 Task: Add an event  with title  Third Performance Improvement Plan Discussion, date '2024/05/13' to 2024/05/14 & Select Event type as  Group. Add location for the event as  Addis Ababa, Ethiopia and add a description: Participants will understand the role of nonverbal cues, such as body language, facial expressions, and gestures, in communication. They will learn how to use nonverbal signals effectively to convey their message and understand the nonverbal cues of others.Create an event link  http-thirdperformanceimprovementplandiscussioncom & Select the event color as  Magenta. , logged in from the account softage.4@softage.netand send the event invitation to softage.6@softage.net and softage.7@softage.net
Action: Mouse moved to (959, 119)
Screenshot: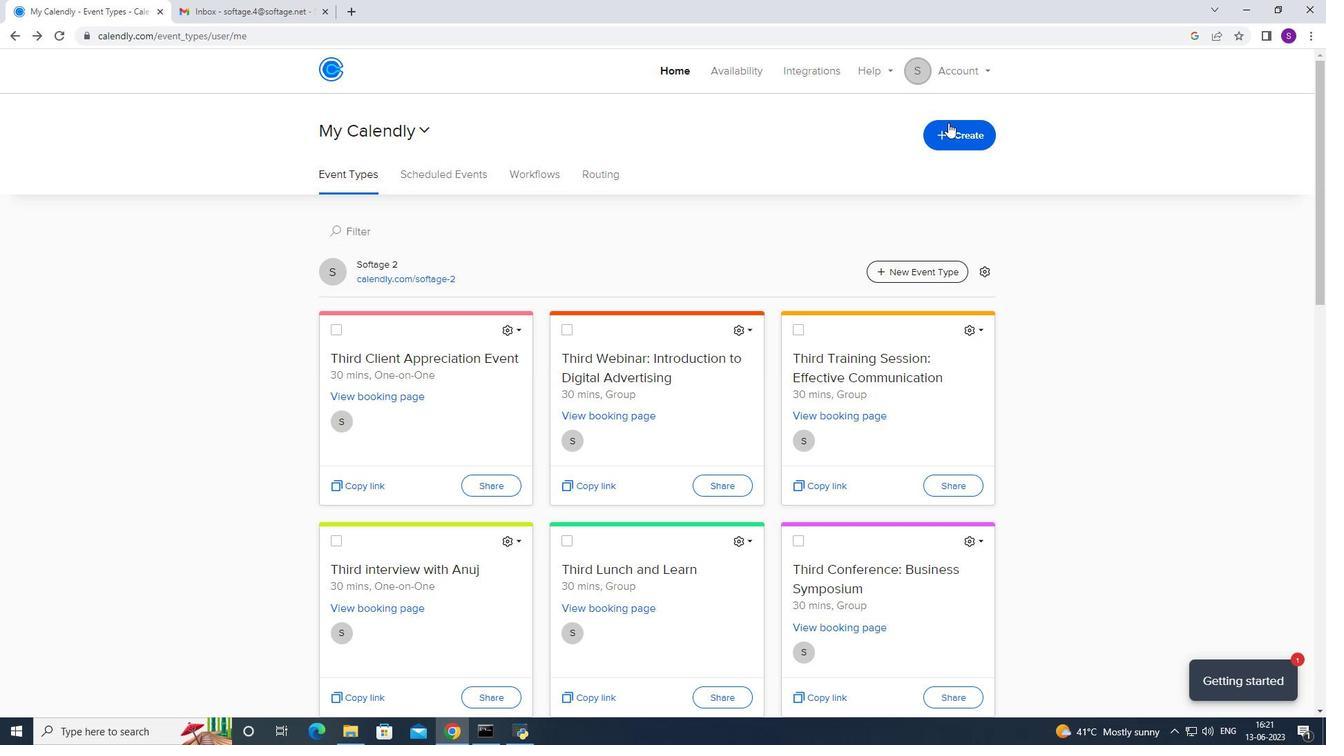 
Action: Mouse pressed left at (959, 119)
Screenshot: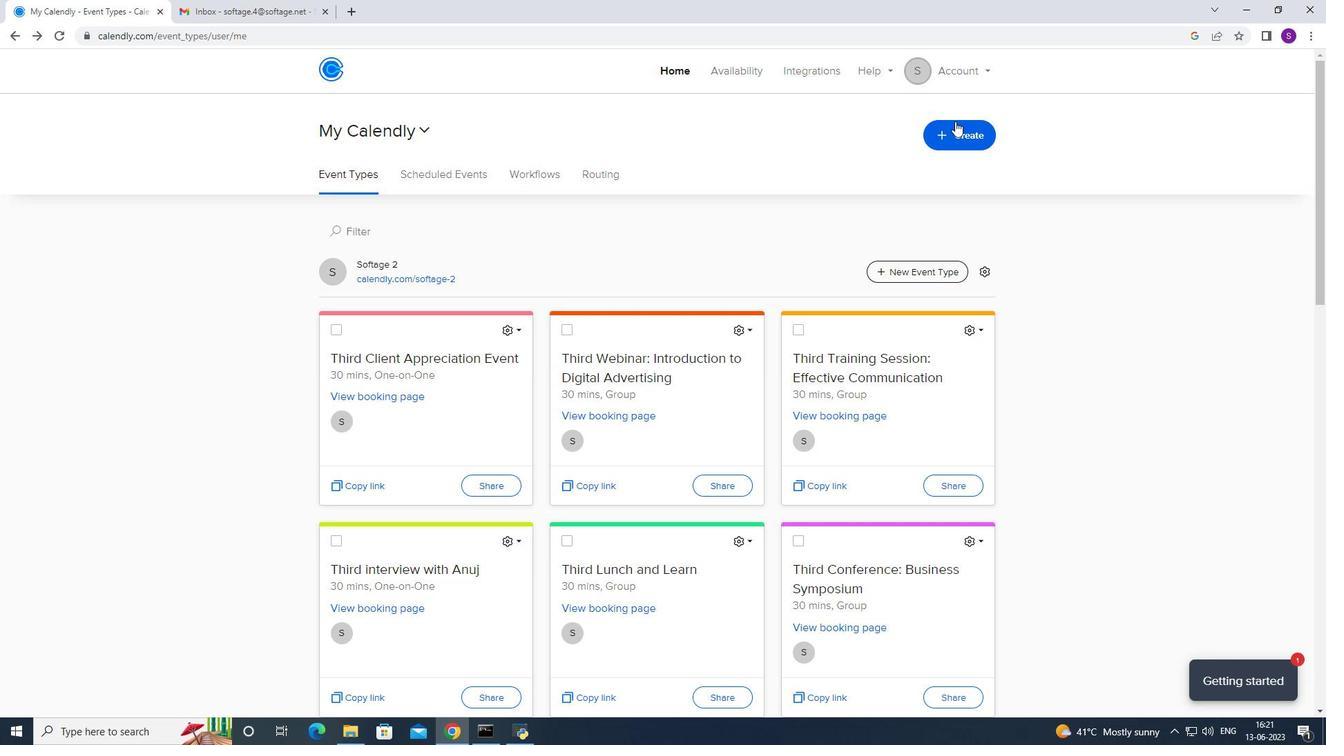 
Action: Mouse moved to (958, 125)
Screenshot: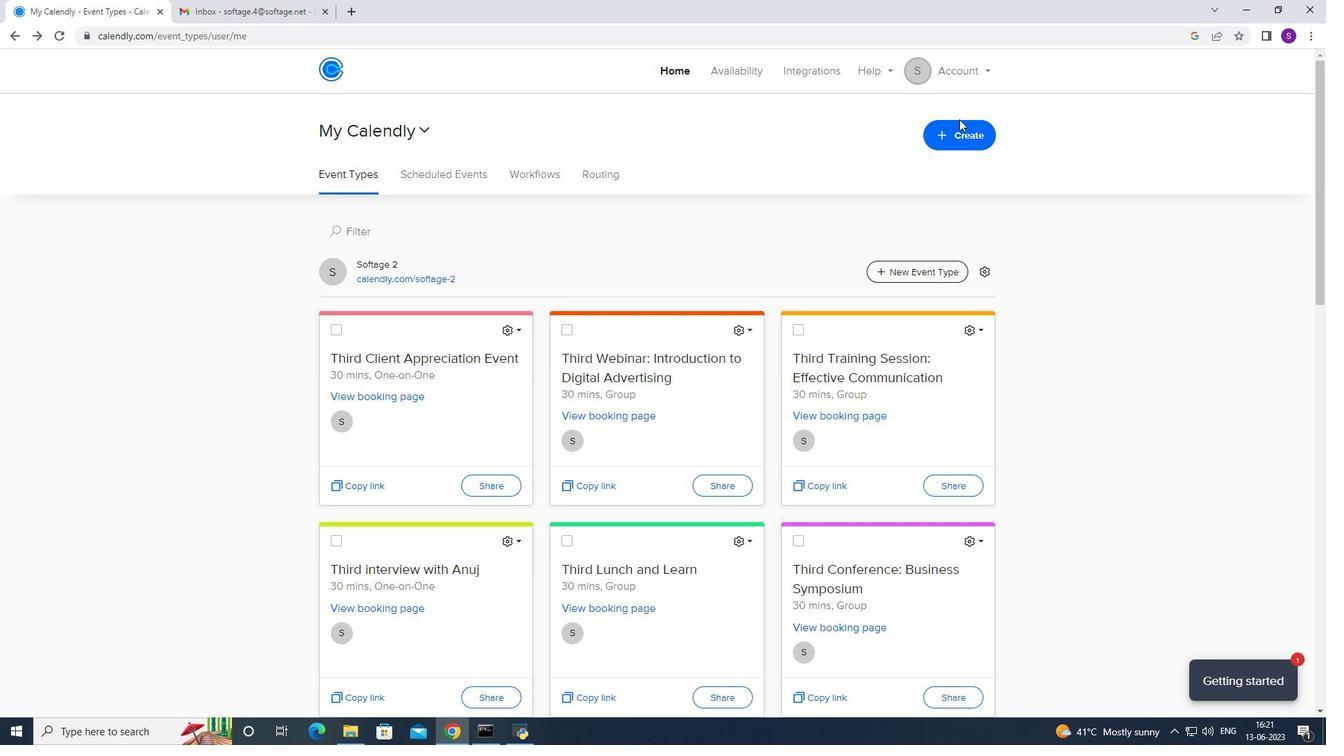 
Action: Mouse pressed left at (958, 125)
Screenshot: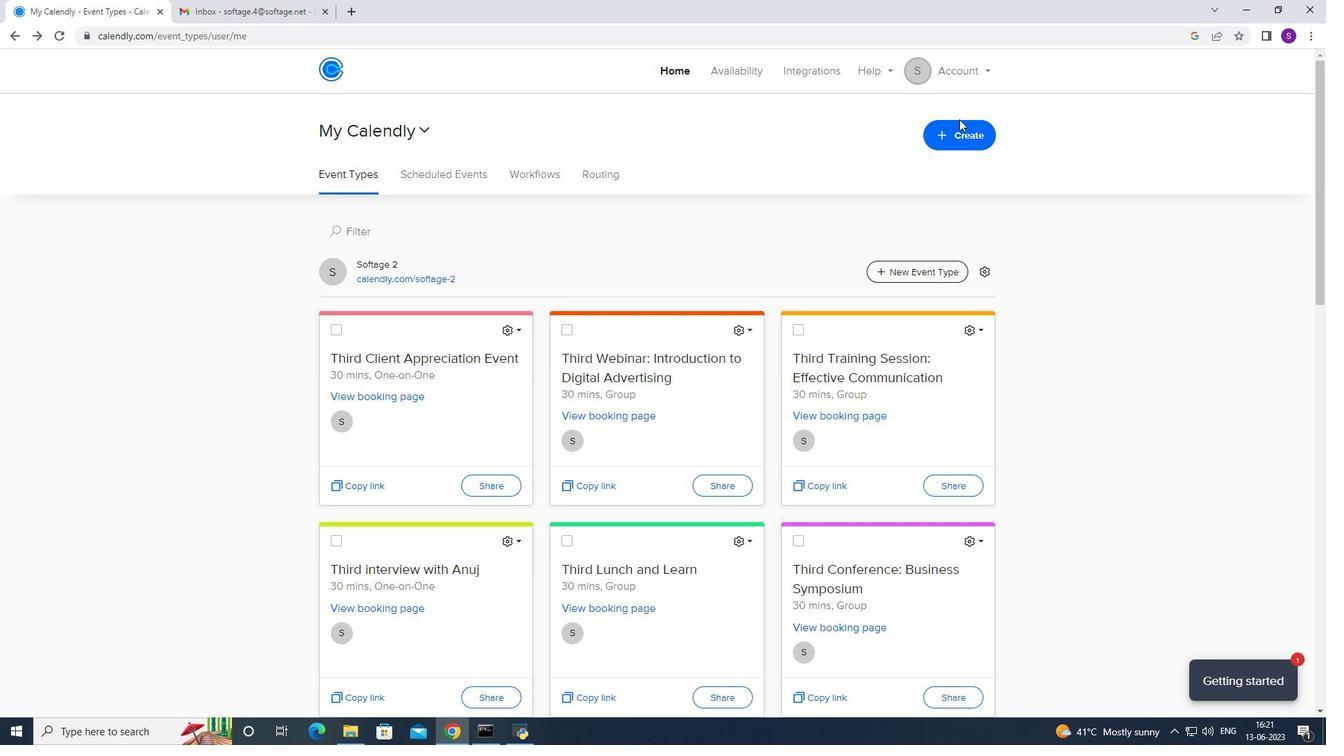 
Action: Mouse moved to (823, 194)
Screenshot: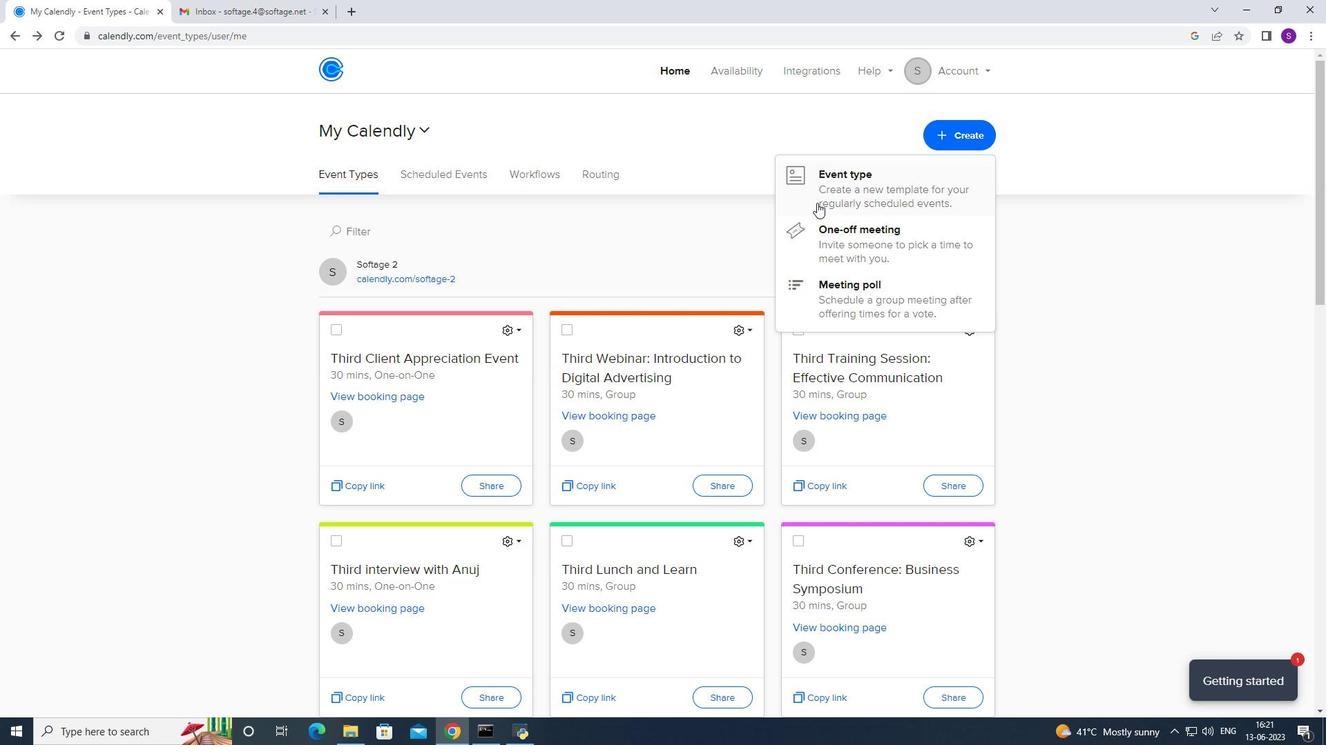 
Action: Mouse pressed left at (823, 194)
Screenshot: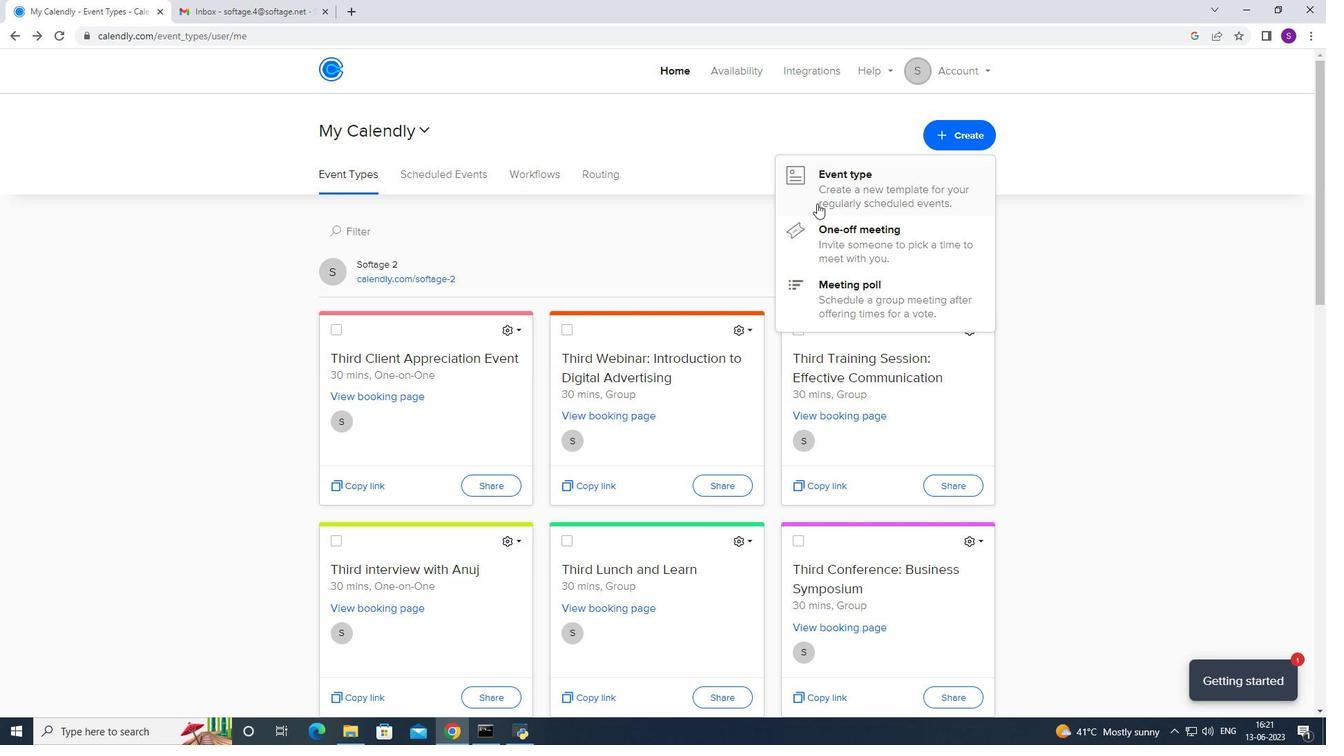 
Action: Mouse moved to (573, 299)
Screenshot: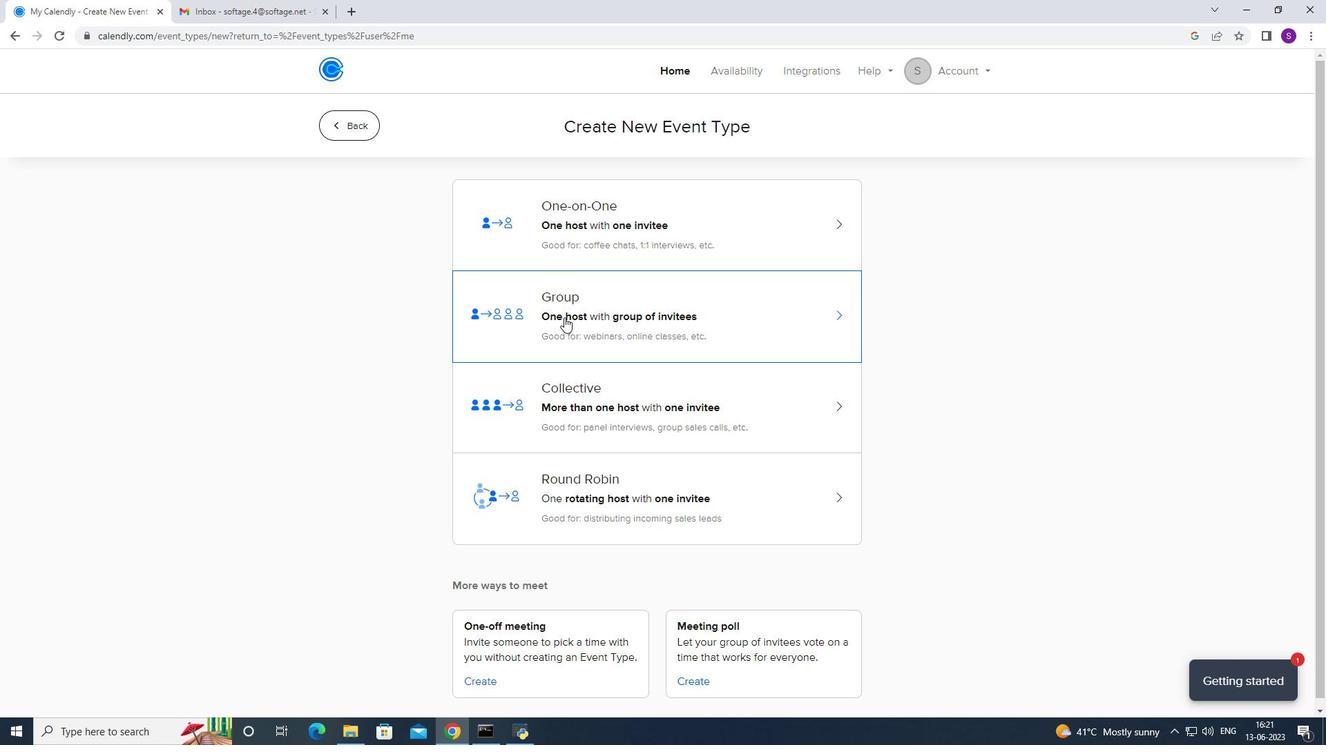 
Action: Mouse scrolled (573, 299) with delta (0, 0)
Screenshot: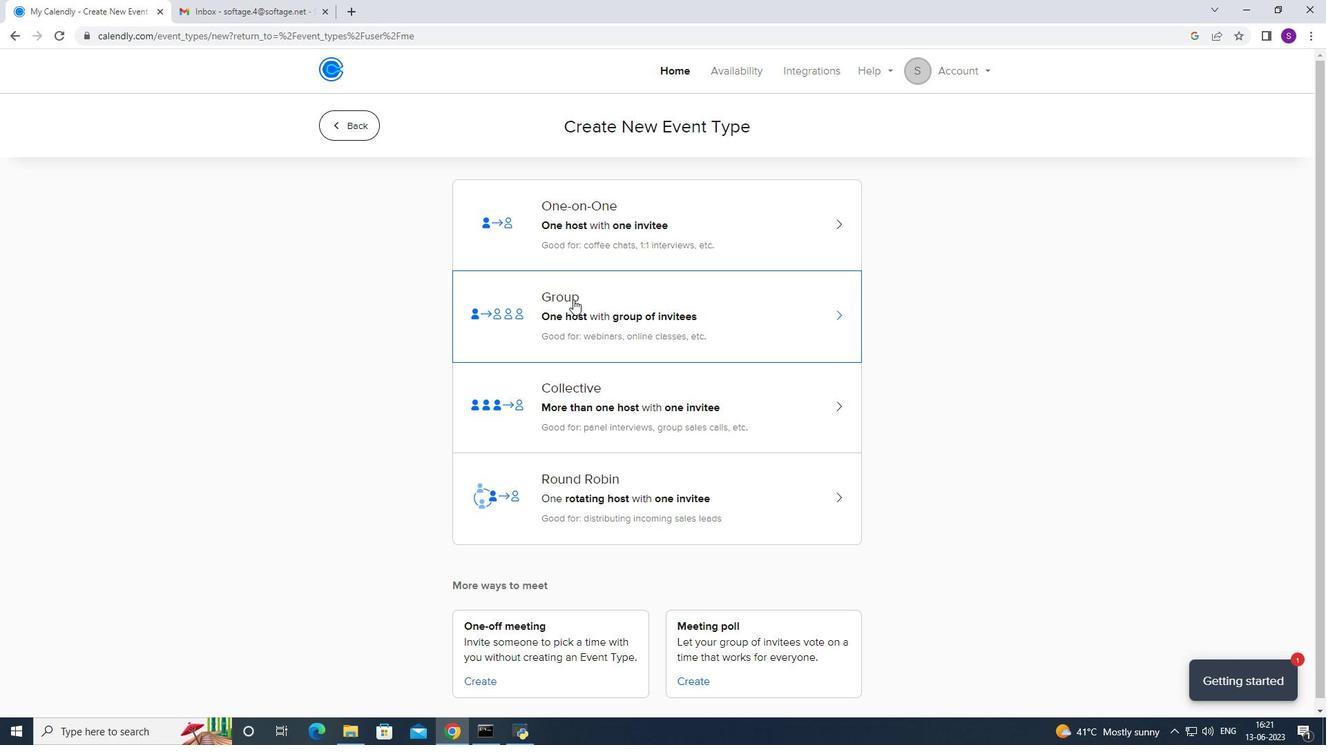 
Action: Mouse scrolled (573, 299) with delta (0, 0)
Screenshot: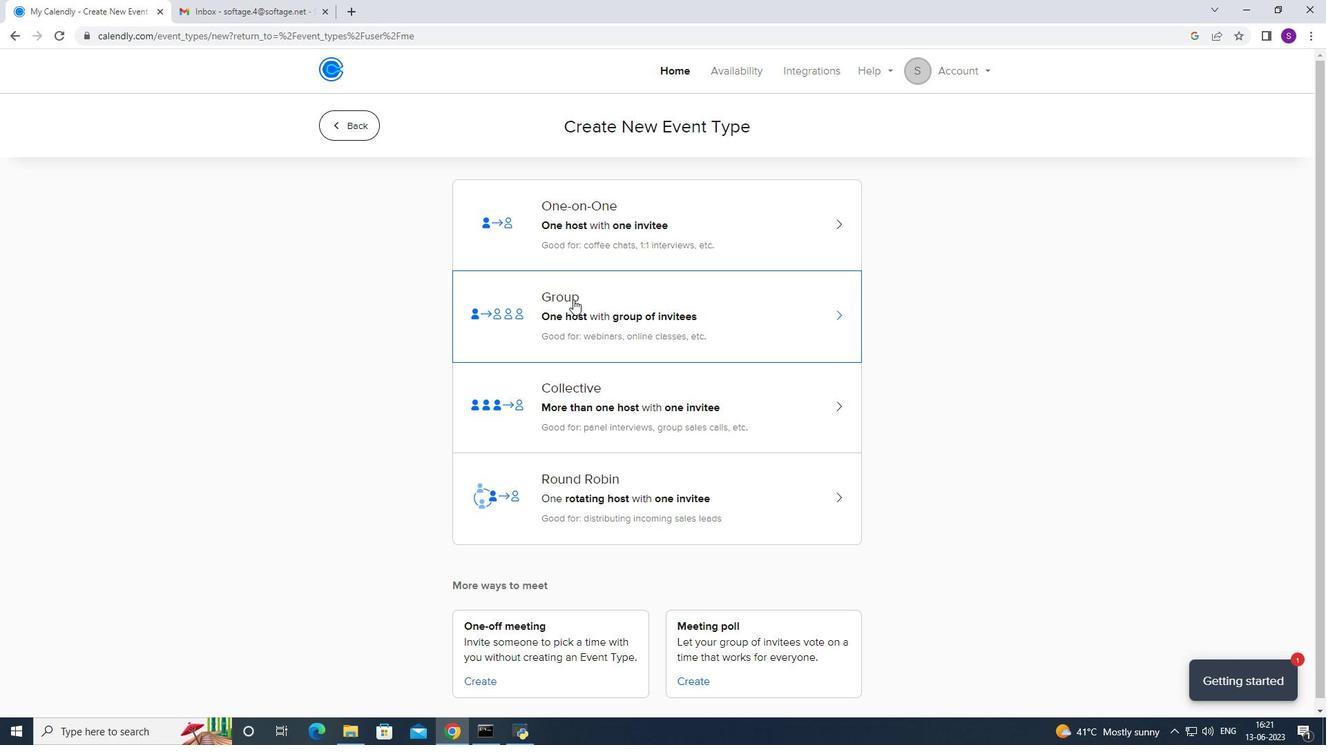 
Action: Mouse scrolled (573, 299) with delta (0, 0)
Screenshot: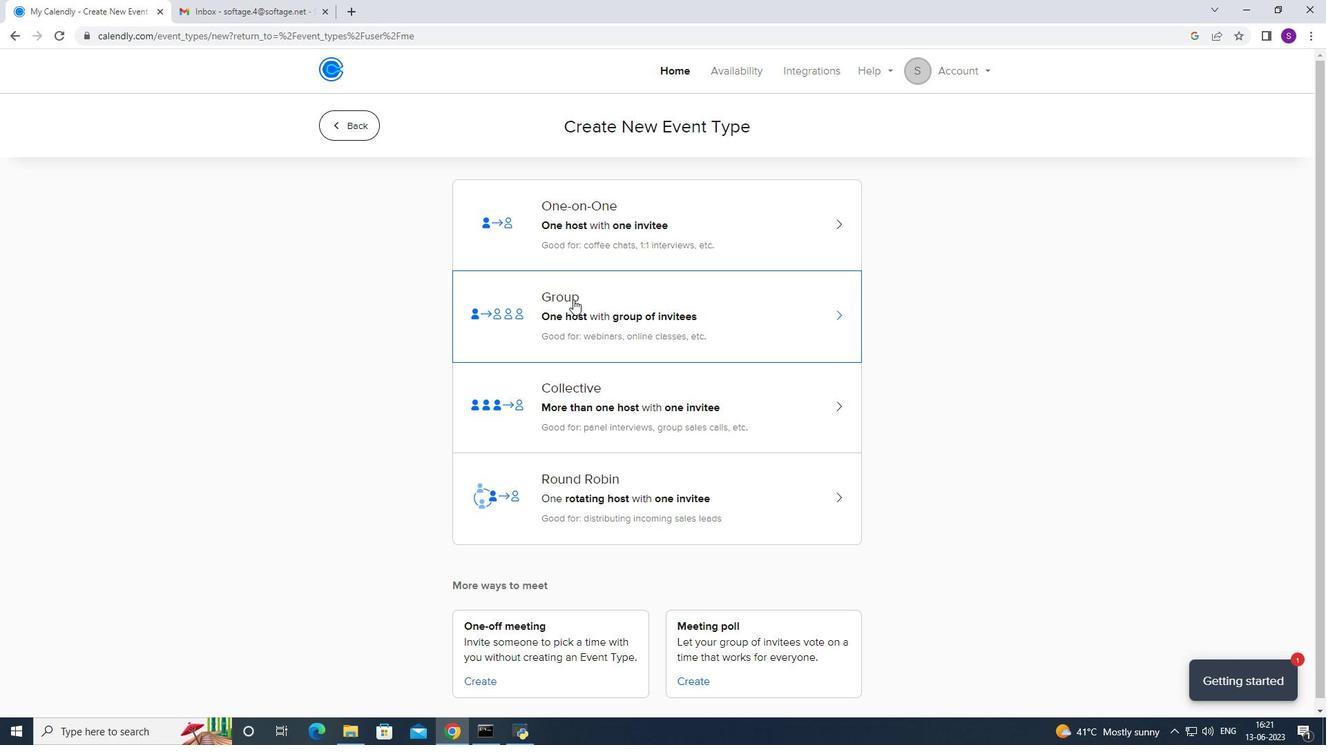 
Action: Mouse scrolled (573, 299) with delta (0, 0)
Screenshot: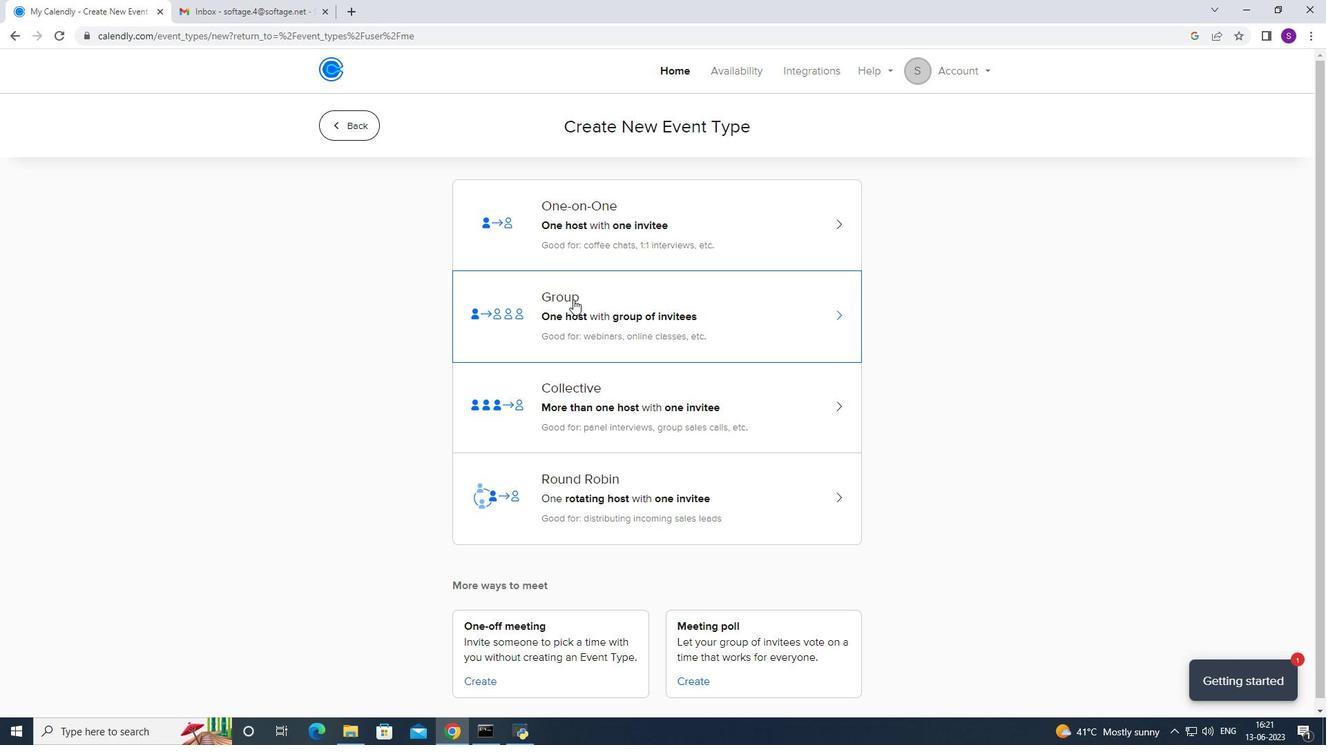 
Action: Mouse scrolled (573, 299) with delta (0, 0)
Screenshot: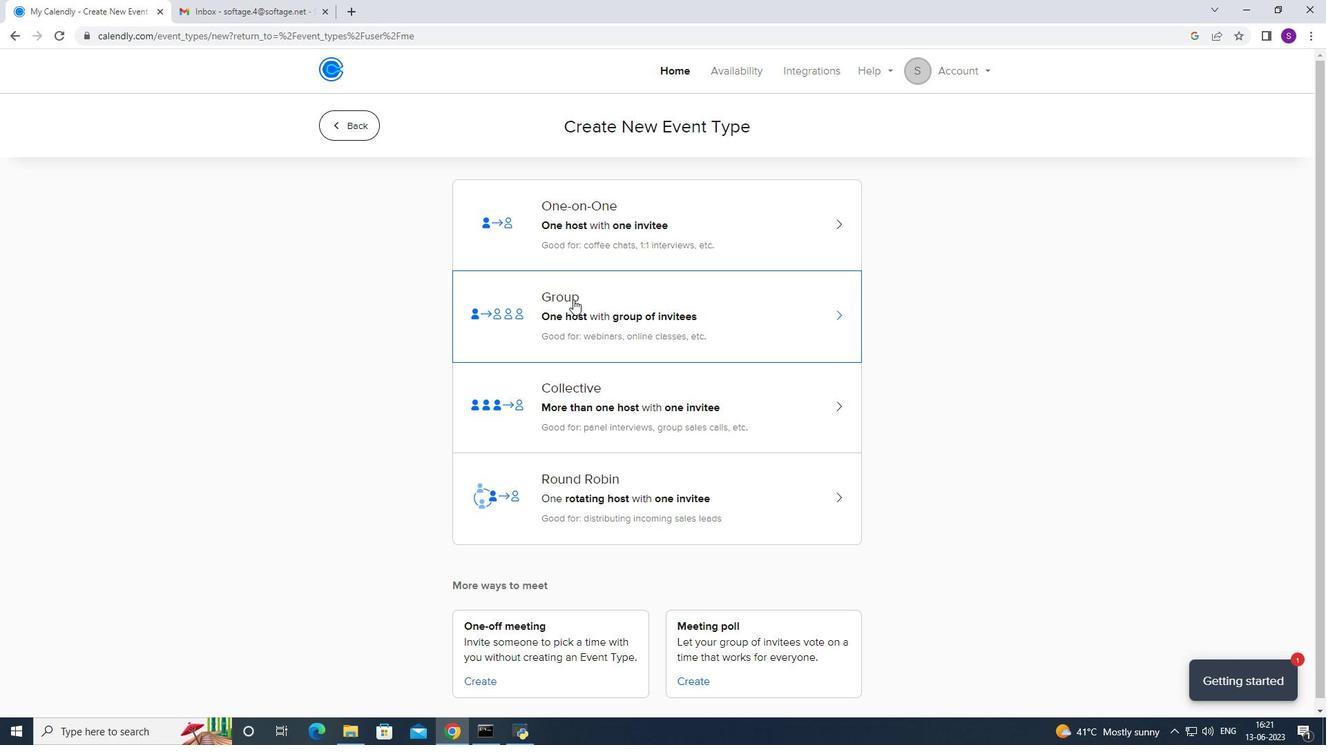 
Action: Mouse moved to (645, 348)
Screenshot: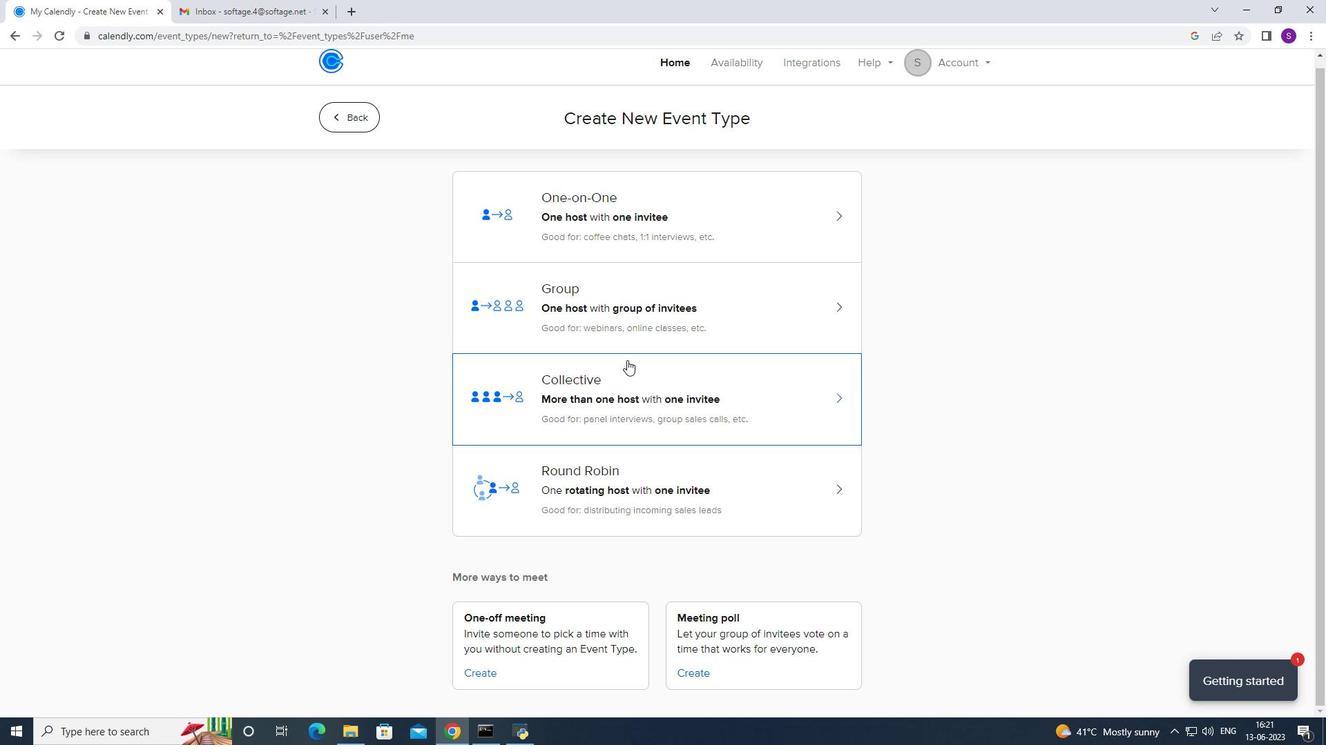 
Action: Mouse pressed left at (645, 348)
Screenshot: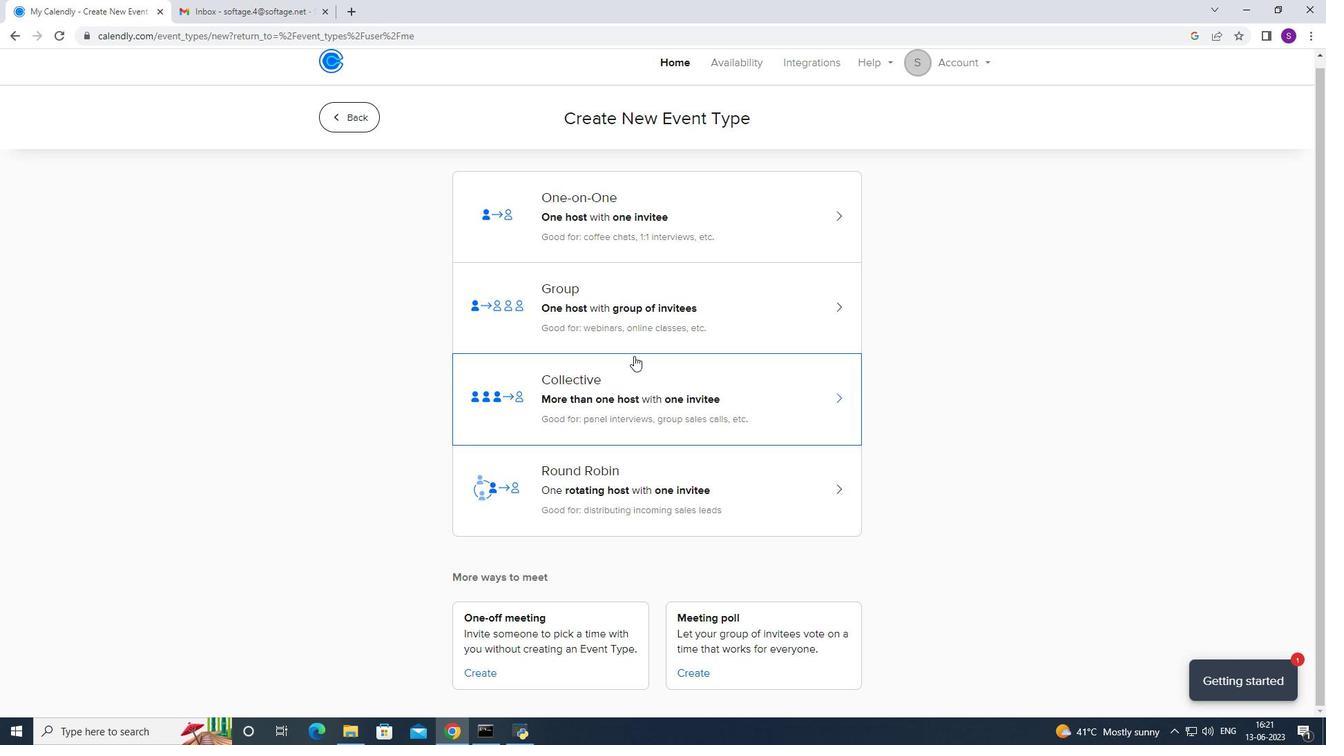 
Action: Mouse moved to (420, 314)
Screenshot: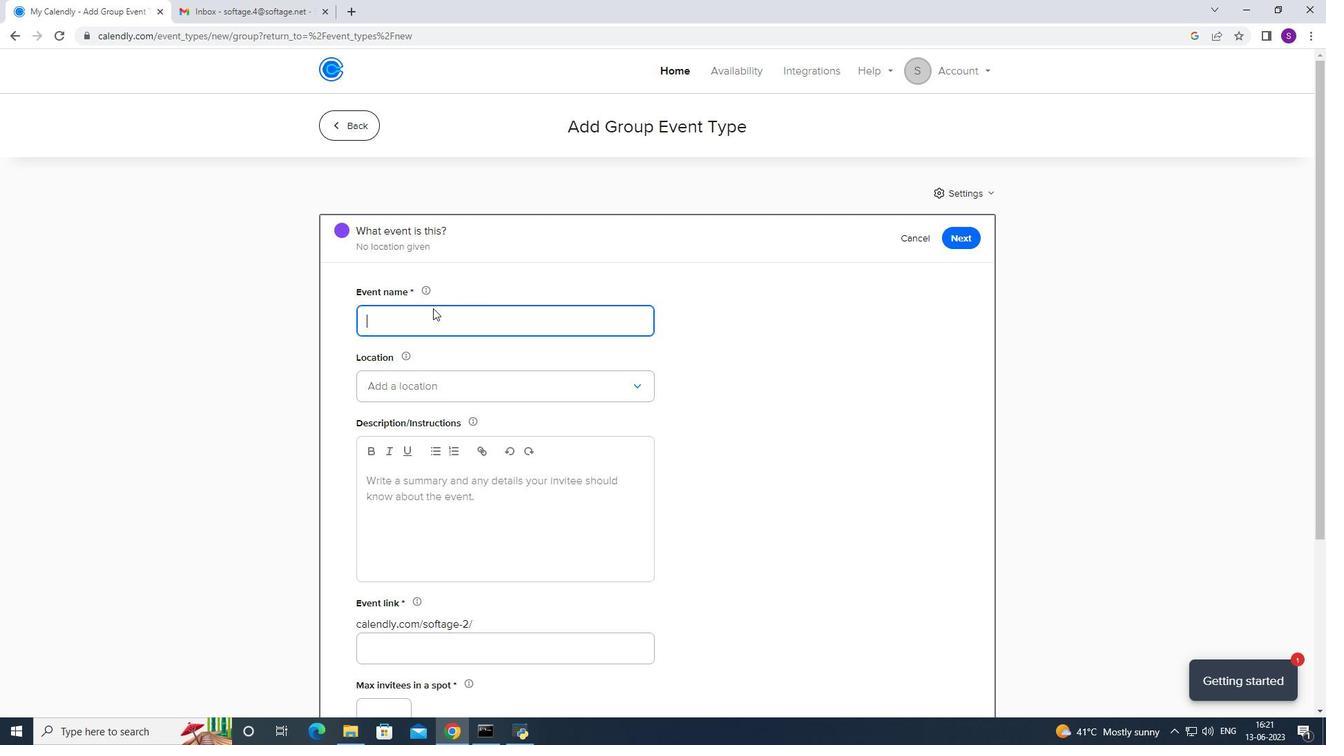 
Action: Mouse pressed left at (420, 314)
Screenshot: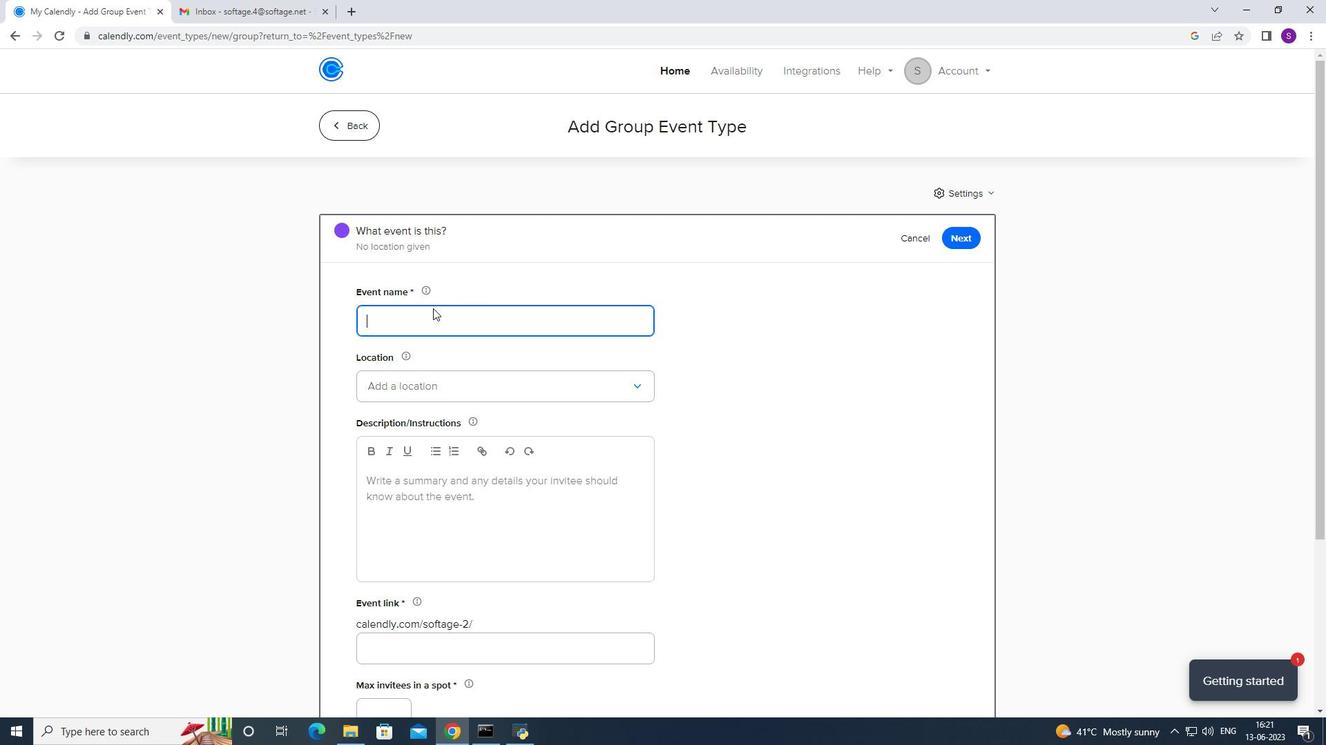 
Action: Mouse moved to (596, 117)
Screenshot: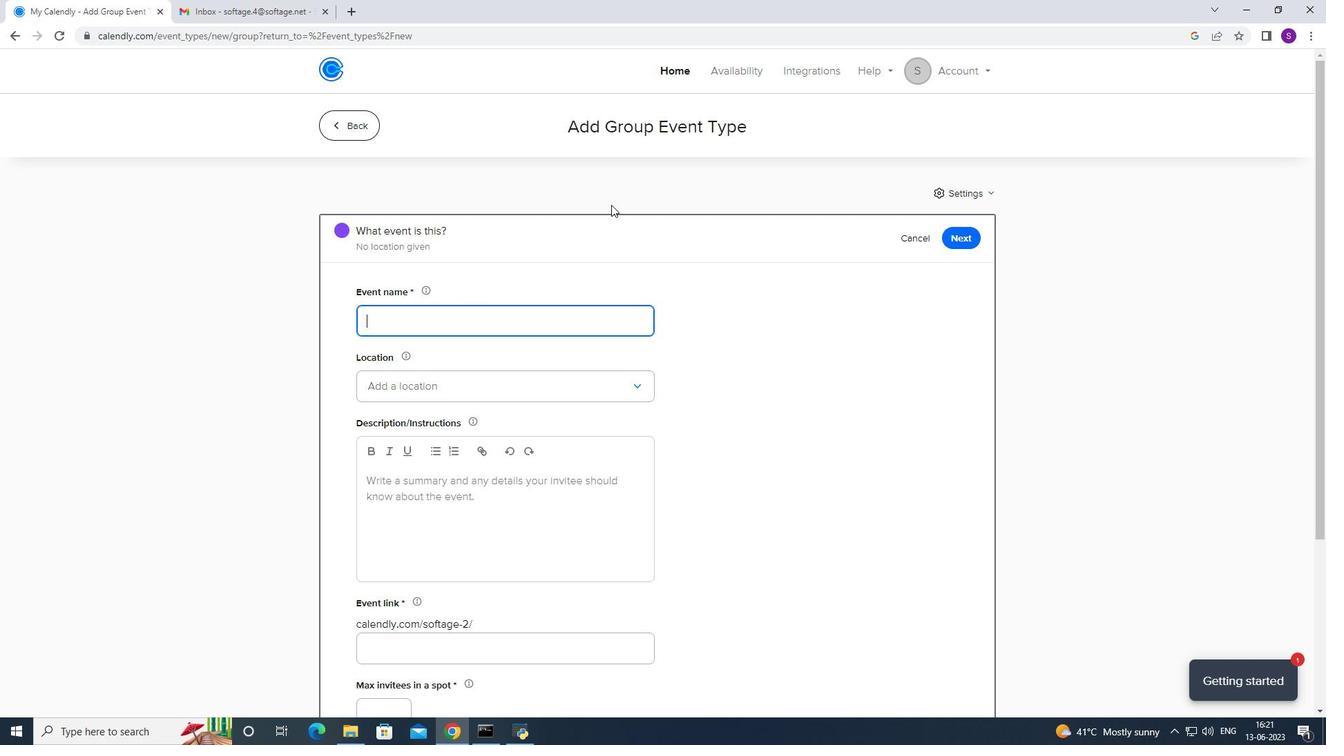 
Action: Key pressed <Key.caps_lock>T<Key.caps_lock>hird<Key.space><Key.caps_lock>P<Key.caps_lock>erd<Key.backspace>formance<Key.space><Key.caps_lock><Key.caps_lock>improi<Key.backspace><Key.backspace>ovement<Key.space><Key.caps_lock>P<Key.caps_lock>lan<Key.space><Key.caps_lock>D<Key.caps_lock>iscussion
Screenshot: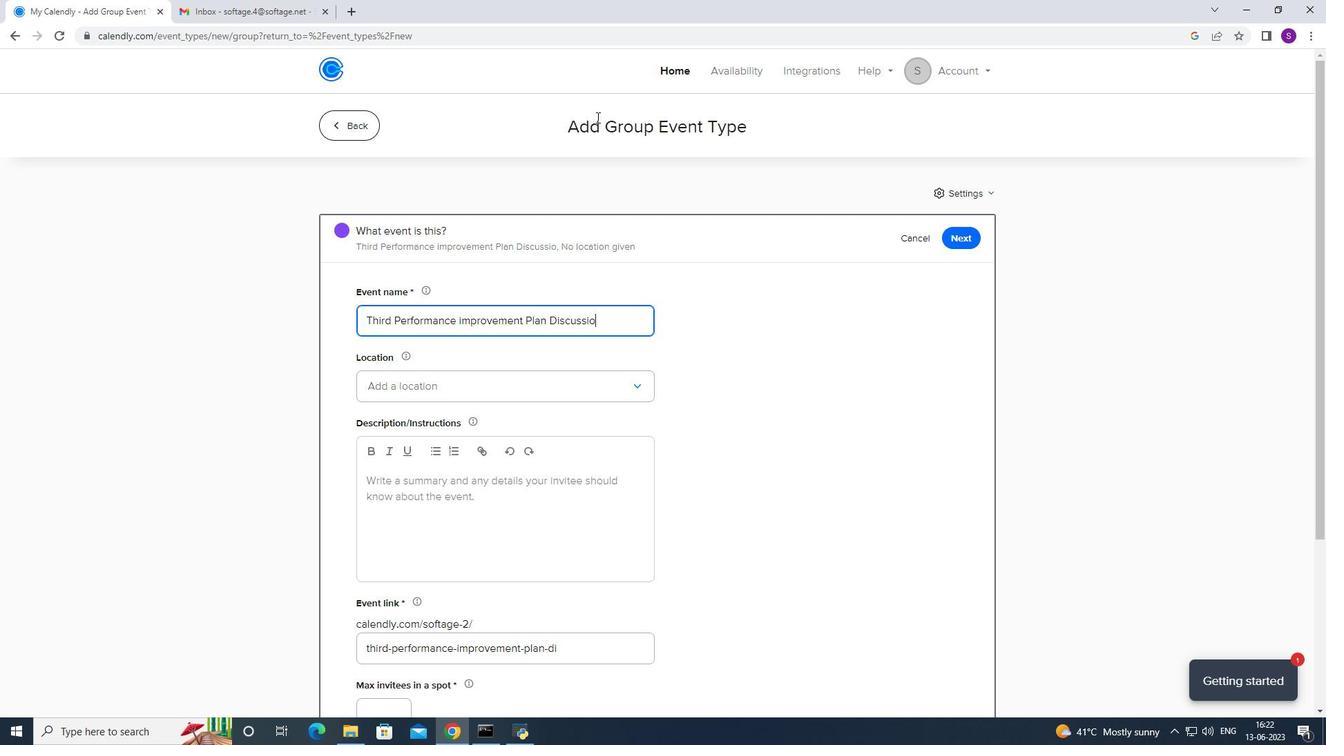 
Action: Mouse moved to (408, 392)
Screenshot: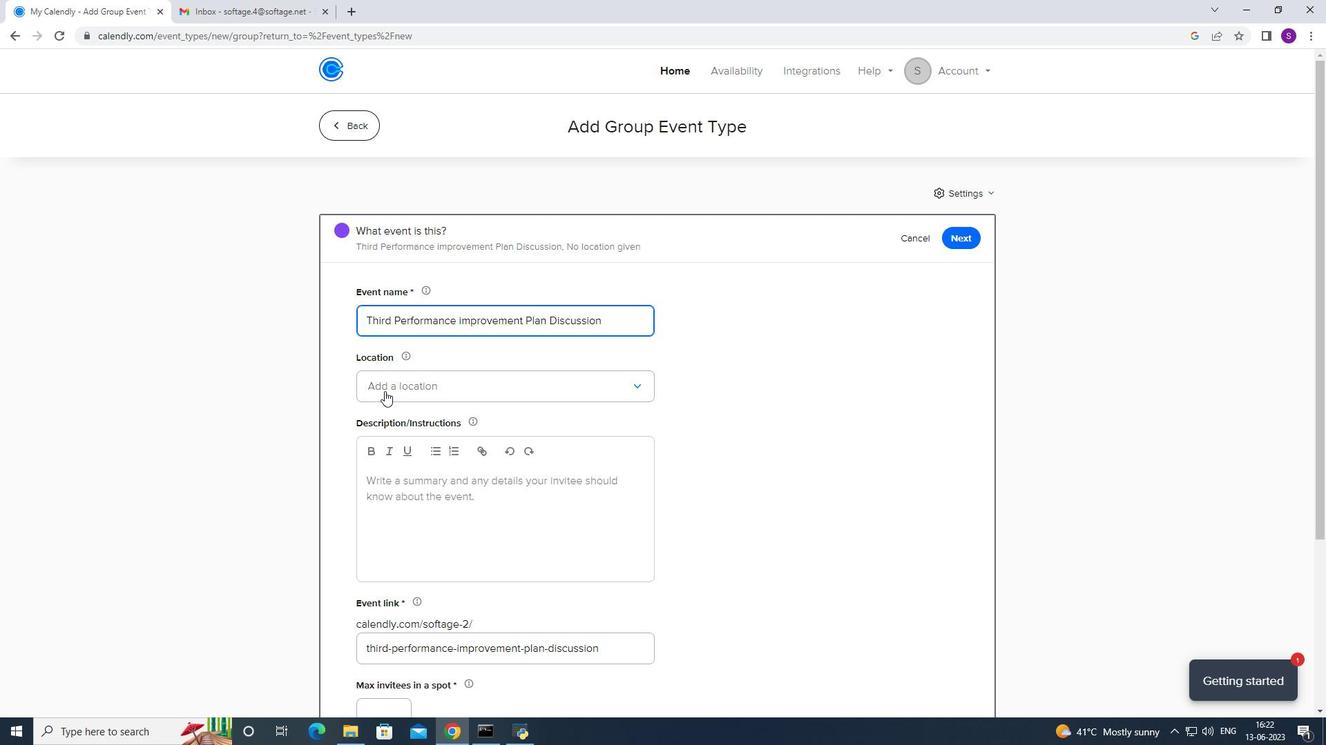 
Action: Mouse pressed left at (409, 393)
Screenshot: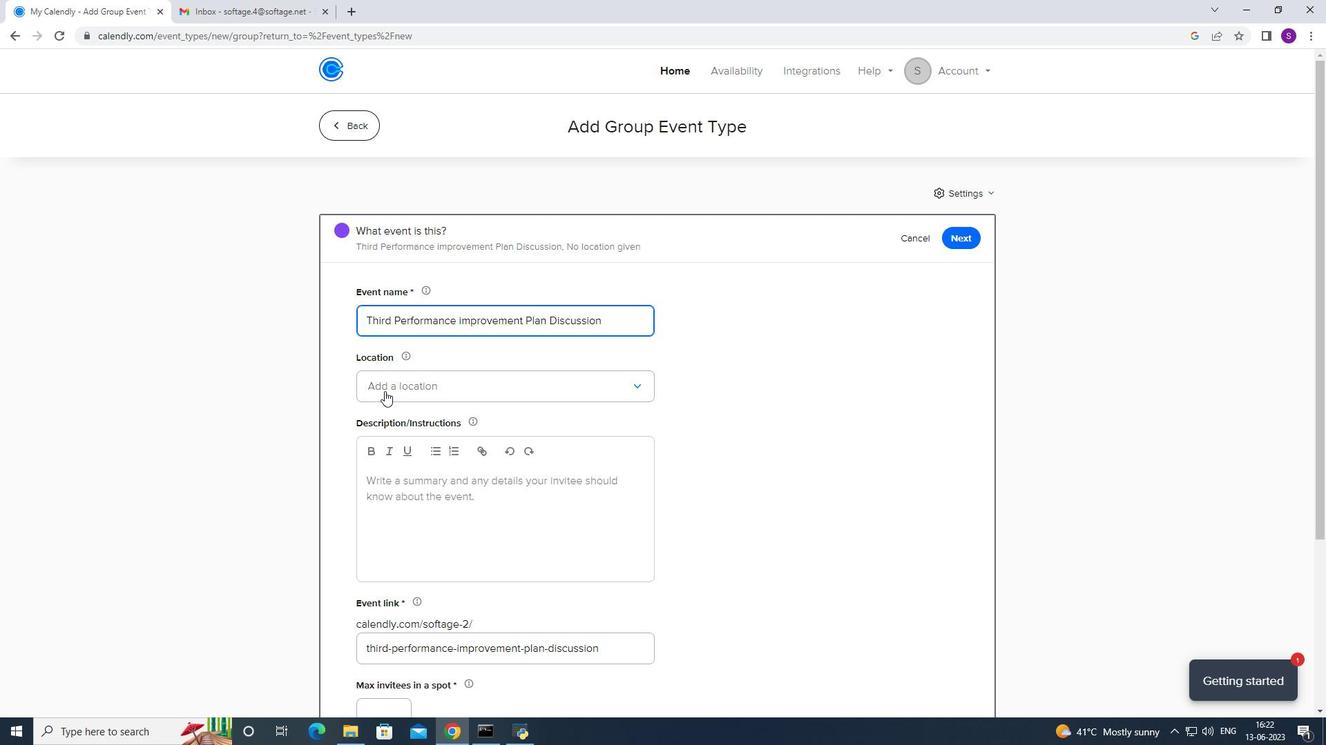 
Action: Mouse moved to (402, 415)
Screenshot: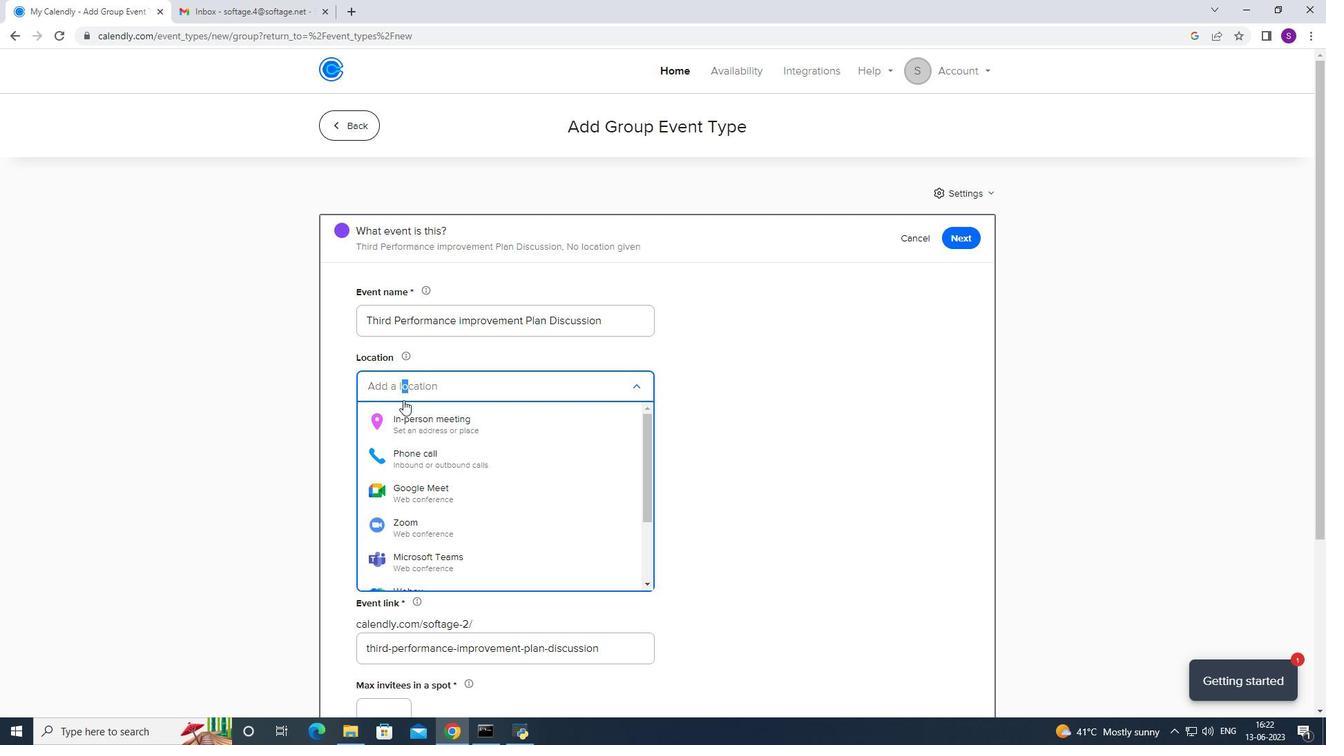 
Action: Mouse pressed left at (402, 415)
Screenshot: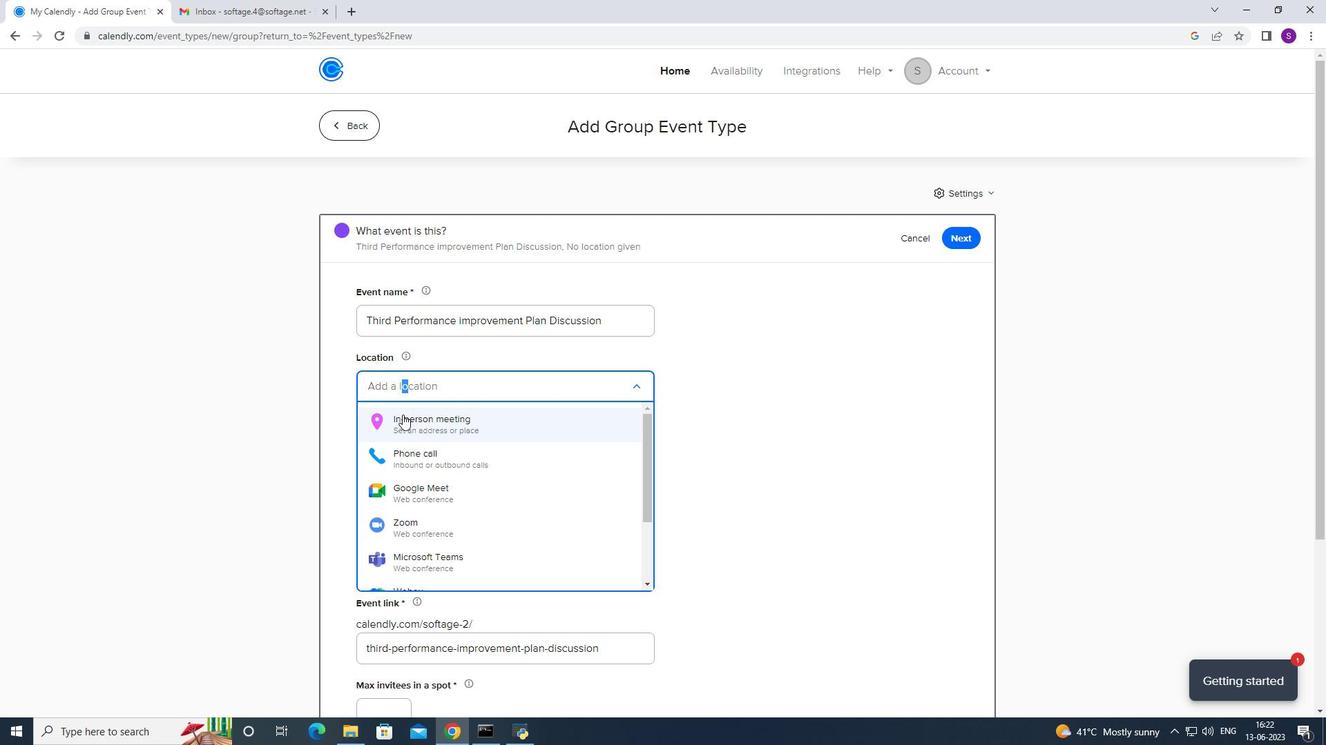 
Action: Mouse moved to (594, 236)
Screenshot: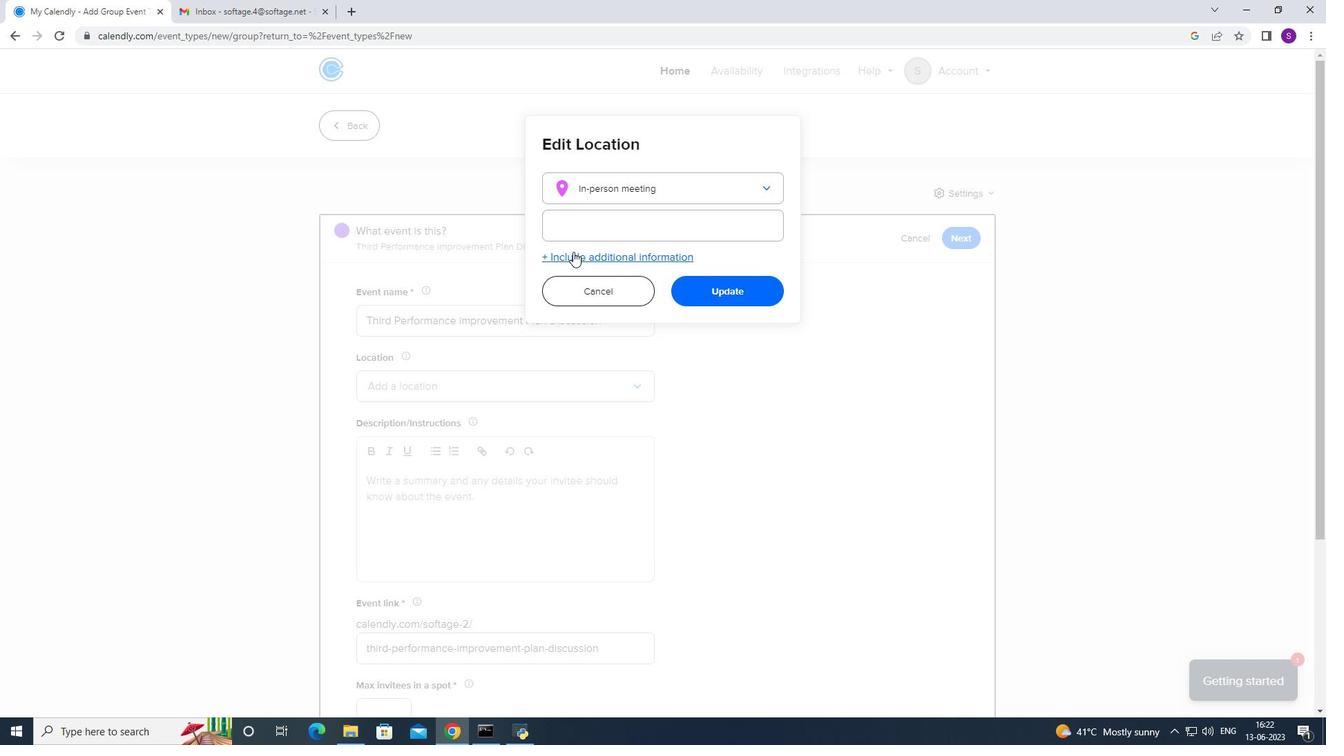 
Action: Mouse pressed left at (594, 236)
Screenshot: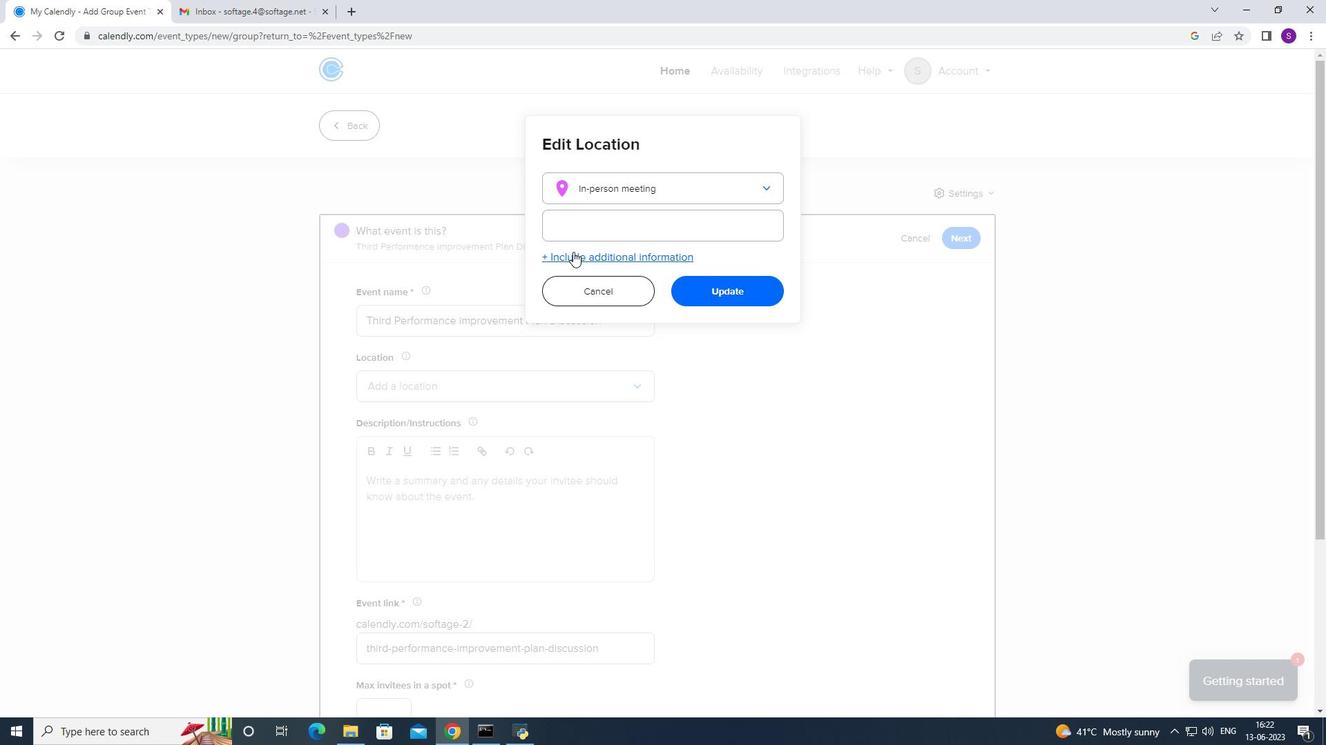 
Action: Mouse moved to (602, 231)
Screenshot: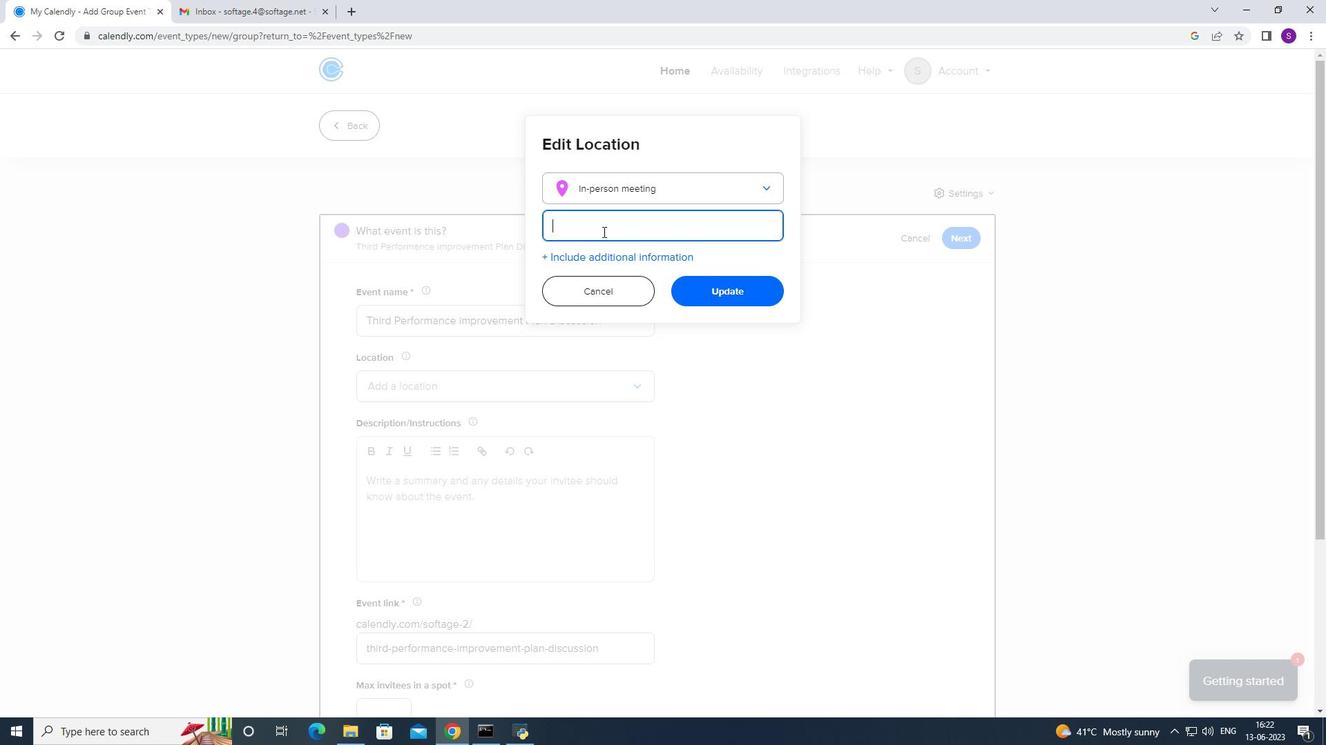 
Action: Key pressed <Key.caps_lock>A<Key.caps_lock>ddis<Key.space><Key.caps_lock>A<Key.caps_lock>baba.<Key.space><Key.caps_lock>E<Key.caps_lock>thiopa
Screenshot: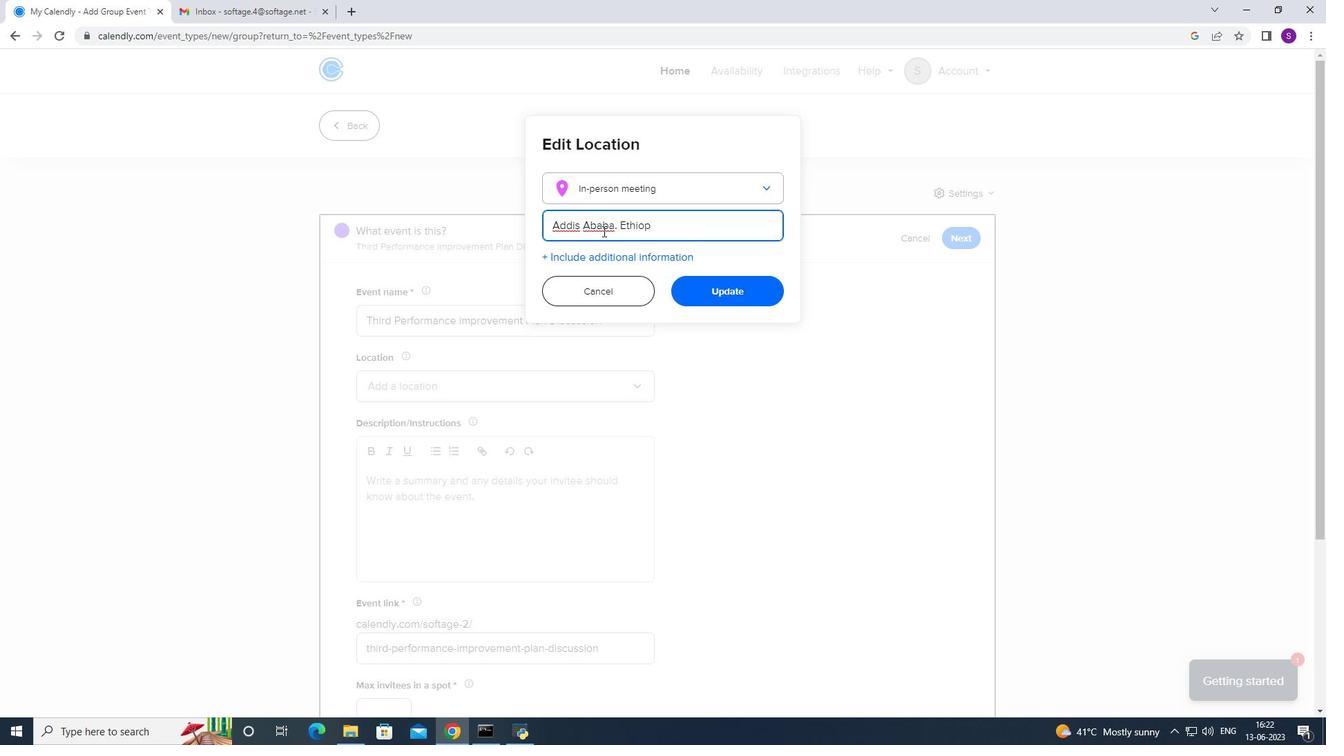 
Action: Mouse moved to (648, 227)
Screenshot: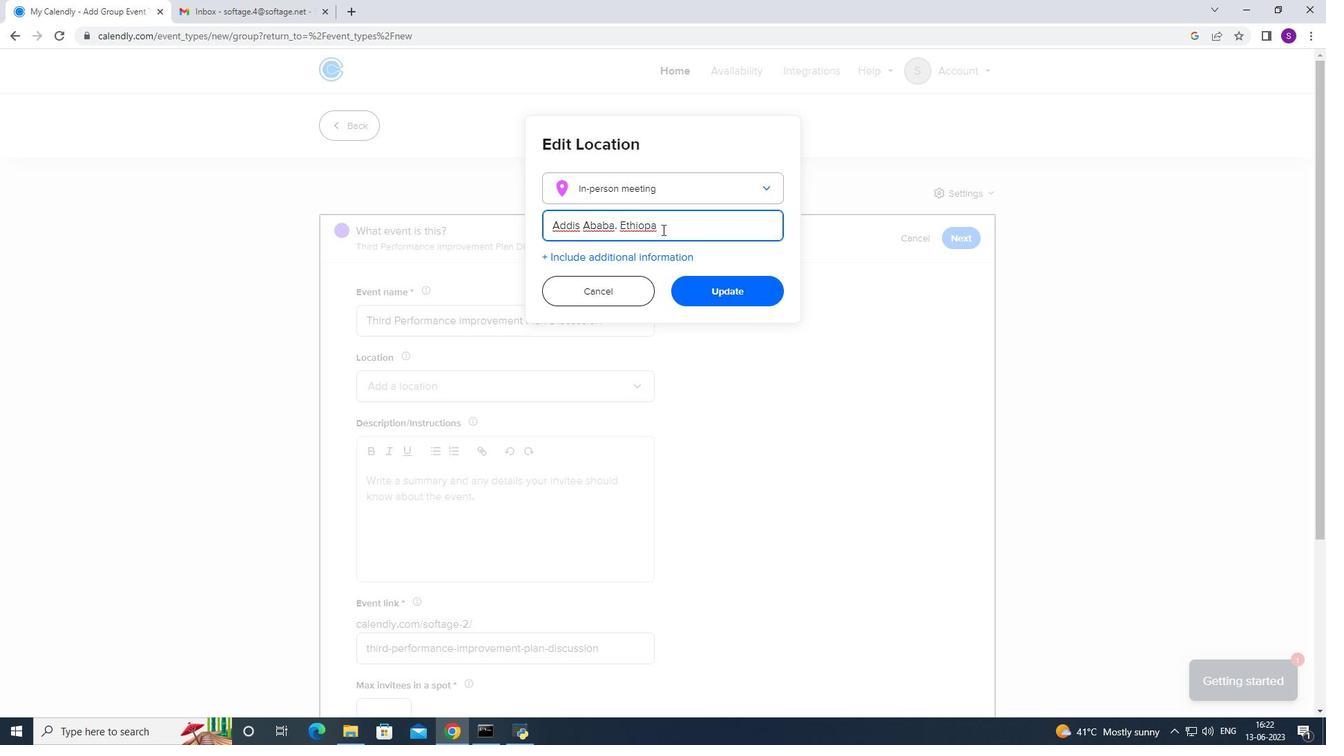 
Action: Mouse pressed left at (648, 227)
Screenshot: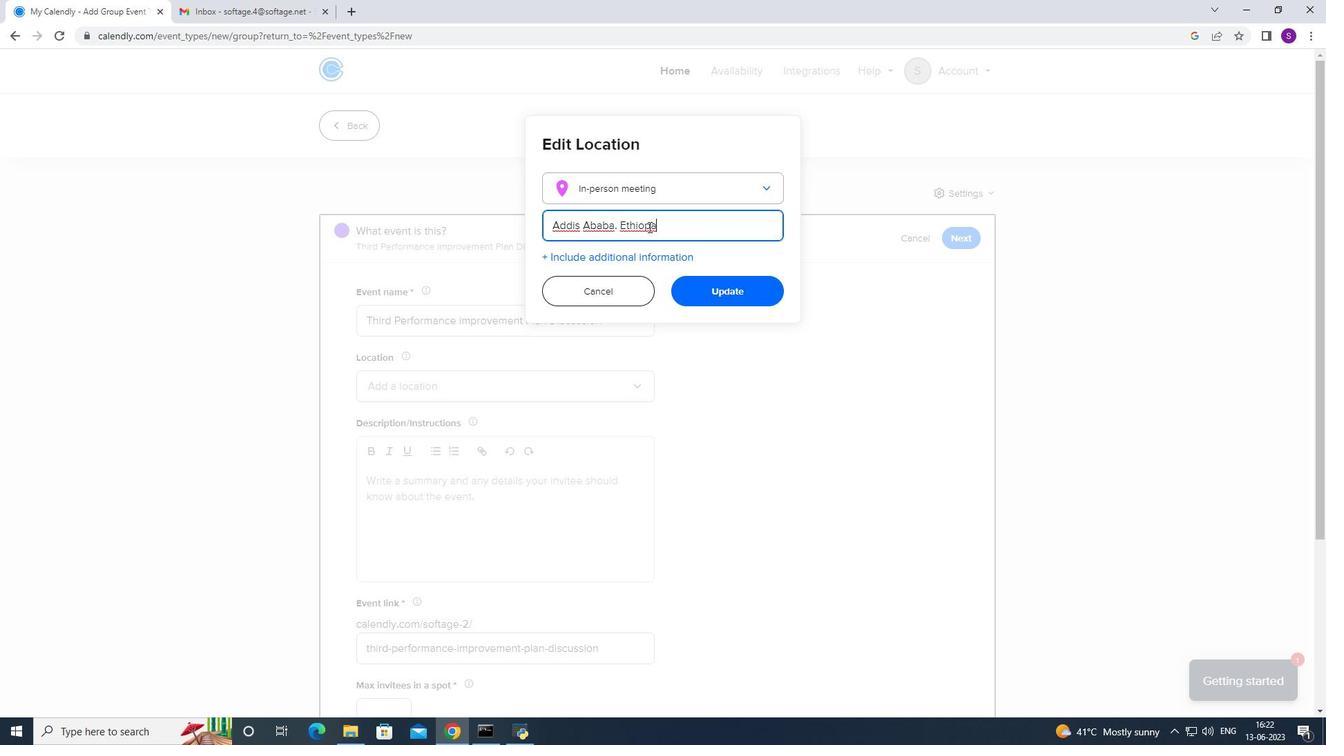 
Action: Key pressed i
Screenshot: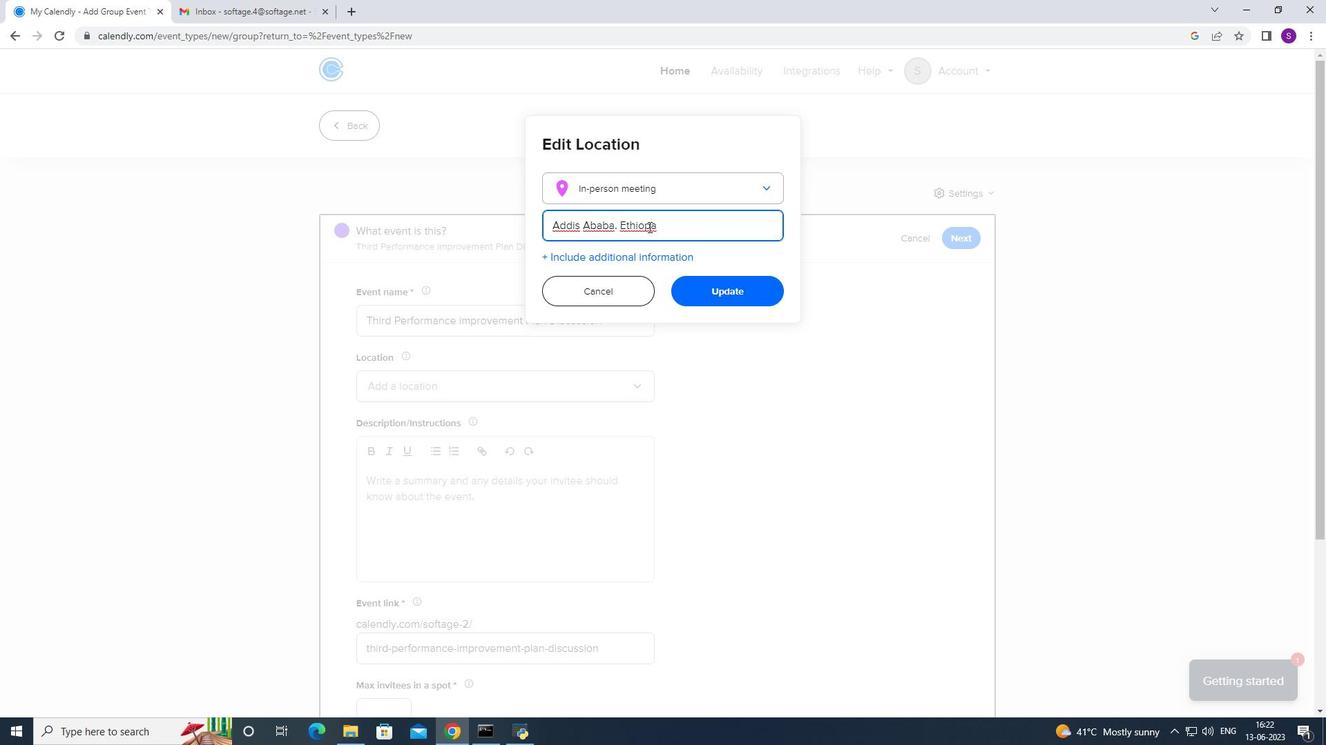 
Action: Mouse moved to (683, 286)
Screenshot: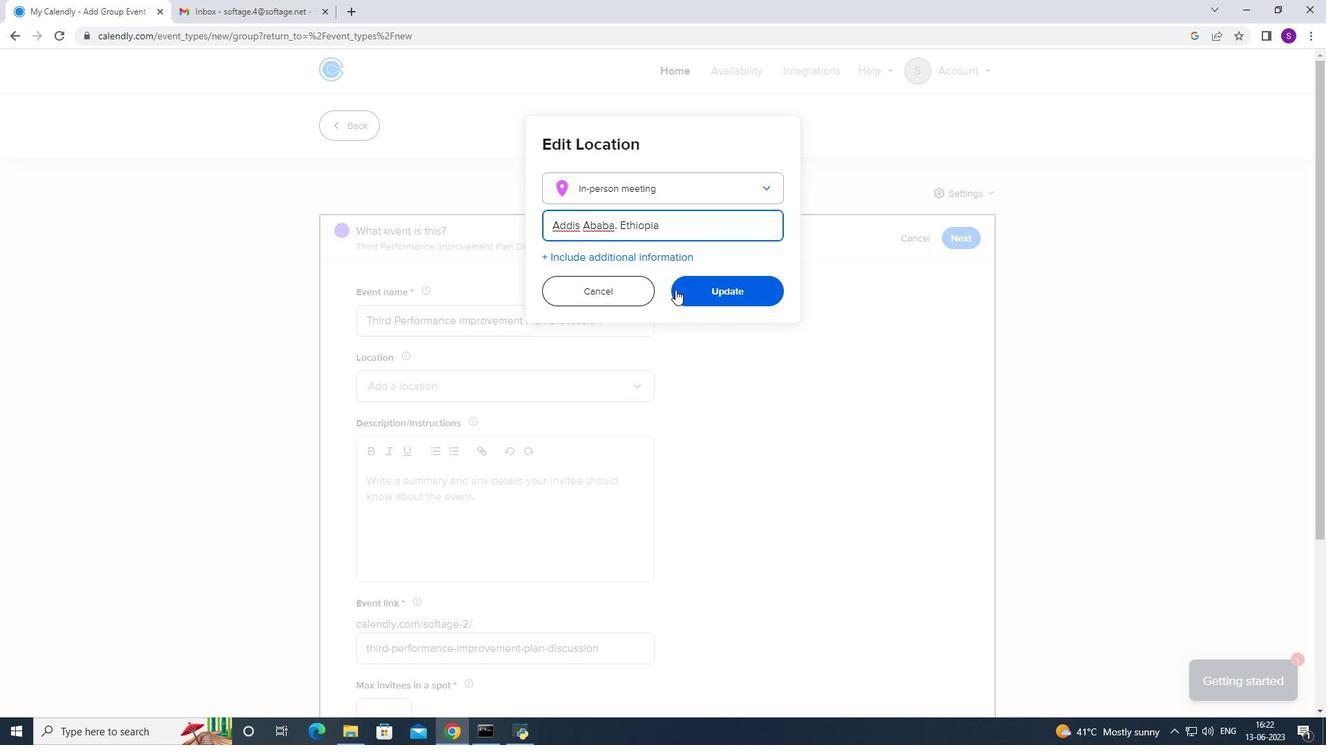 
Action: Mouse pressed left at (683, 286)
Screenshot: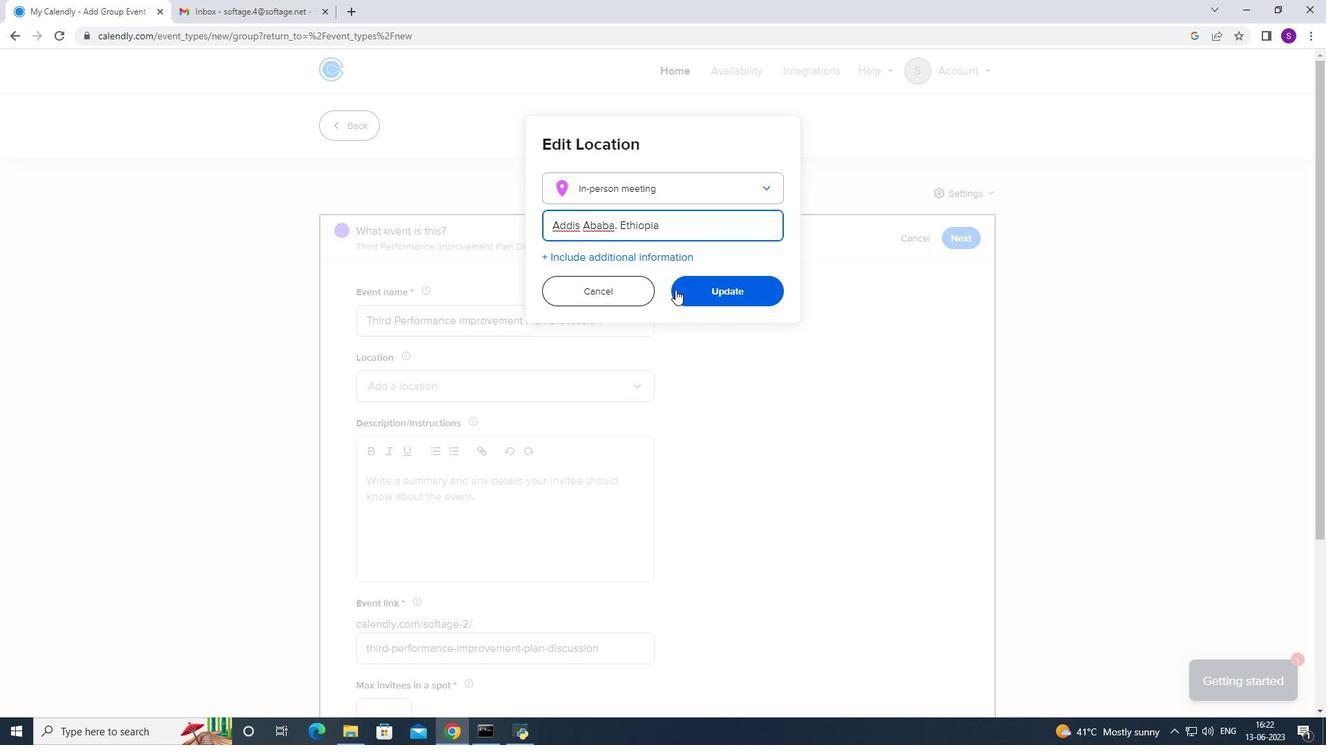 
Action: Mouse moved to (379, 358)
Screenshot: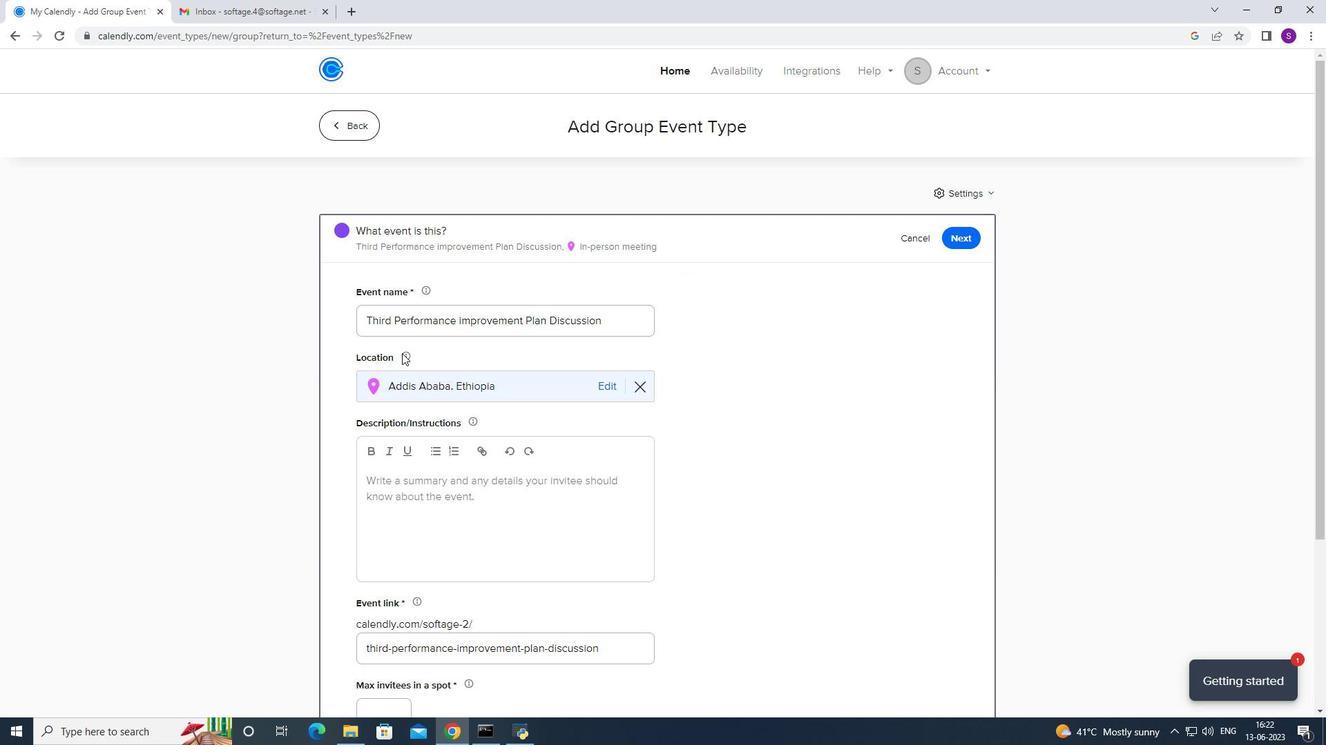 
Action: Mouse scrolled (379, 357) with delta (0, 0)
Screenshot: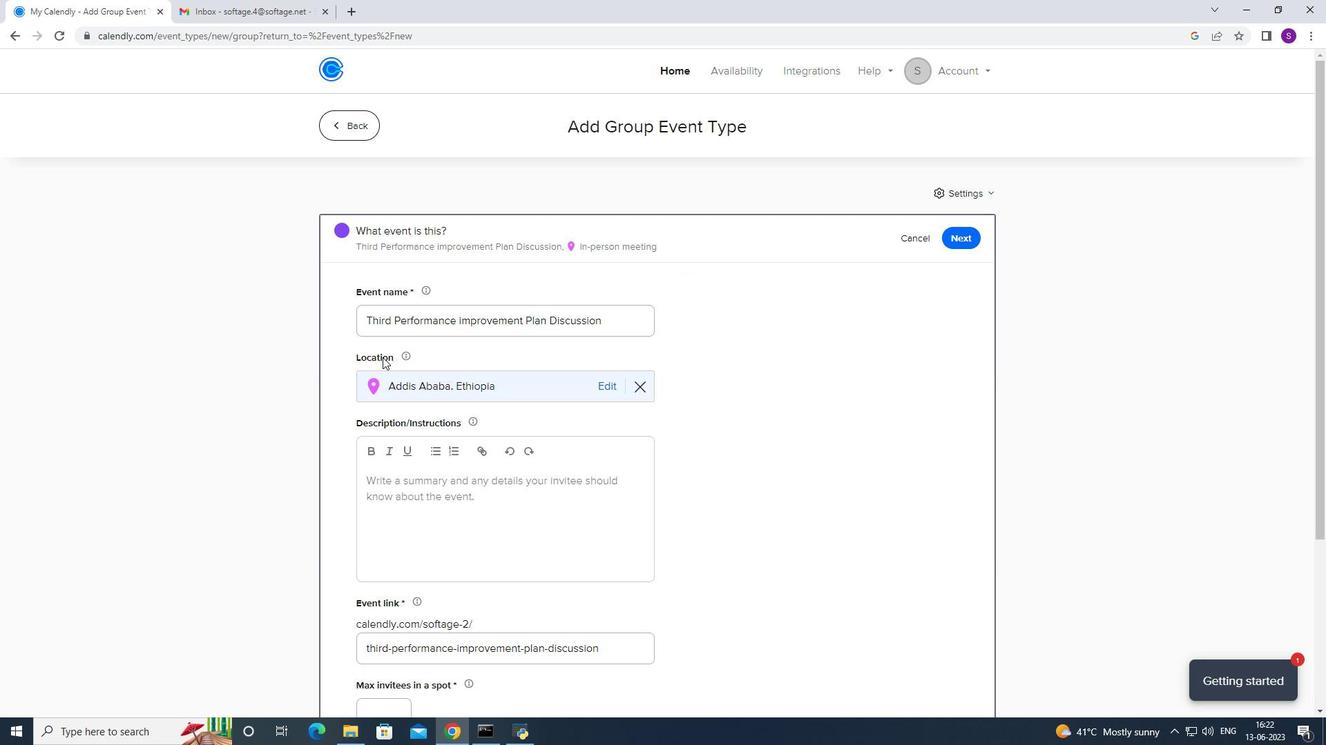 
Action: Mouse scrolled (379, 357) with delta (0, 0)
Screenshot: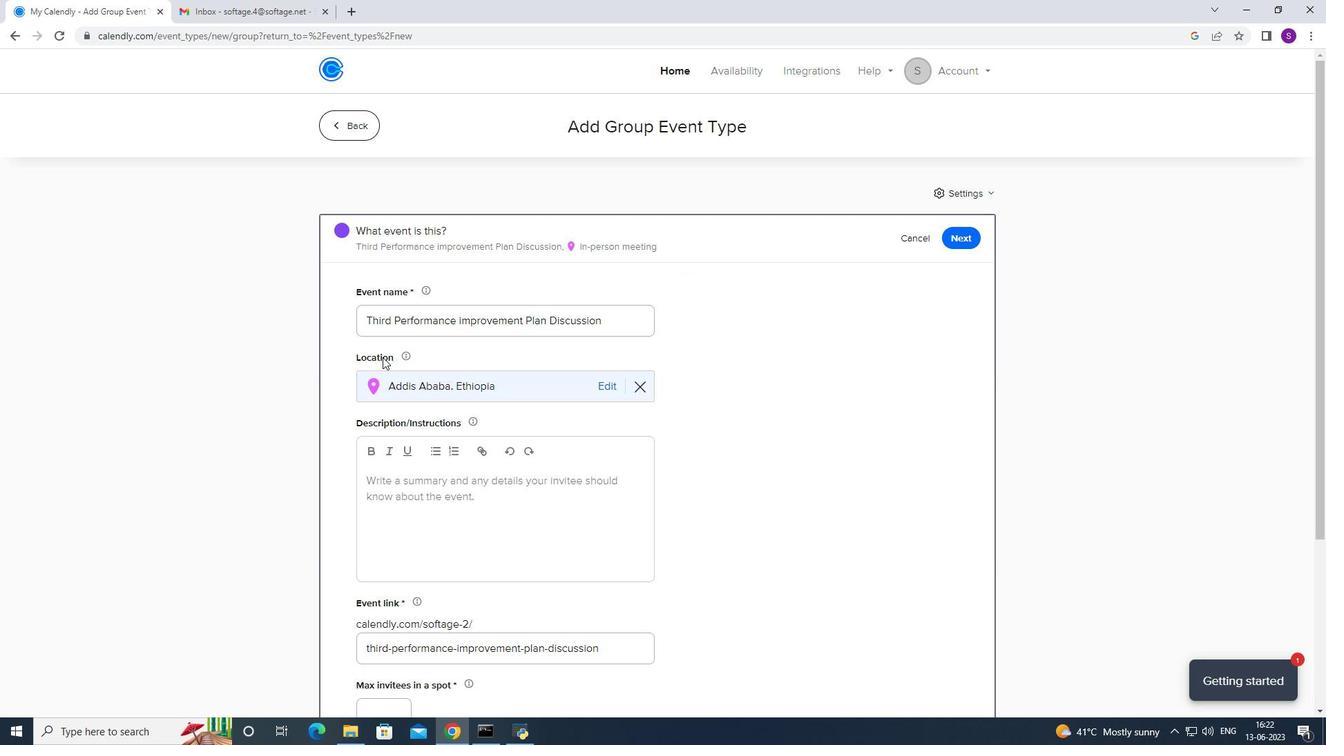 
Action: Mouse moved to (381, 349)
Screenshot: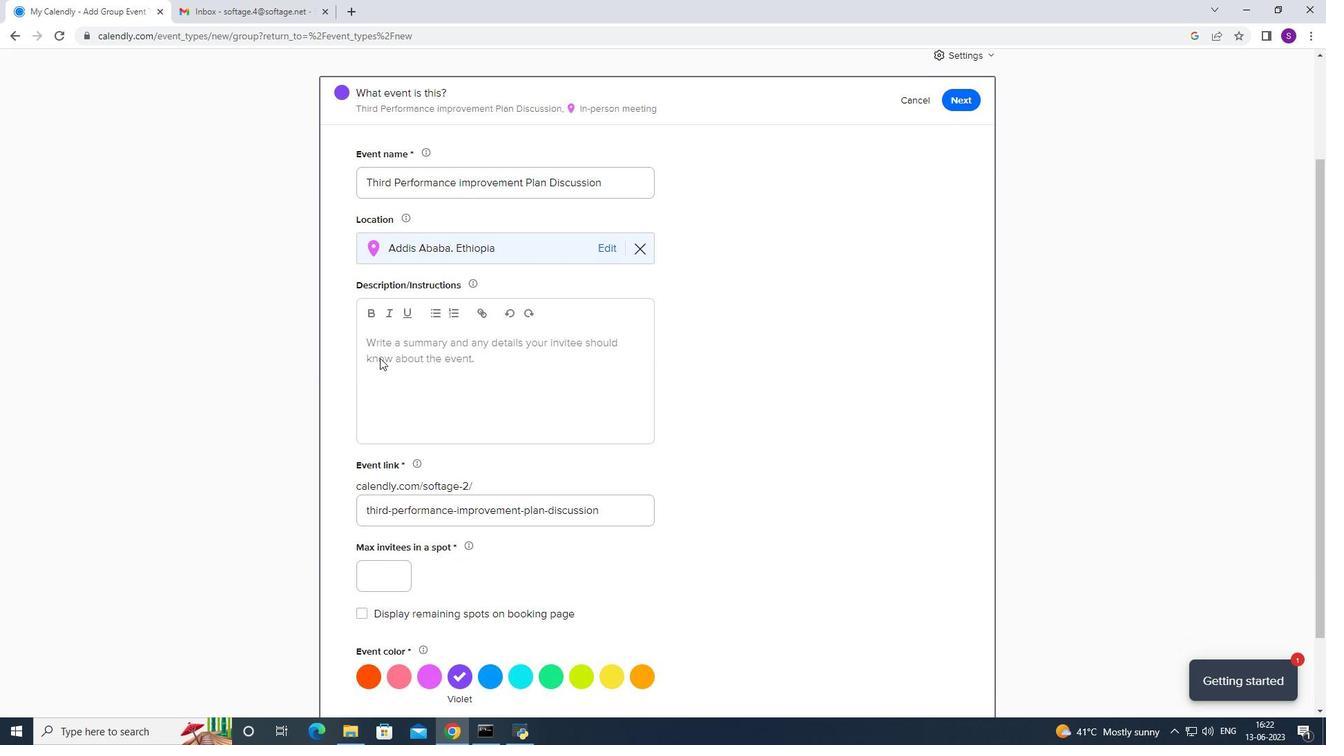 
Action: Mouse pressed left at (381, 349)
Screenshot: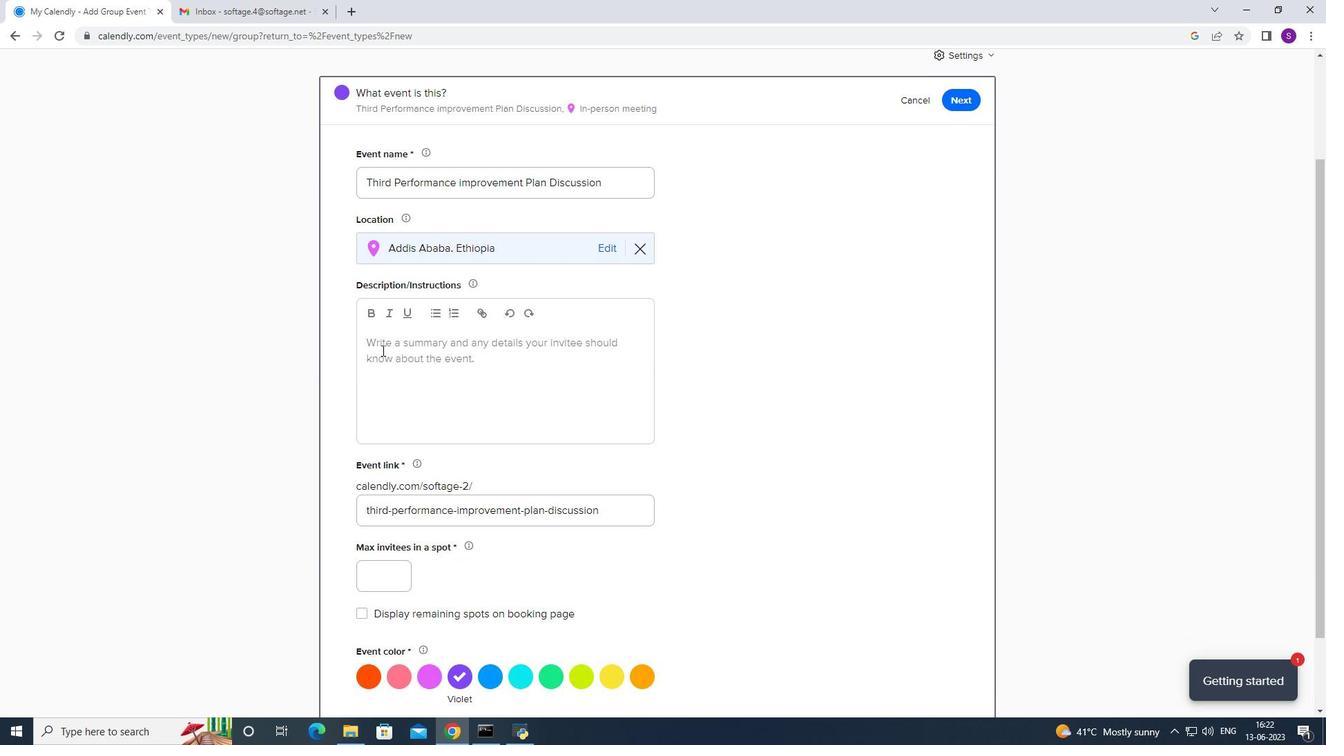 
Action: Mouse moved to (383, 569)
Screenshot: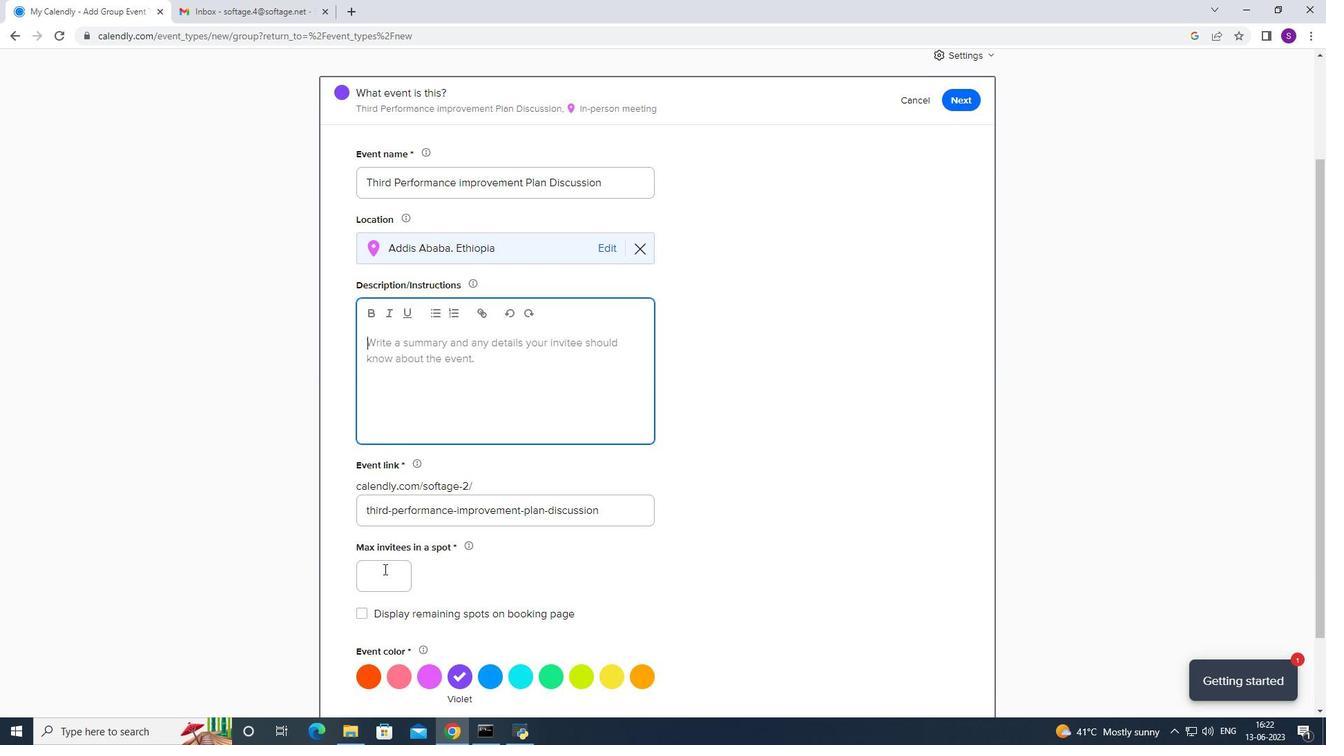 
Action: Mouse pressed left at (383, 569)
Screenshot: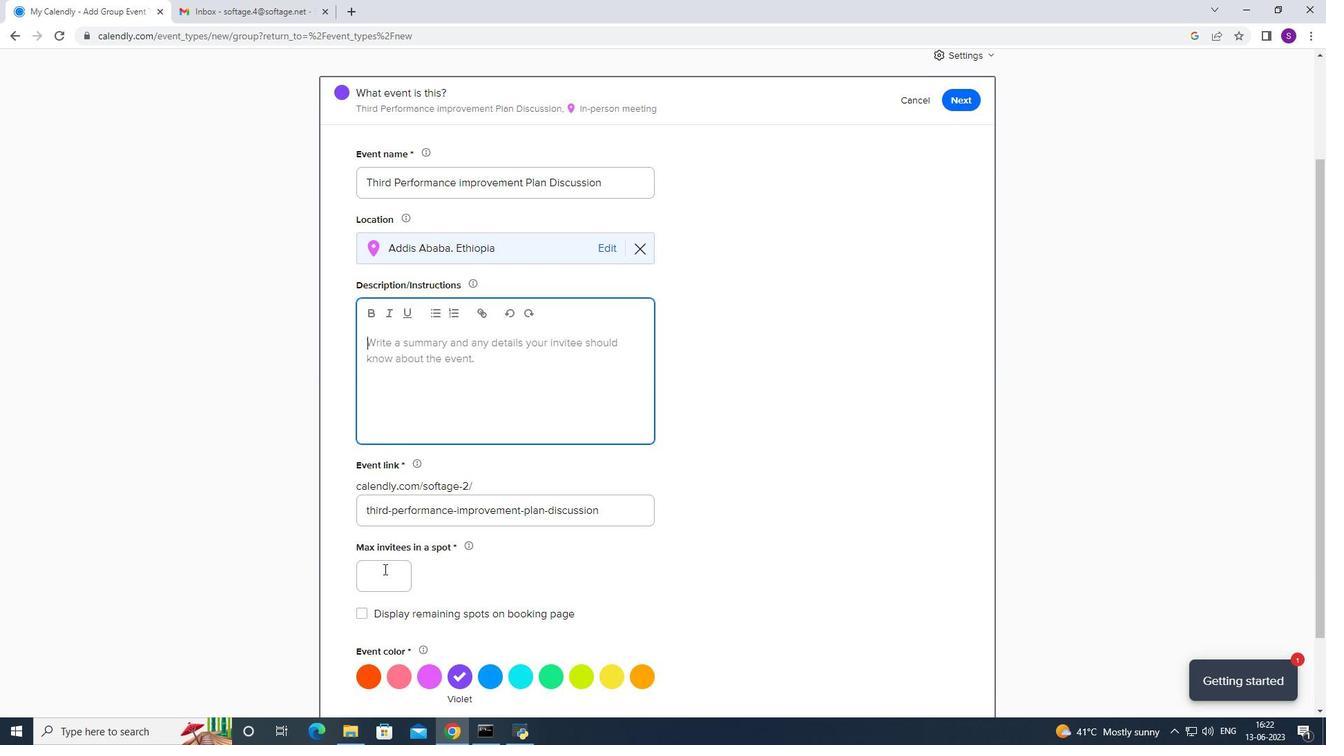 
Action: Key pressed 3
Screenshot: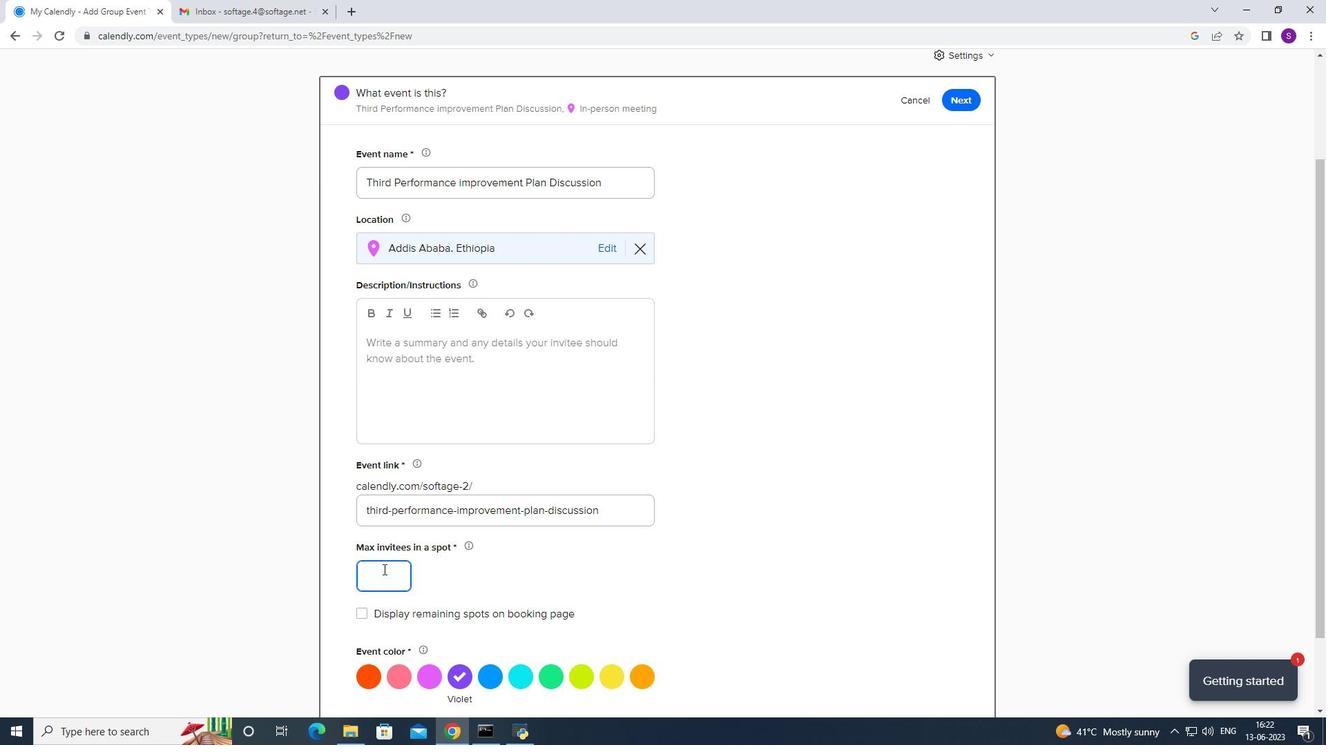 
Action: Mouse moved to (406, 457)
Screenshot: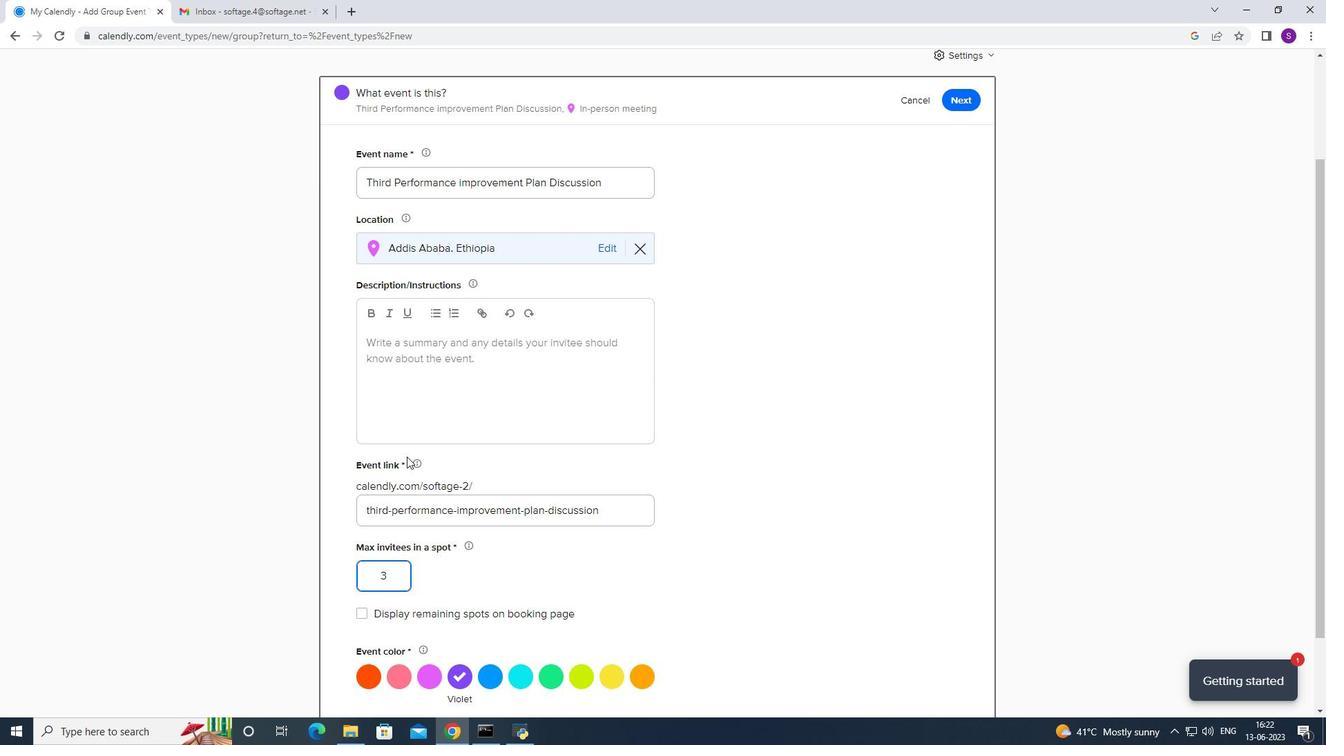 
Action: Mouse scrolled (406, 456) with delta (0, 0)
Screenshot: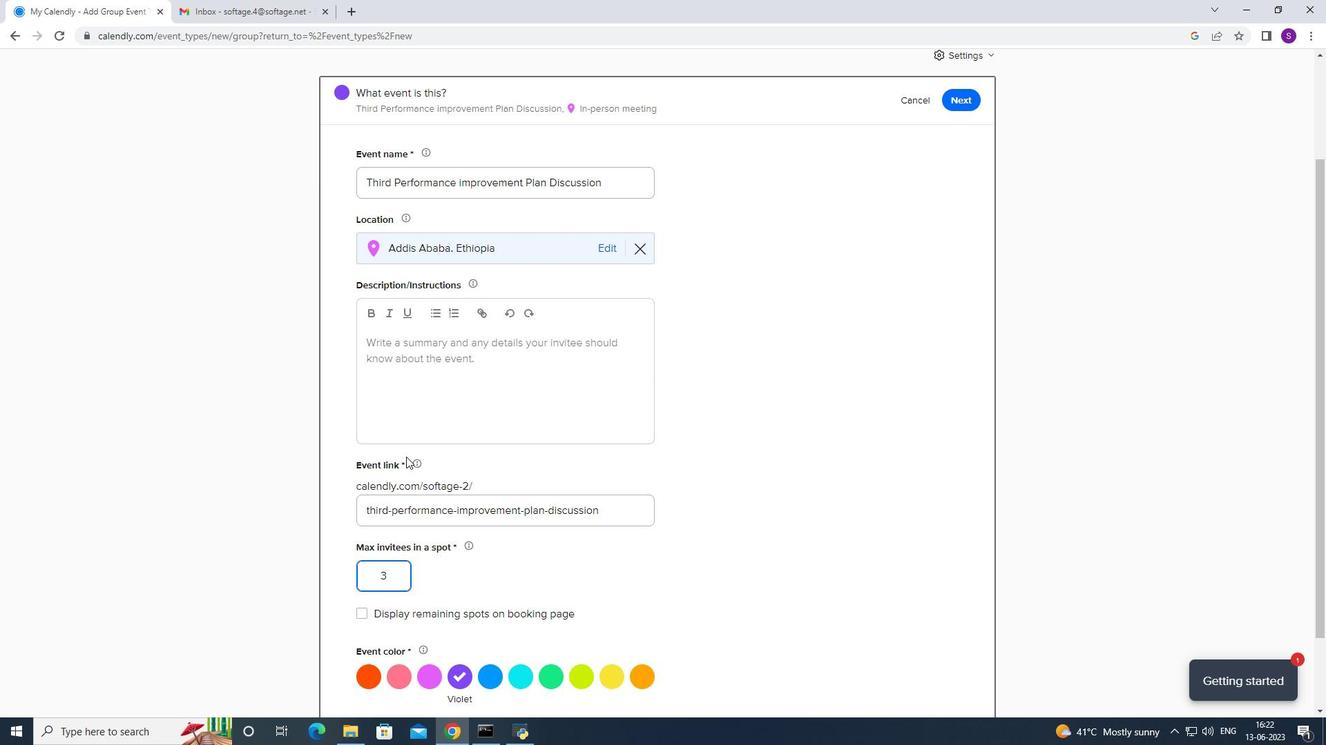 
Action: Mouse scrolled (406, 456) with delta (0, 0)
Screenshot: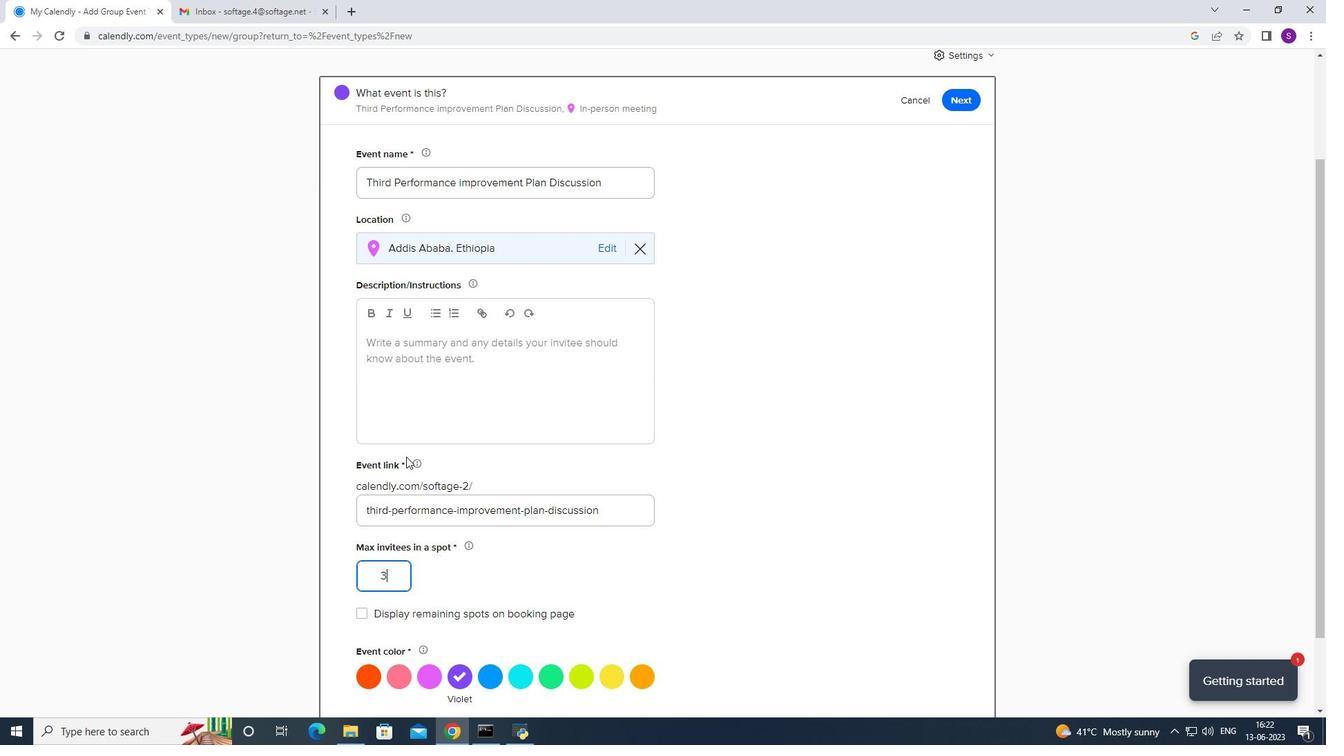 
Action: Mouse scrolled (406, 456) with delta (0, 0)
Screenshot: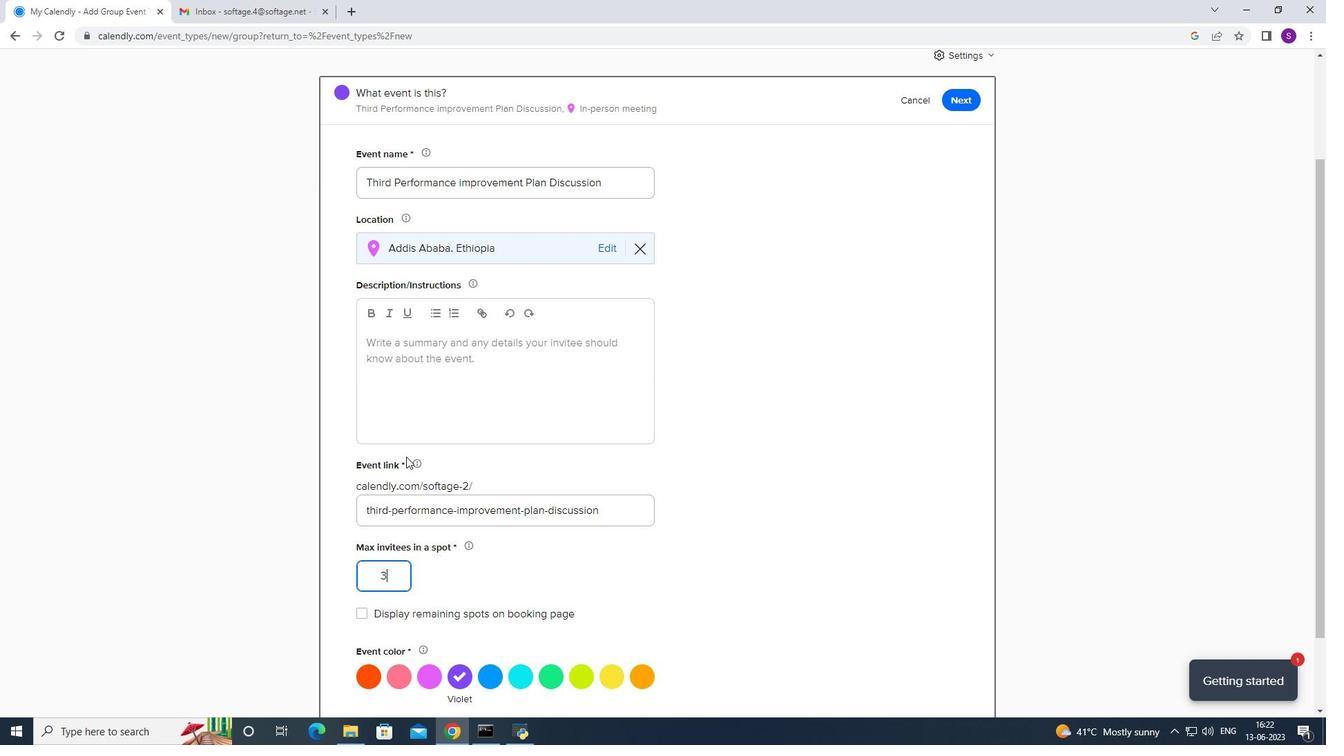 
Action: Mouse scrolled (406, 456) with delta (0, 0)
Screenshot: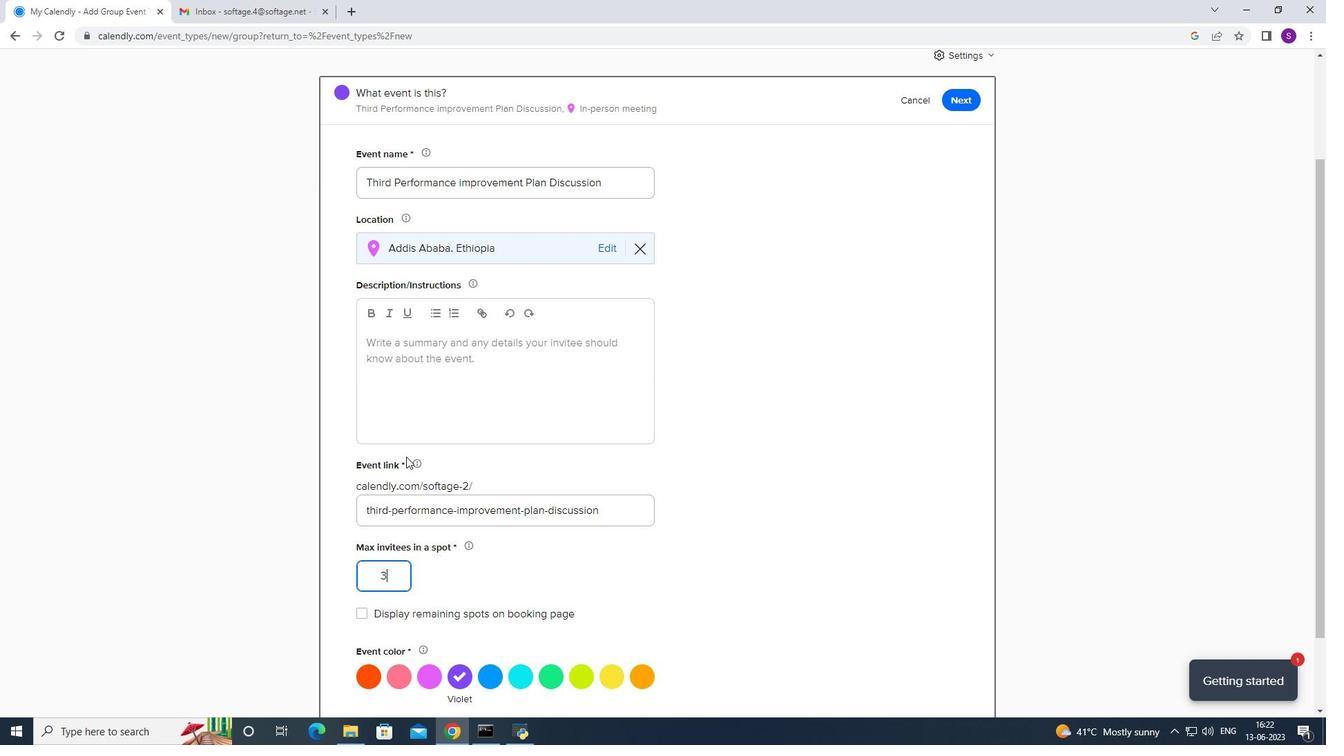 
Action: Mouse scrolled (406, 456) with delta (0, 0)
Screenshot: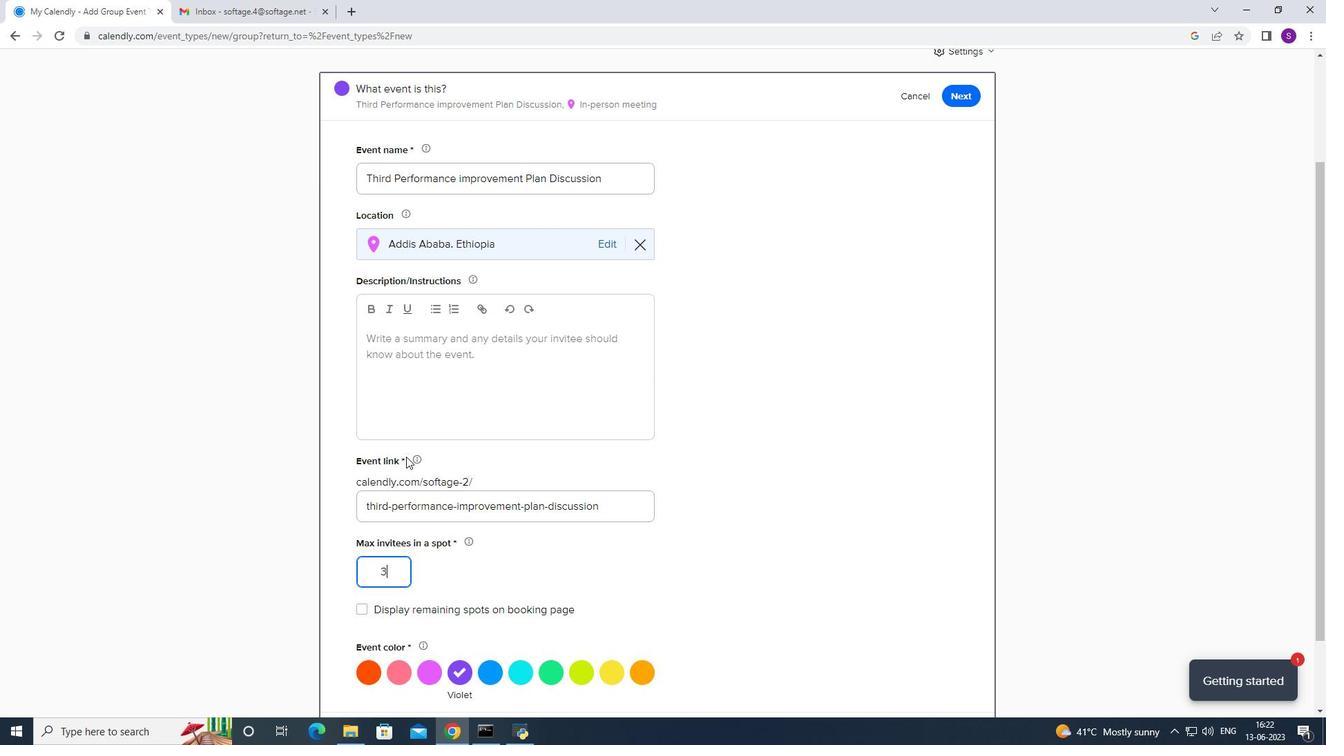
Action: Mouse moved to (406, 456)
Screenshot: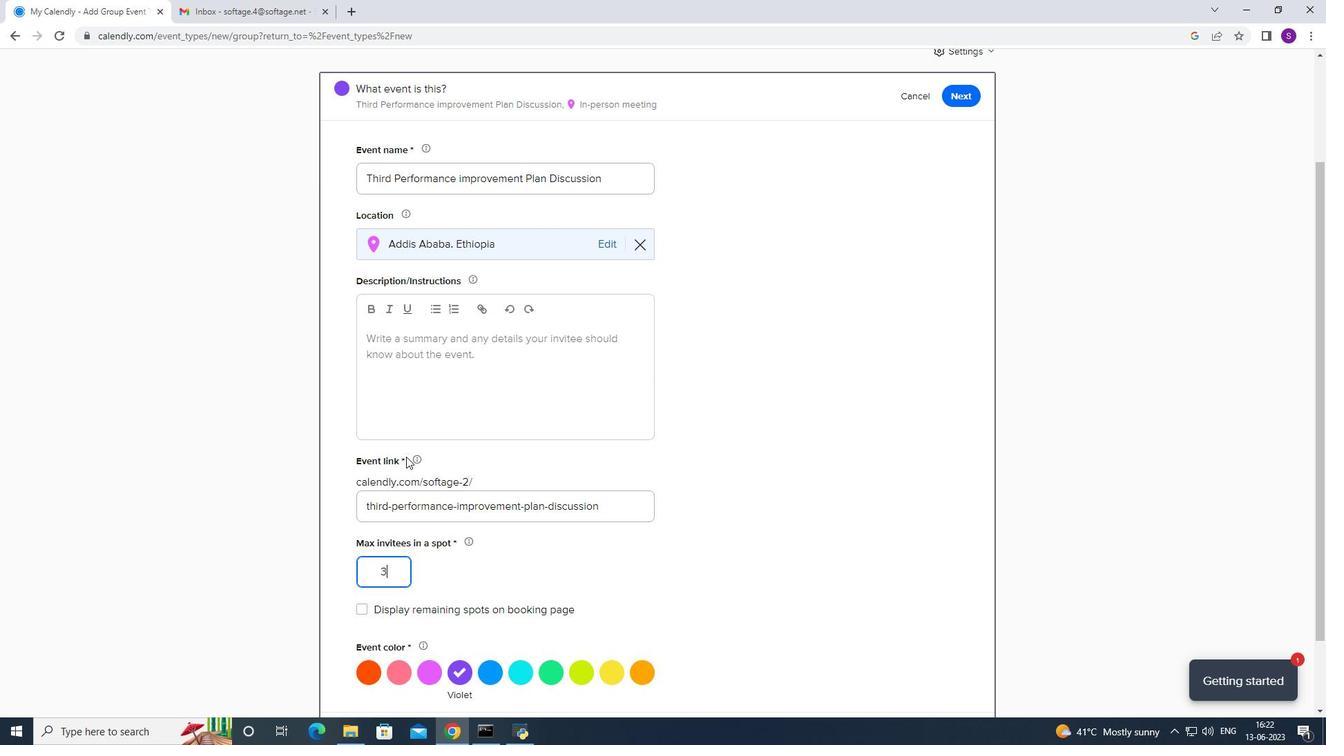
Action: Mouse scrolled (406, 455) with delta (0, 0)
Screenshot: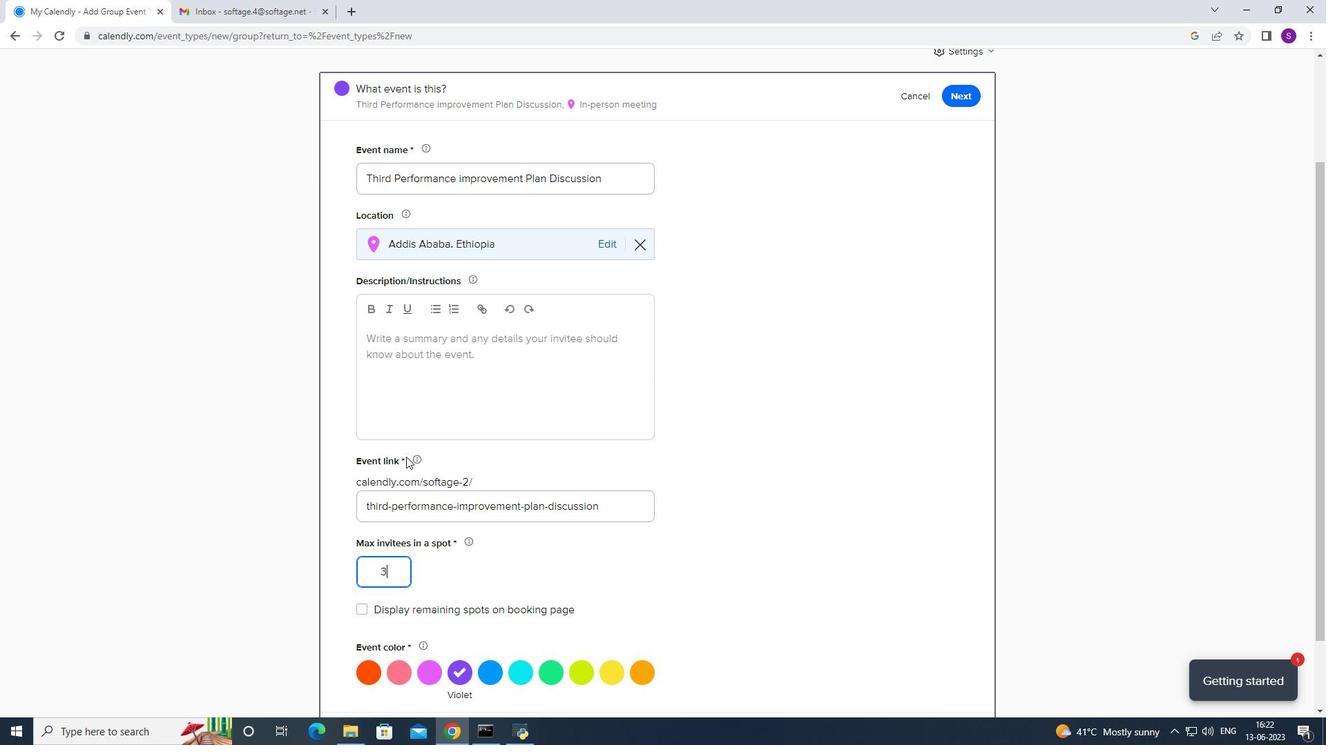 
Action: Mouse moved to (413, 580)
Screenshot: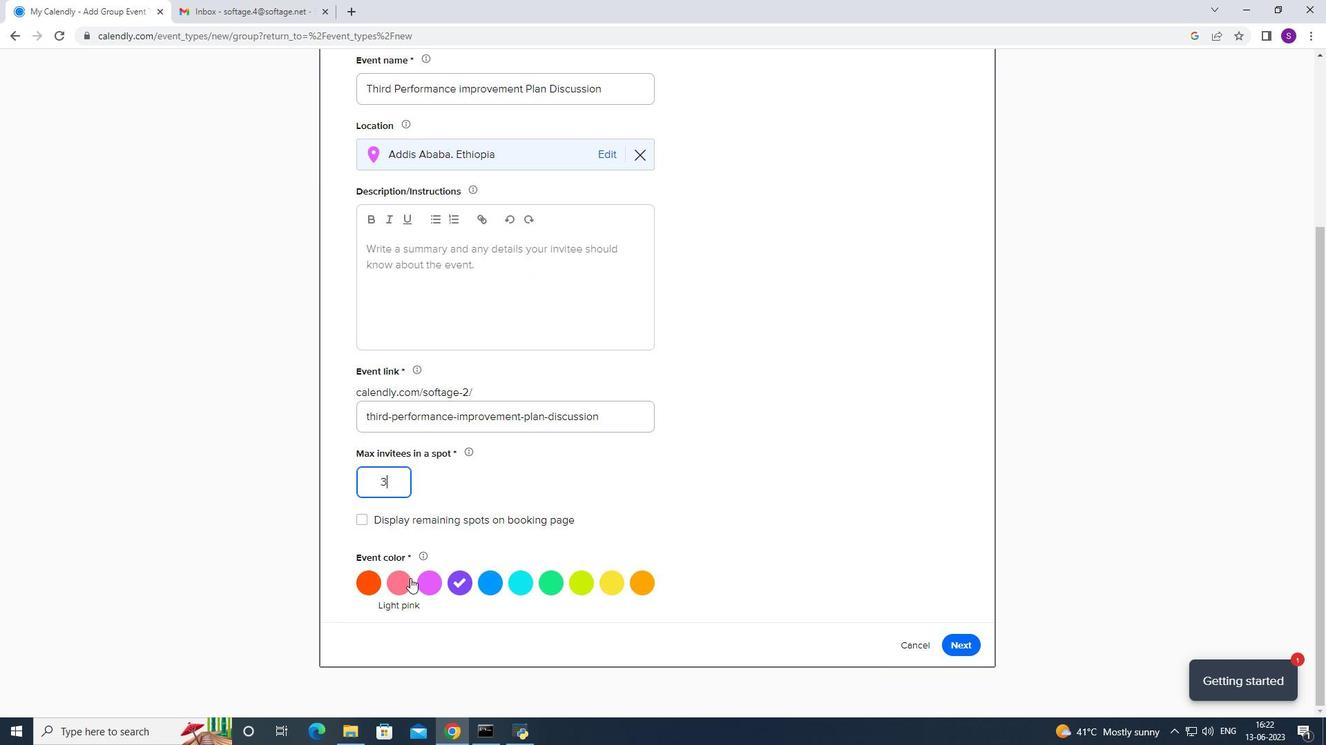 
Action: Mouse pressed left at (413, 580)
Screenshot: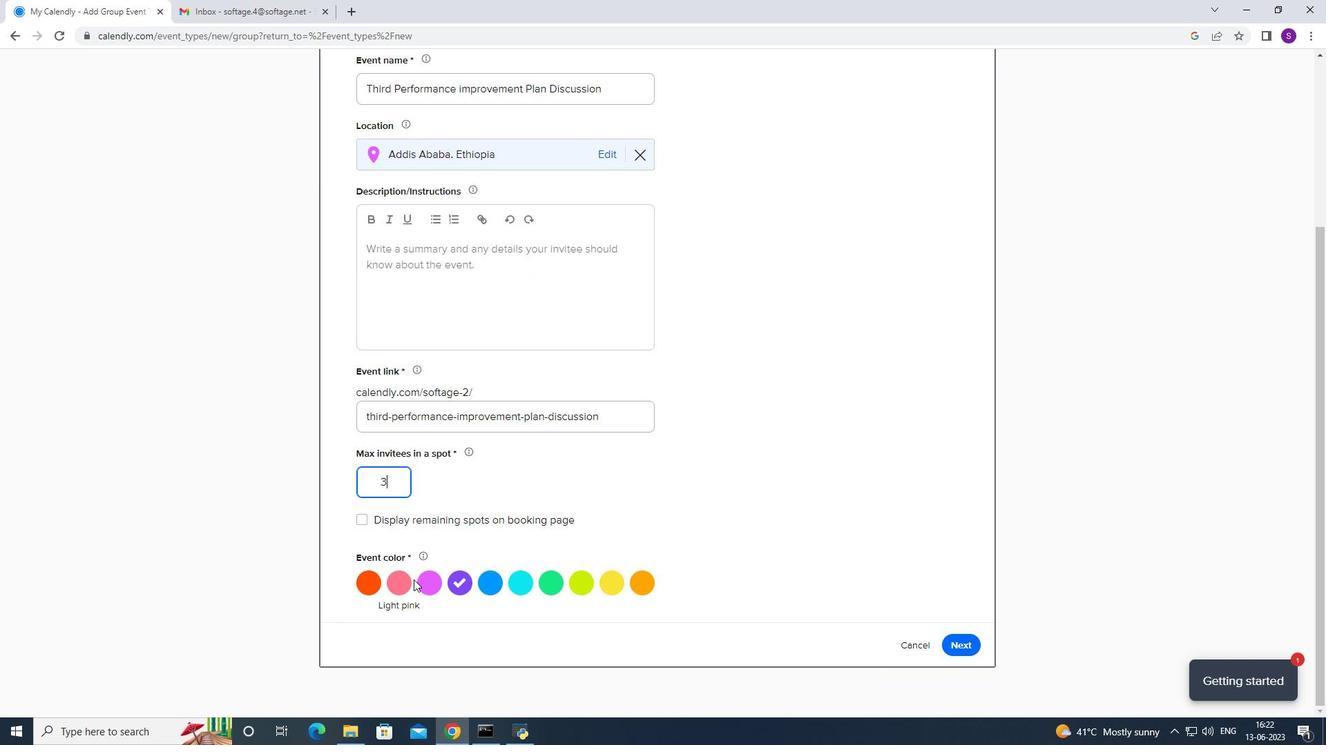
Action: Mouse moved to (433, 573)
Screenshot: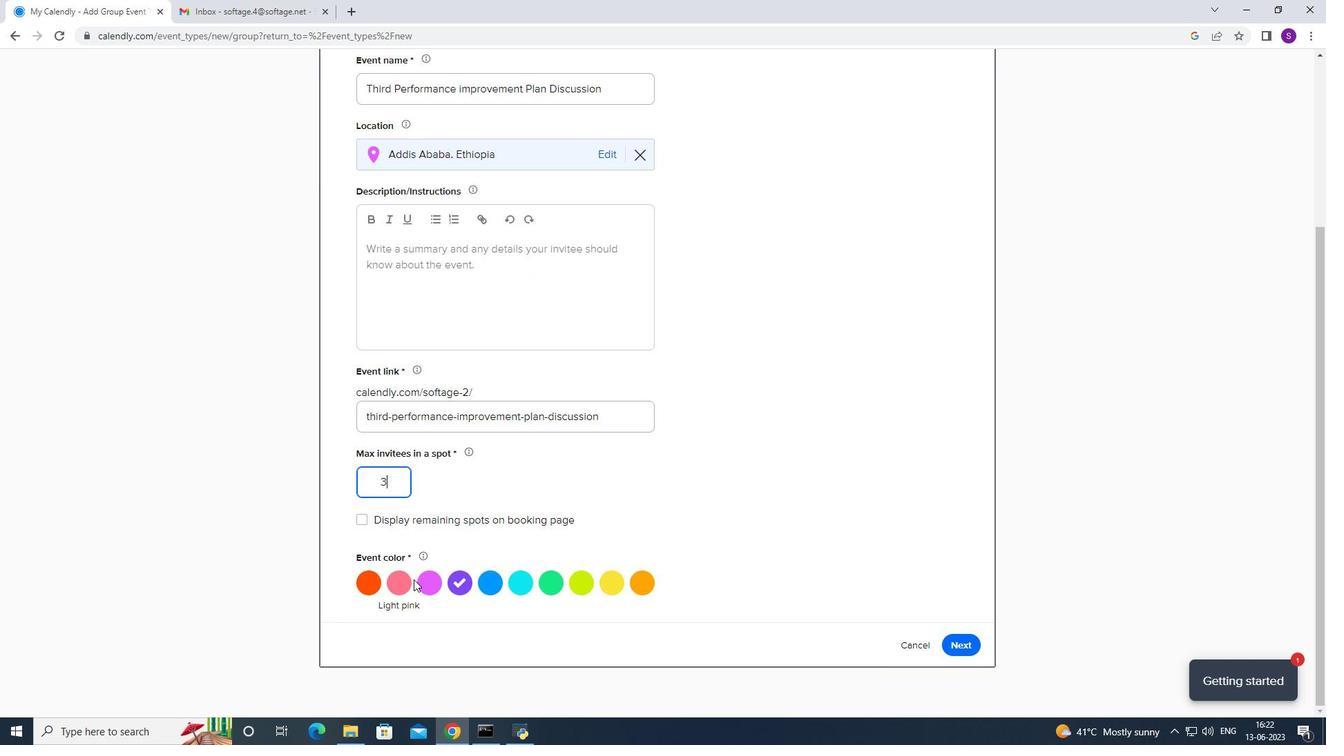 
Action: Mouse pressed left at (433, 573)
Screenshot: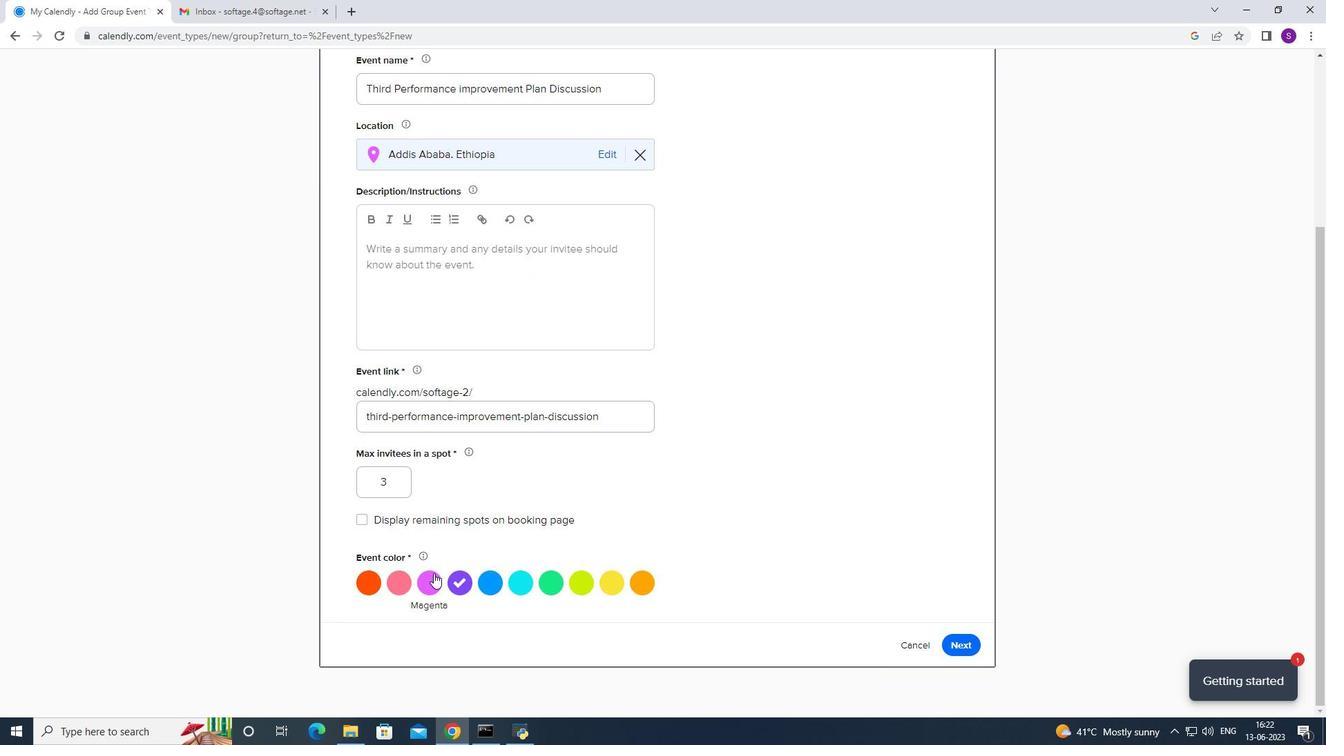 
Action: Mouse moved to (376, 260)
Screenshot: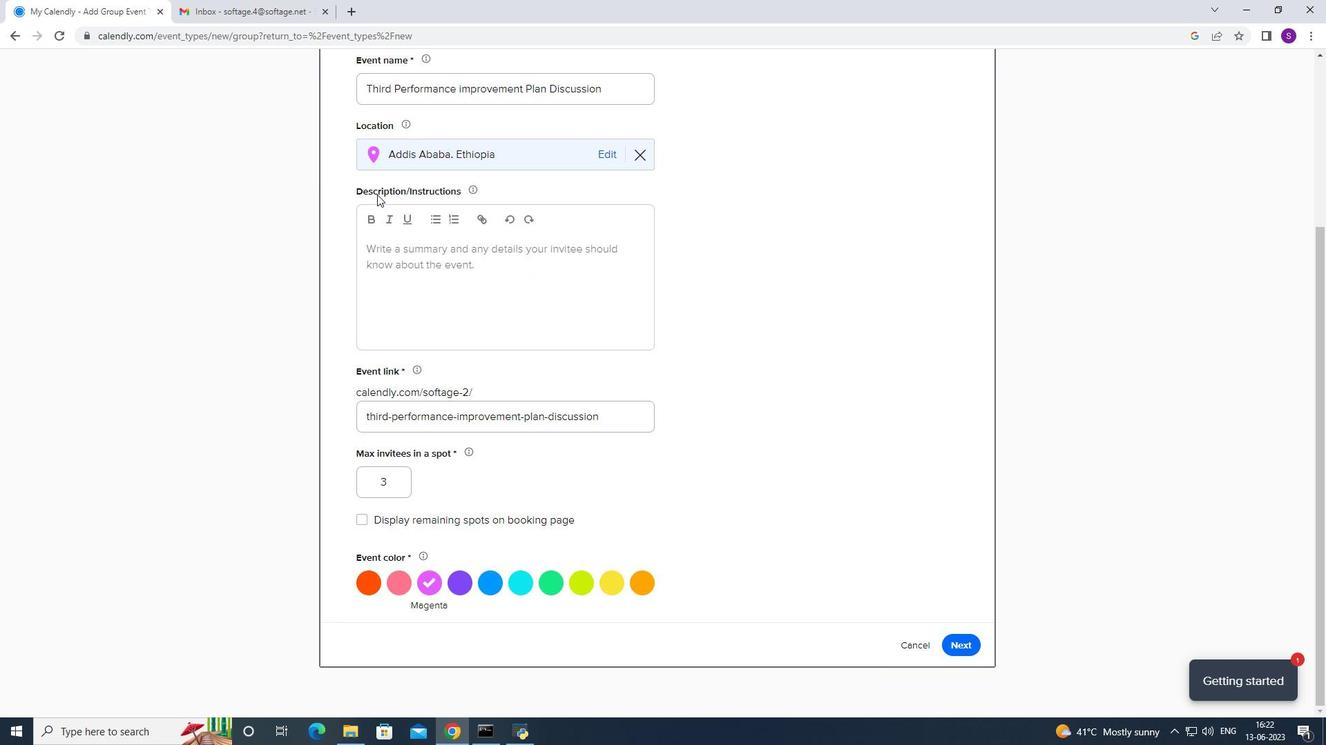 
Action: Mouse pressed left at (376, 260)
Screenshot: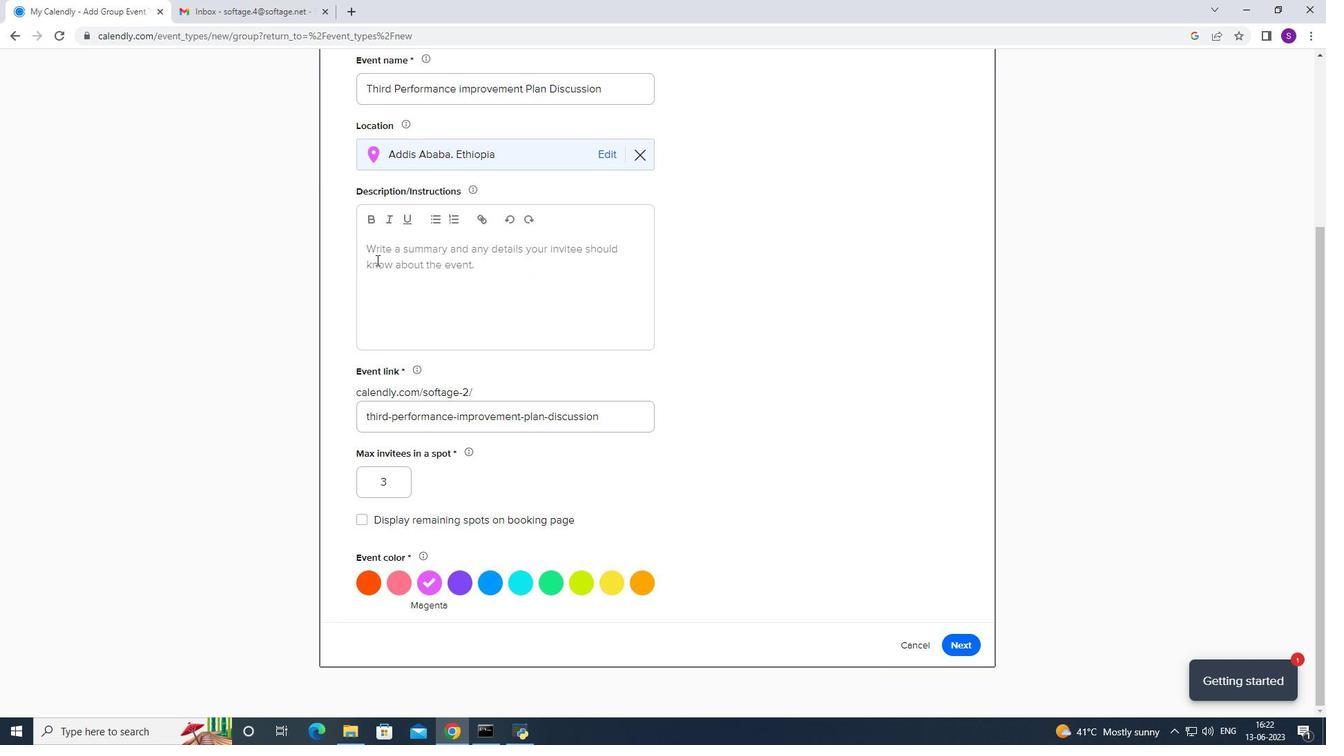 
Action: Mouse moved to (1326, 156)
Screenshot: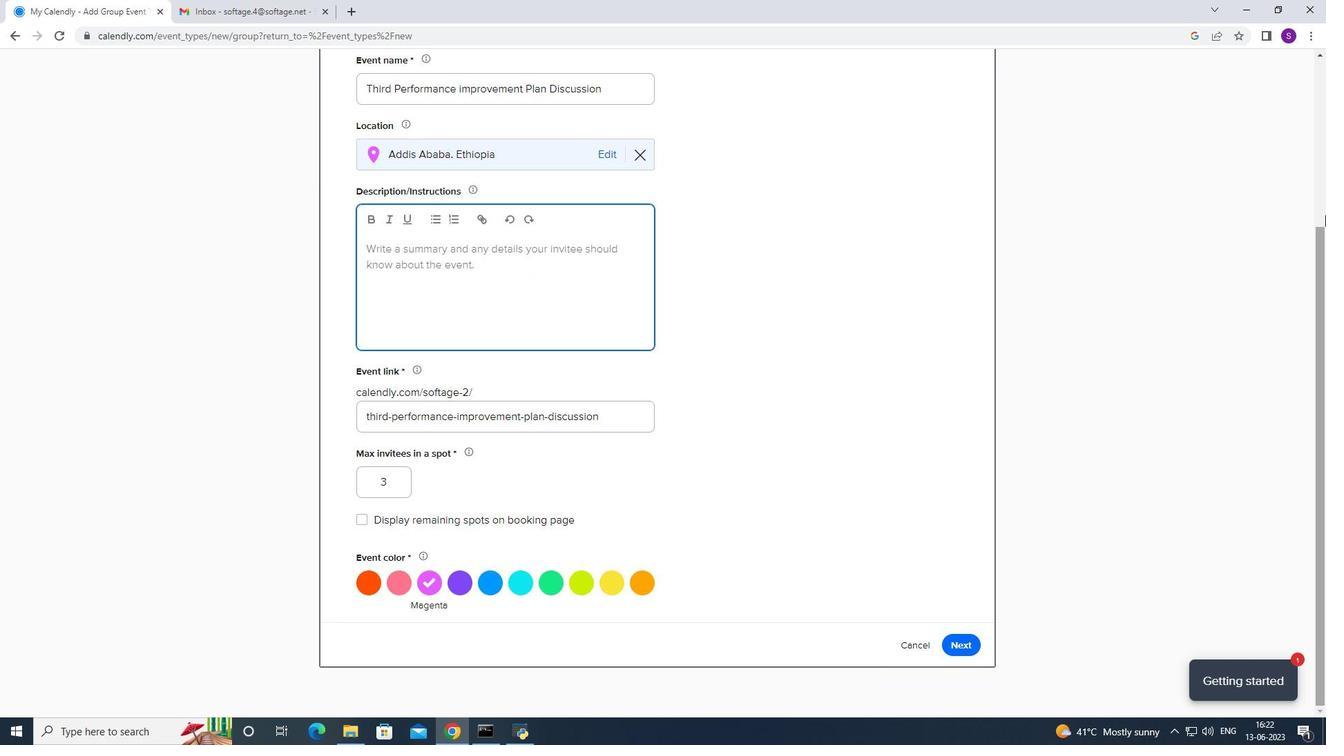 
Action: Key pressed <Key.caps_lock>P<Key.caps_lock>articipants<Key.space>will<Key.space>understand<Key.space>the<Key.space>role<Key.space>of<Key.space>non<Key.space>ver=<Key.backspace>=<Key.backspace><Key.backspace><Key.backspace><Key.backspace><Key.backspace><Key.backspace>nb<Key.backspace>verv<Key.backspace><Key.backspace><Key.backspace><Key.backspace><Key.space>verbal<Key.space><Key.space>cues<Key.space>such<Key.space>as<Key.space>body<Key.space>languagem<Key.backspace>,<Key.space>facial<Key.space>expressions,<Key.space>gestures,in<Key.space>commmunication.
Screenshot: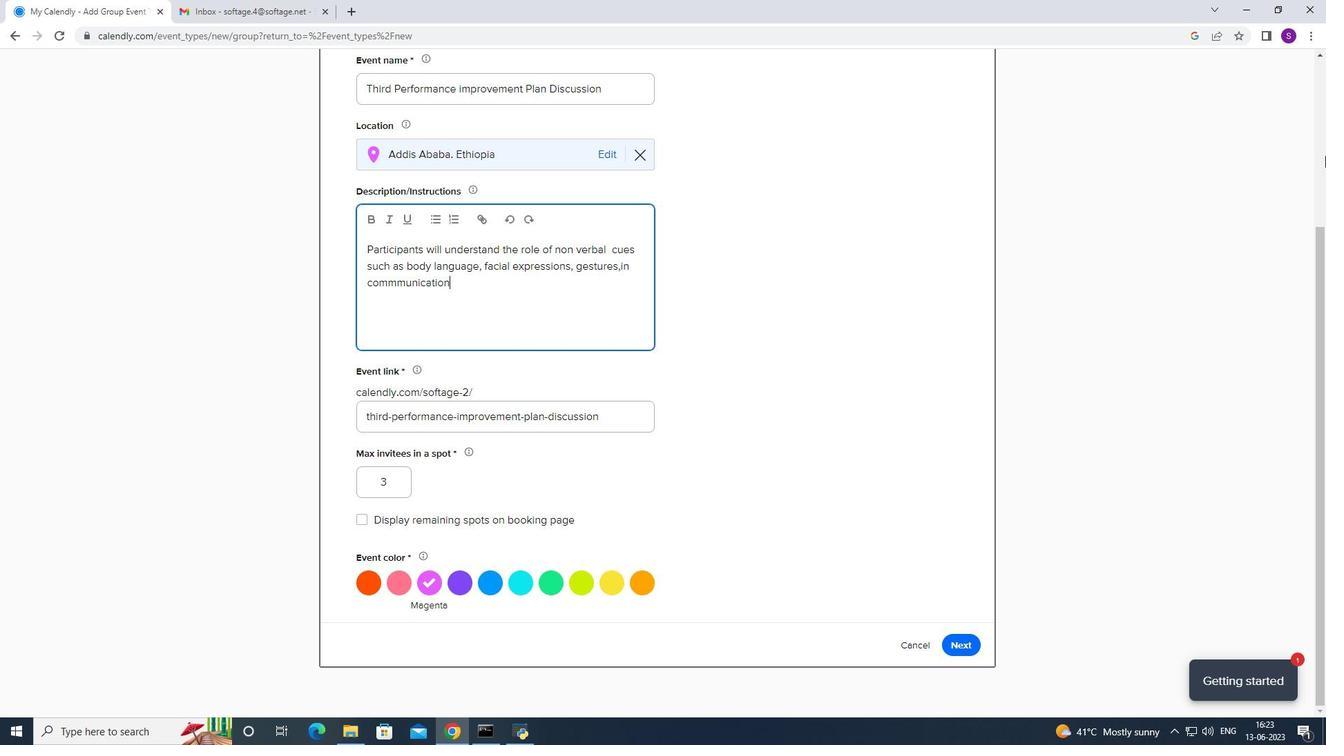
Action: Mouse moved to (375, 281)
Screenshot: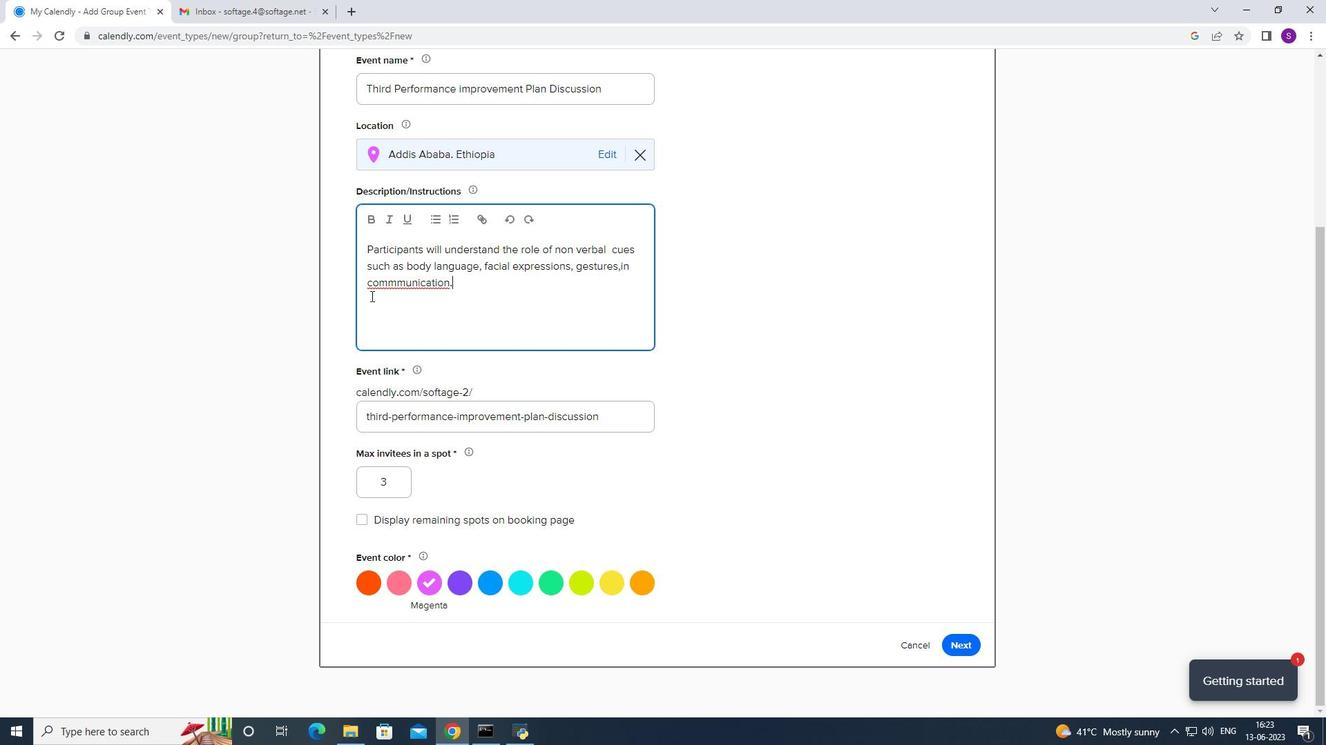 
Action: Mouse pressed right at (375, 281)
Screenshot: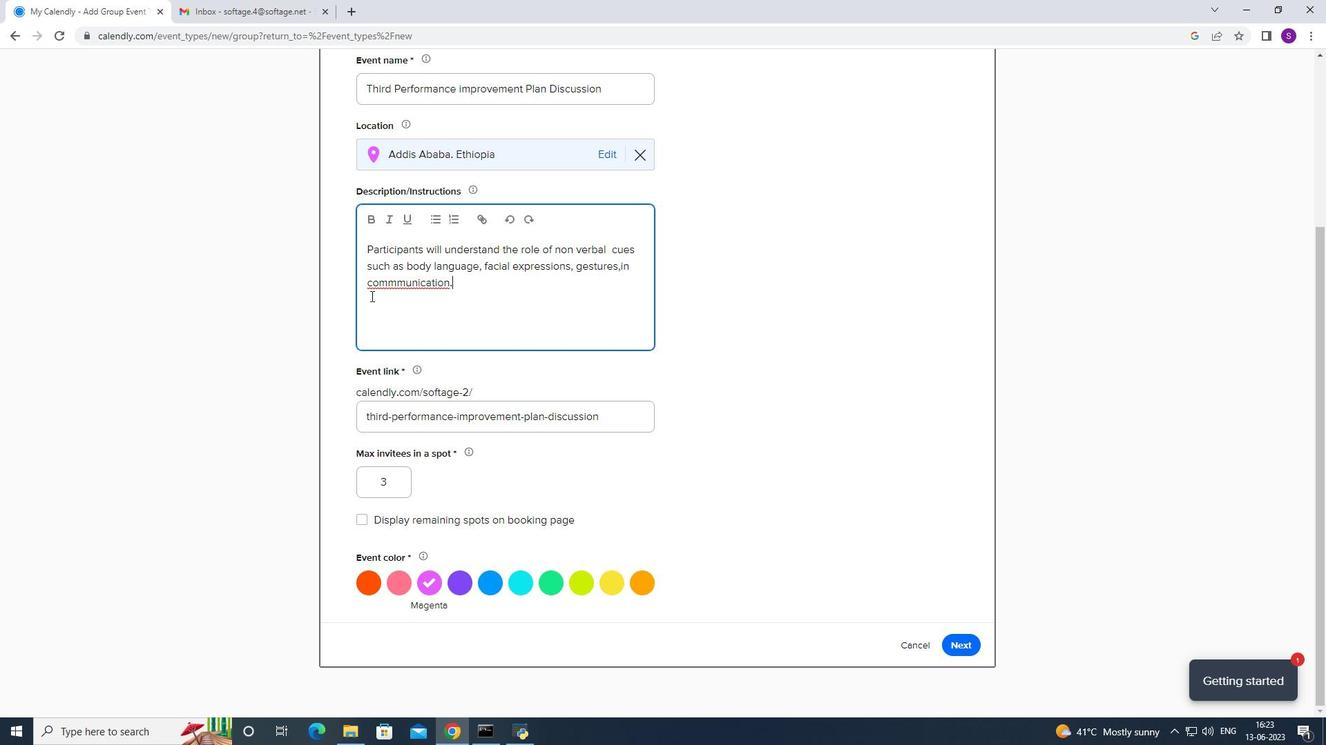 
Action: Mouse moved to (386, 286)
Screenshot: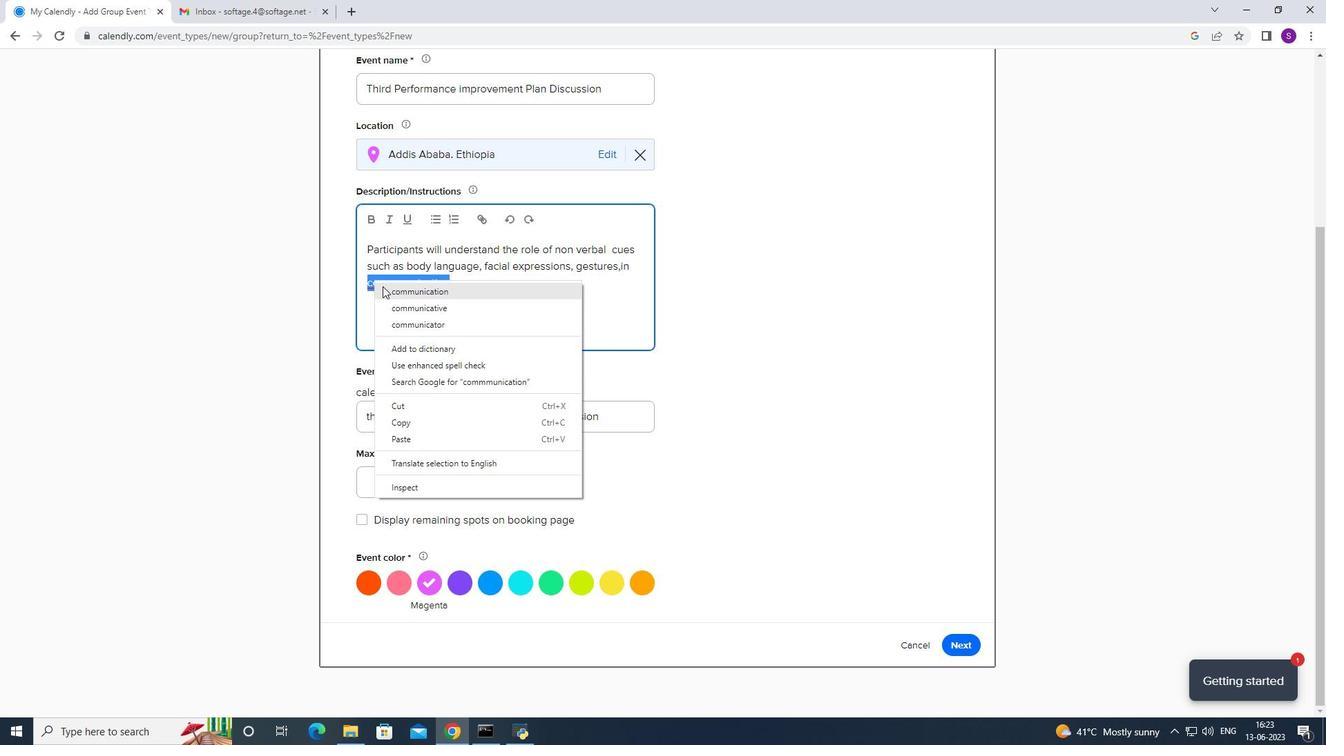 
Action: Mouse pressed left at (386, 286)
Screenshot: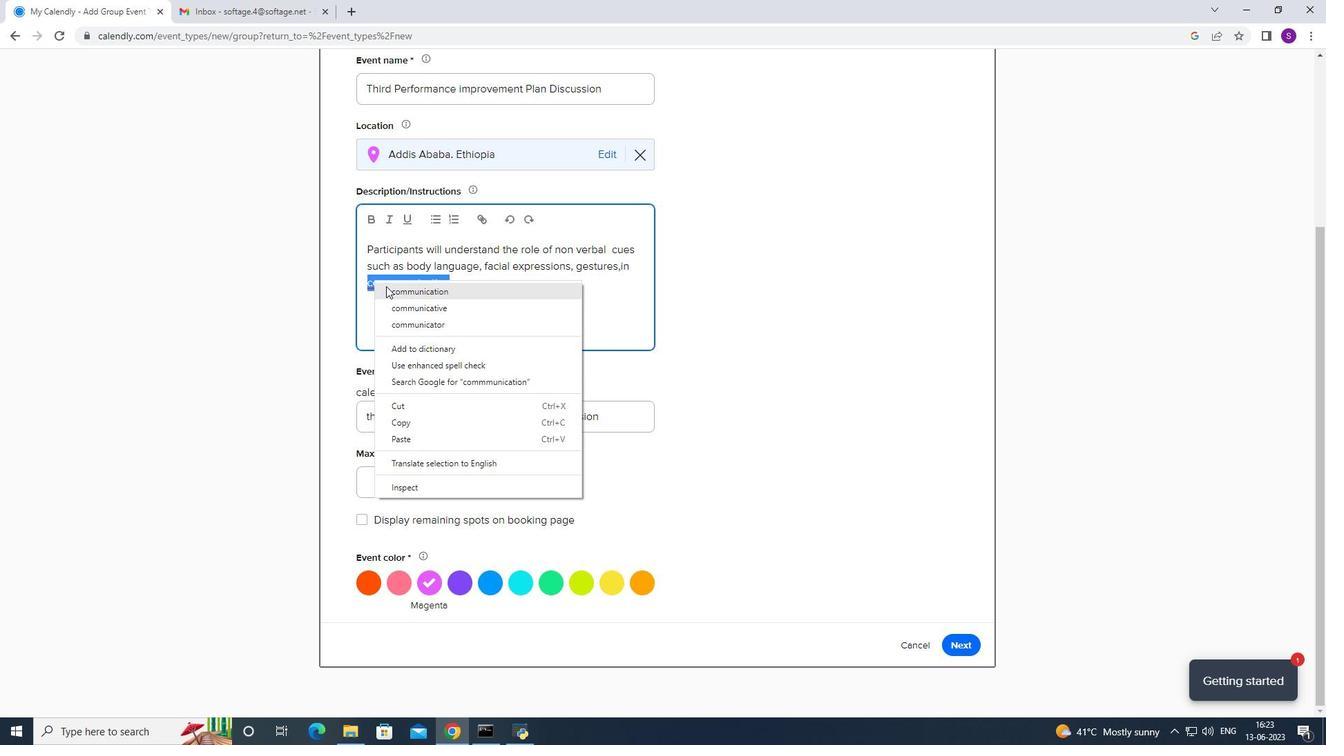 
Action: Mouse moved to (582, 303)
Screenshot: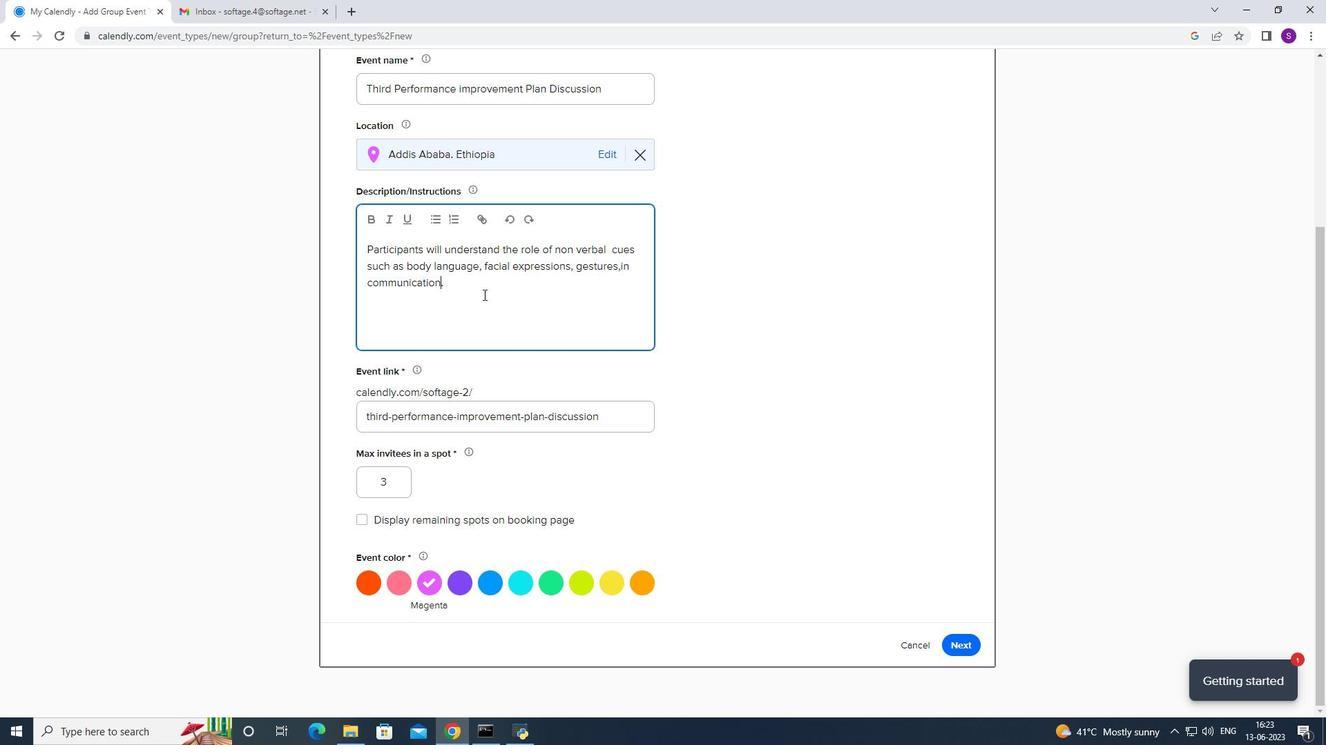 
Action: Mouse pressed left at (582, 303)
Screenshot: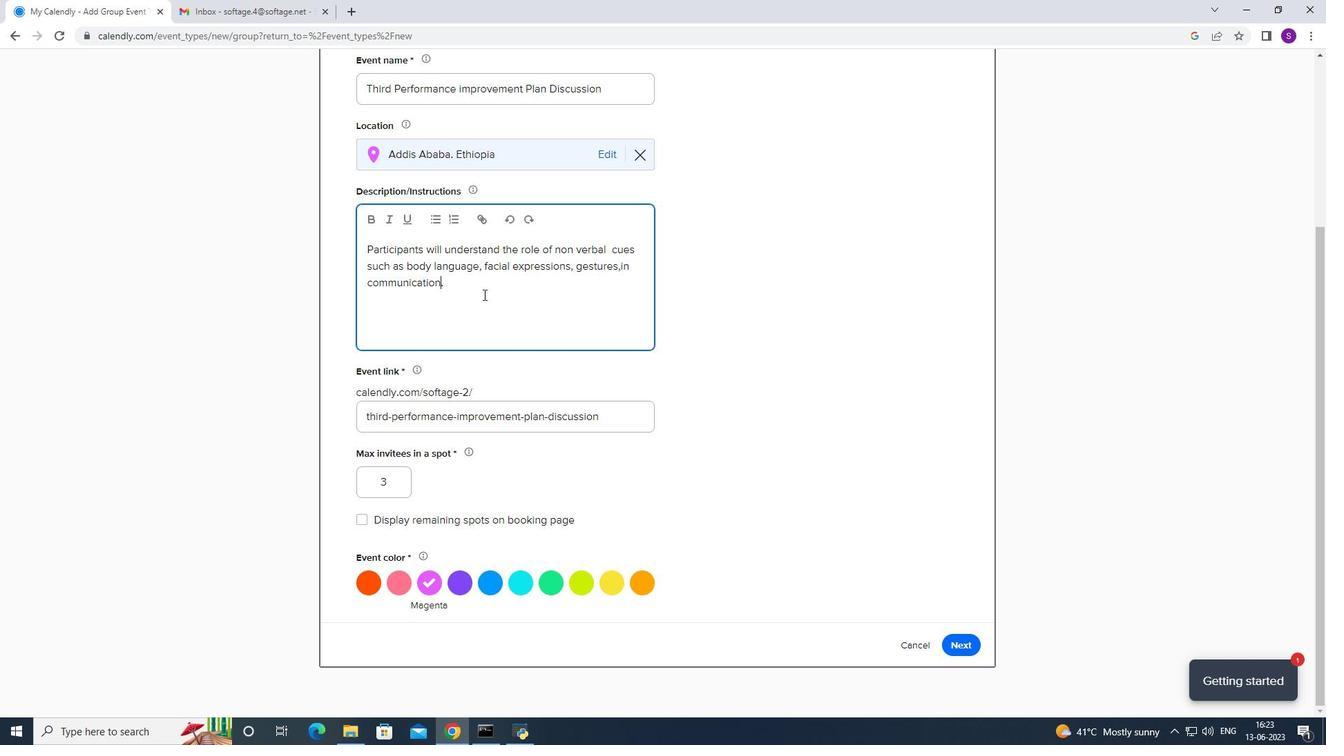 
Action: Mouse moved to (522, 280)
Screenshot: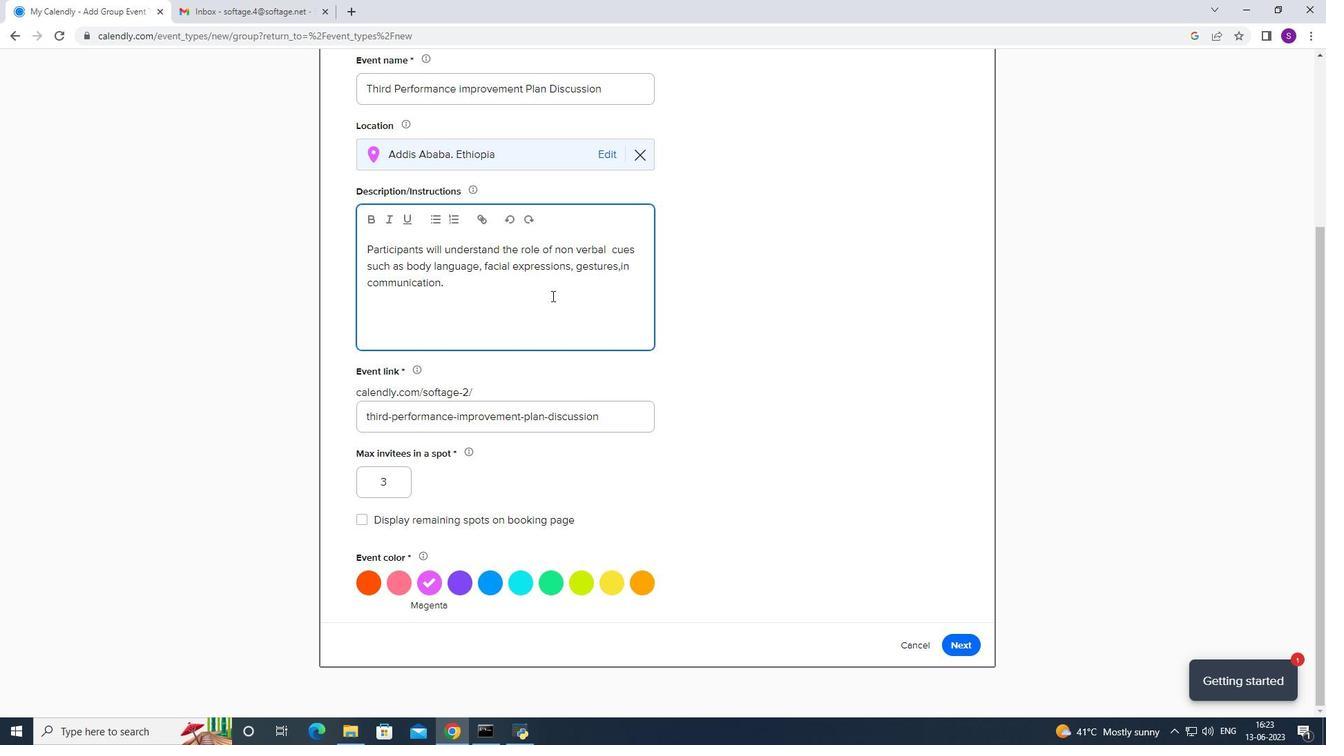 
Action: Key pressed <Key.caps_lock>T<Key.caps_lock>hey<Key.space>will<Key.space>learn<Key.space>how<Key.space>to<Key.space>use<Key.space>non<Key.space>verbal<Key.space>signs<Key.space>effectively<Key.space>to<Key.space>convey<Key.space>theoir<Key.space>mesages<Key.space>
Screenshot: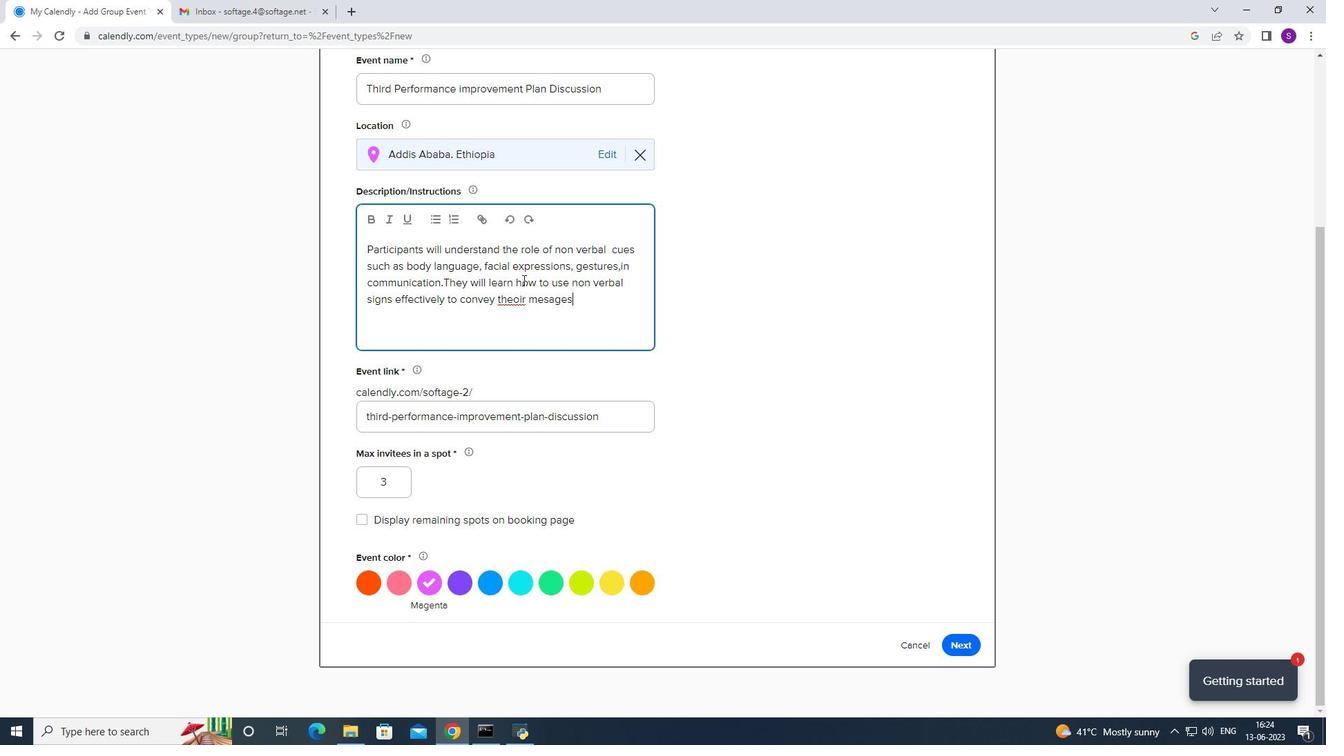 
Action: Mouse moved to (500, 294)
Screenshot: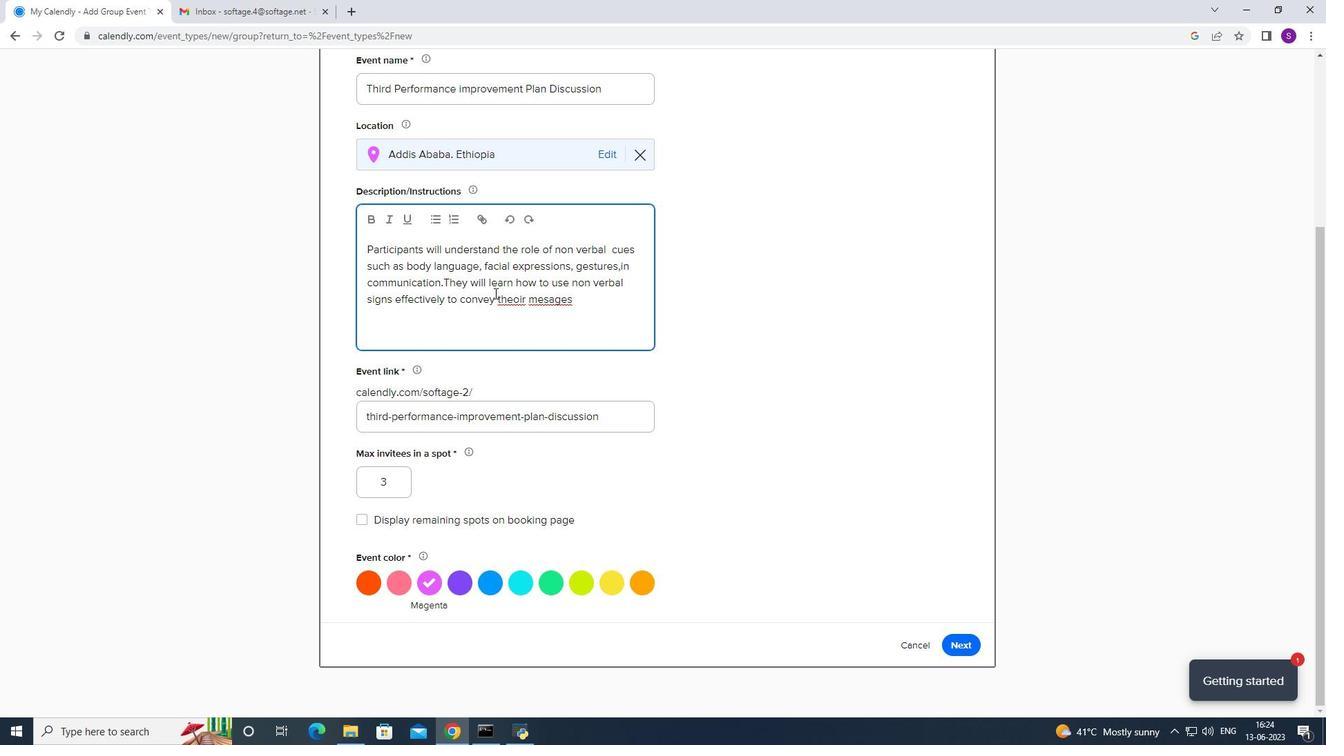 
Action: Mouse pressed right at (500, 294)
Screenshot: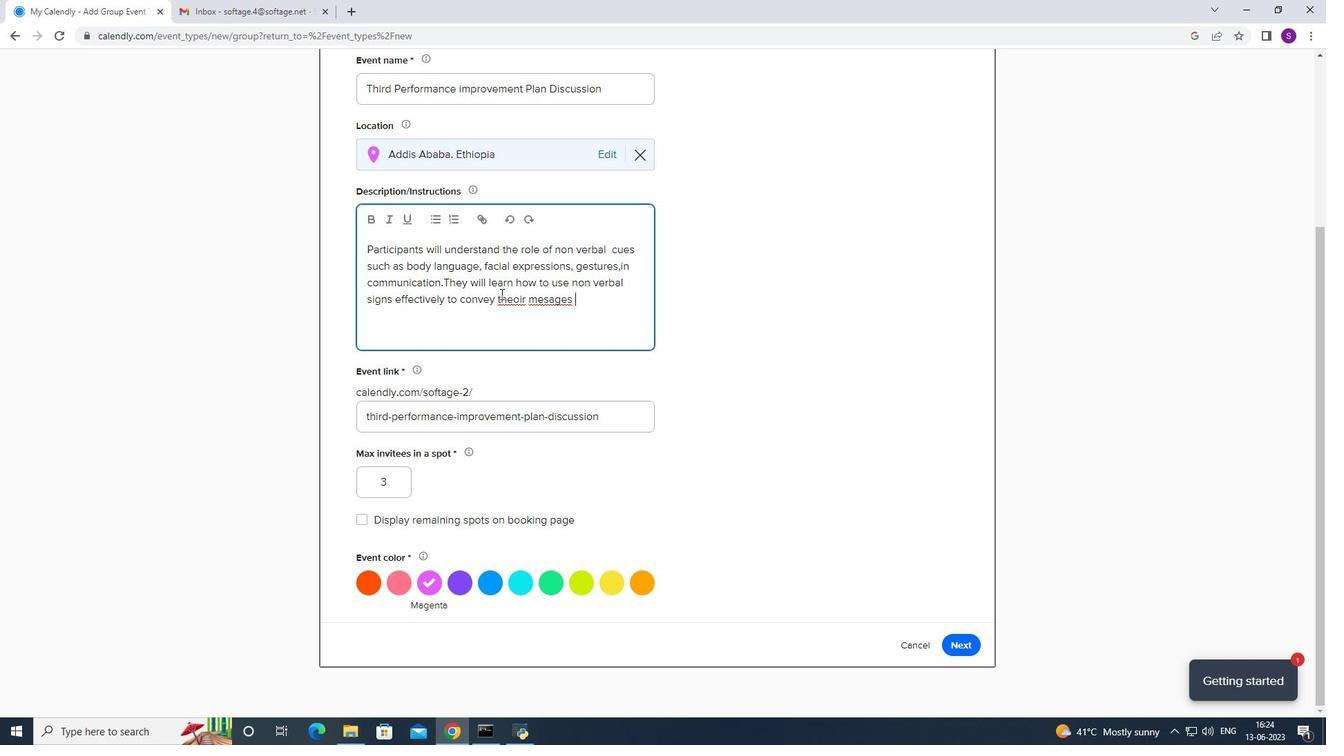 
Action: Mouse moved to (509, 299)
Screenshot: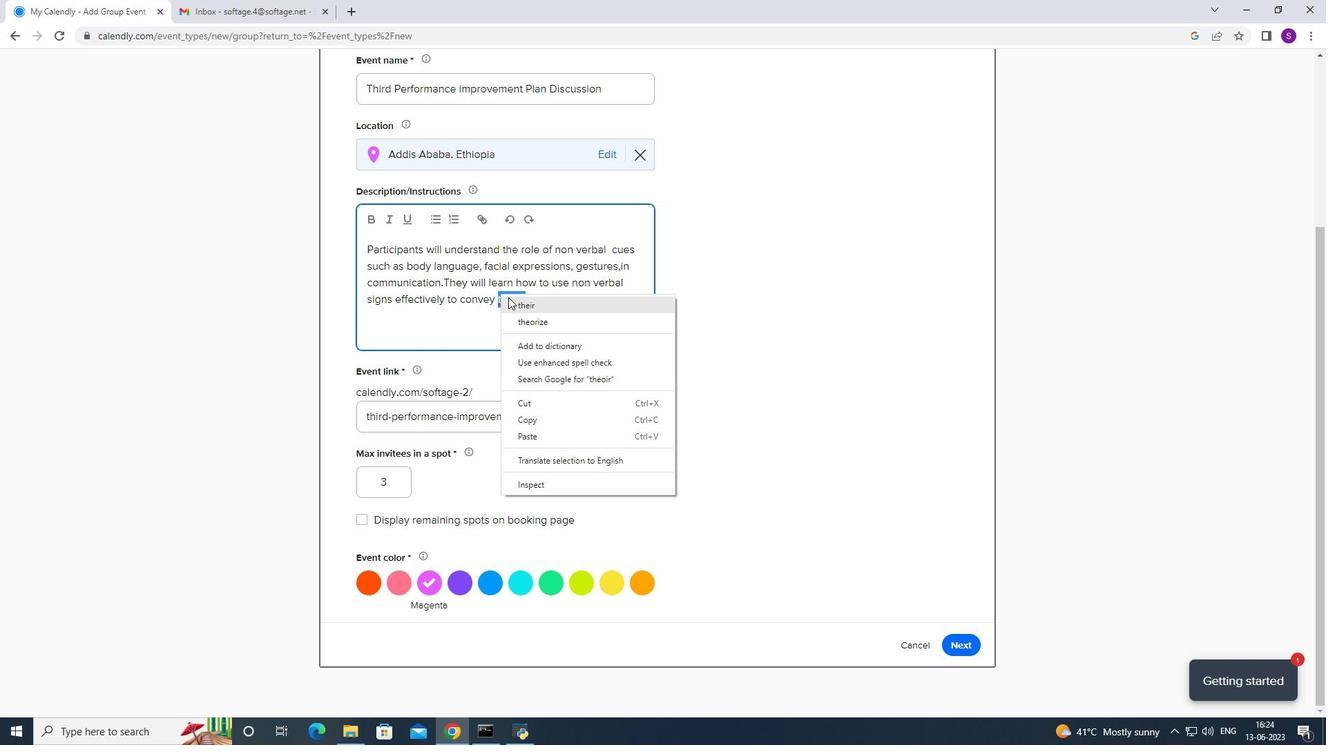 
Action: Mouse pressed left at (509, 299)
Screenshot: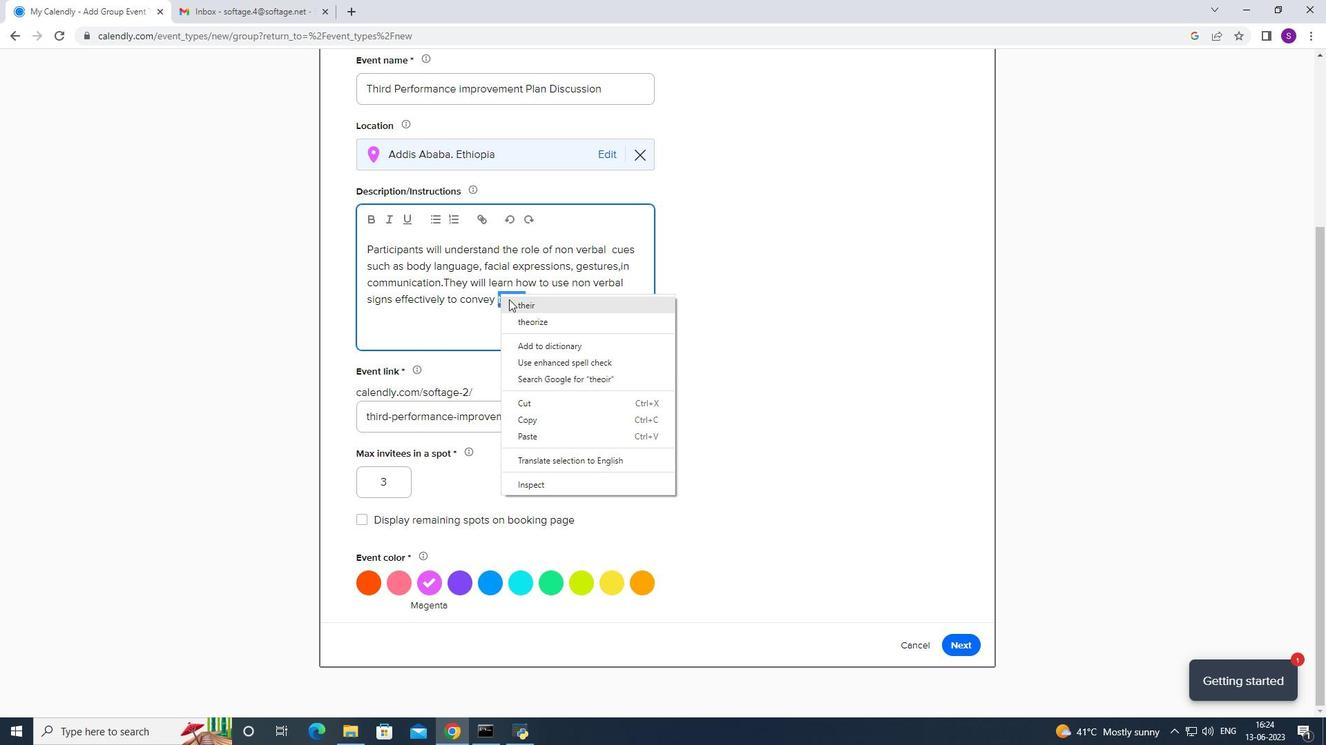 
Action: Mouse moved to (531, 298)
Screenshot: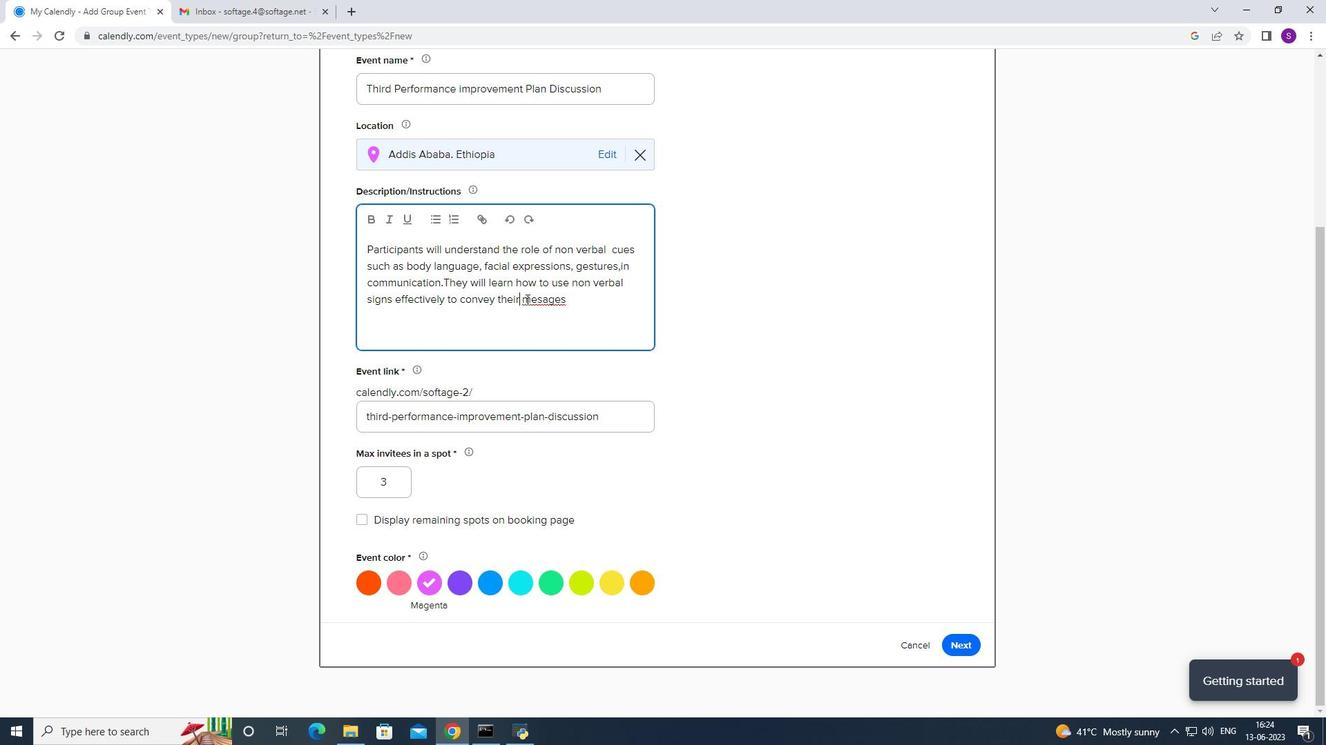 
Action: Mouse pressed right at (531, 298)
Screenshot: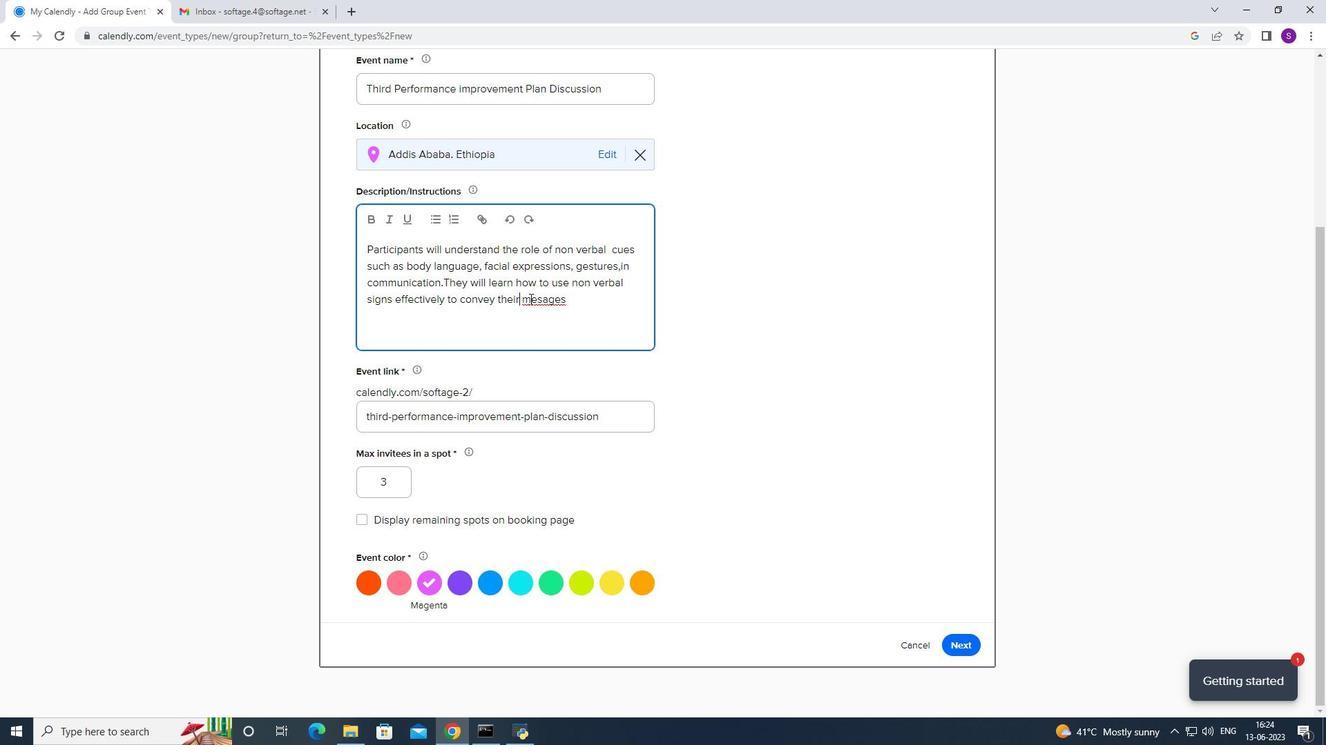 
Action: Mouse moved to (538, 300)
Screenshot: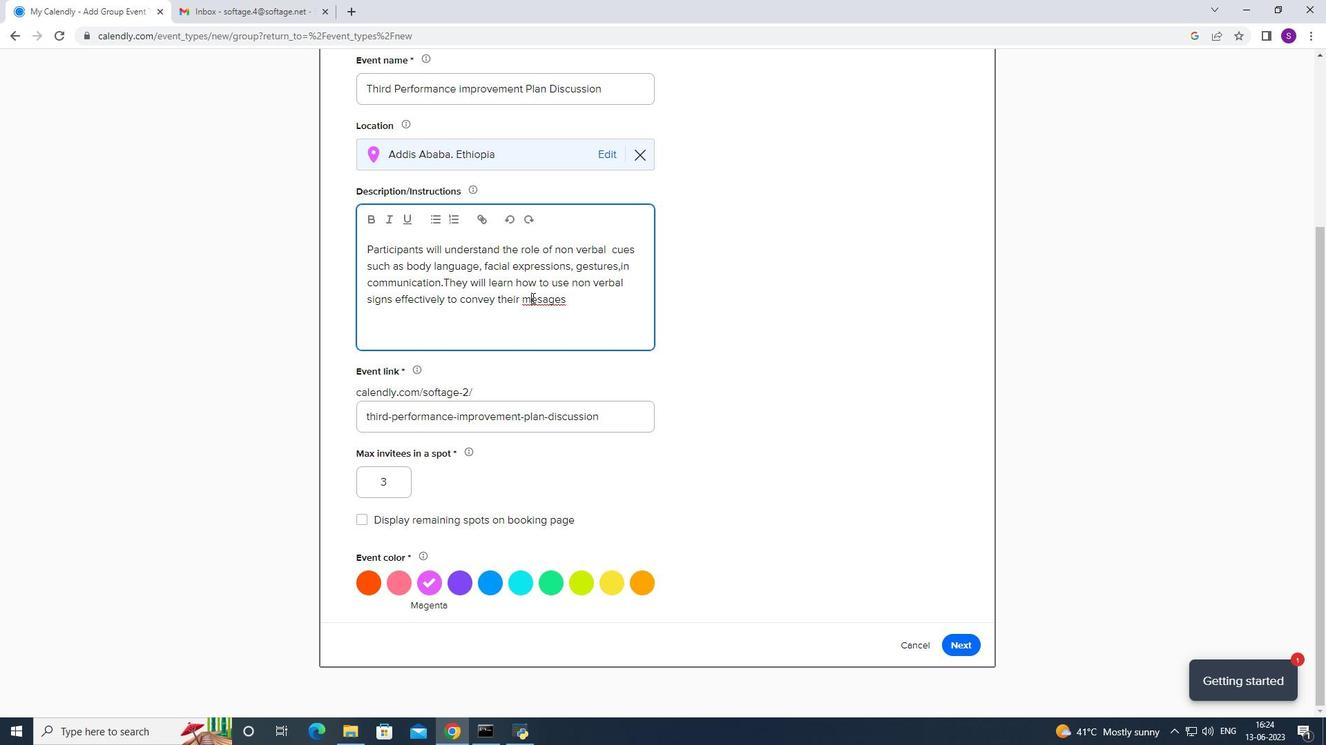 
Action: Mouse pressed left at (538, 300)
Screenshot: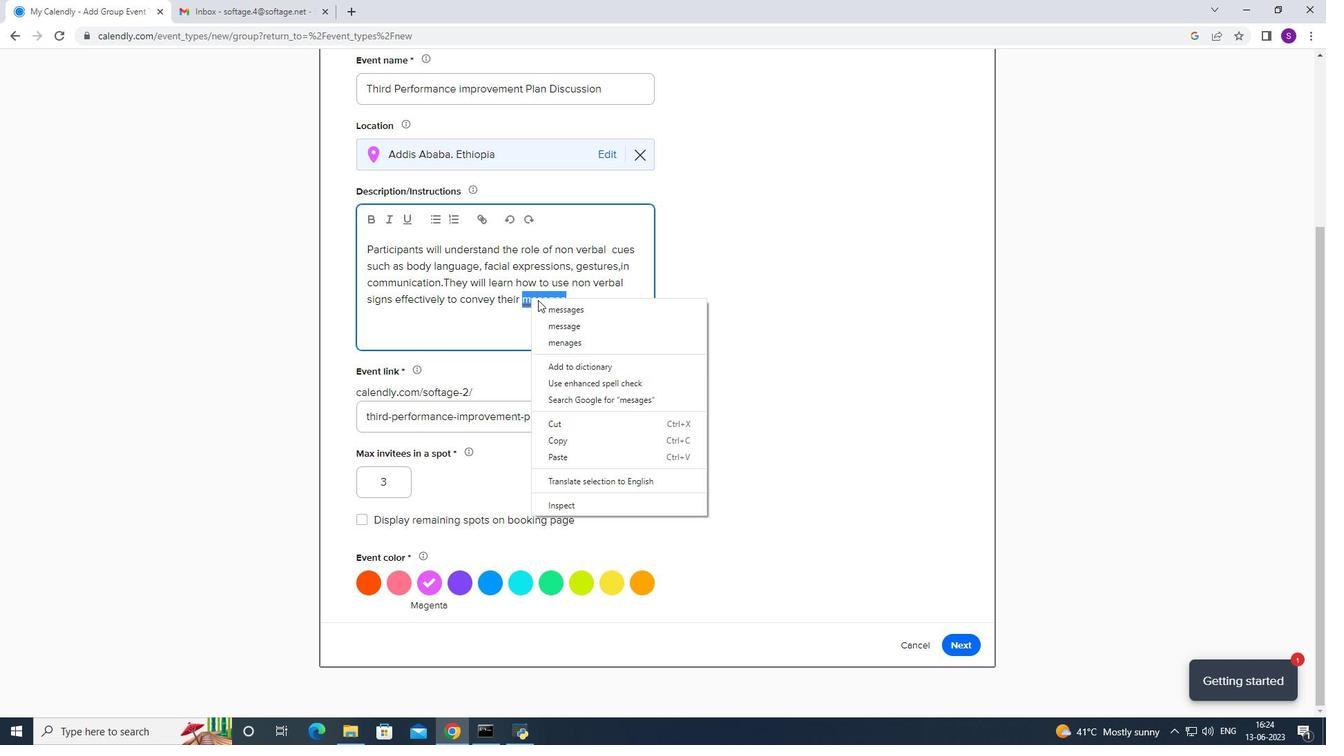 
Action: Mouse moved to (551, 297)
Screenshot: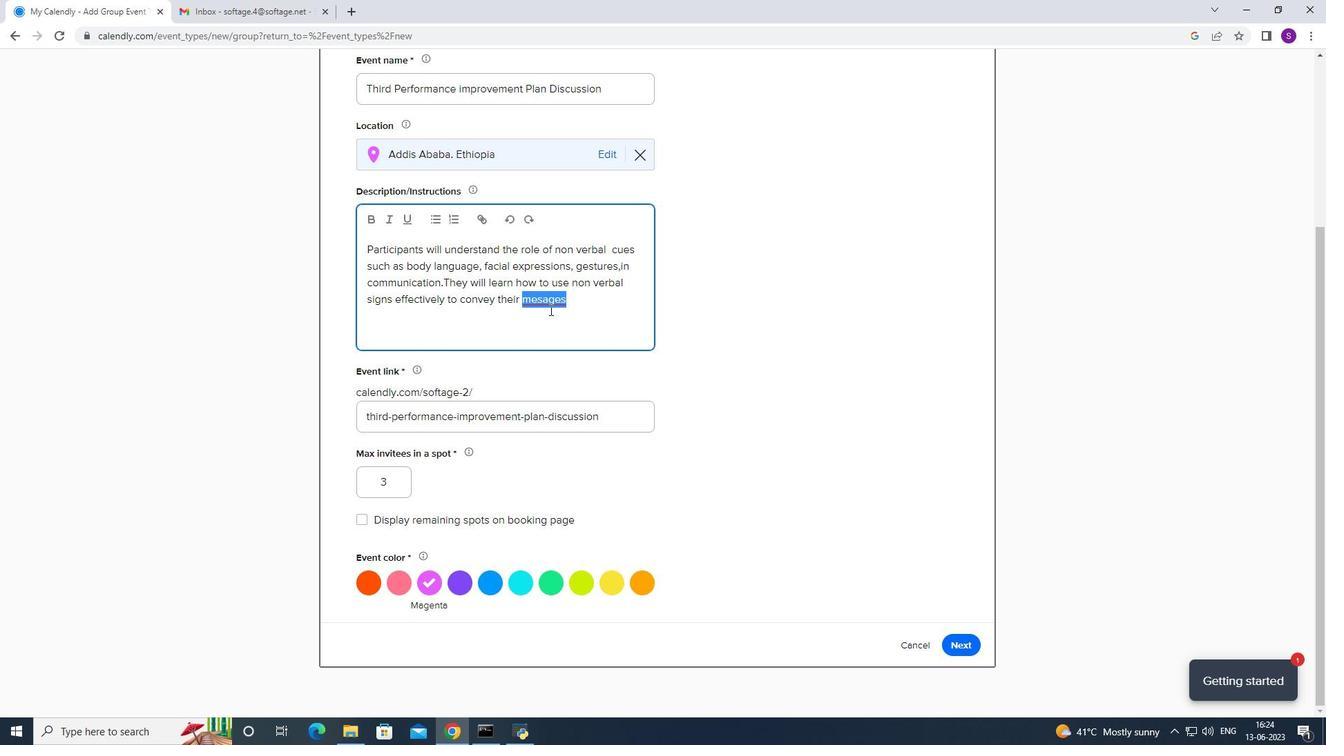 
Action: Mouse pressed left at (551, 297)
Screenshot: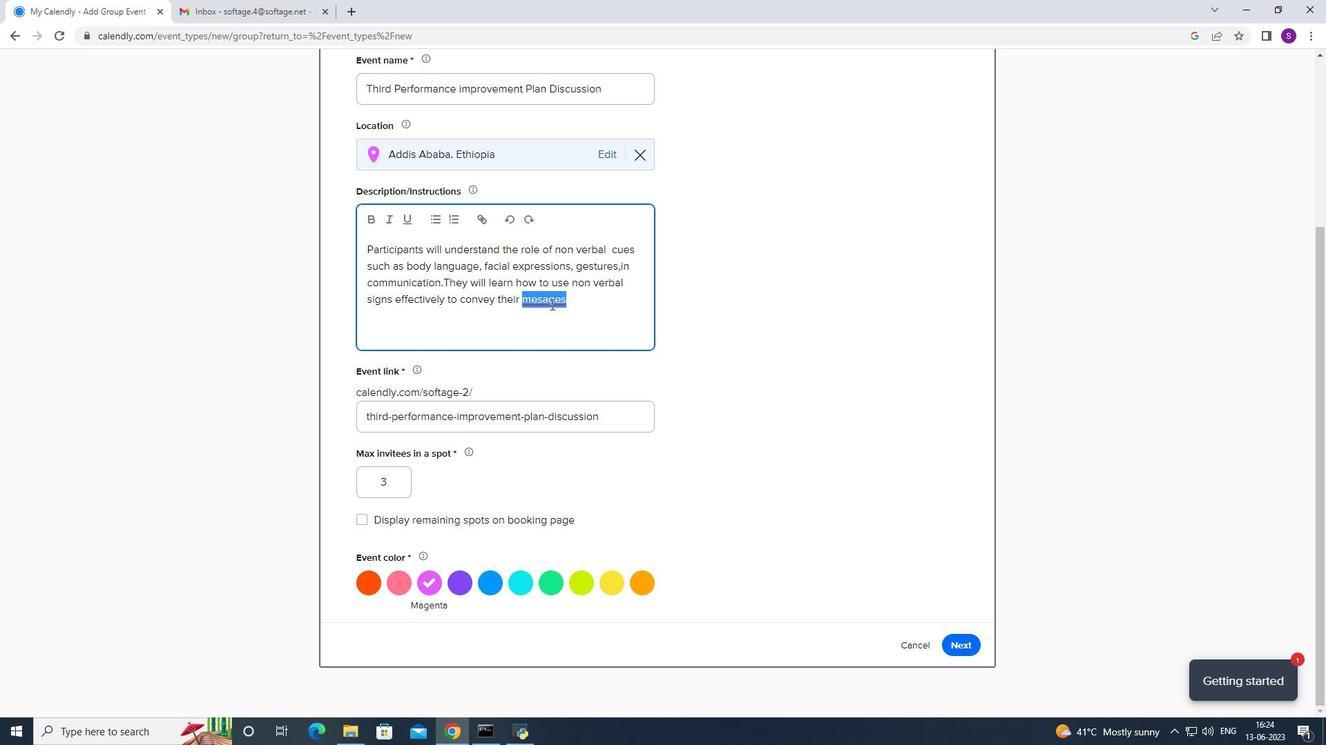 
Action: Mouse moved to (550, 299)
Screenshot: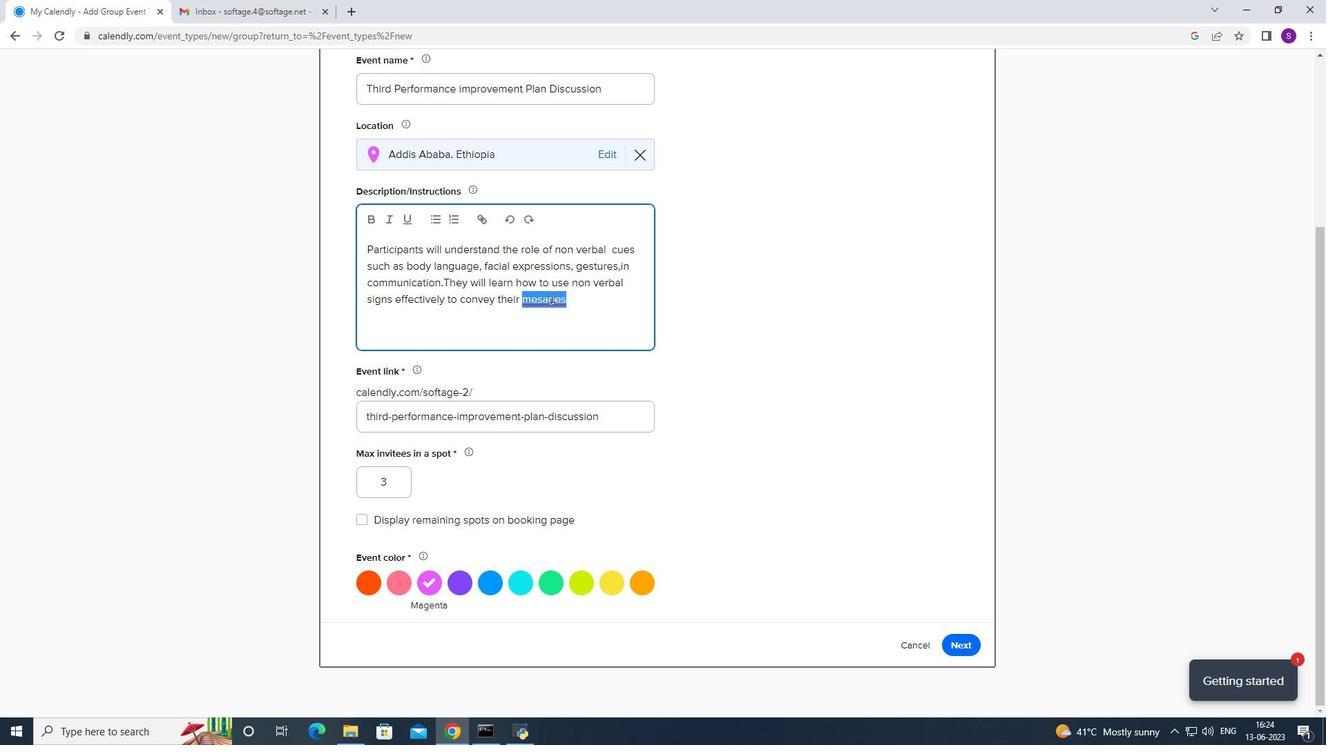 
Action: Mouse pressed right at (550, 299)
Screenshot: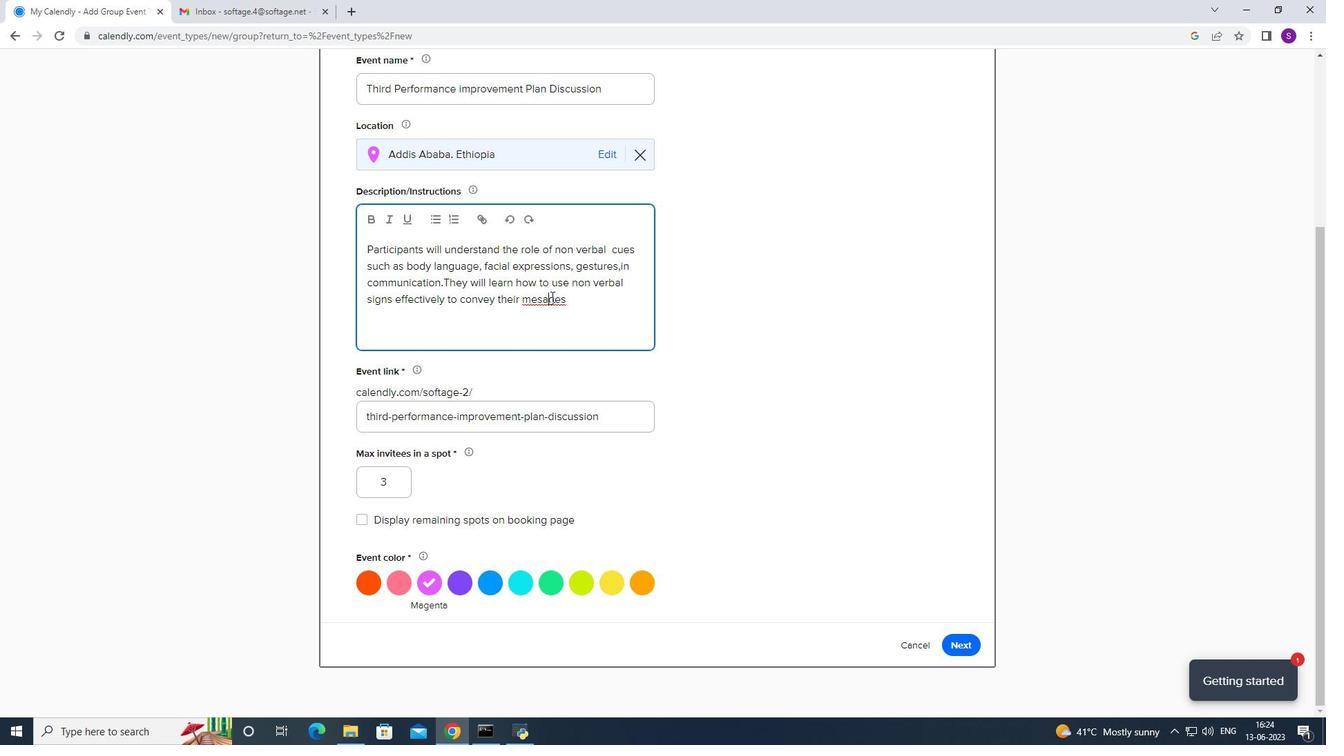 
Action: Mouse moved to (568, 317)
Screenshot: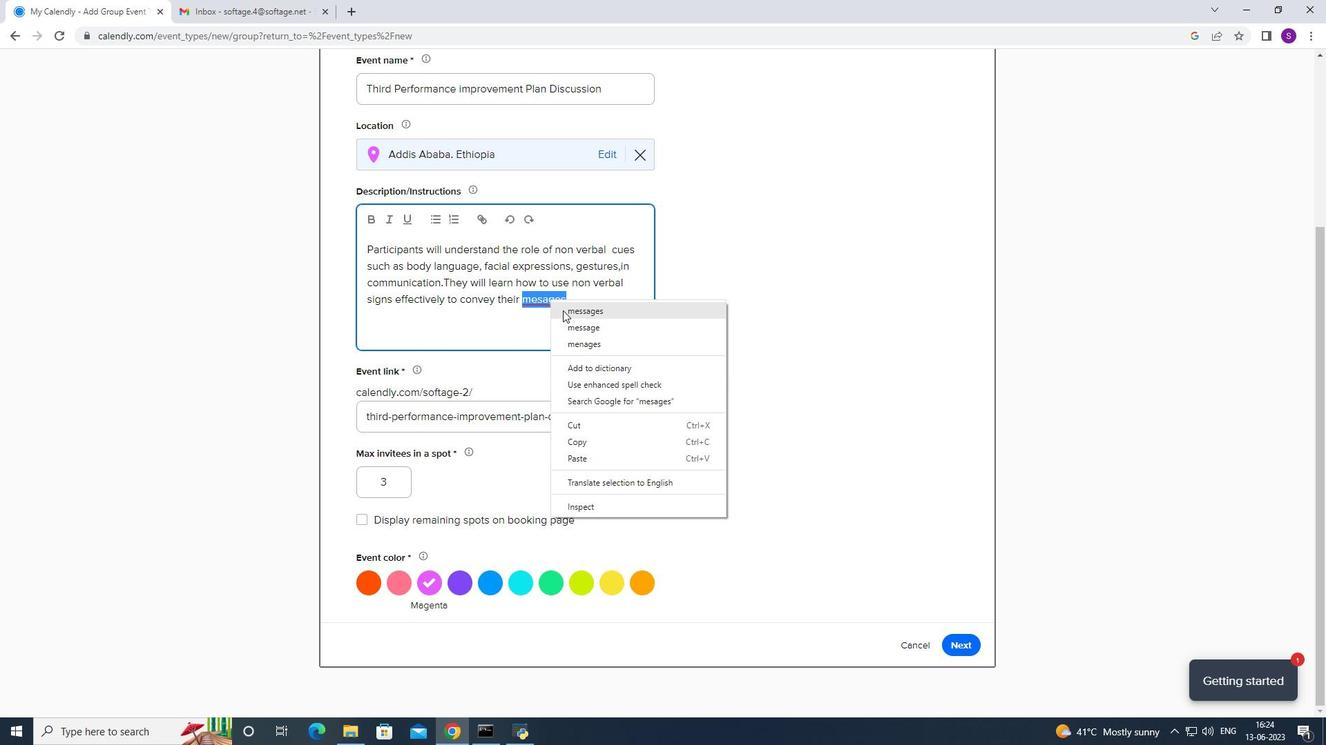 
Action: Mouse pressed left at (568, 317)
Screenshot: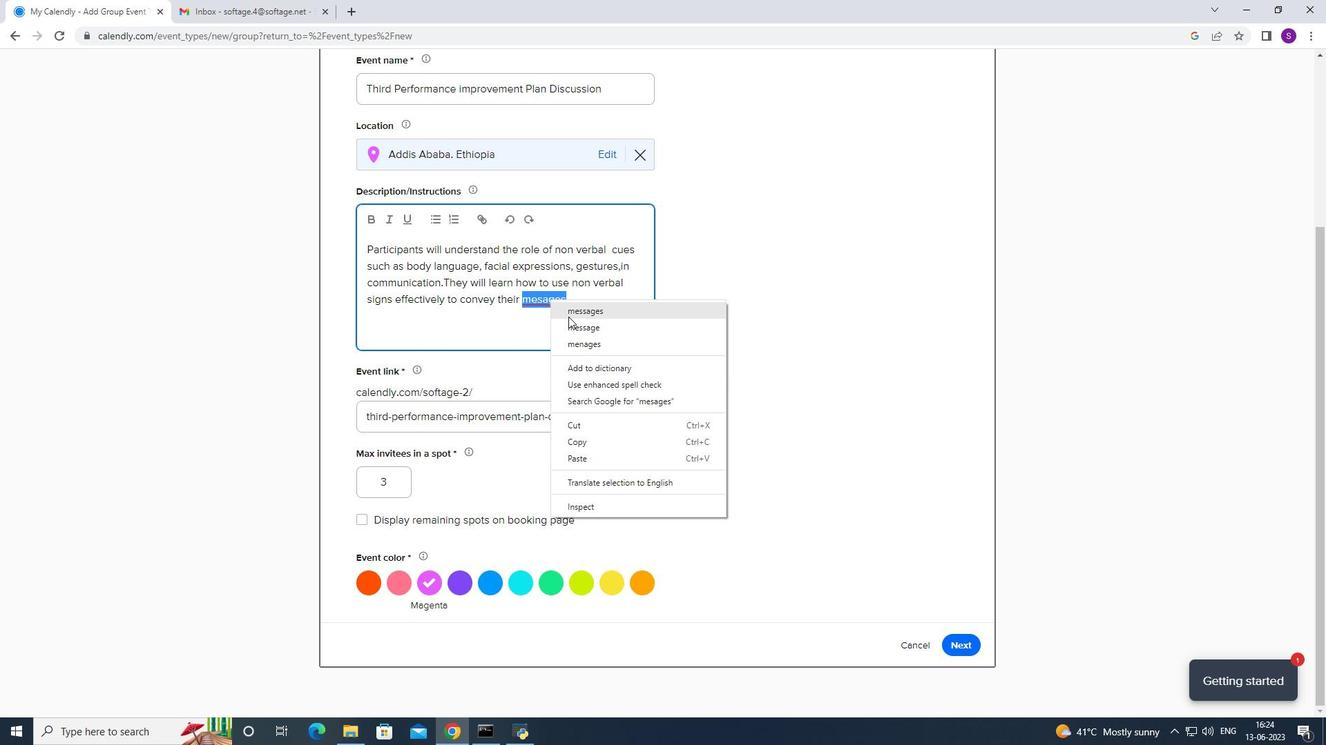 
Action: Mouse moved to (598, 305)
Screenshot: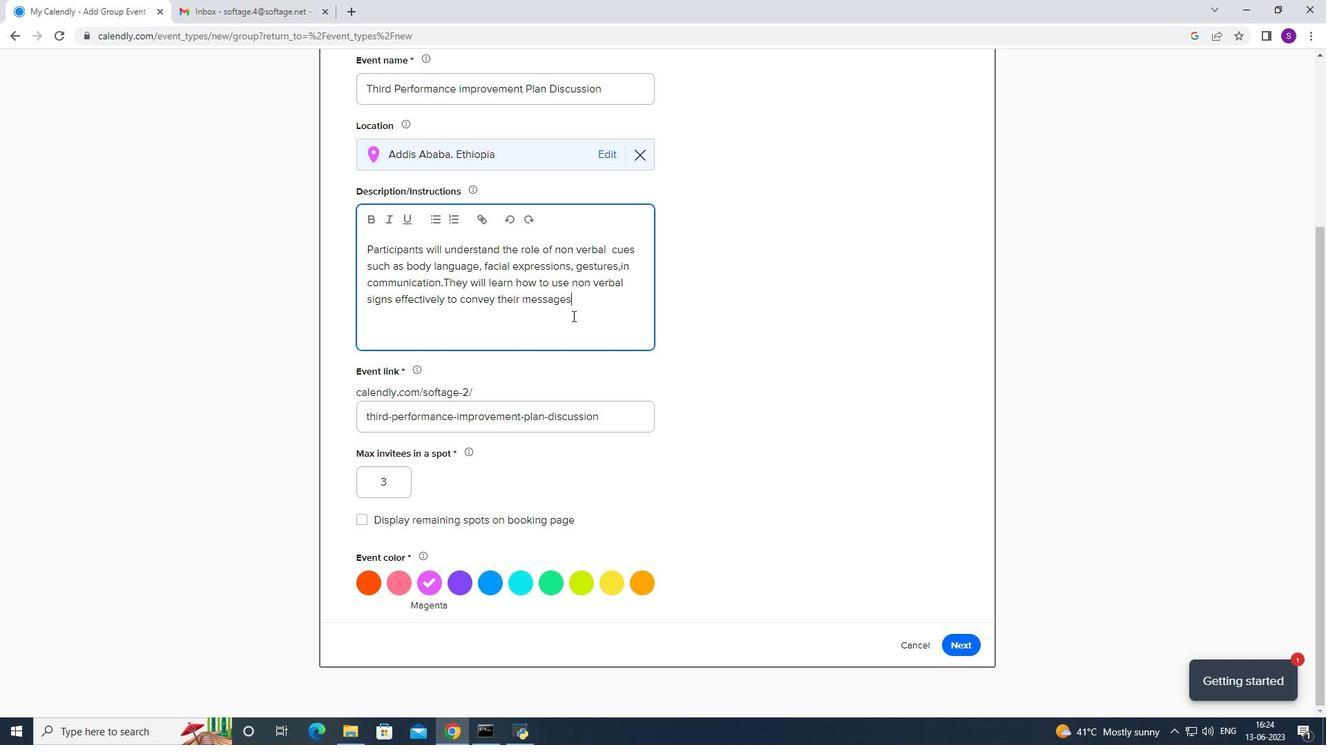 
Action: Mouse pressed left at (598, 305)
Screenshot: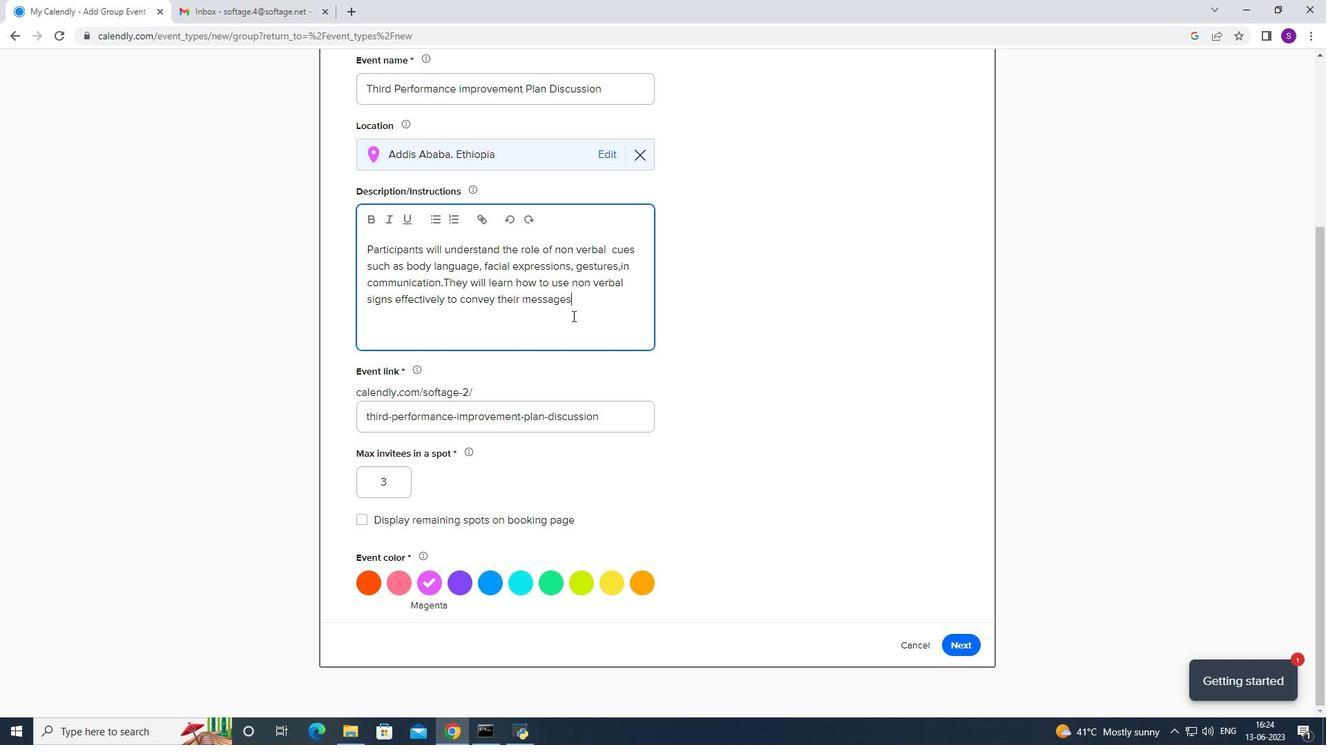 
Action: Mouse moved to (600, 301)
Screenshot: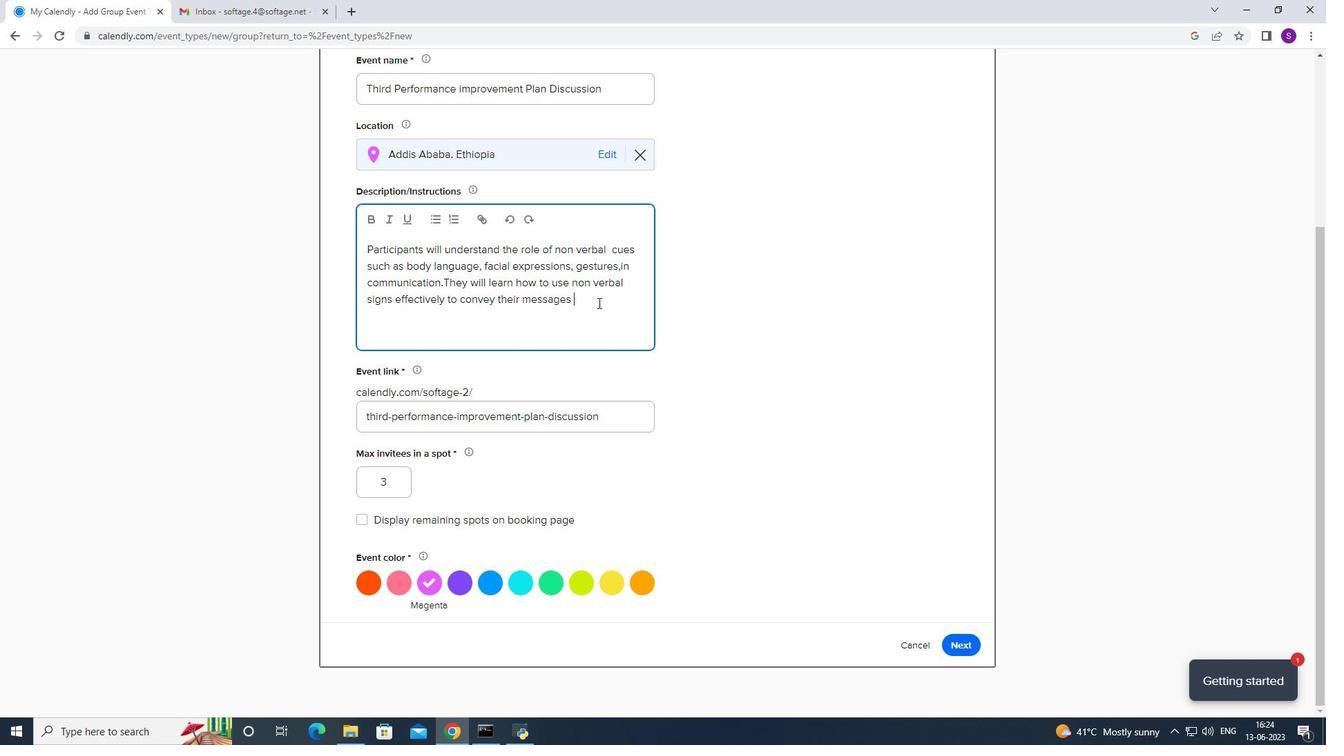 
Action: Key pressed a
Screenshot: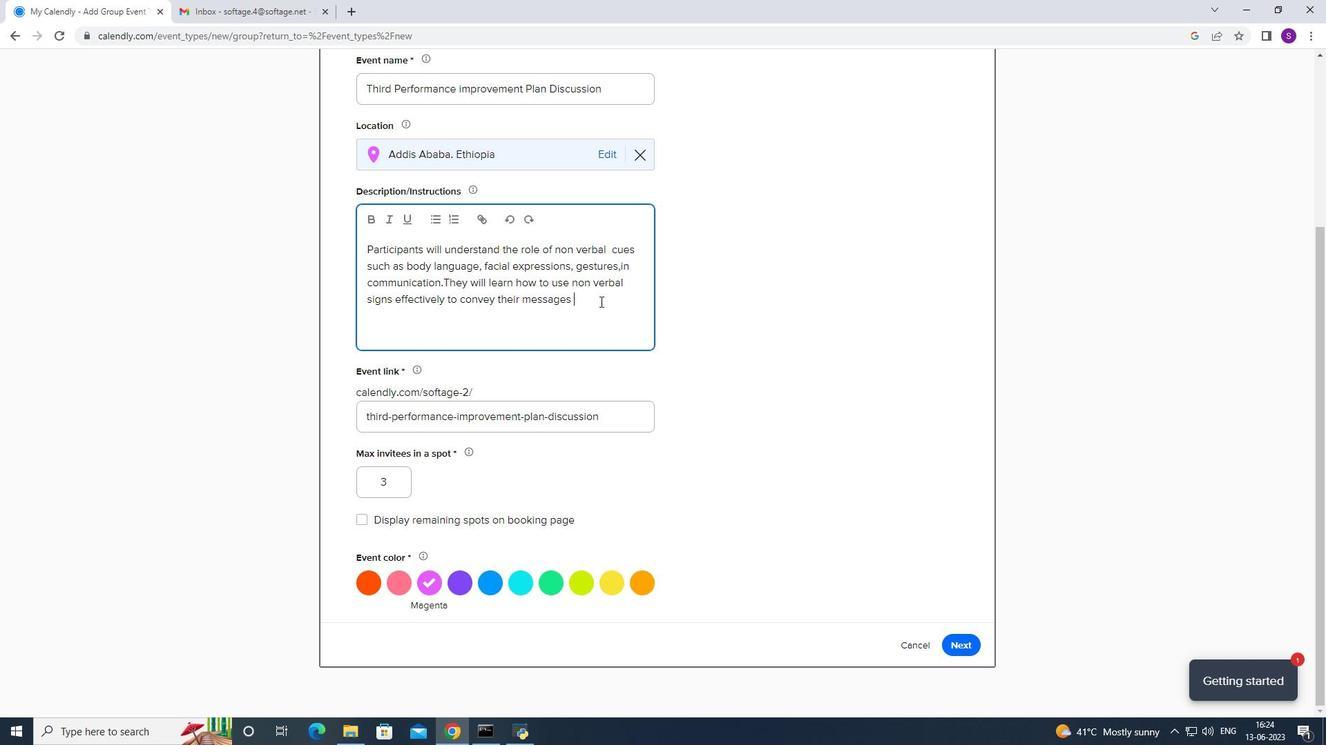 
Action: Mouse moved to (600, 301)
Screenshot: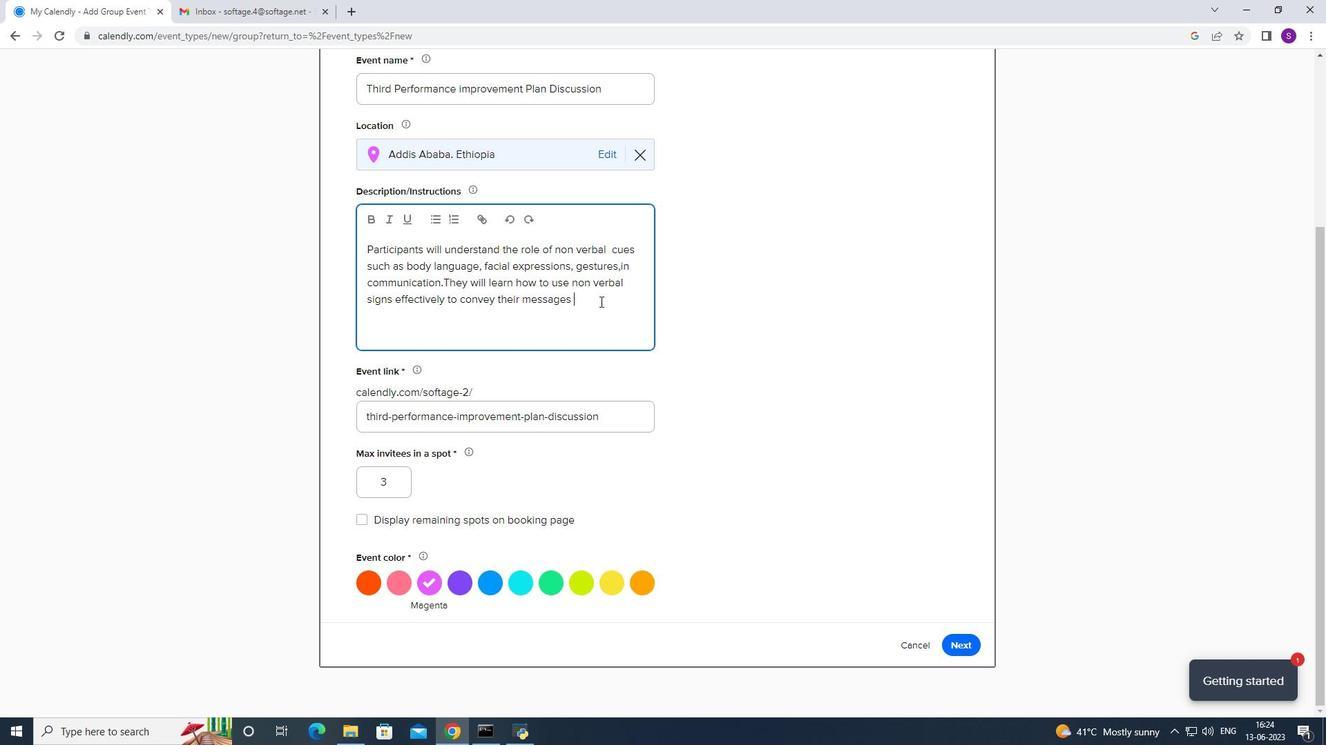 
Action: Key pressed bnd<Key.space>understand<Key.space>non<Key.space>verbak<Key.space><Key.backspace><Key.backspace>p;<Key.backspace>
Screenshot: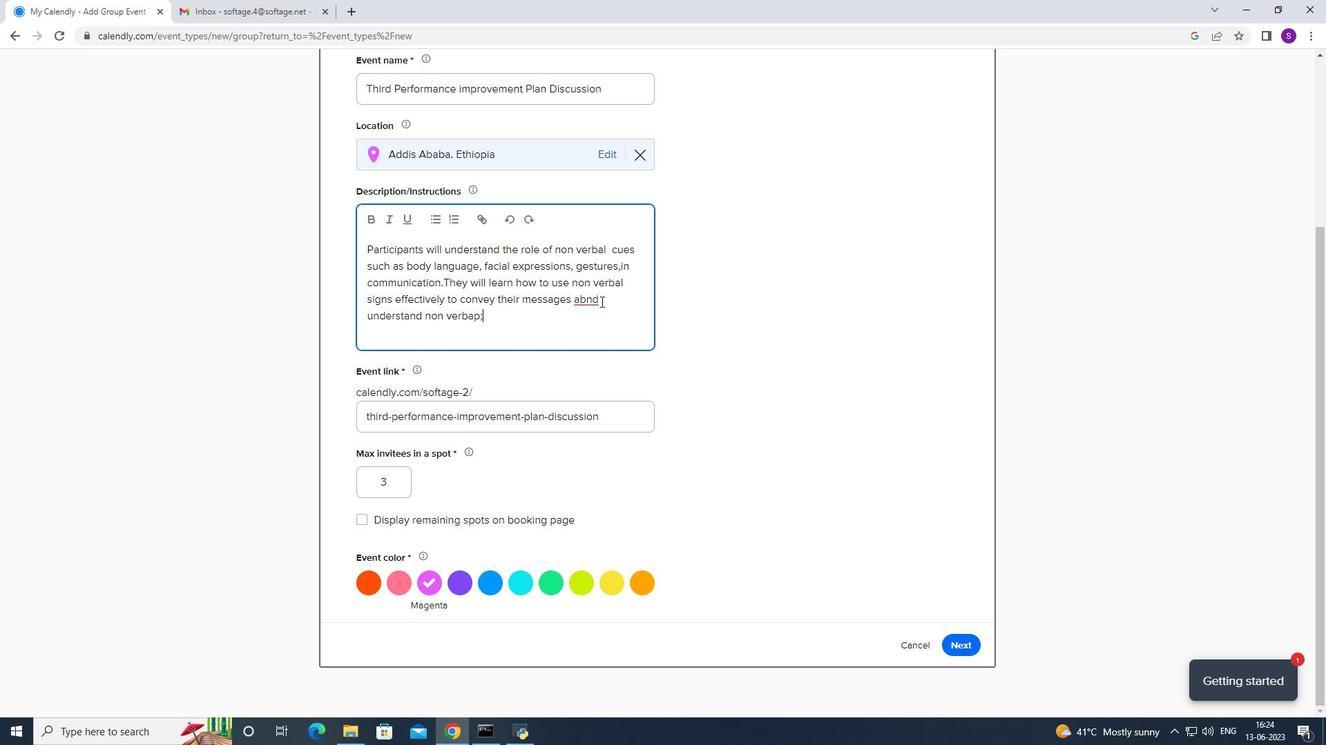 
Action: Mouse moved to (600, 301)
Screenshot: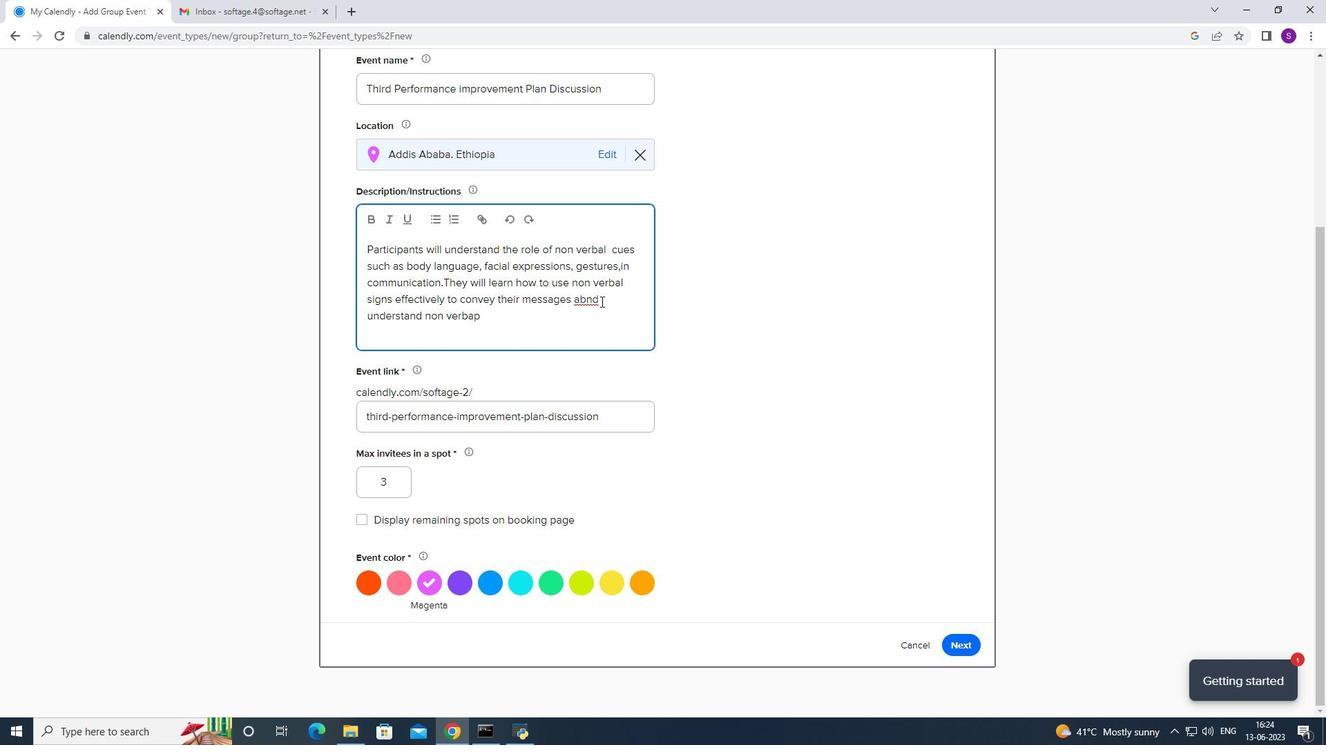 
Action: Key pressed <Key.backspace>l<Key.space>cues<Key.space>of<Key.space>others,\<Key.backspace>.
Screenshot: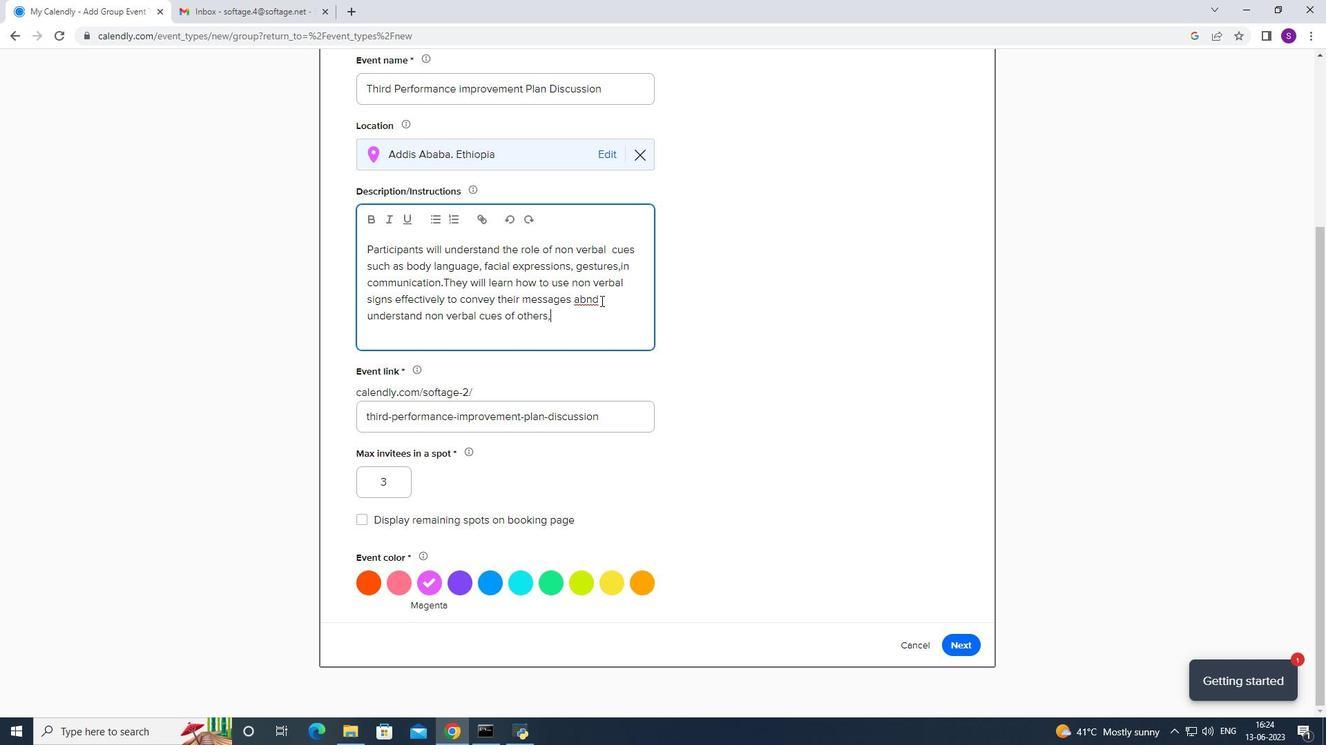 
Action: Mouse moved to (609, 298)
Screenshot: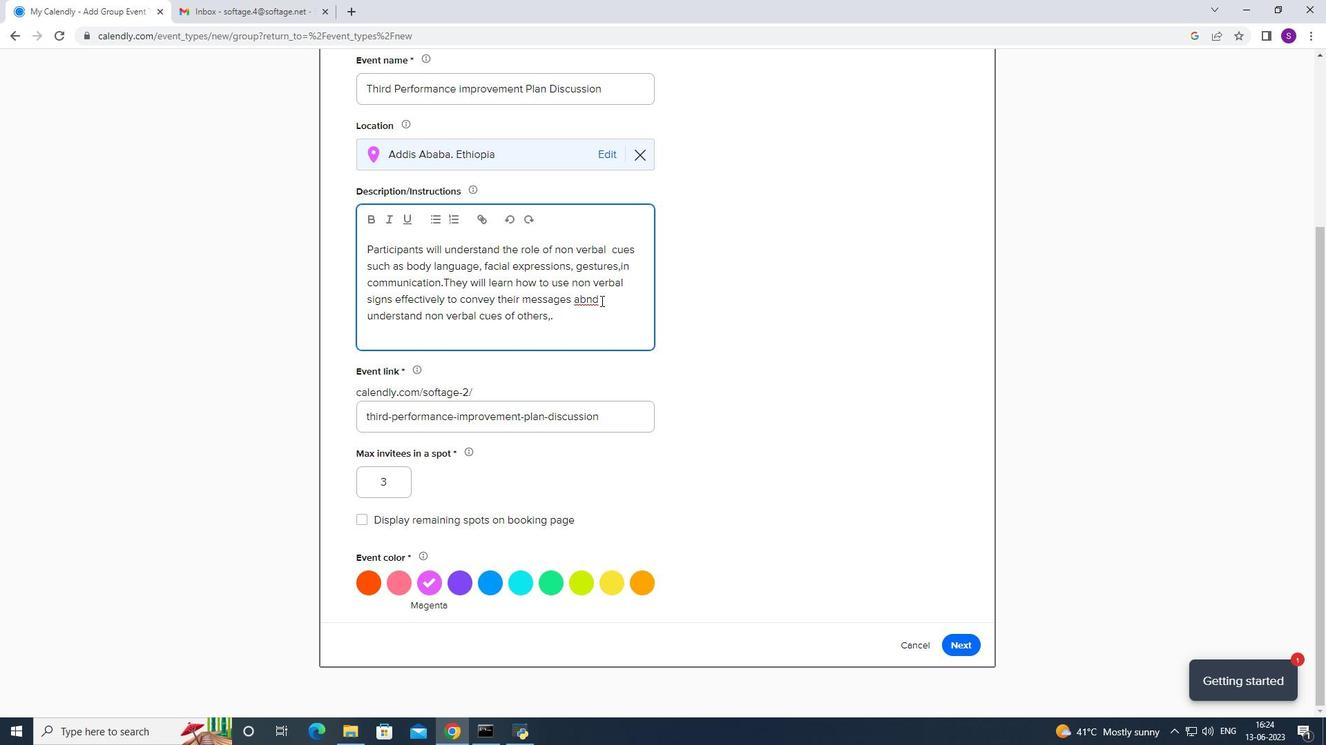
Action: Key pressed <Key.backspace><Key.backspace>.
Screenshot: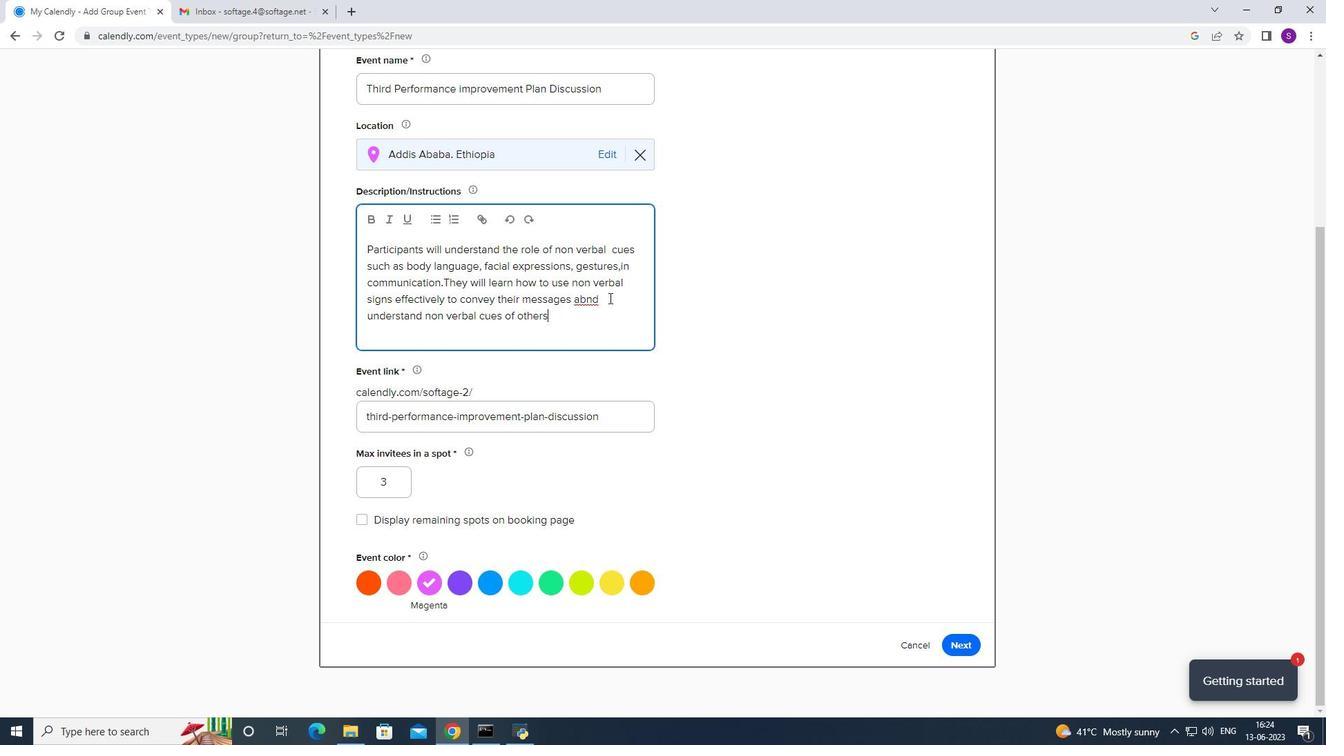 
Action: Mouse moved to (601, 298)
Screenshot: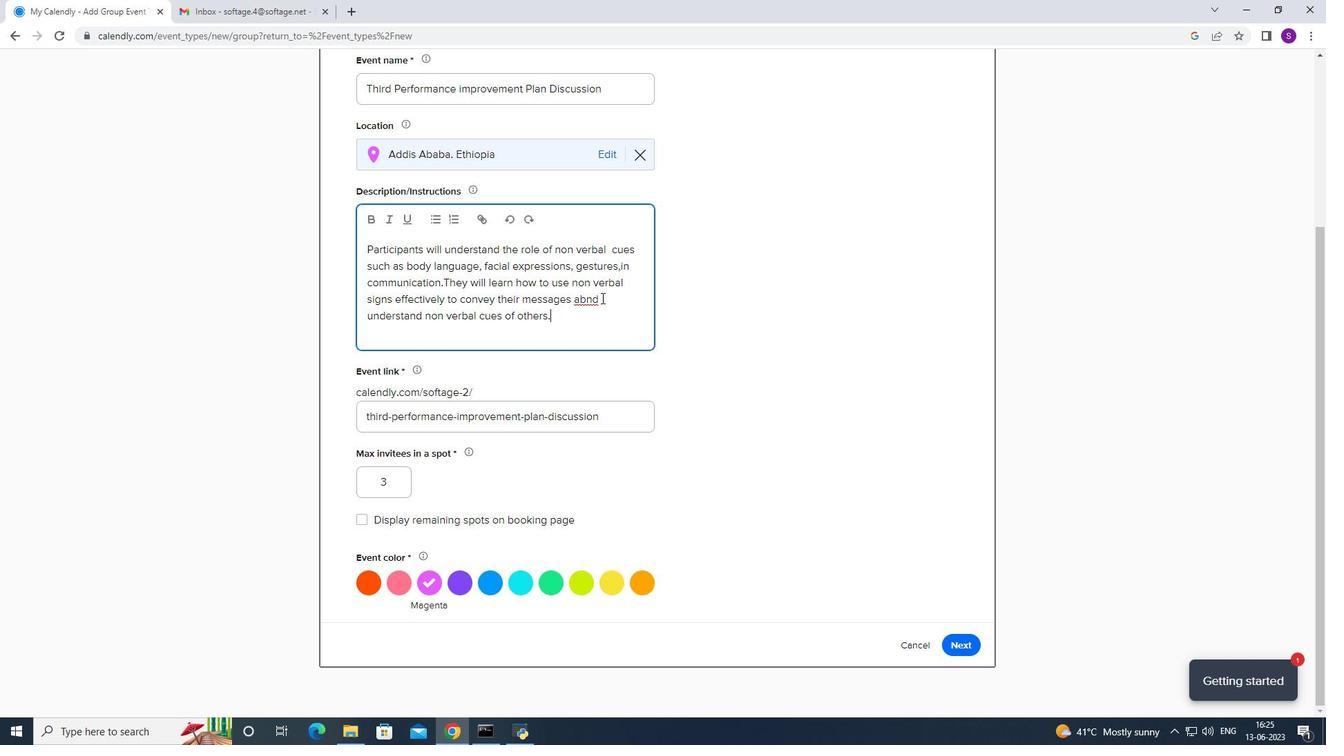 
Action: Mouse pressed left at (601, 298)
Screenshot: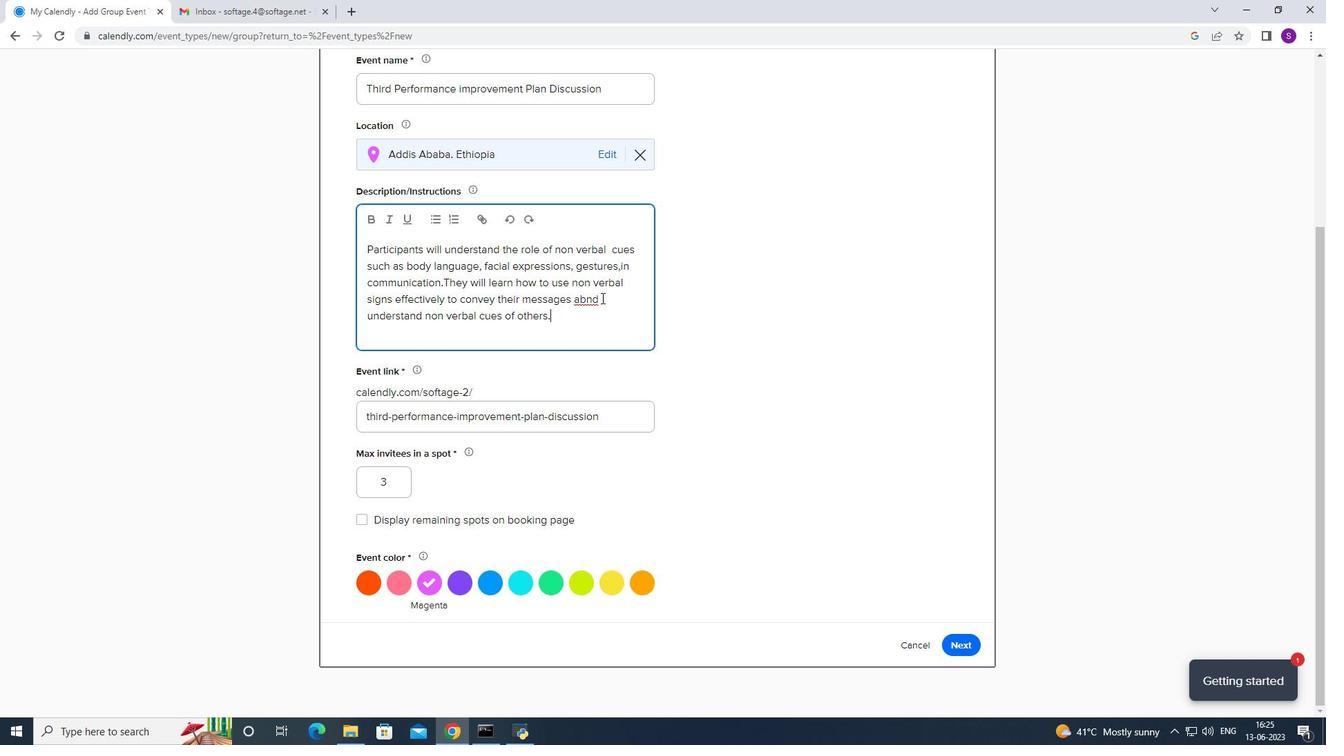 
Action: Mouse moved to (591, 301)
Screenshot: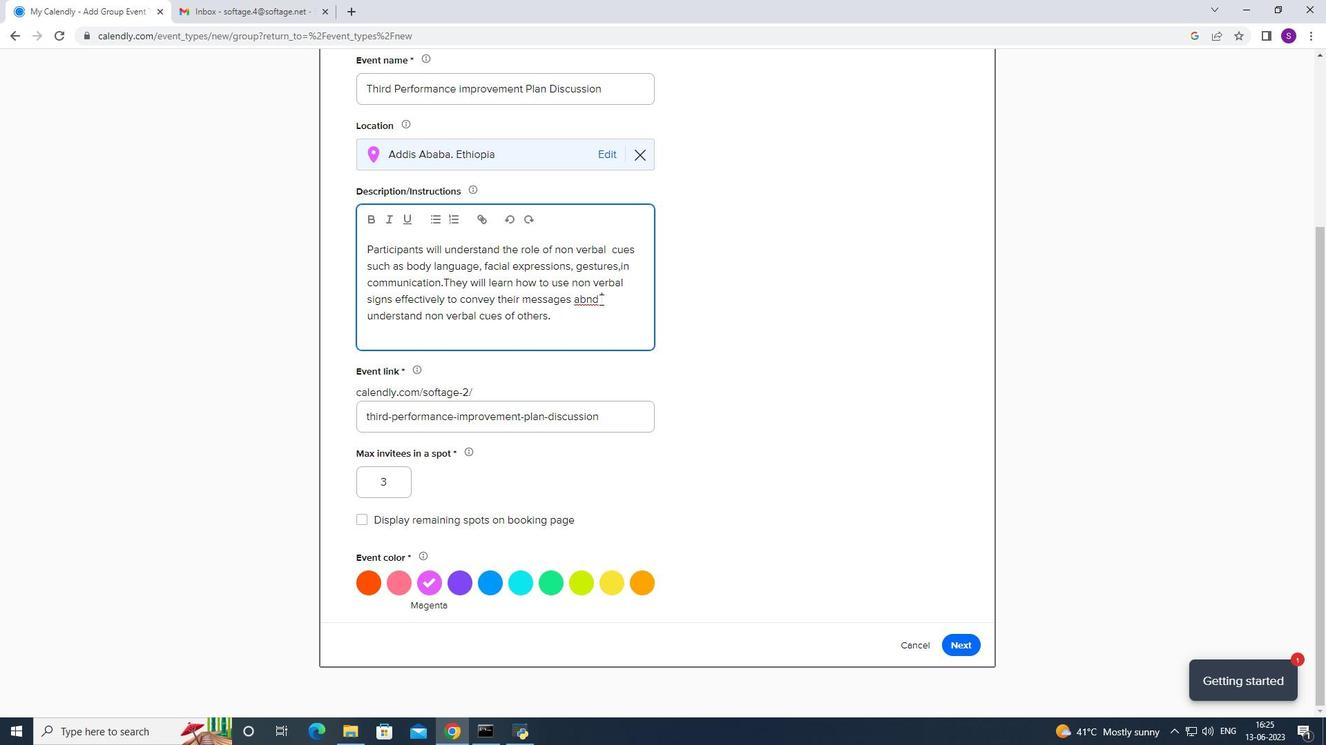 
Action: Mouse pressed right at (591, 301)
Screenshot: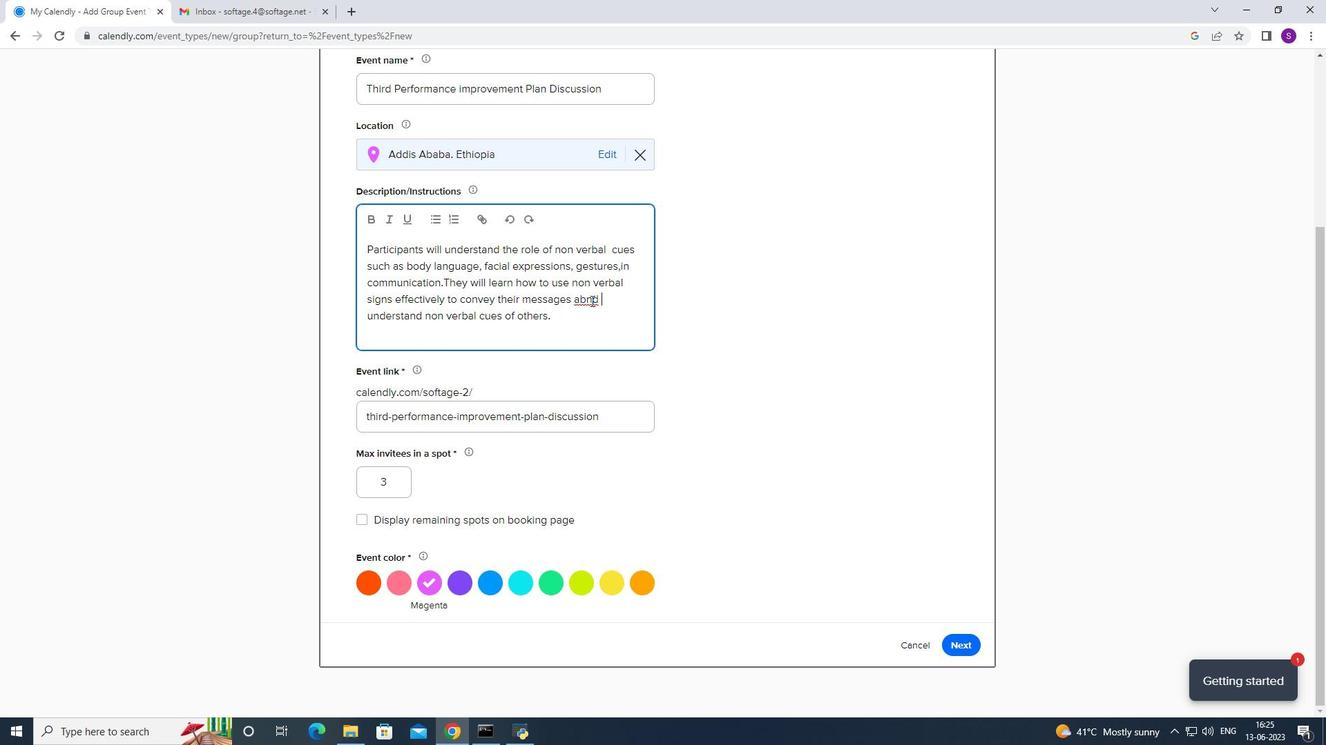 
Action: Mouse pressed left at (591, 301)
Screenshot: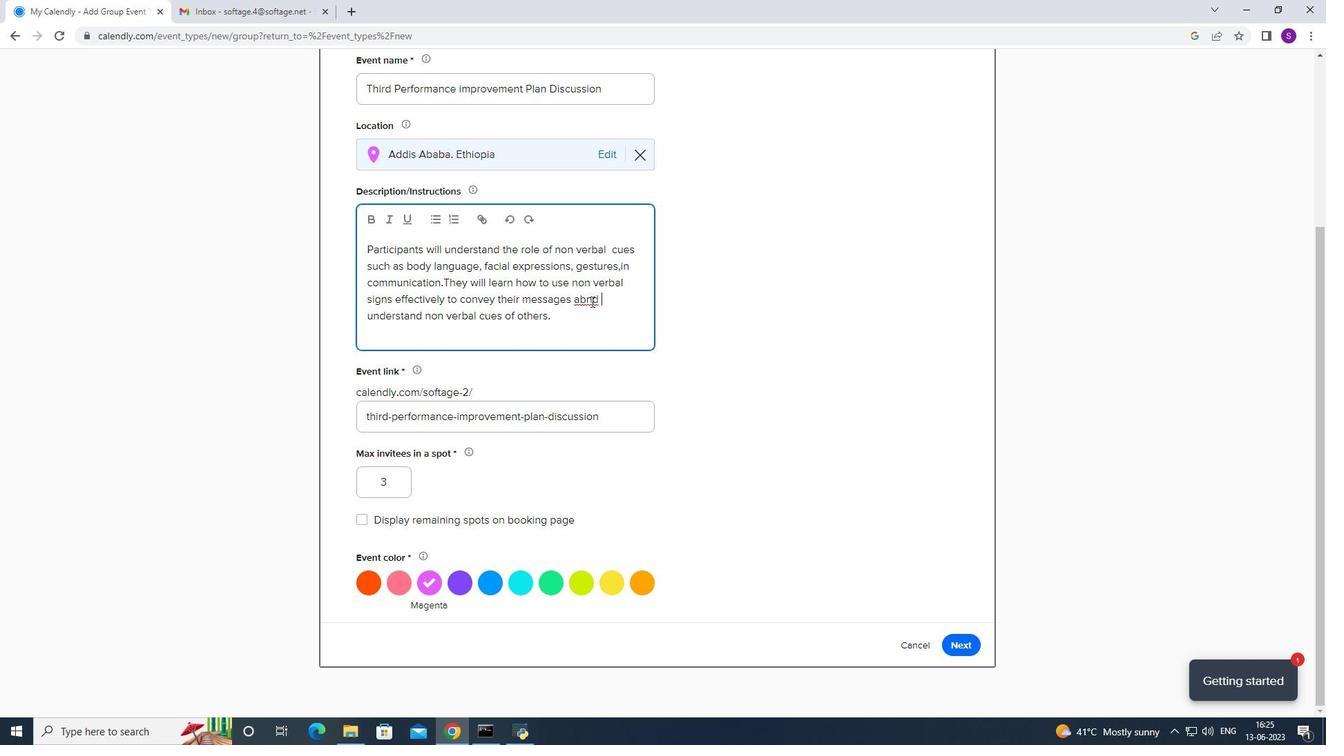
Action: Mouse moved to (599, 313)
Screenshot: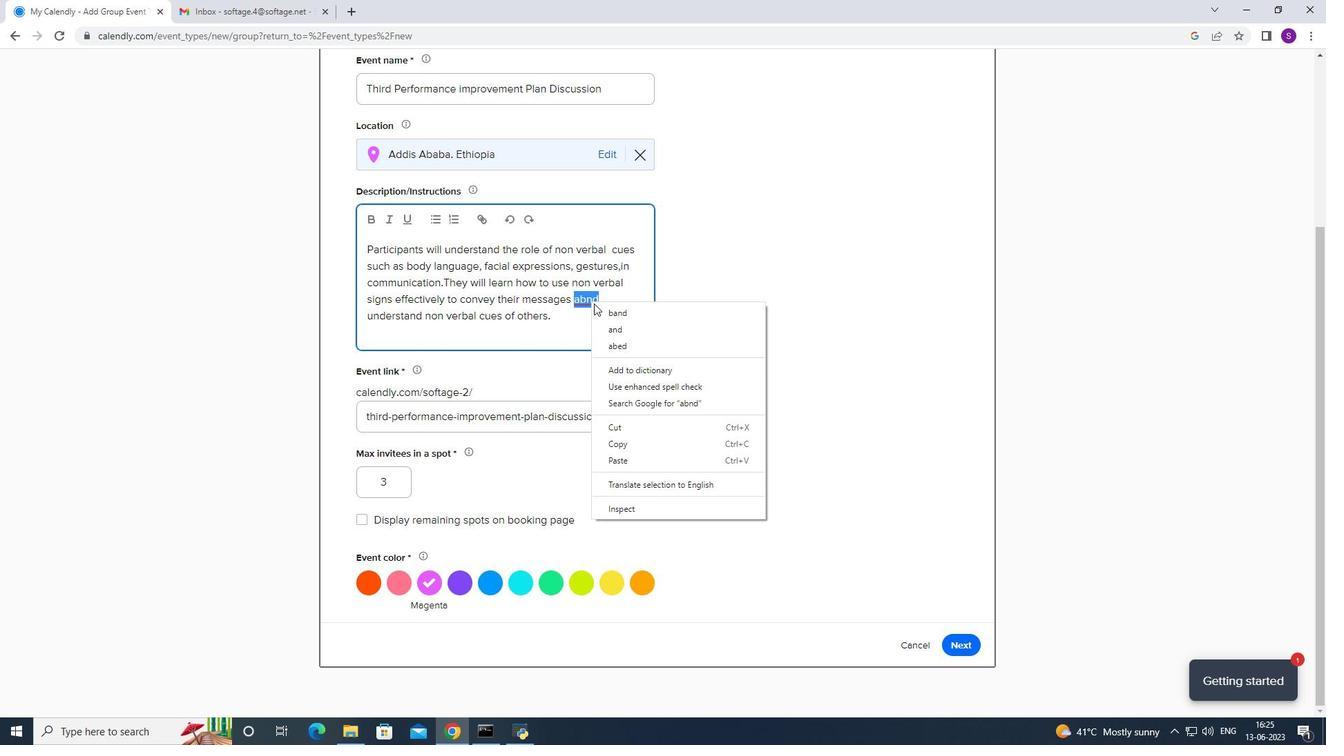 
Action: Mouse pressed left at (599, 313)
Screenshot: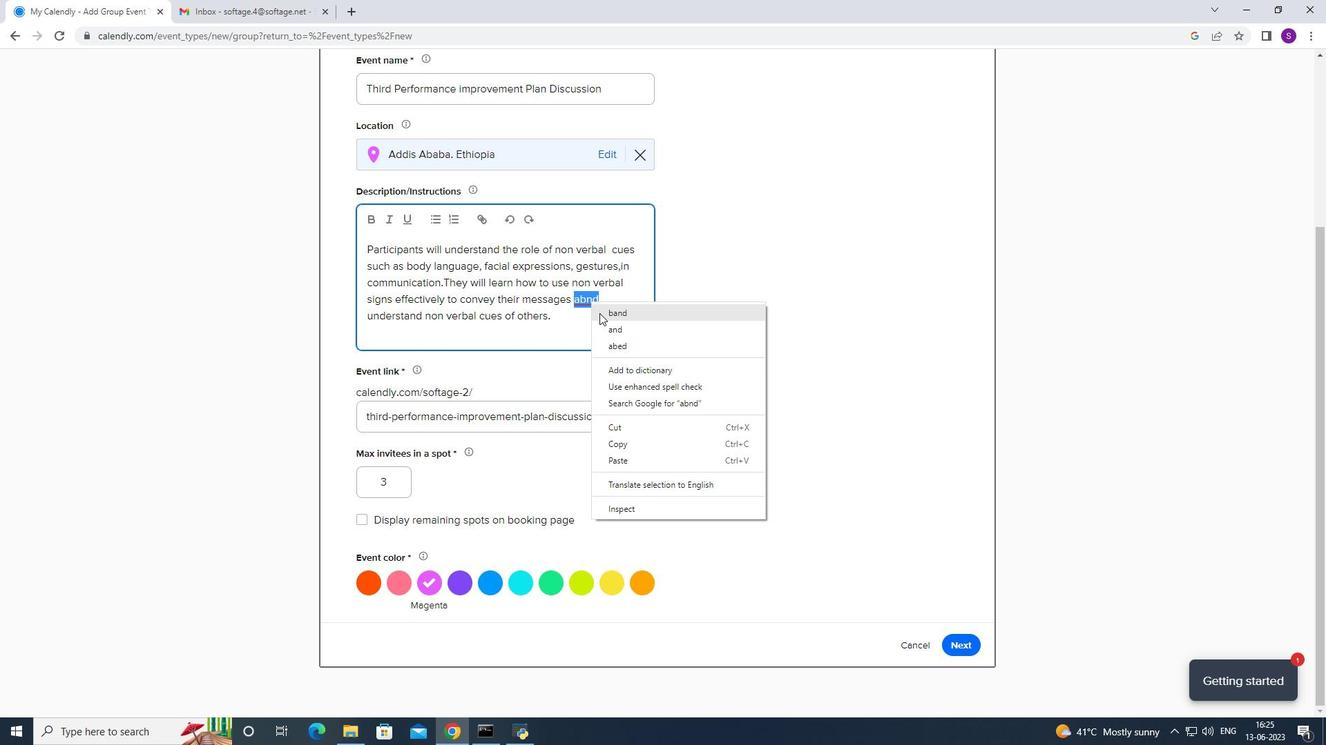
Action: Mouse moved to (596, 308)
Screenshot: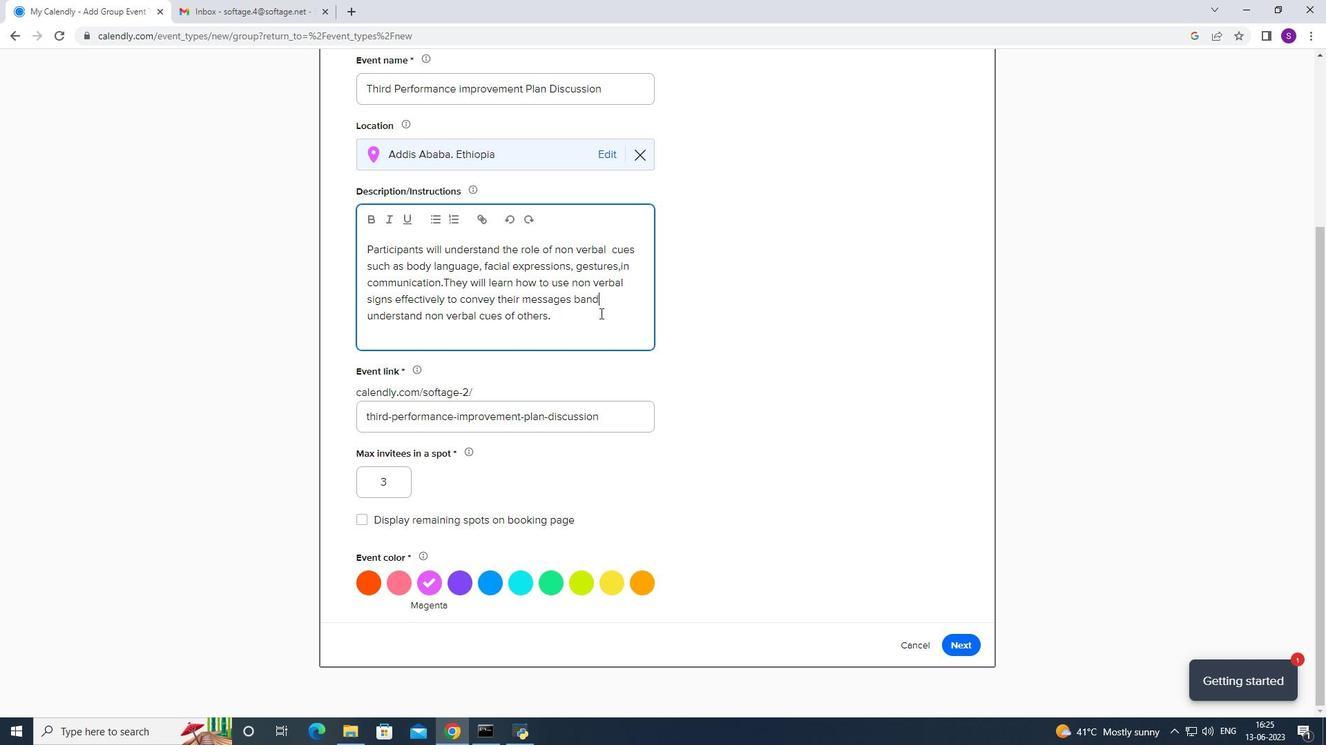 
Action: Mouse pressed right at (596, 308)
Screenshot: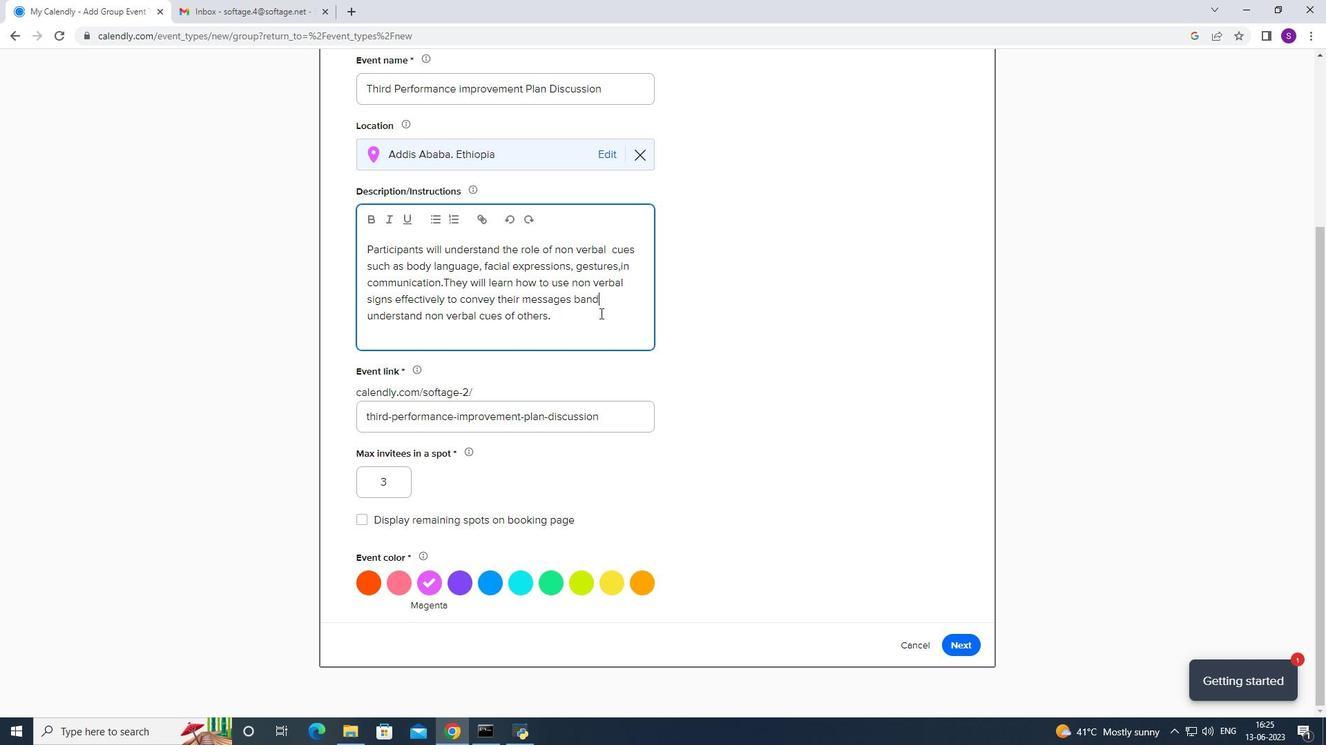 
Action: Mouse moved to (589, 310)
Screenshot: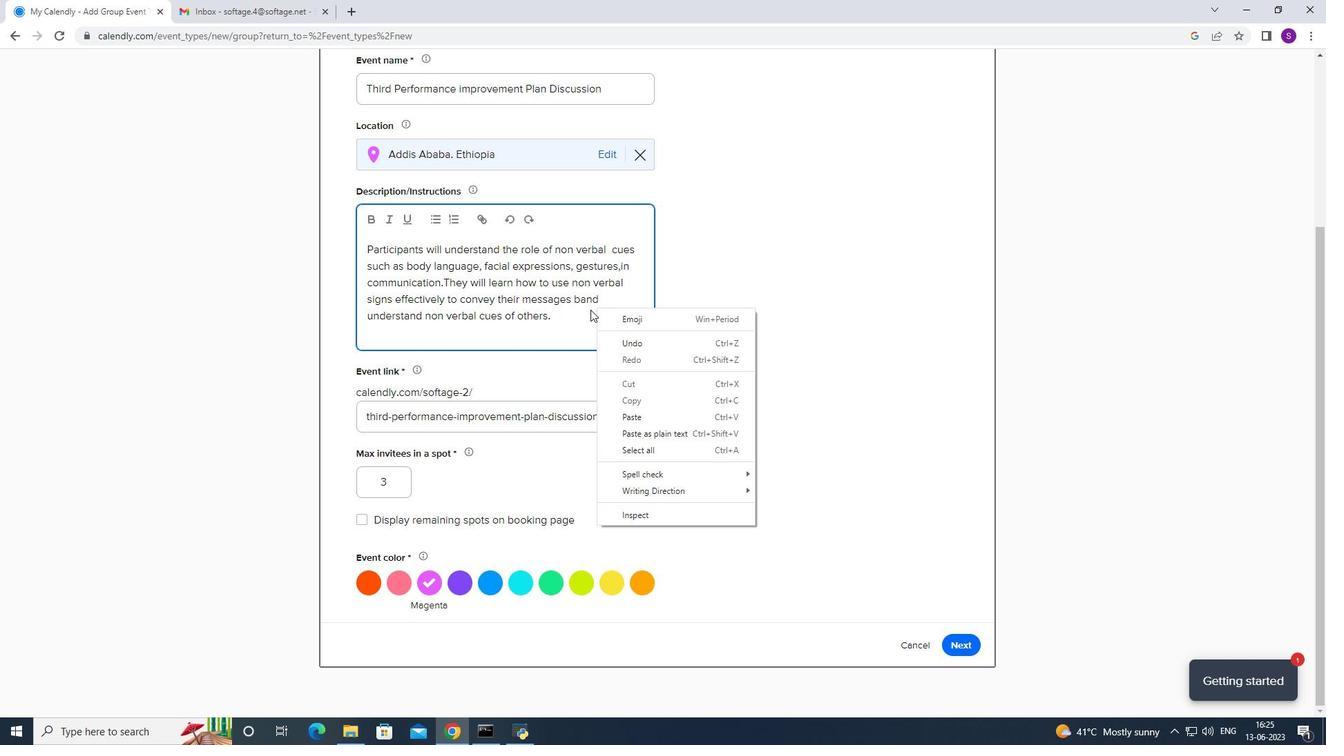 
Action: Mouse pressed left at (589, 310)
Screenshot: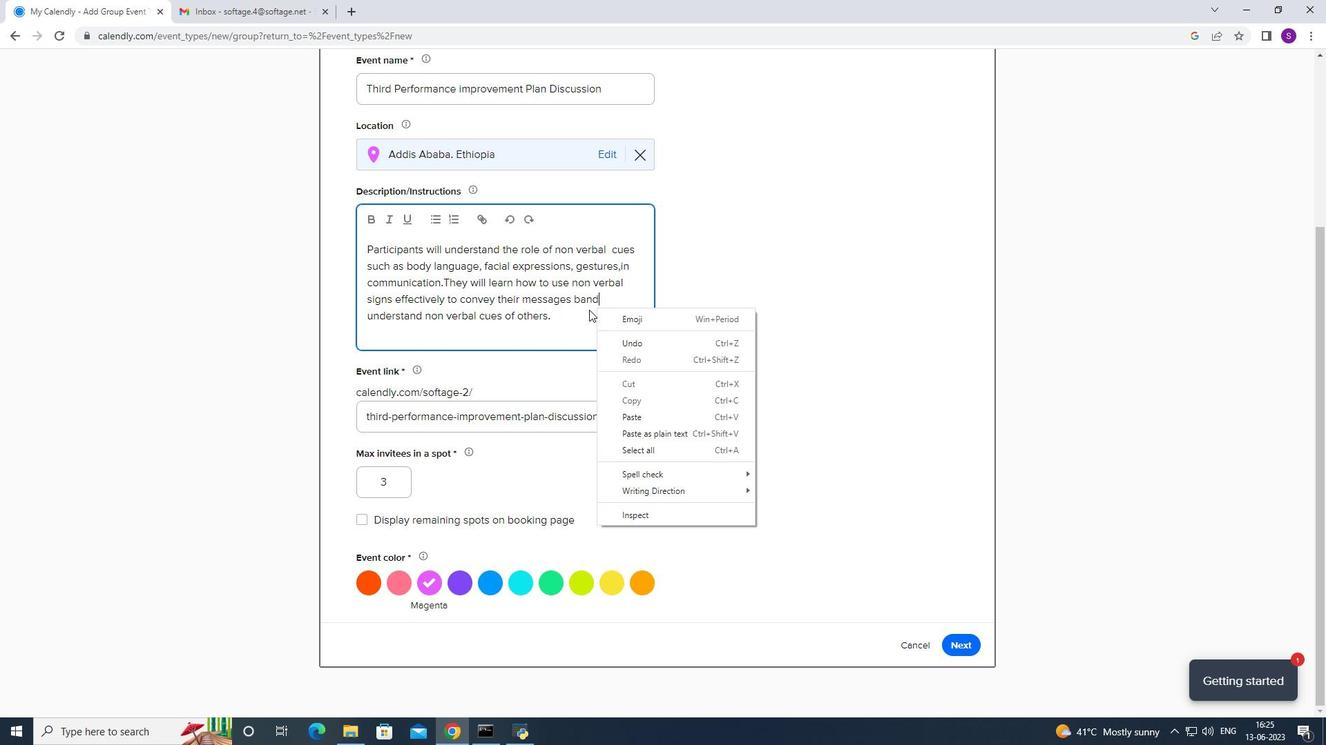 
Action: Mouse moved to (576, 305)
Screenshot: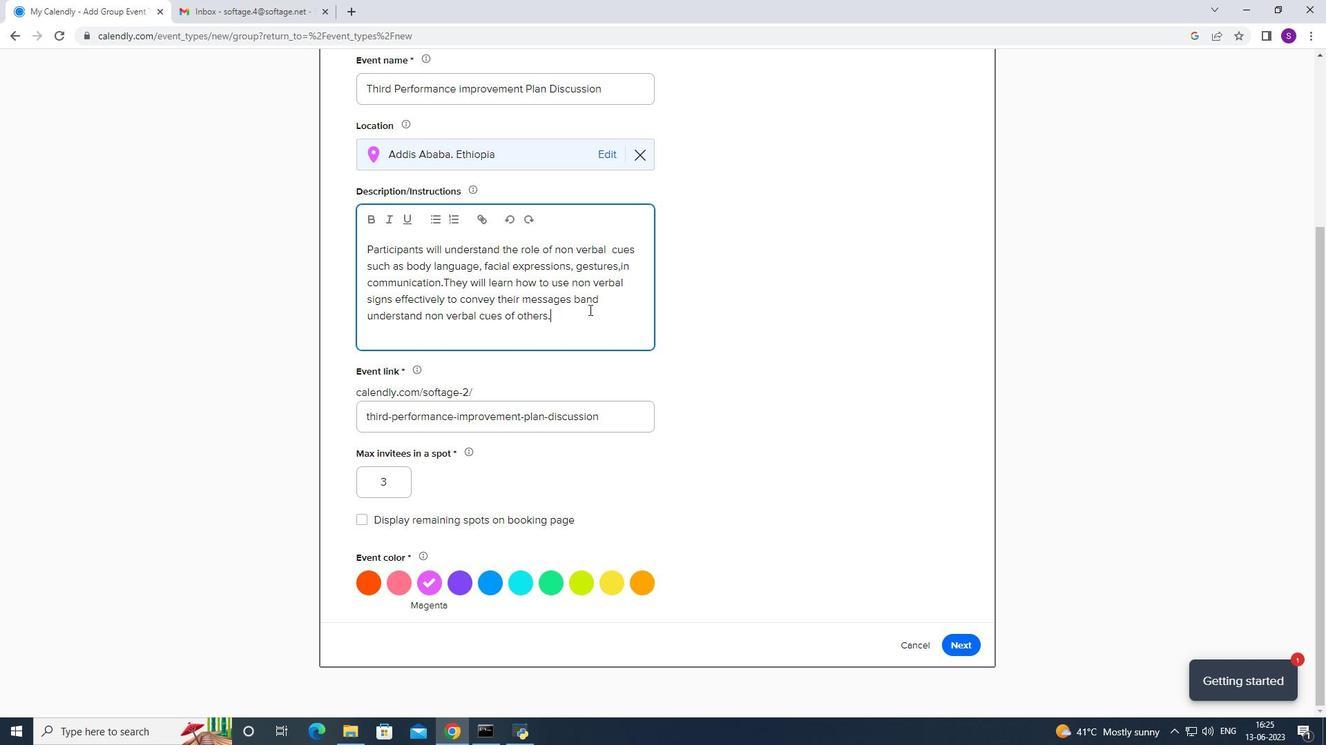 
Action: Mouse pressed left at (576, 305)
Screenshot: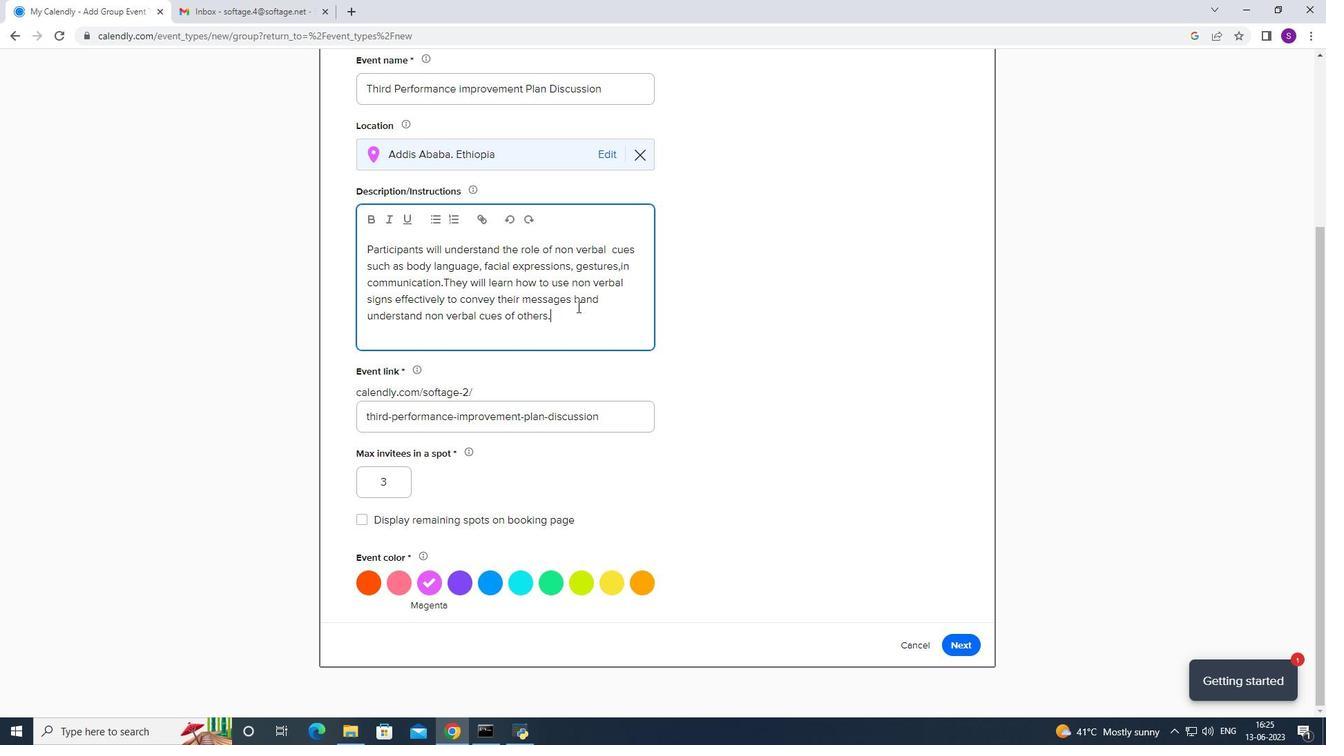 
Action: Mouse moved to (576, 303)
Screenshot: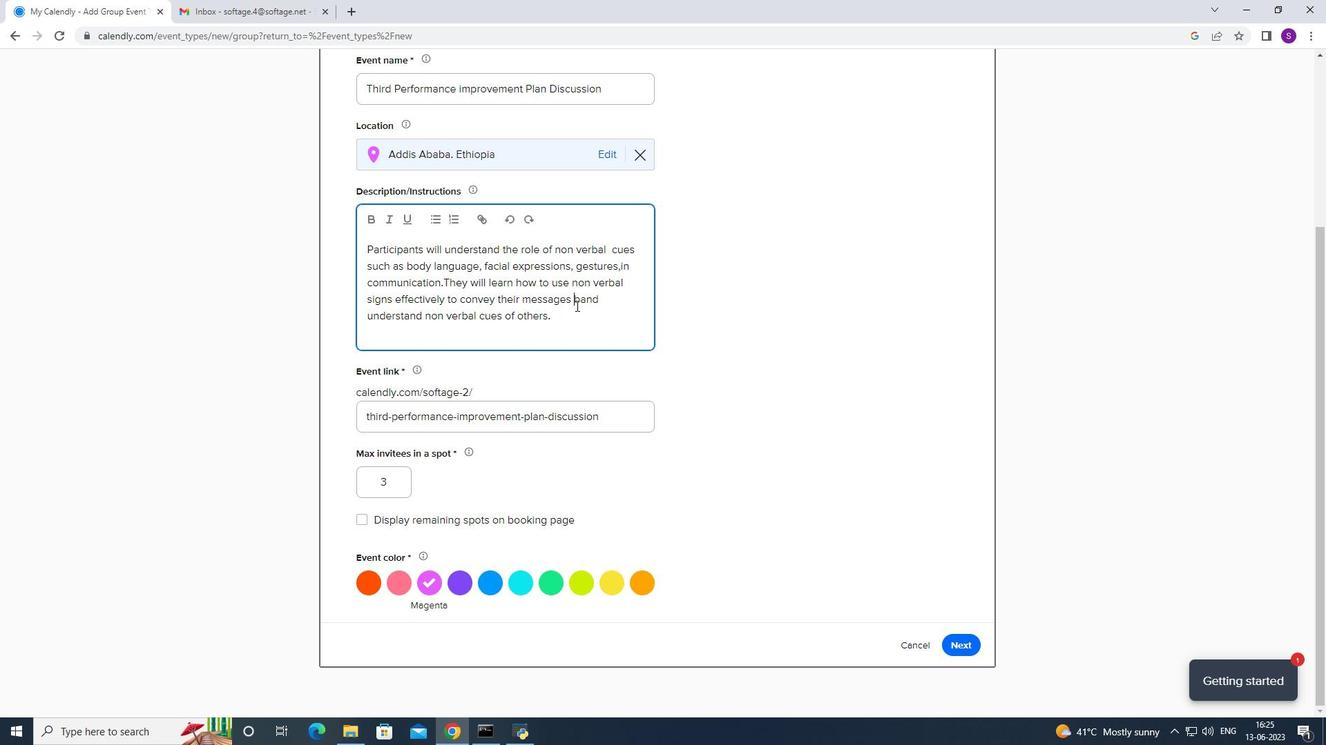 
Action: Mouse pressed left at (576, 303)
Screenshot: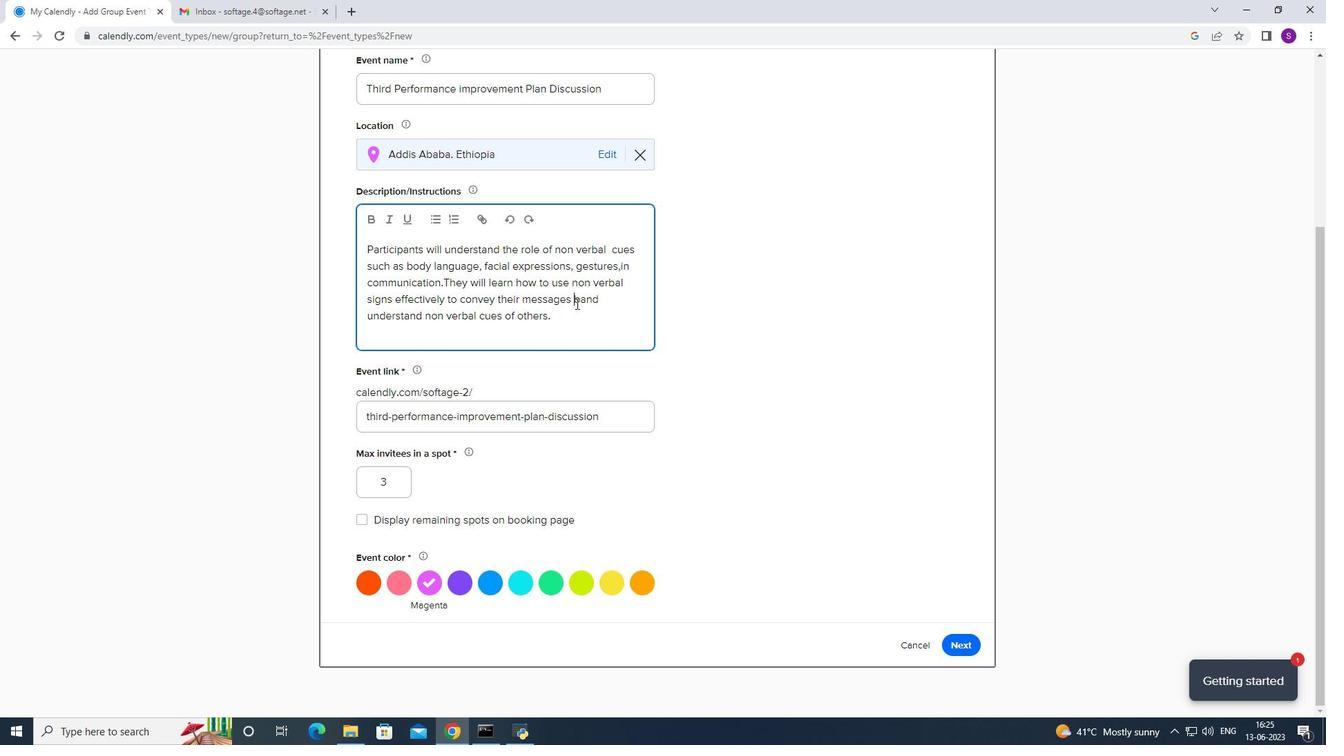 
Action: Mouse moved to (576, 303)
Screenshot: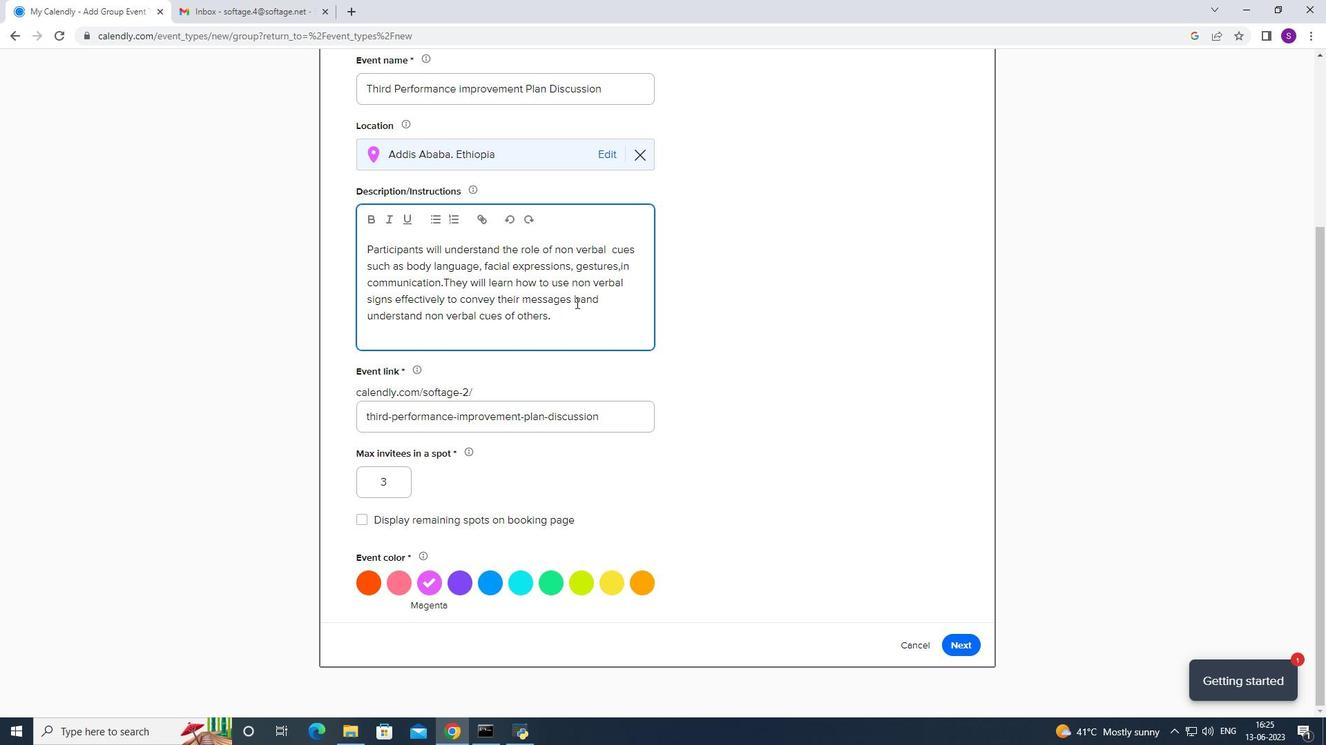 
Action: Mouse pressed left at (576, 303)
Screenshot: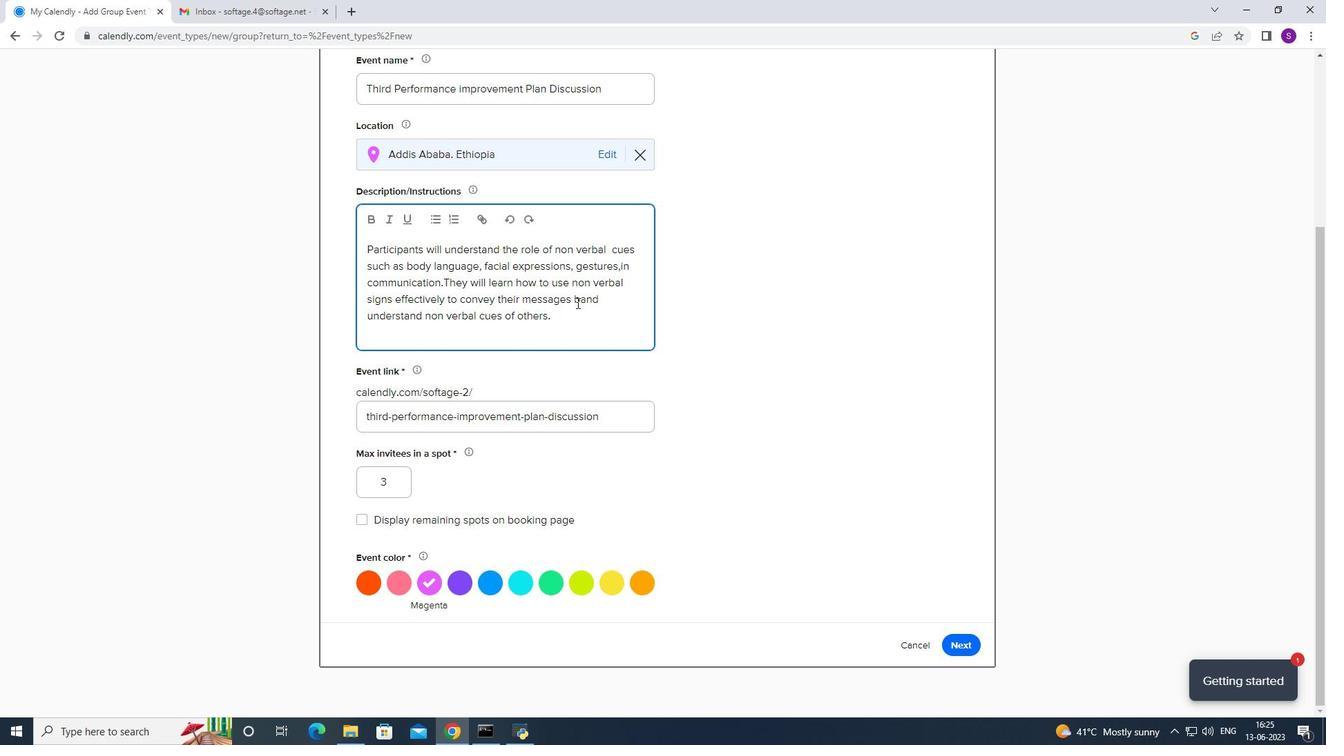 
Action: Mouse moved to (582, 301)
Screenshot: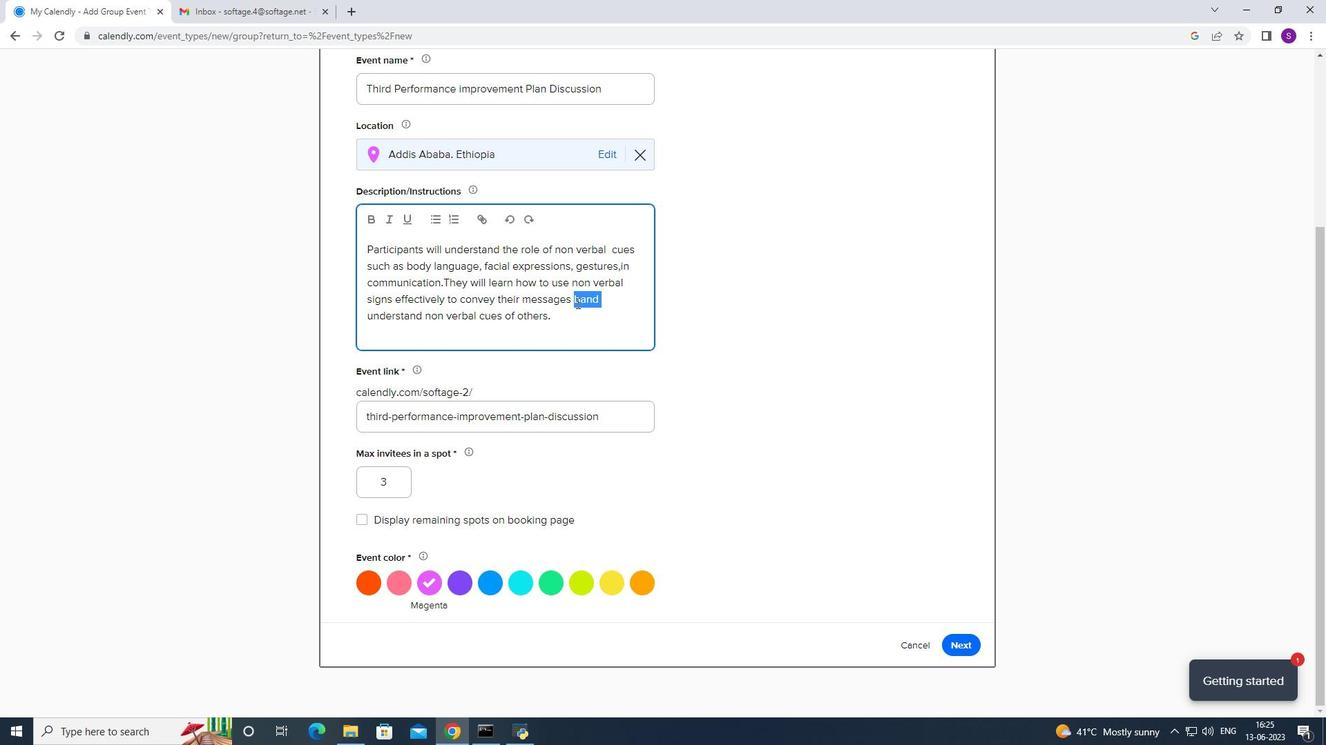
Action: Mouse pressed left at (582, 301)
Screenshot: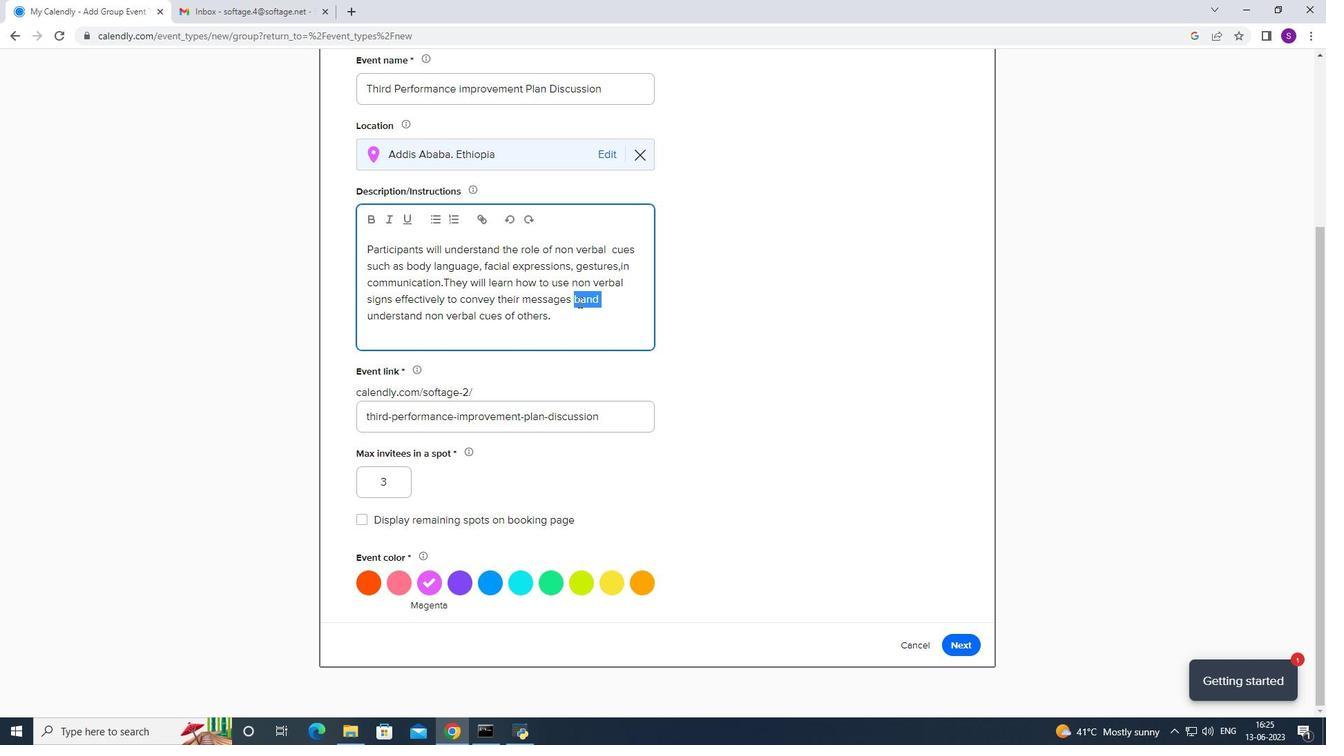 
Action: Key pressed <Key.backspace>
Screenshot: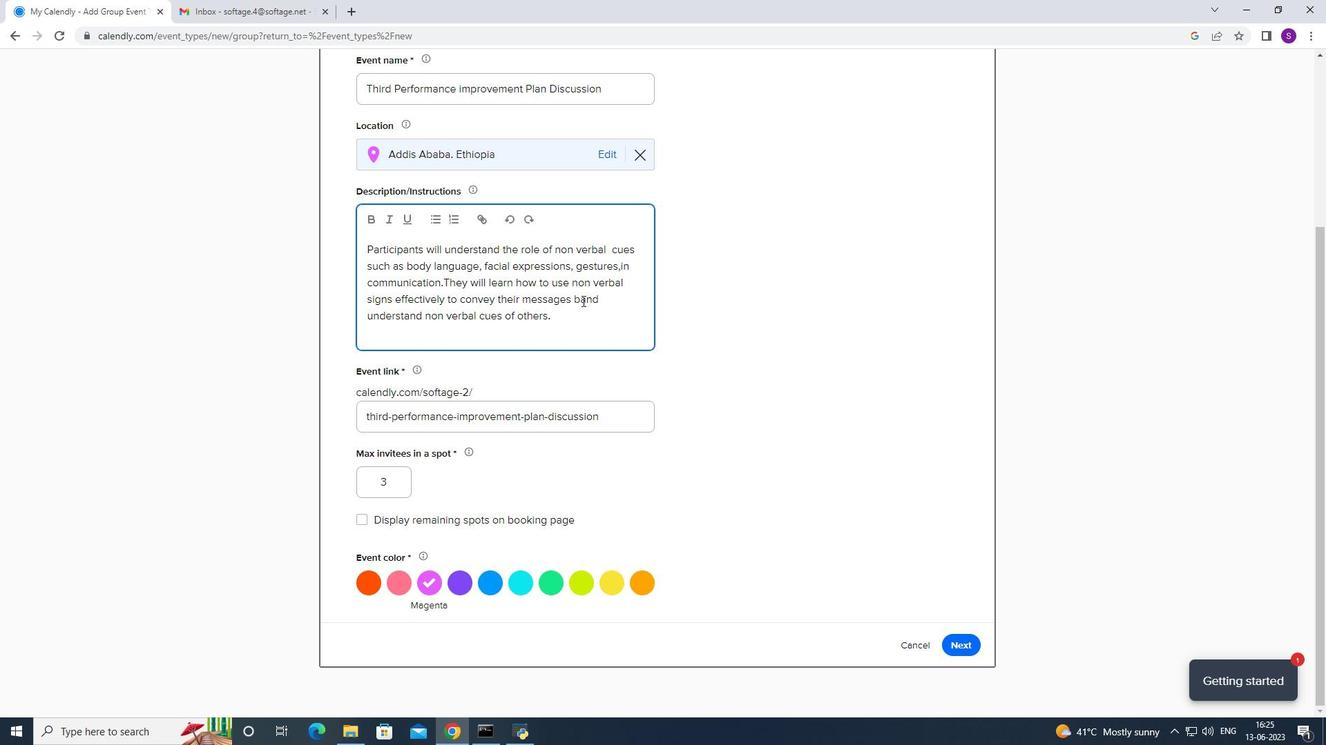 
Action: Mouse moved to (585, 321)
Screenshot: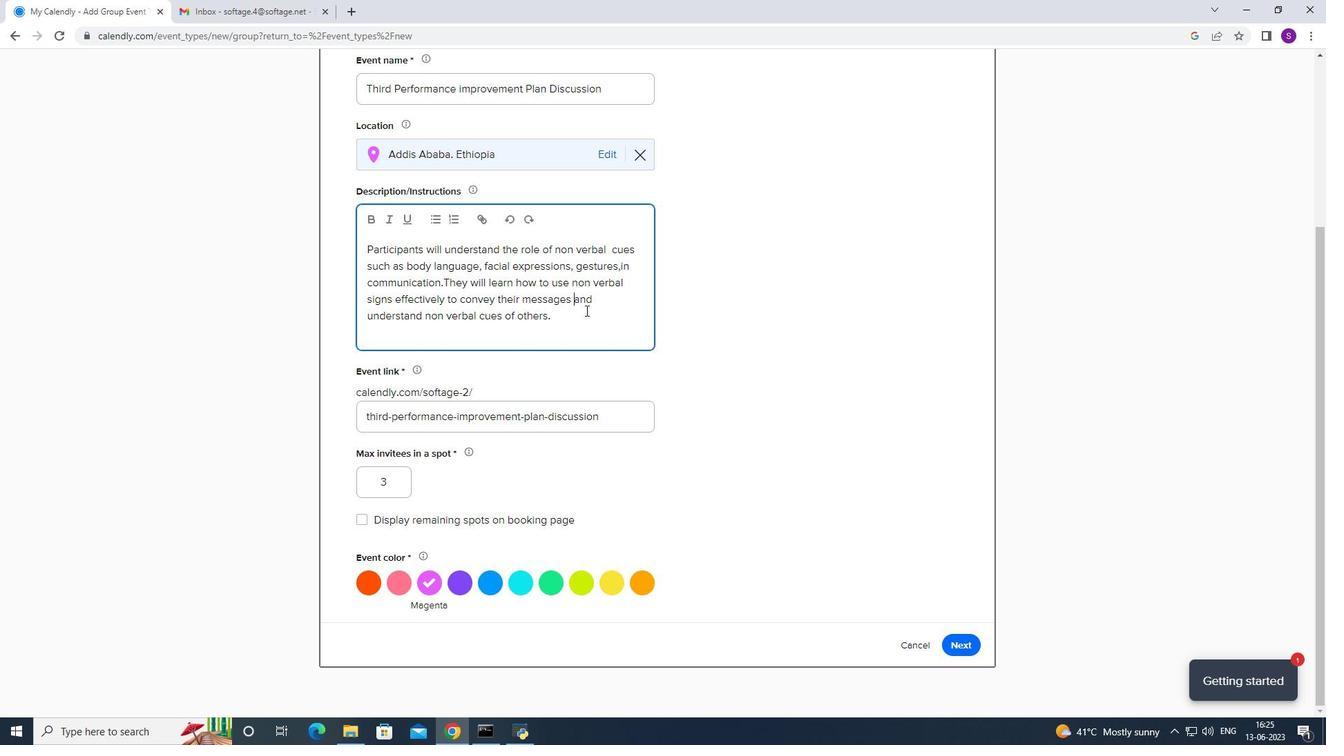 
Action: Mouse pressed left at (585, 321)
Screenshot: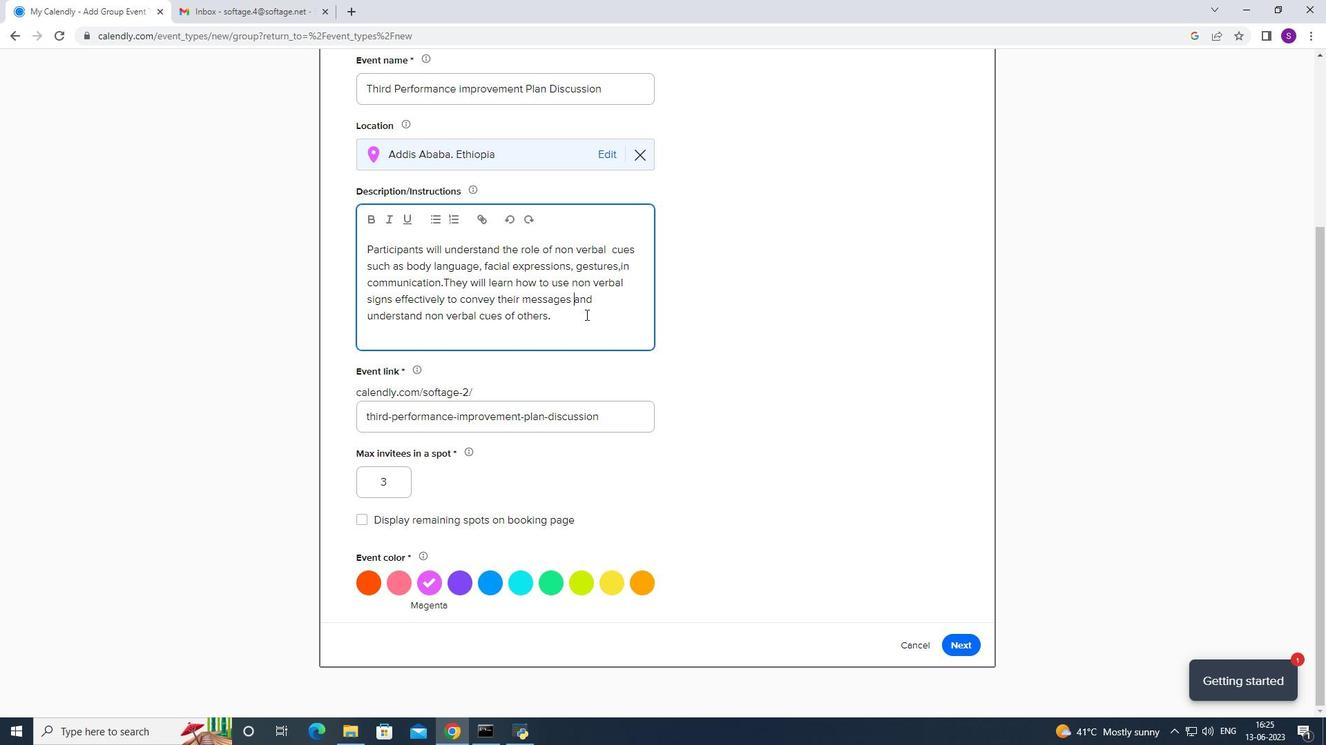 
Action: Mouse moved to (449, 315)
Screenshot: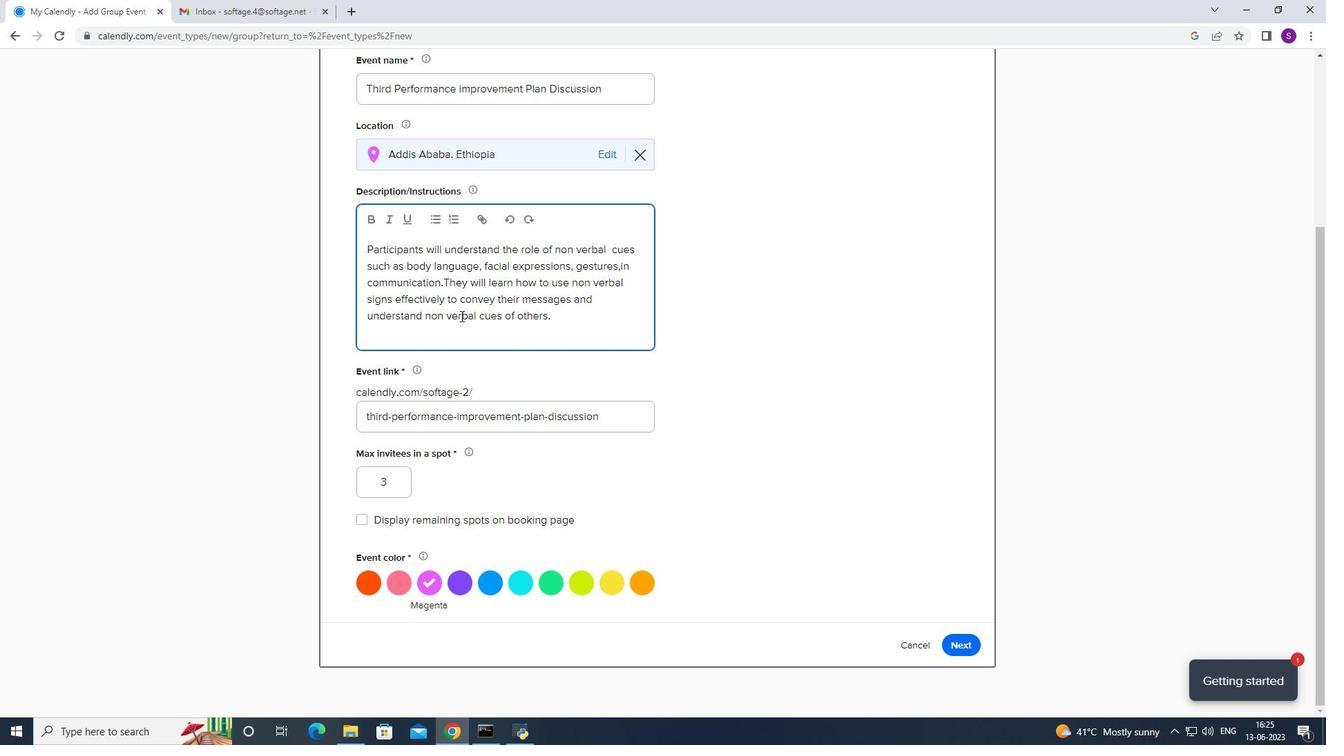 
Action: Mouse scrolled (449, 314) with delta (0, 0)
Screenshot: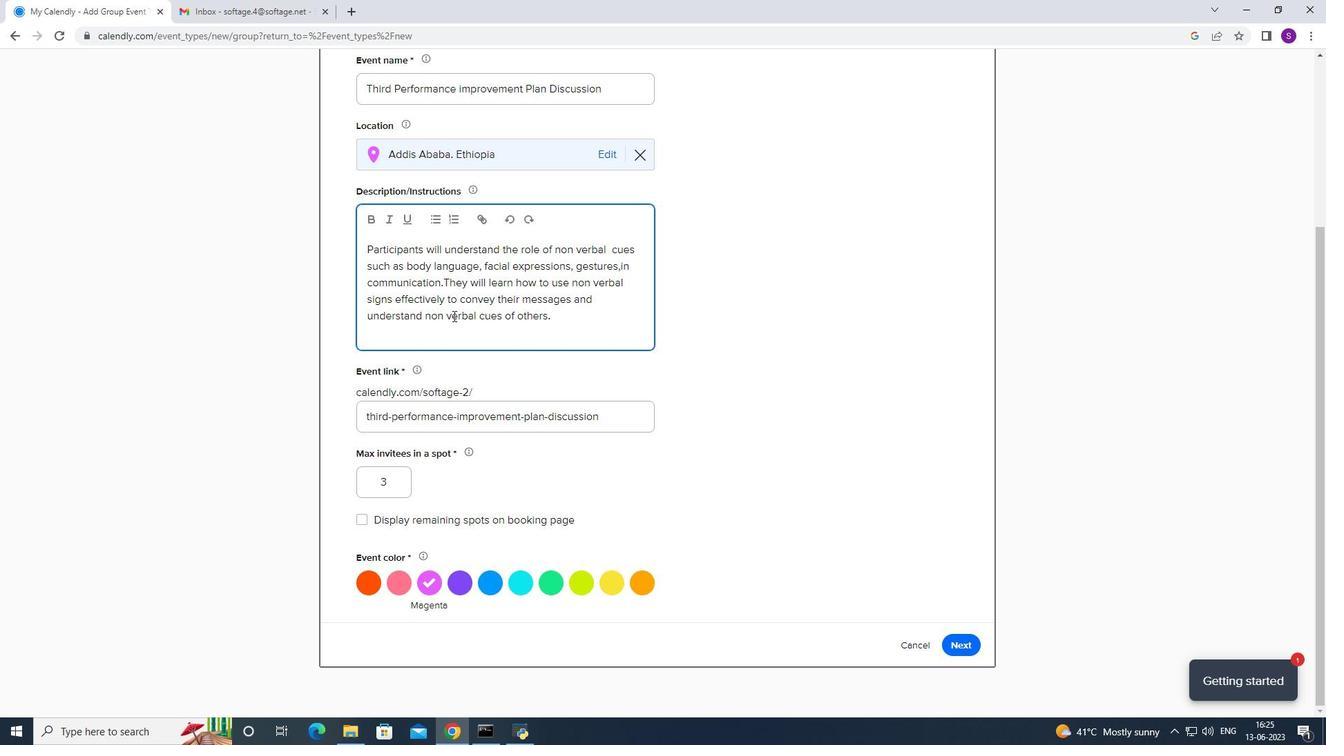 
Action: Mouse scrolled (449, 314) with delta (0, 0)
Screenshot: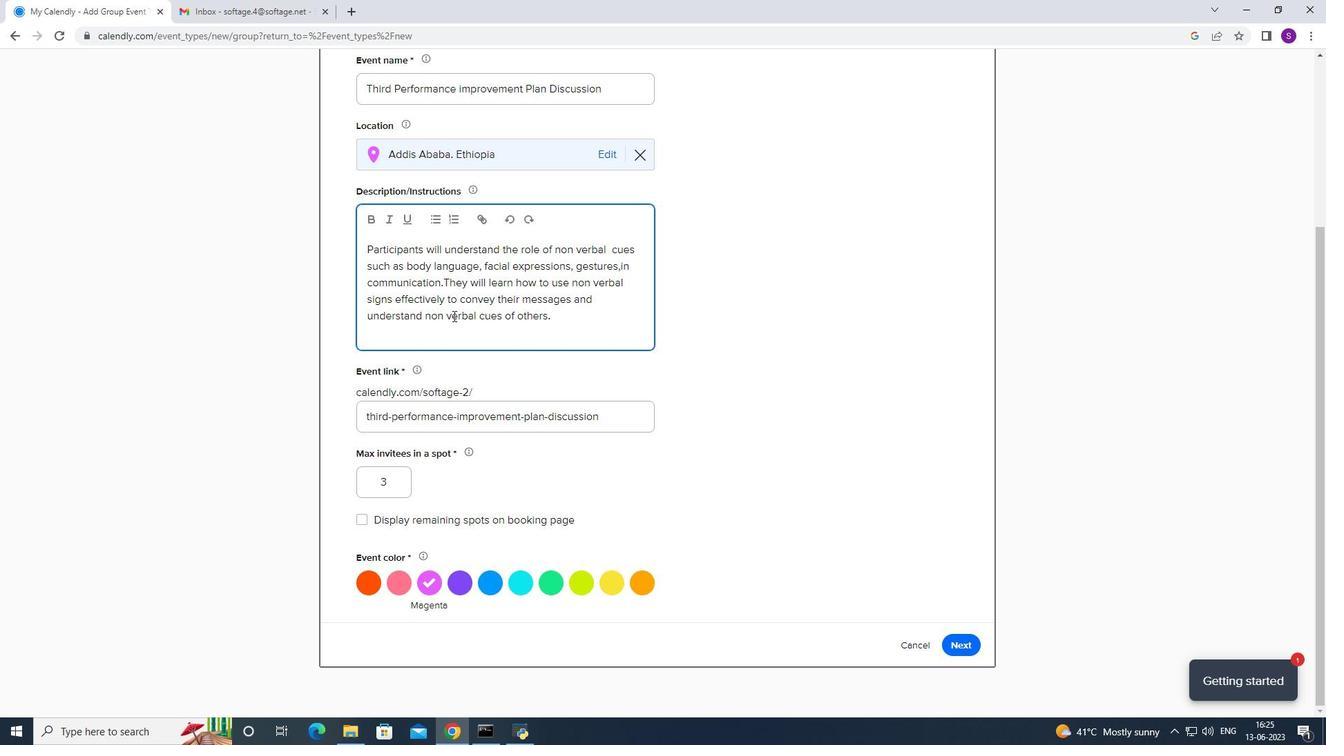 
Action: Mouse scrolled (449, 314) with delta (0, 0)
Screenshot: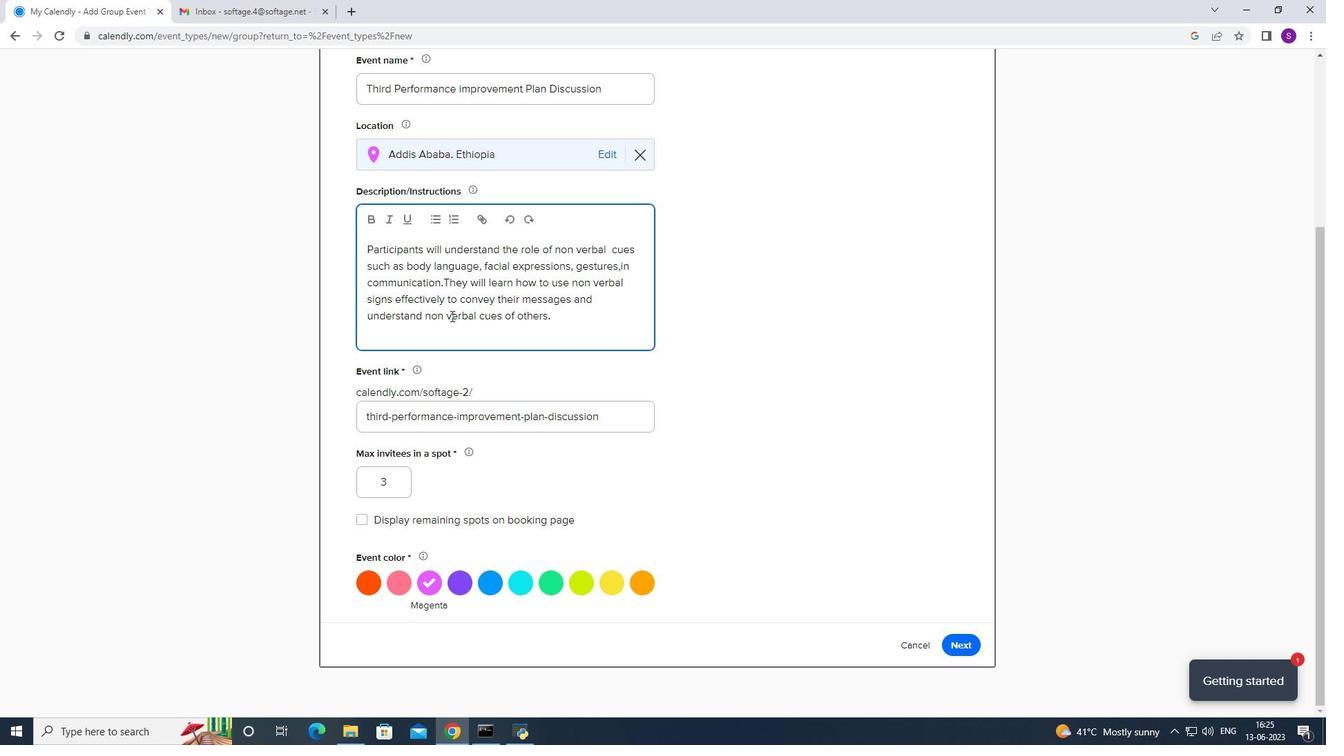 
Action: Mouse scrolled (449, 314) with delta (0, 0)
Screenshot: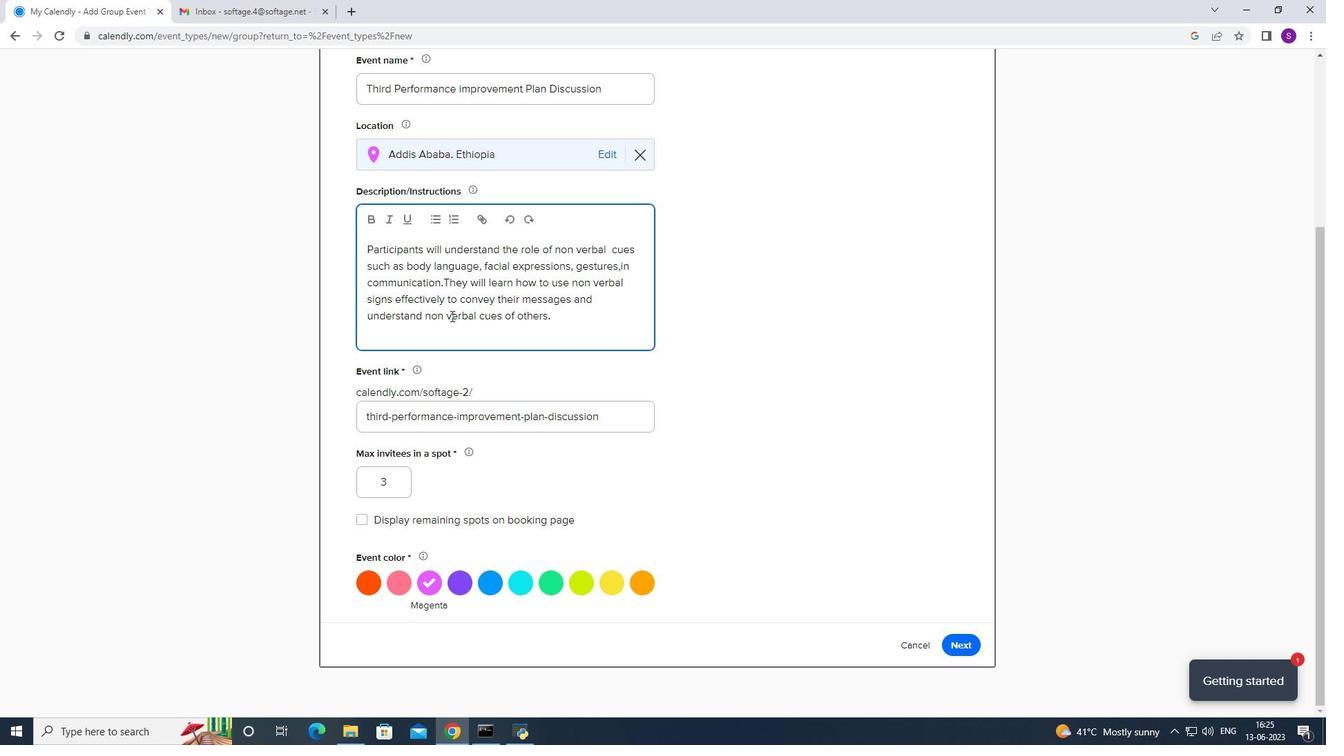 
Action: Mouse scrolled (449, 314) with delta (0, 0)
Screenshot: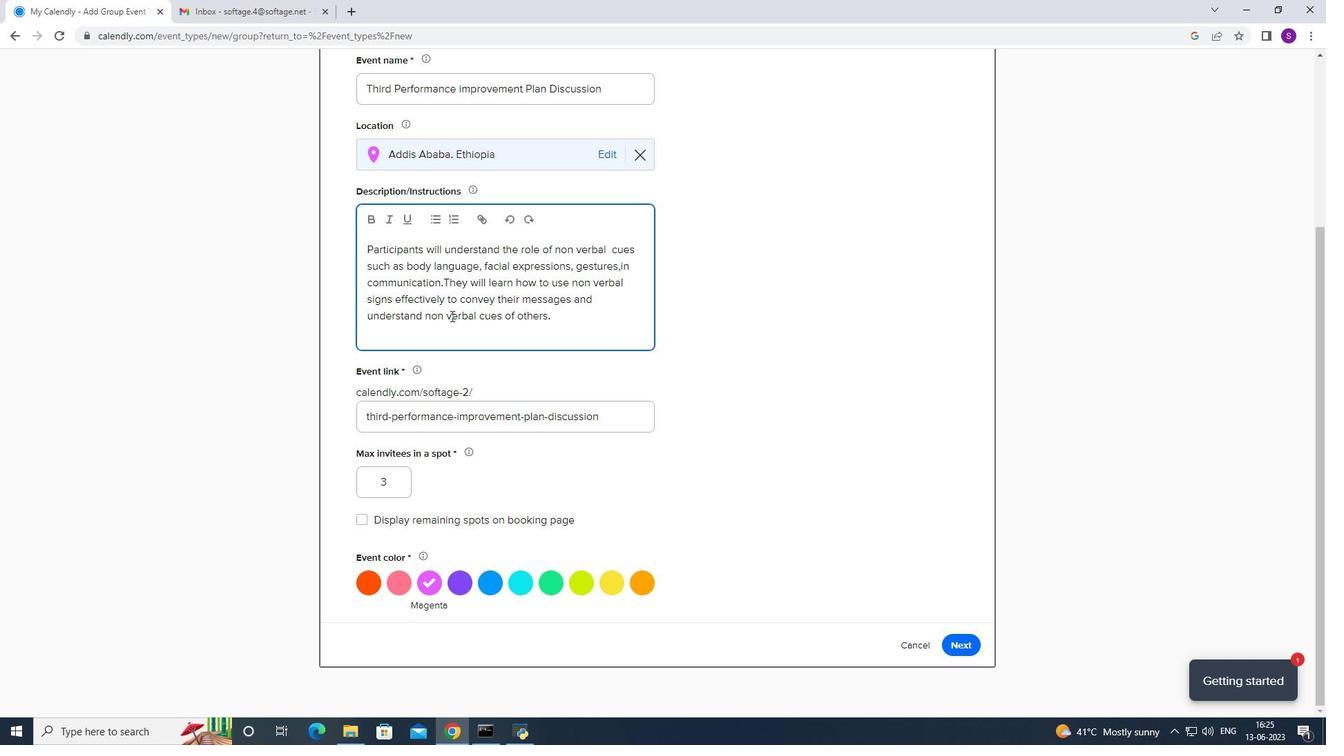 
Action: Mouse scrolled (449, 314) with delta (0, 0)
Screenshot: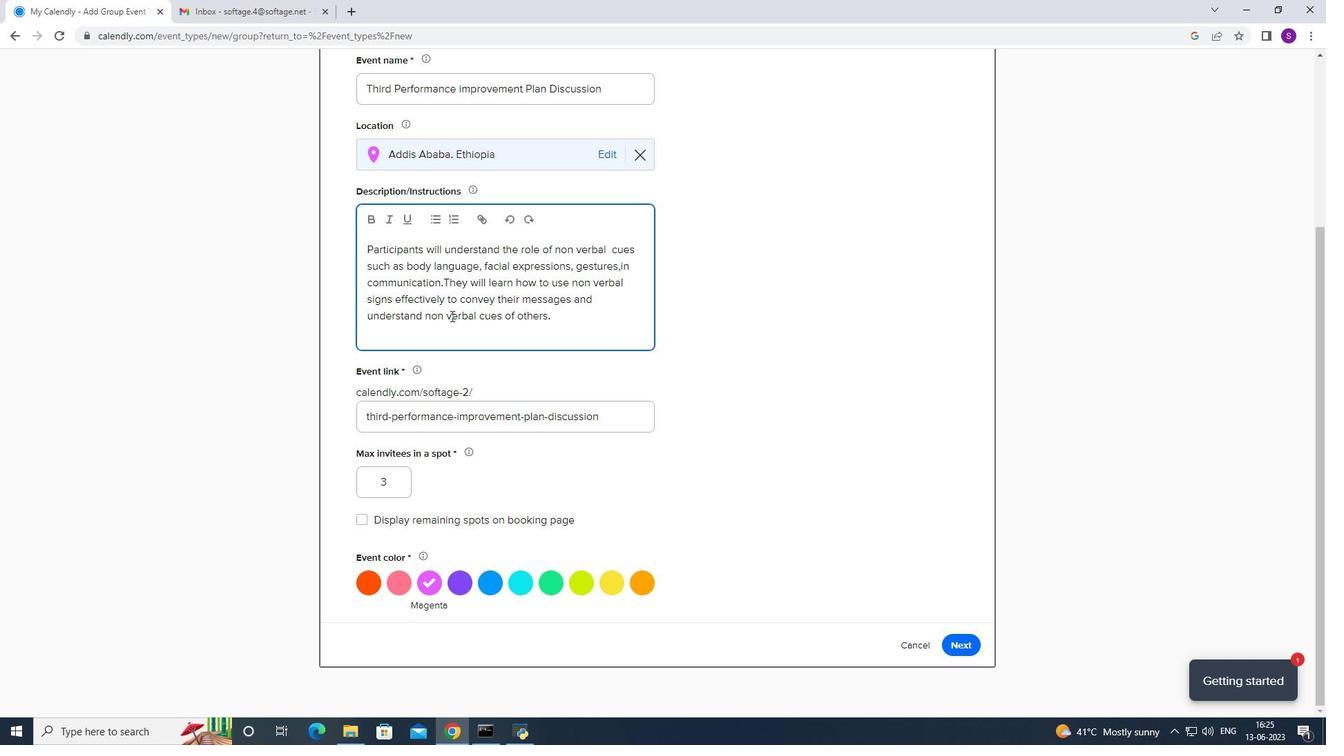 
Action: Mouse scrolled (449, 314) with delta (0, 0)
Screenshot: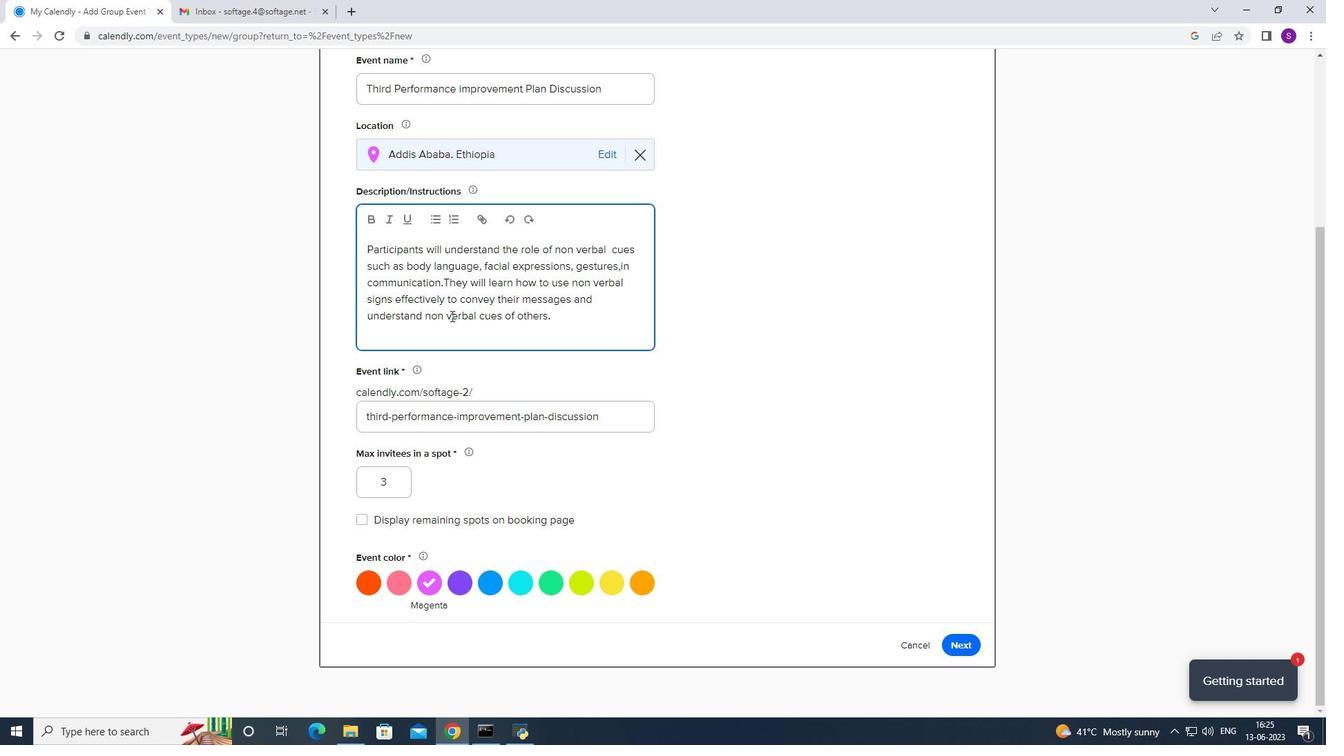 
Action: Mouse scrolled (449, 314) with delta (0, 0)
Screenshot: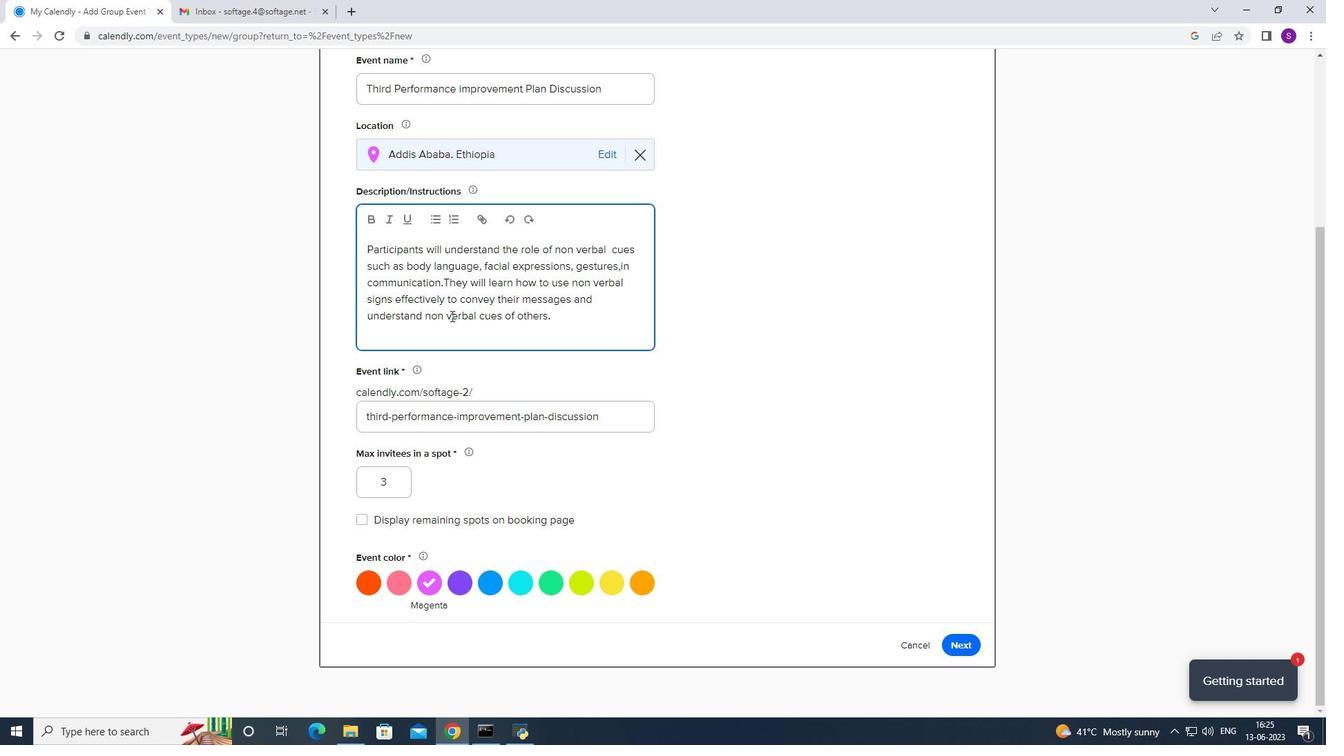 
Action: Mouse moved to (977, 644)
Screenshot: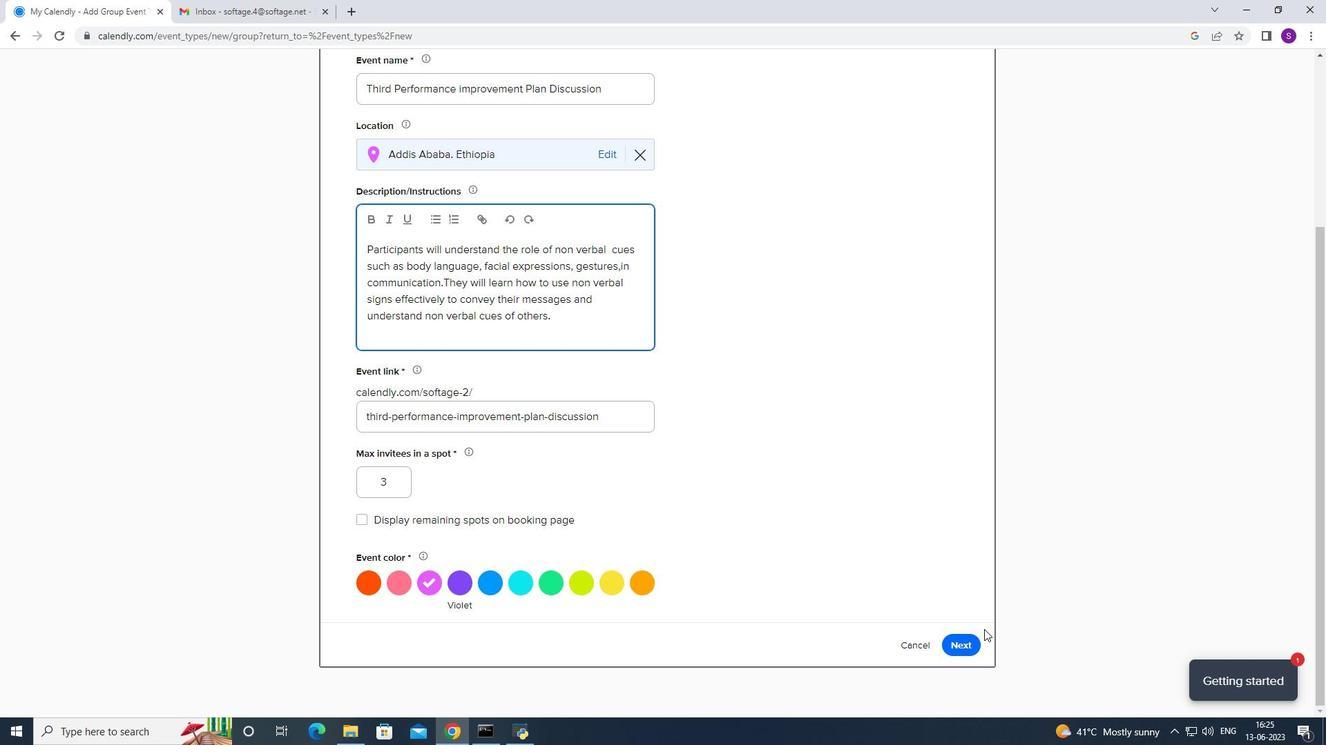 
Action: Mouse pressed left at (977, 644)
Screenshot: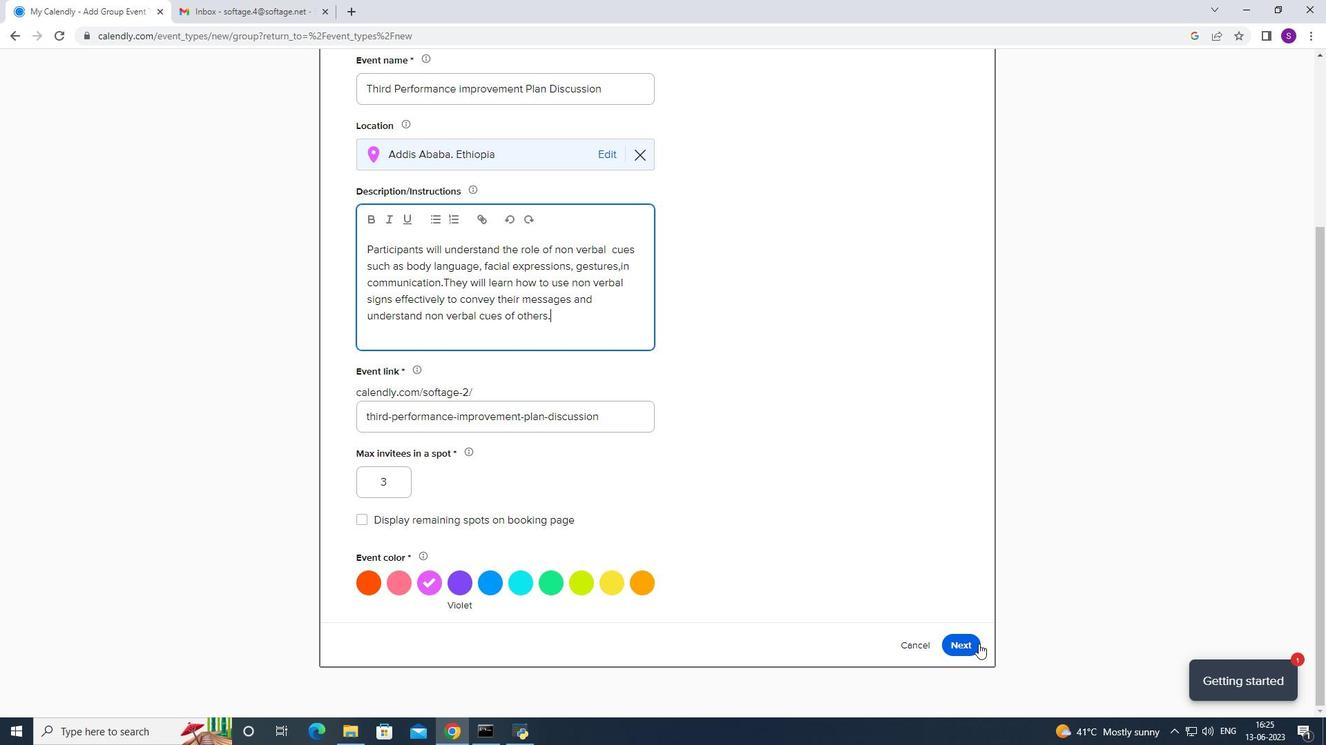 
Action: Mouse moved to (553, 232)
Screenshot: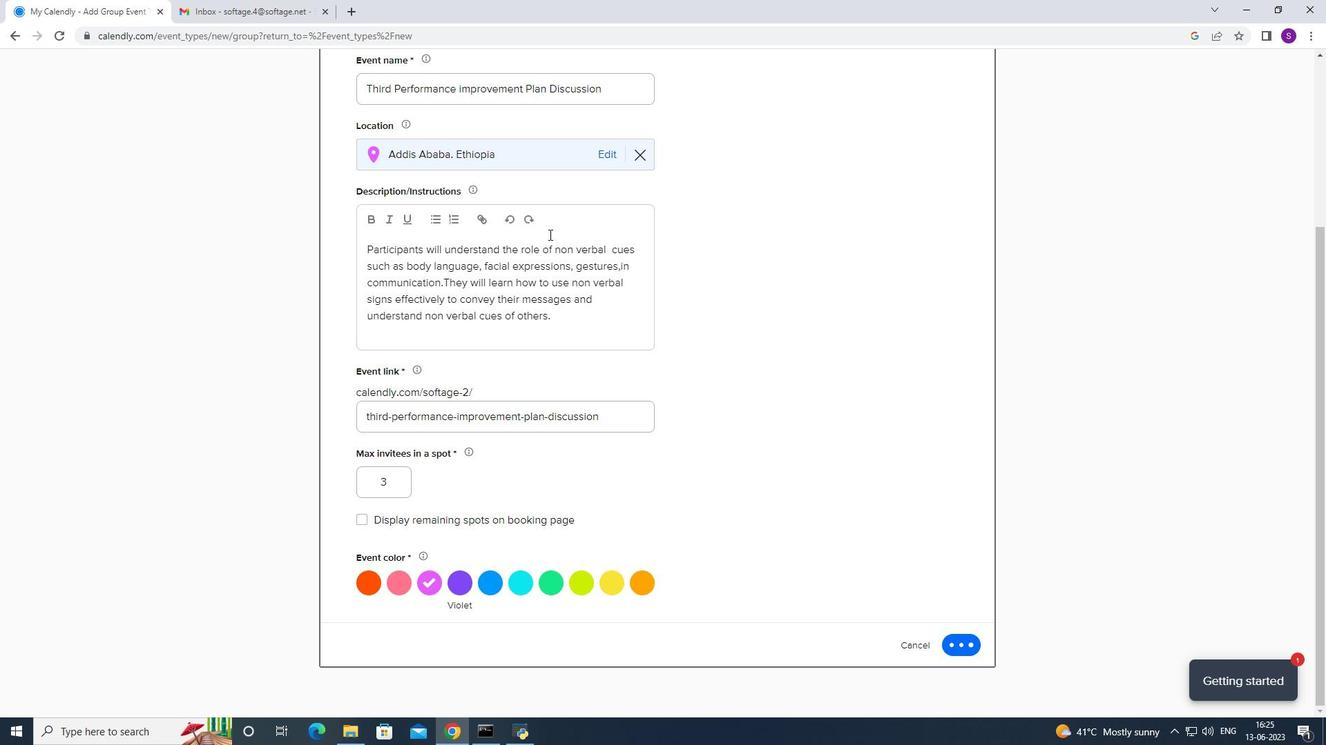 
Action: Mouse scrolled (553, 232) with delta (0, 0)
Screenshot: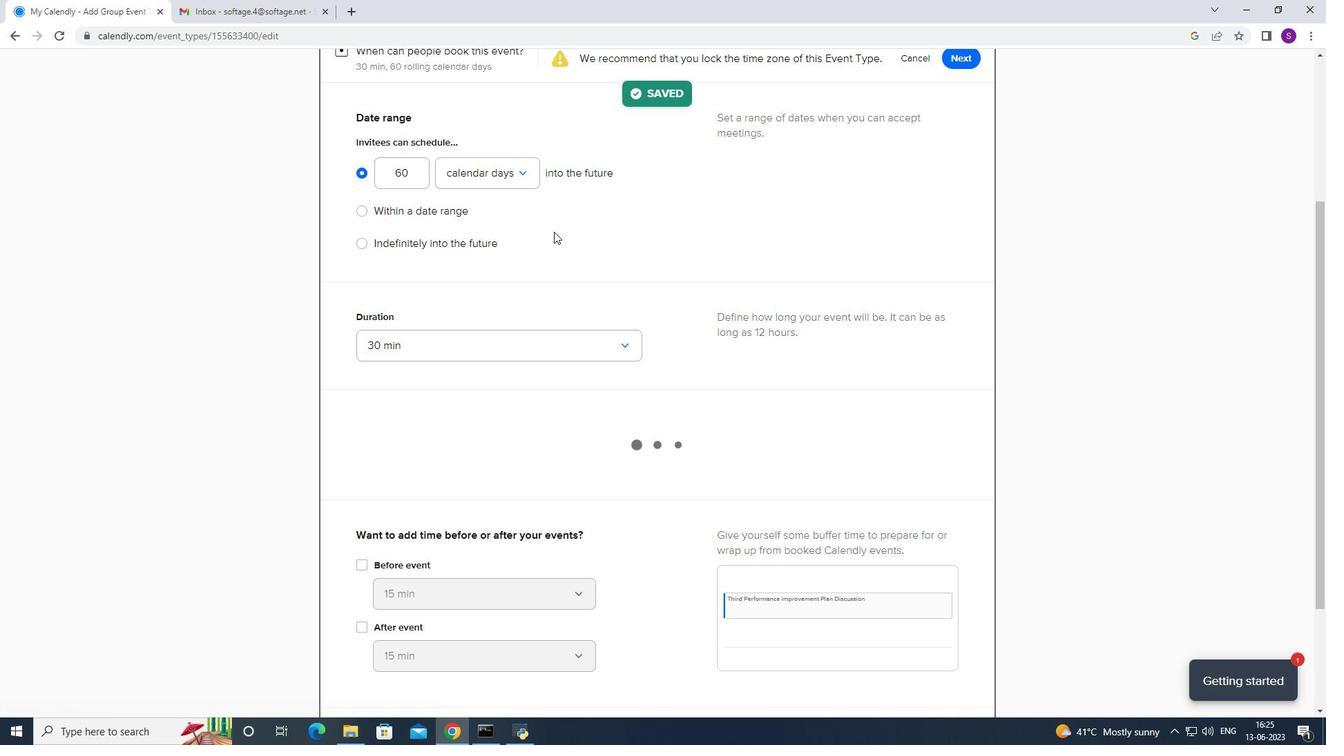 
Action: Mouse scrolled (553, 232) with delta (0, 0)
Screenshot: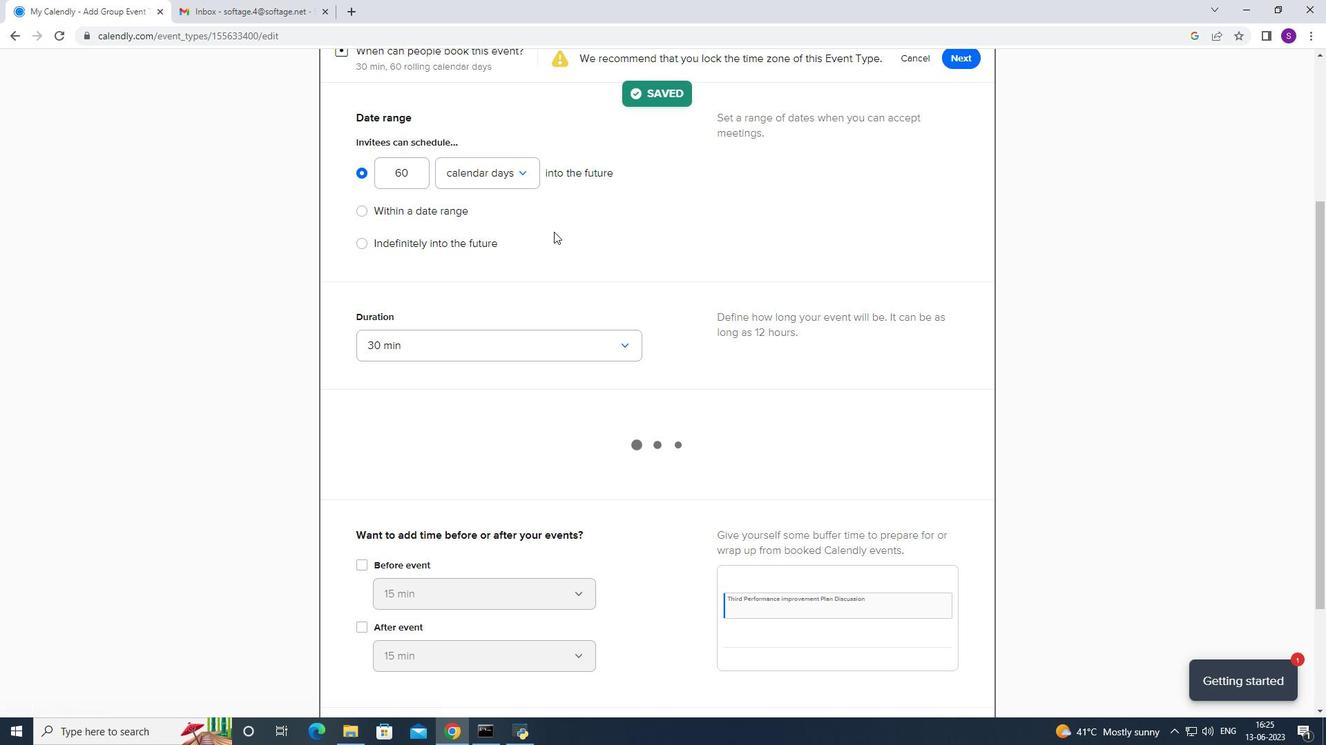 
Action: Mouse scrolled (553, 232) with delta (0, 0)
Screenshot: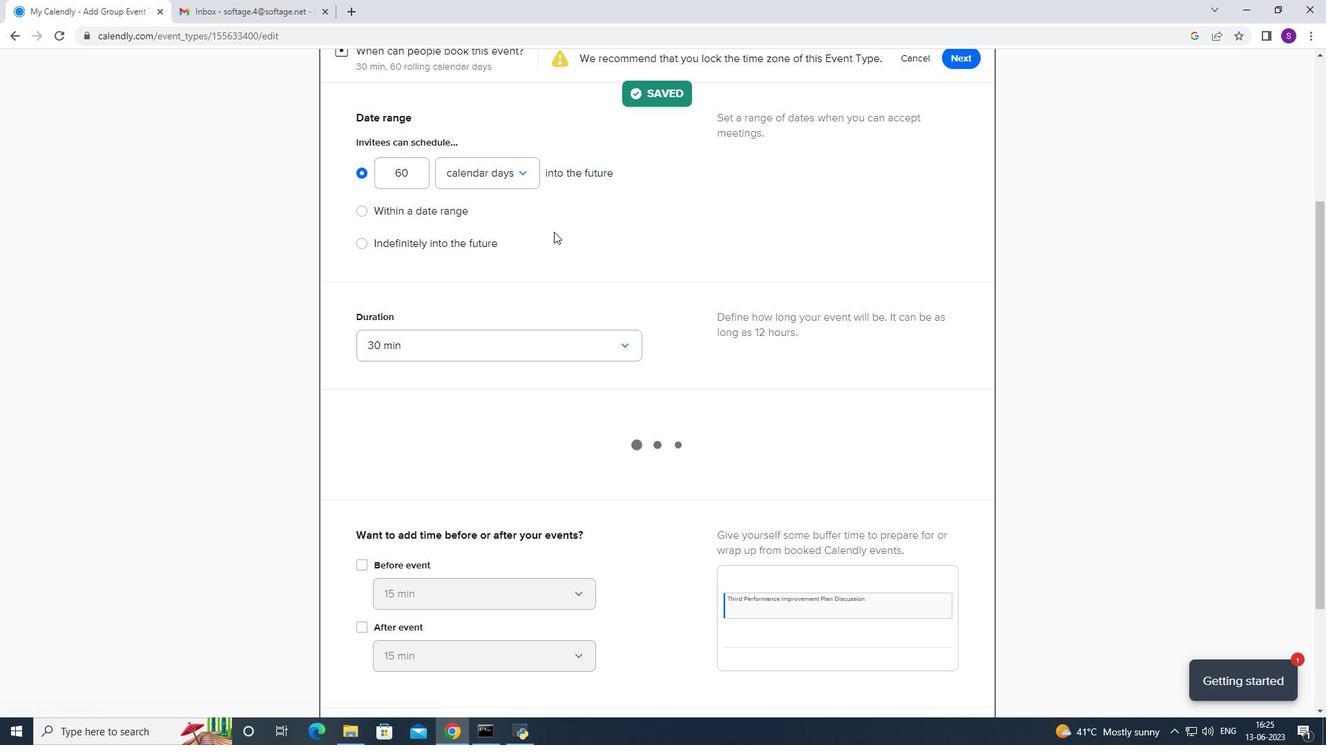 
Action: Mouse scrolled (553, 232) with delta (0, 0)
Screenshot: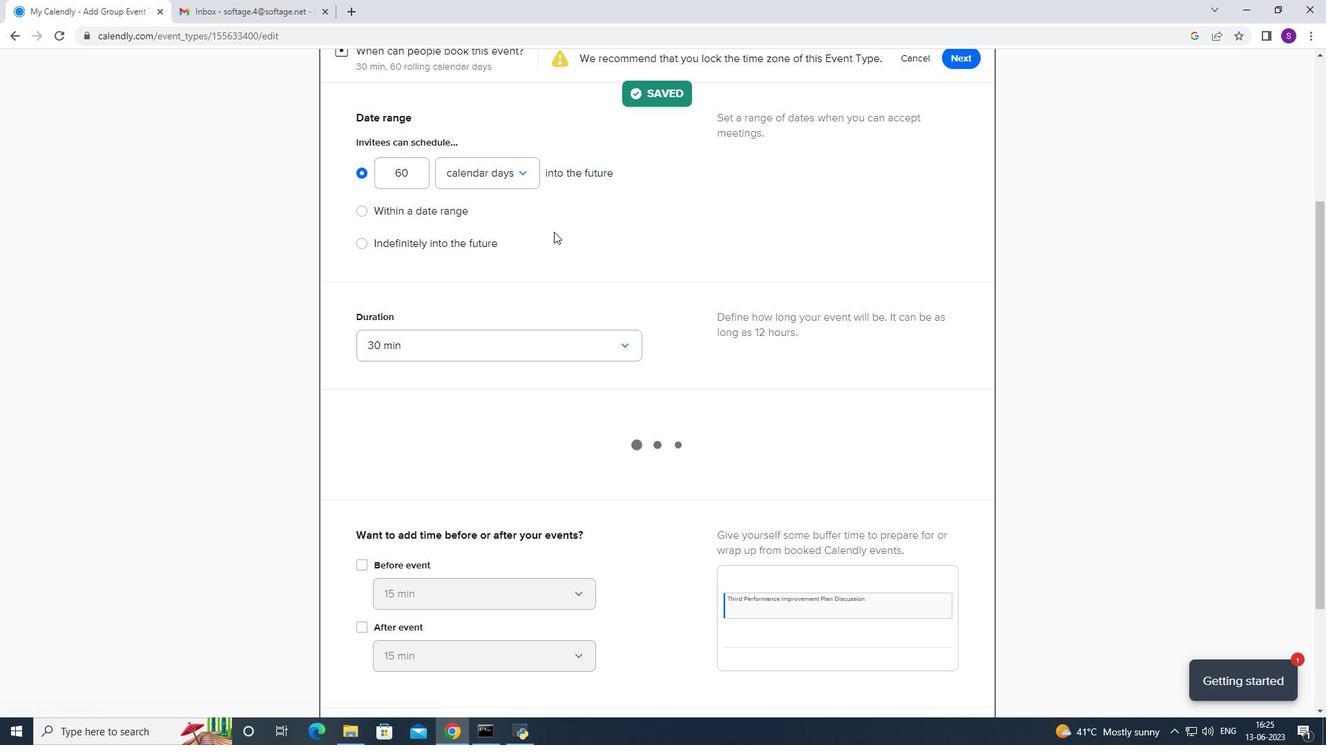 
Action: Mouse moved to (441, 446)
Screenshot: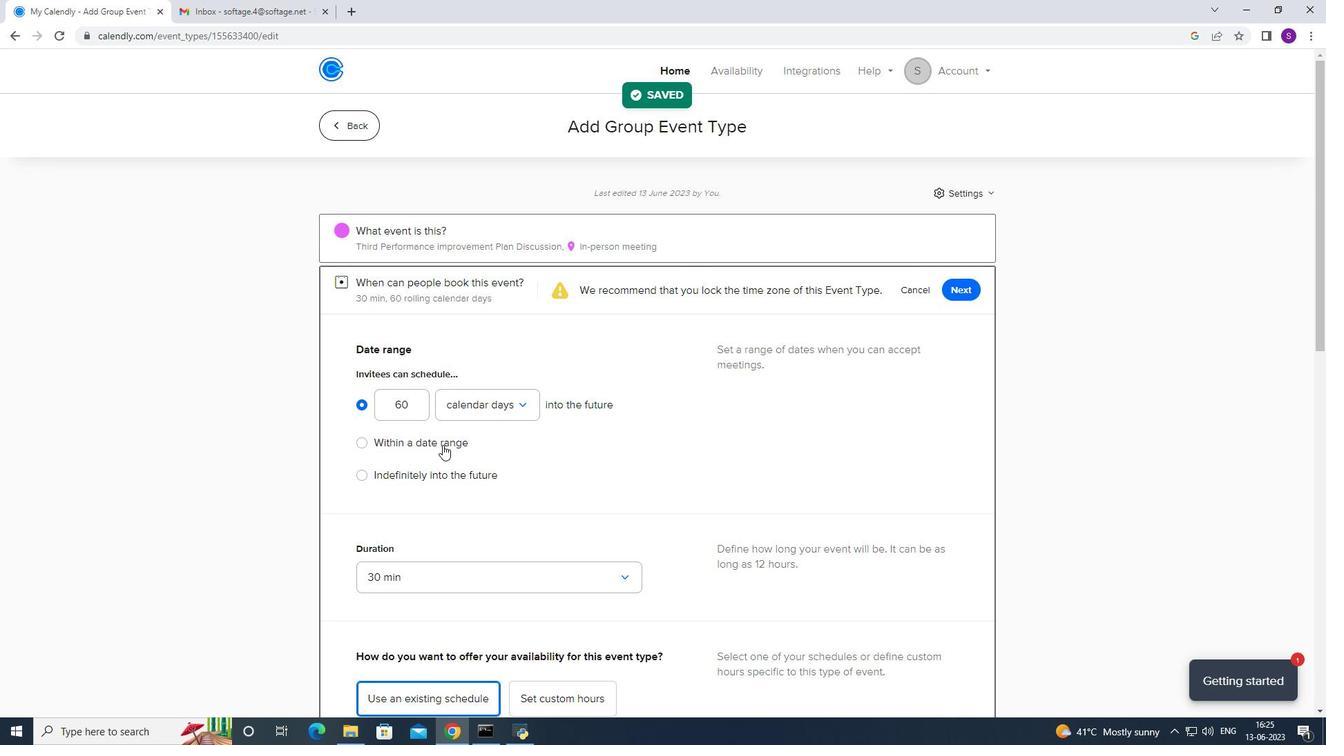 
Action: Mouse pressed left at (441, 446)
Screenshot: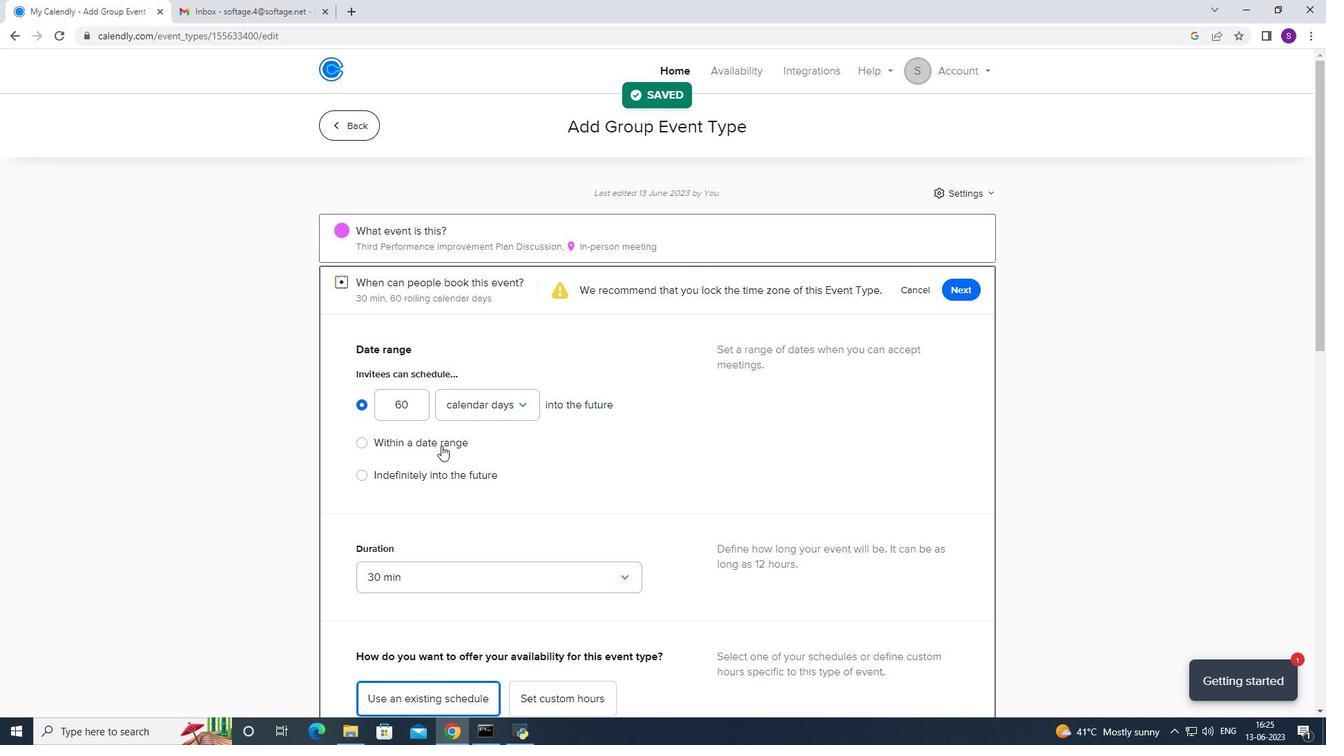 
Action: Mouse moved to (529, 446)
Screenshot: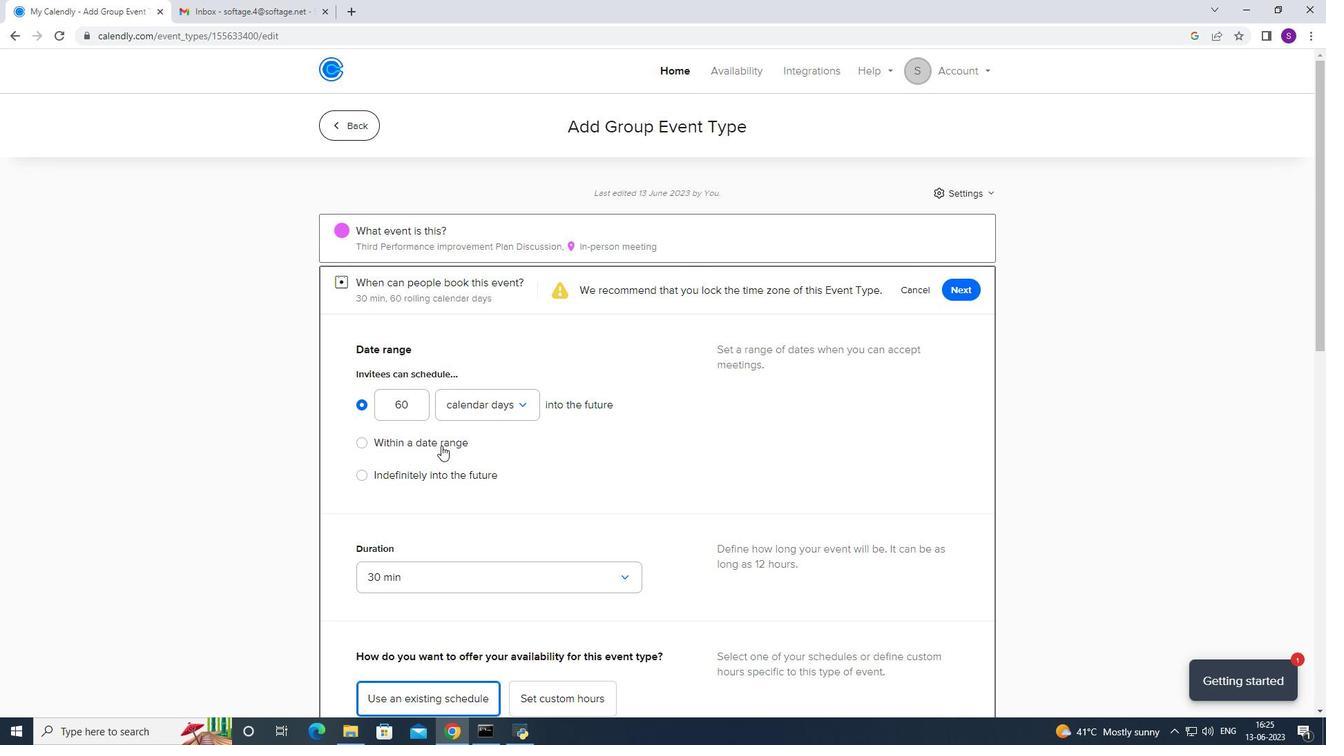 
Action: Mouse pressed left at (529, 446)
Screenshot: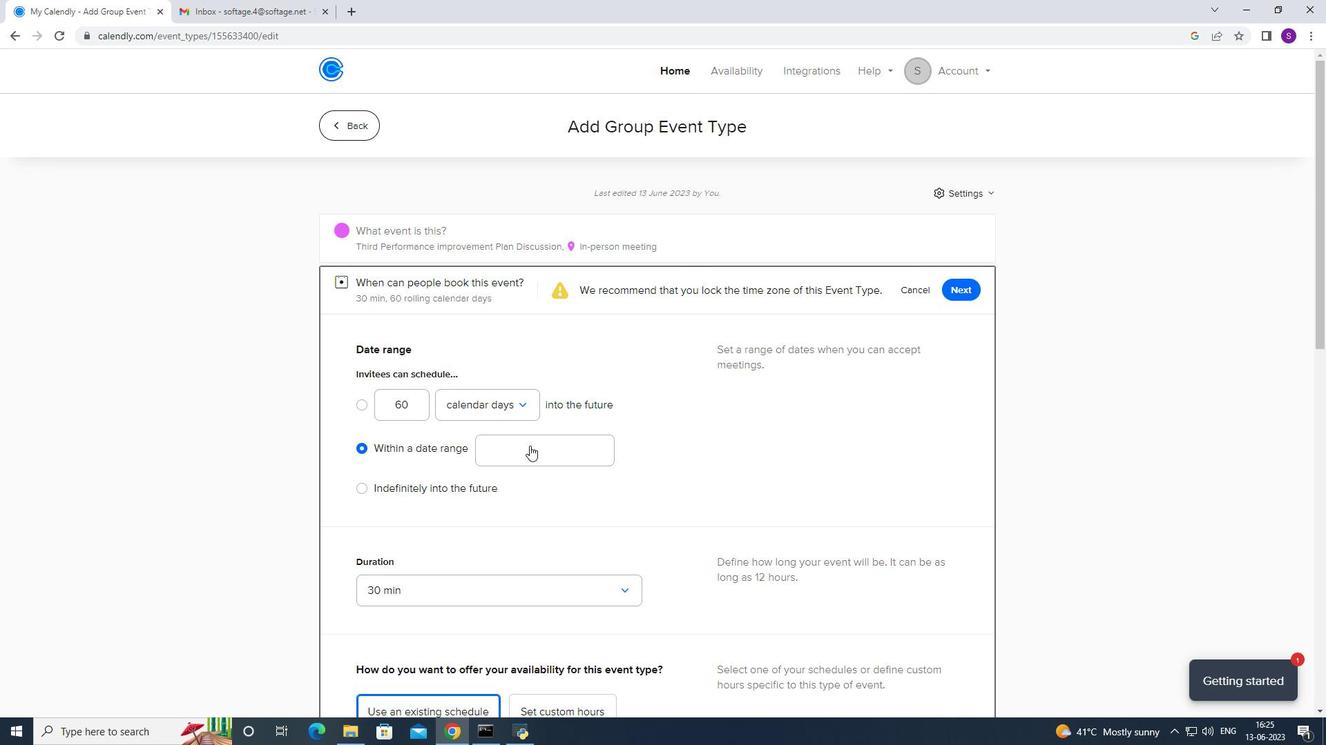 
Action: Mouse moved to (582, 194)
Screenshot: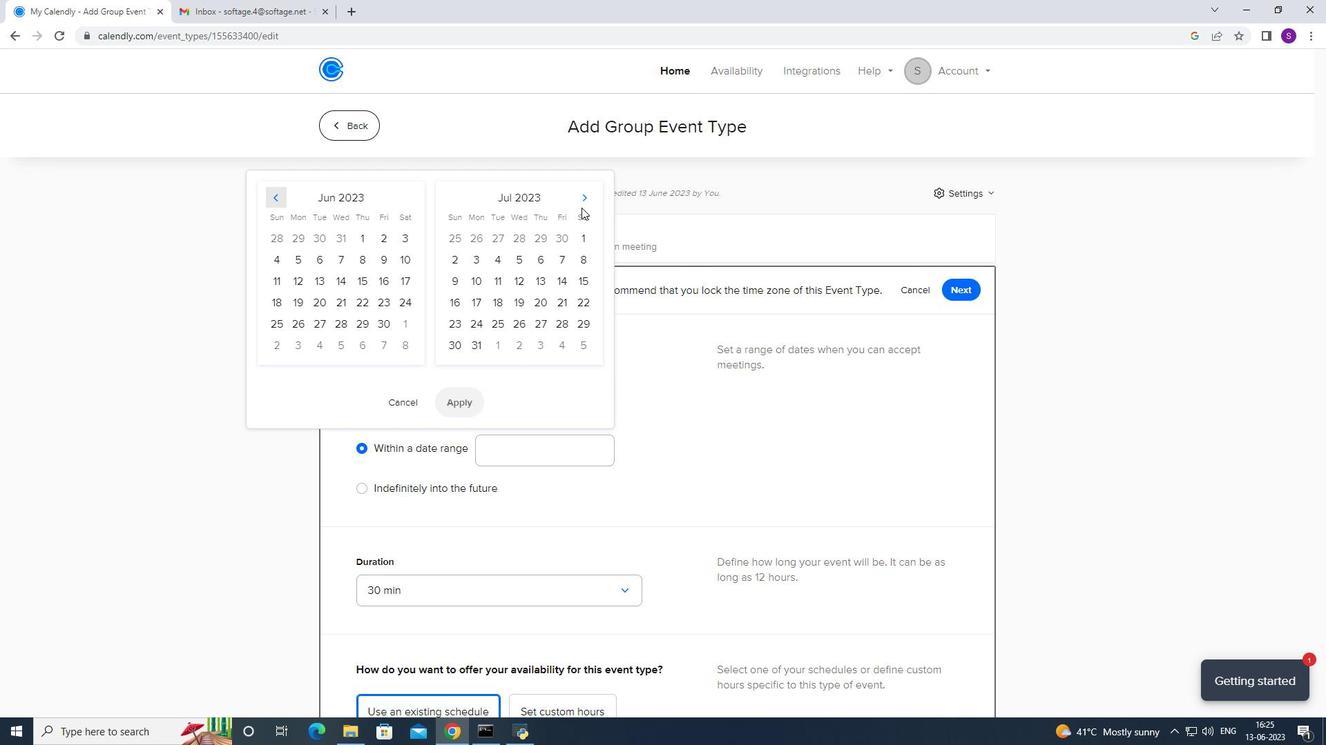 
Action: Mouse pressed left at (582, 194)
Screenshot: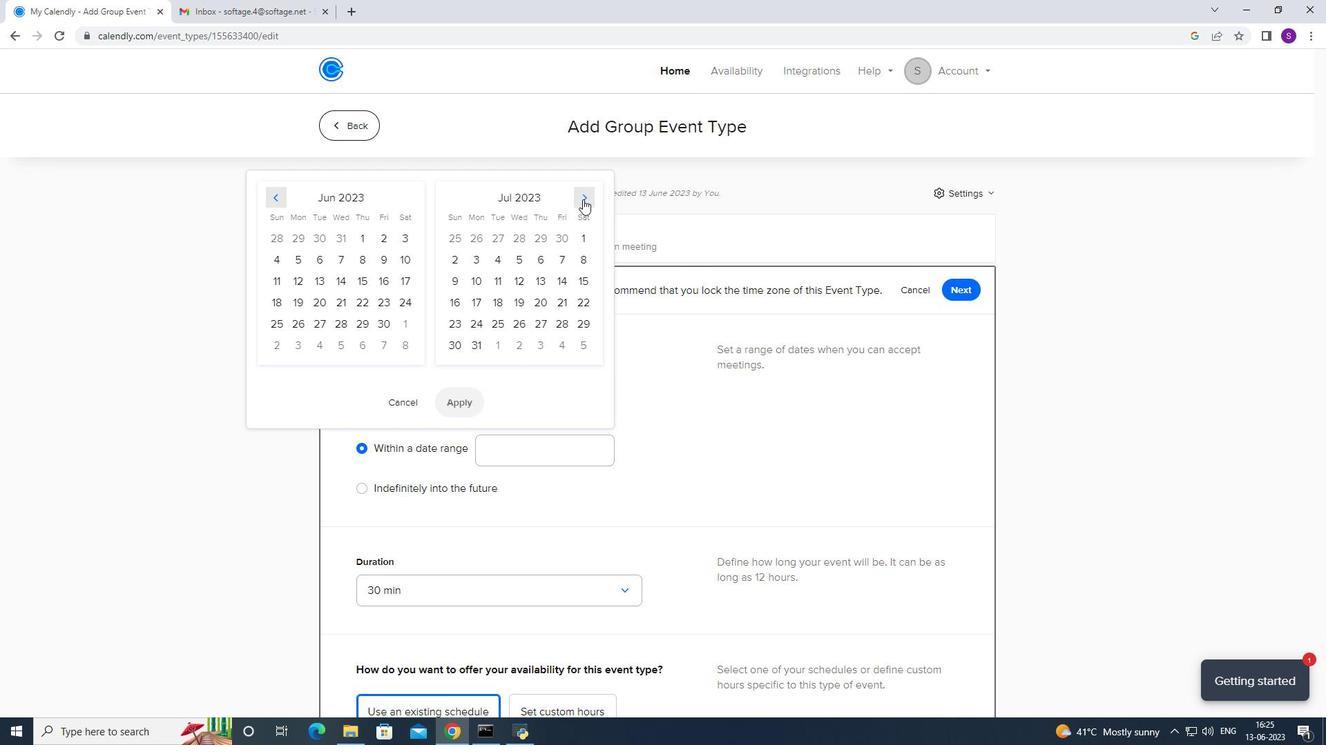 
Action: Mouse pressed left at (582, 194)
Screenshot: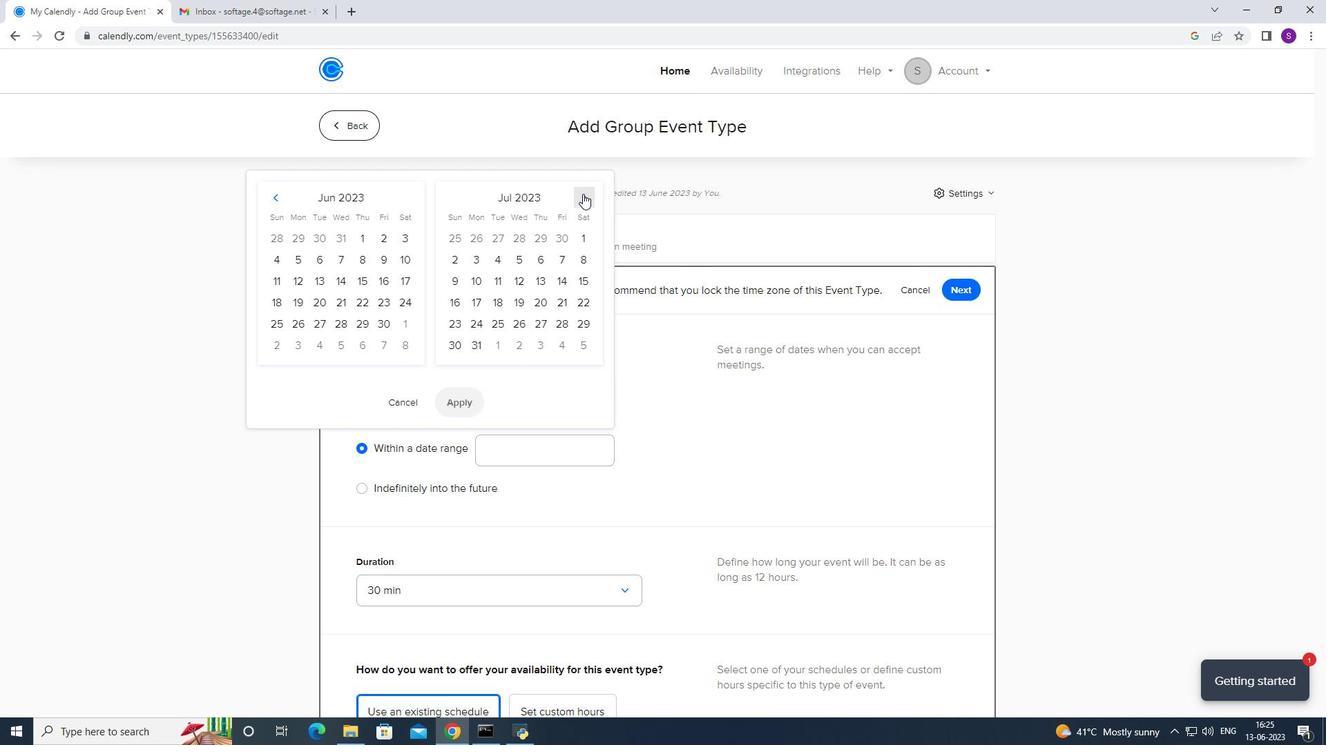 
Action: Mouse pressed left at (582, 194)
Screenshot: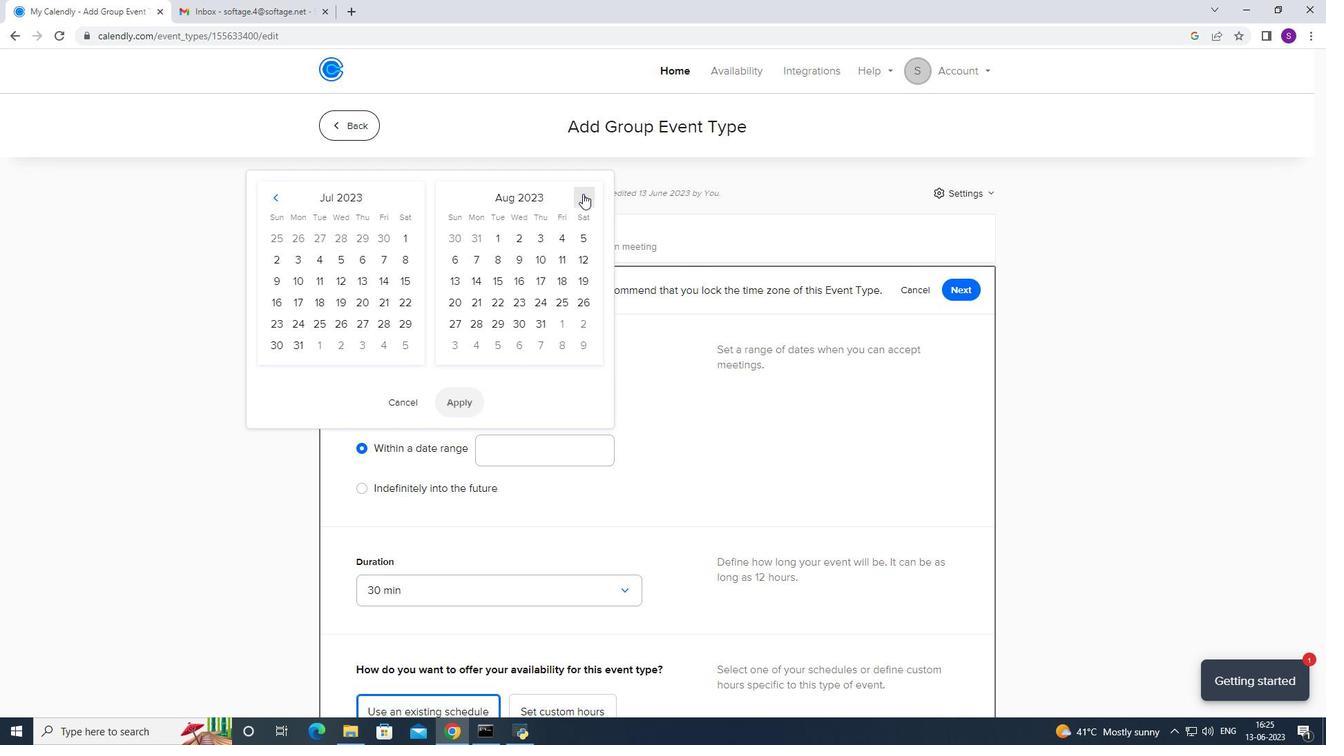 
Action: Mouse pressed left at (582, 194)
Screenshot: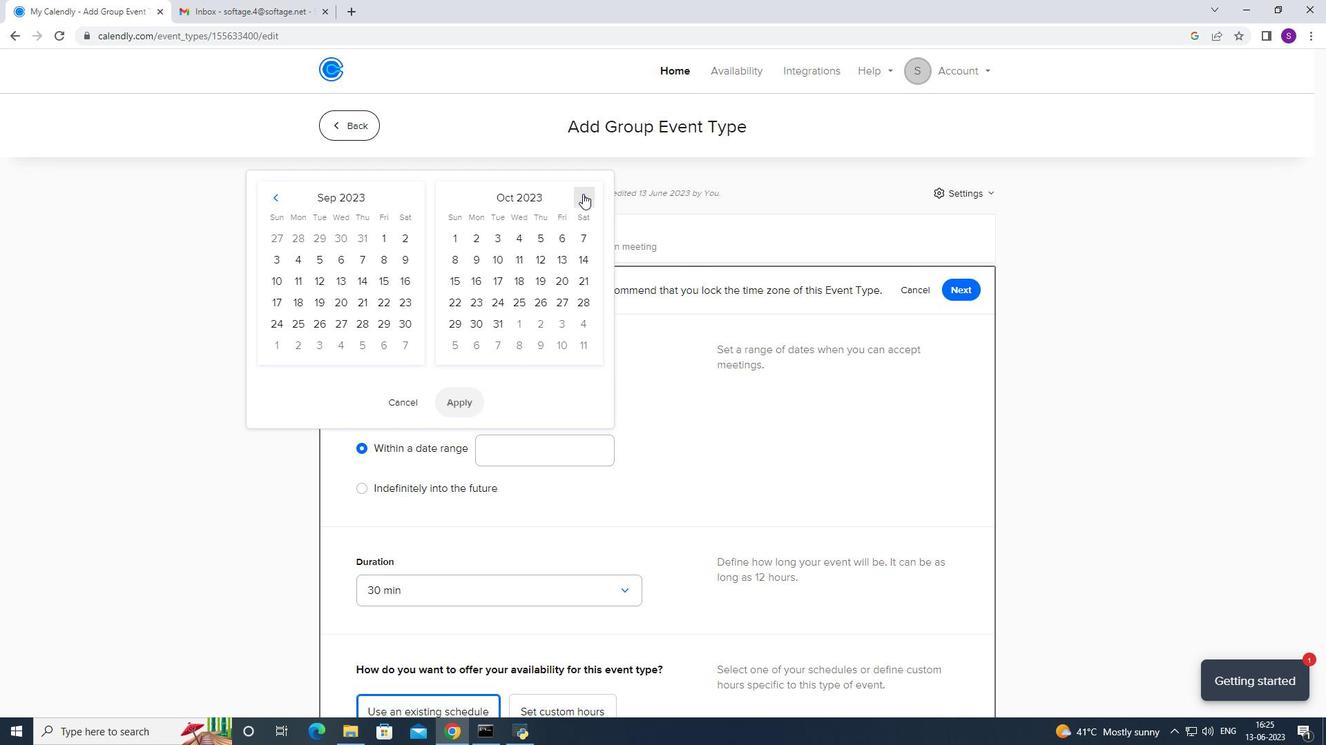 
Action: Mouse pressed left at (582, 194)
Screenshot: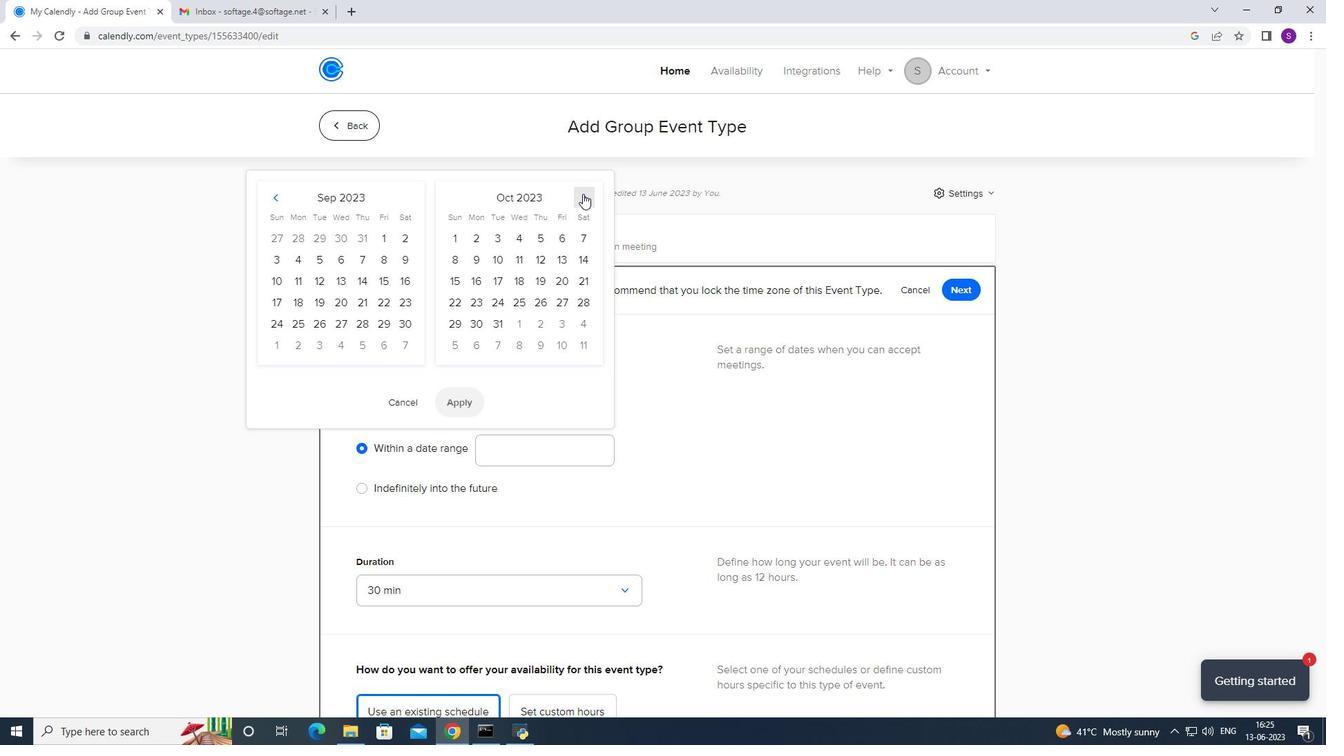 
Action: Mouse pressed left at (582, 194)
Screenshot: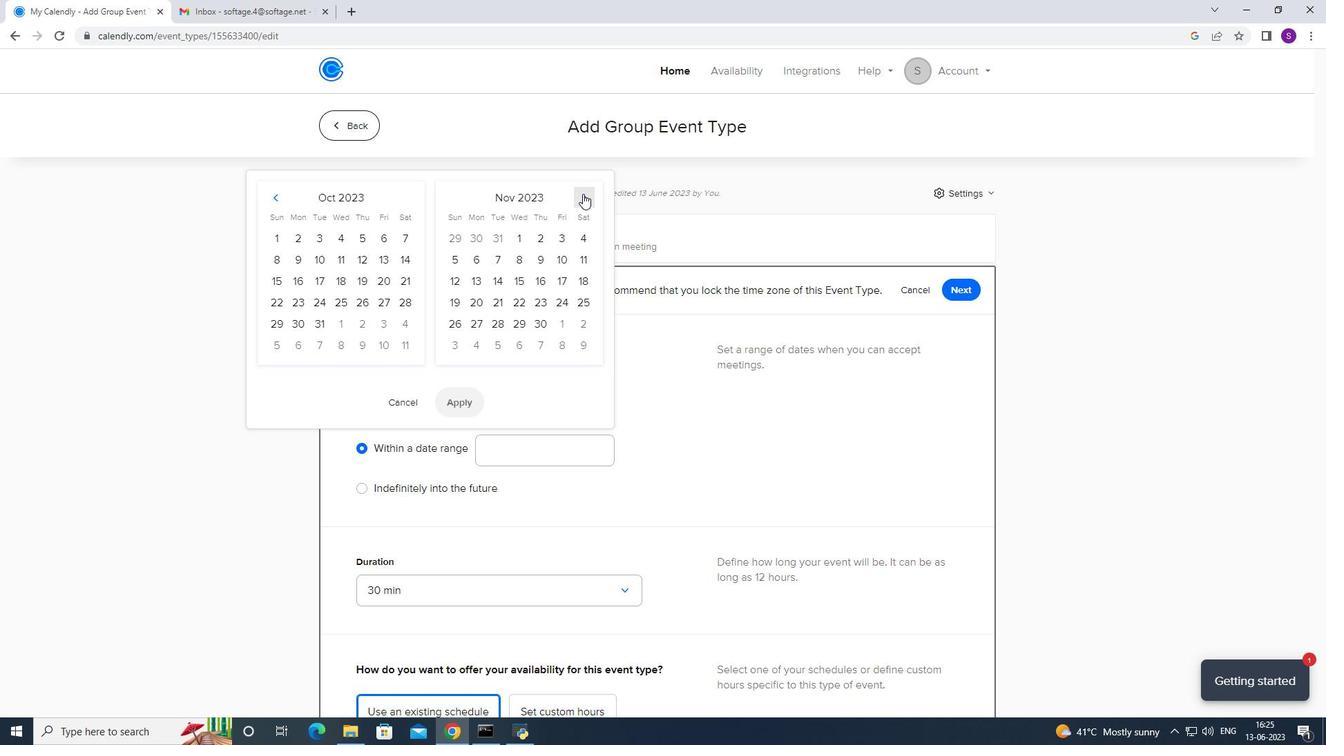 
Action: Mouse pressed left at (582, 194)
Screenshot: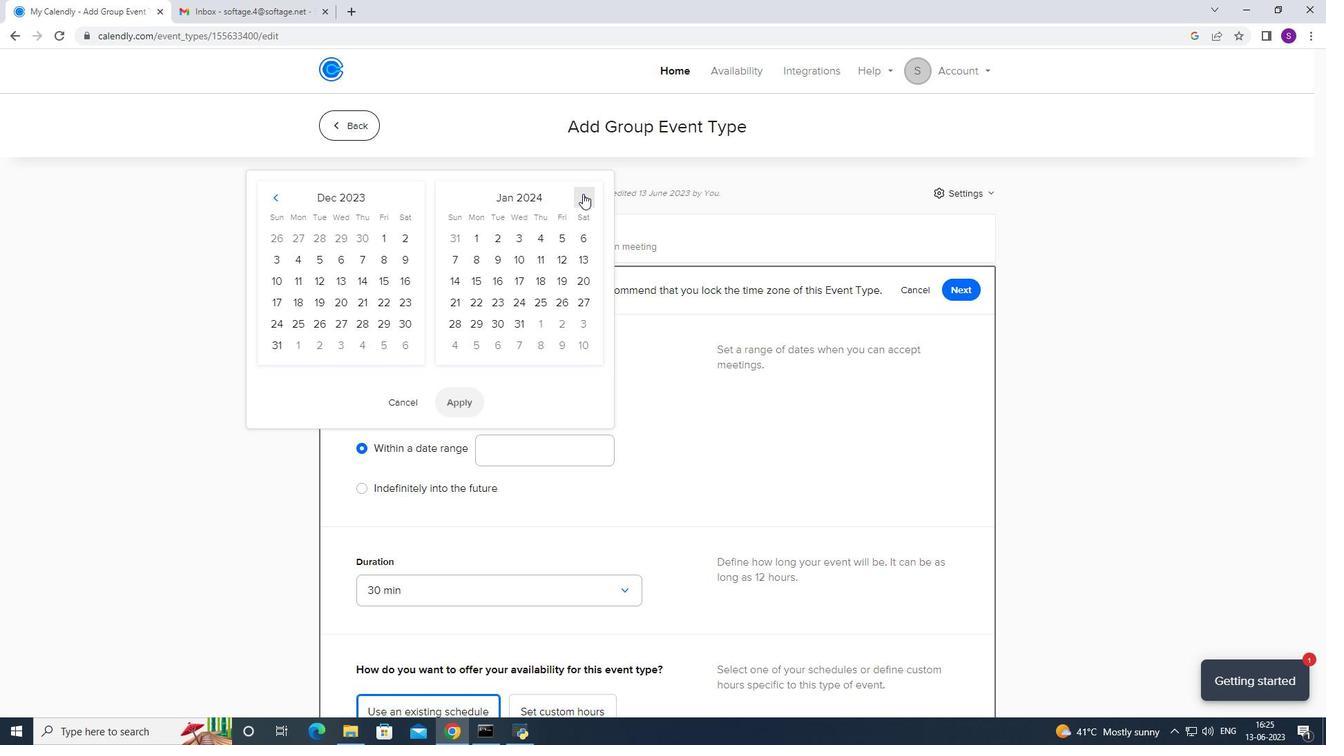 
Action: Mouse pressed left at (582, 194)
Screenshot: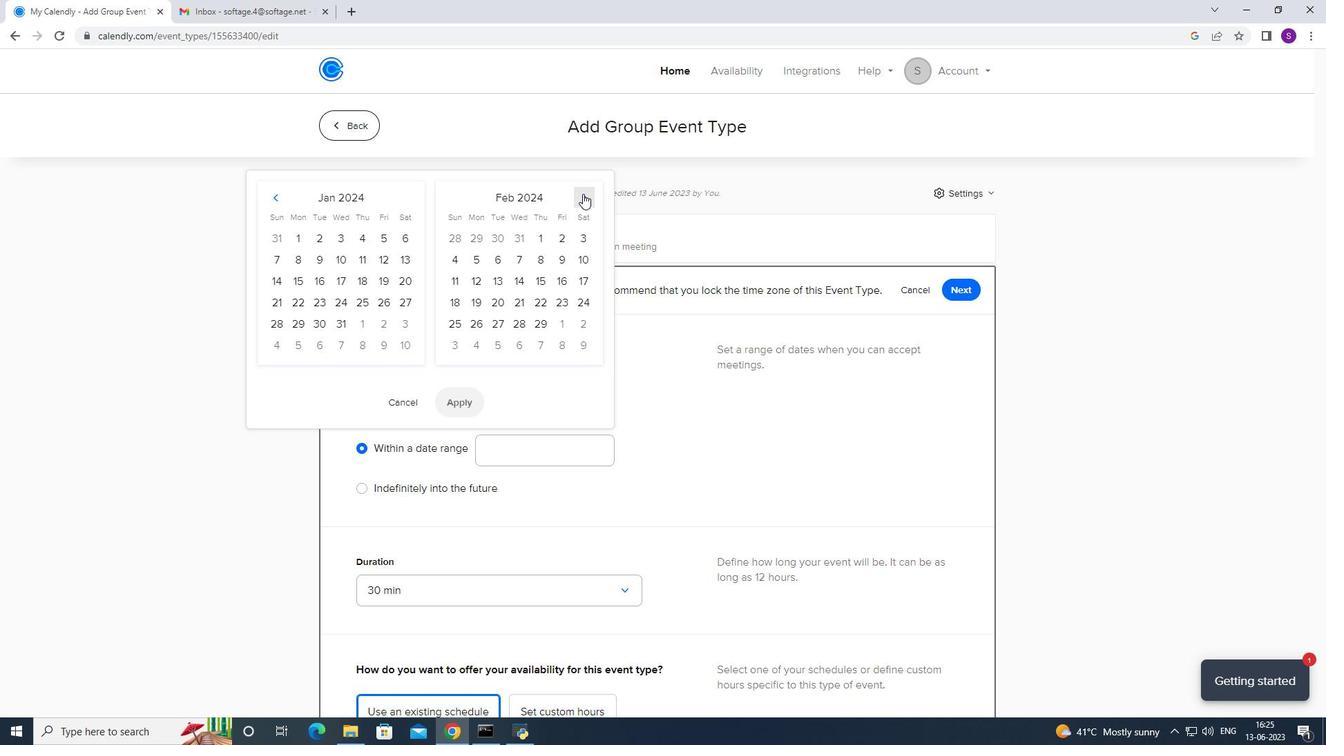 
Action: Mouse pressed left at (582, 194)
Screenshot: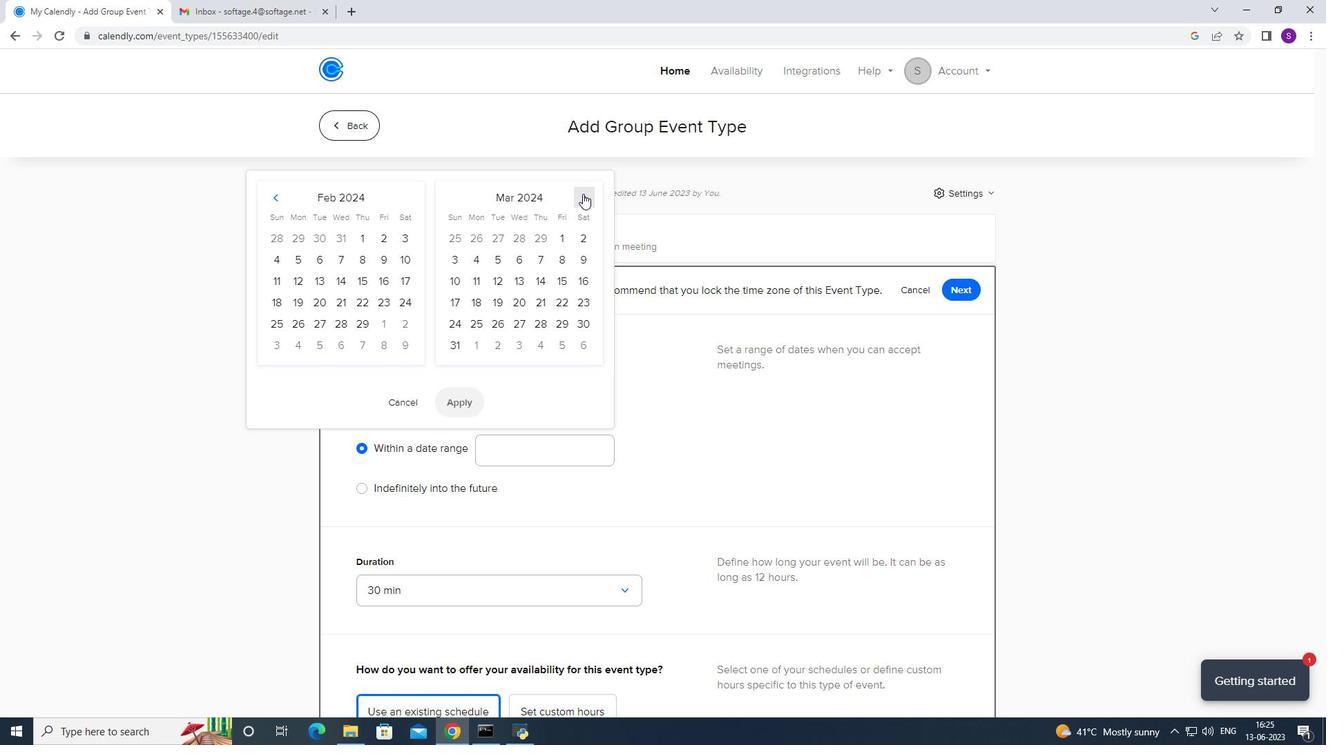 
Action: Mouse pressed left at (582, 194)
Screenshot: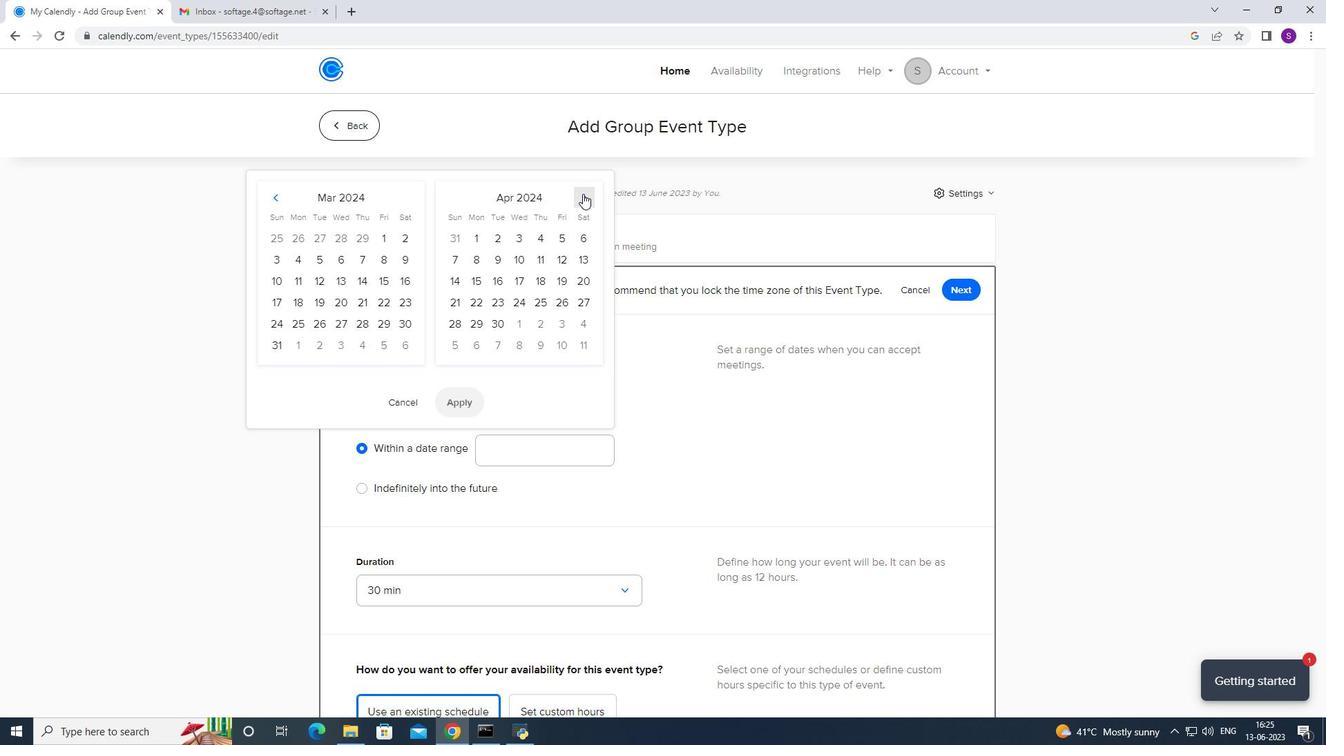 
Action: Mouse moved to (476, 289)
Screenshot: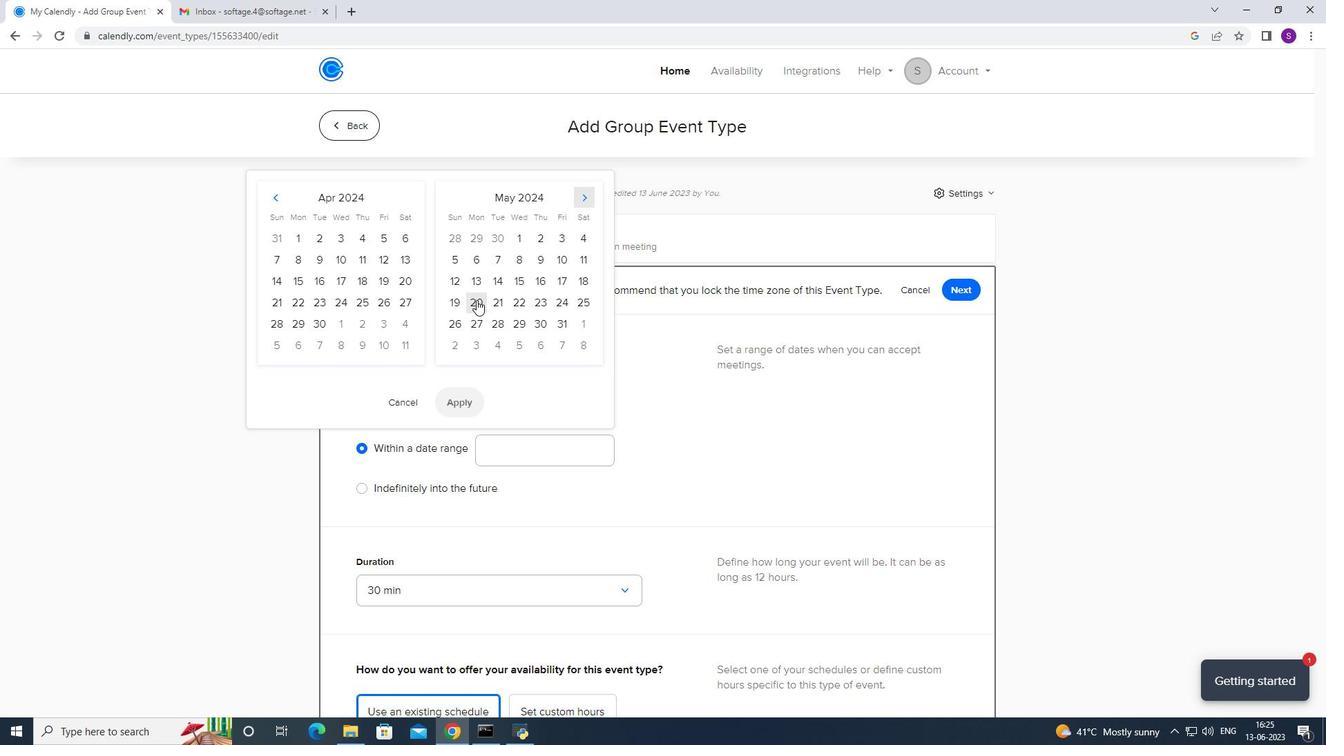 
Action: Mouse pressed left at (476, 289)
Screenshot: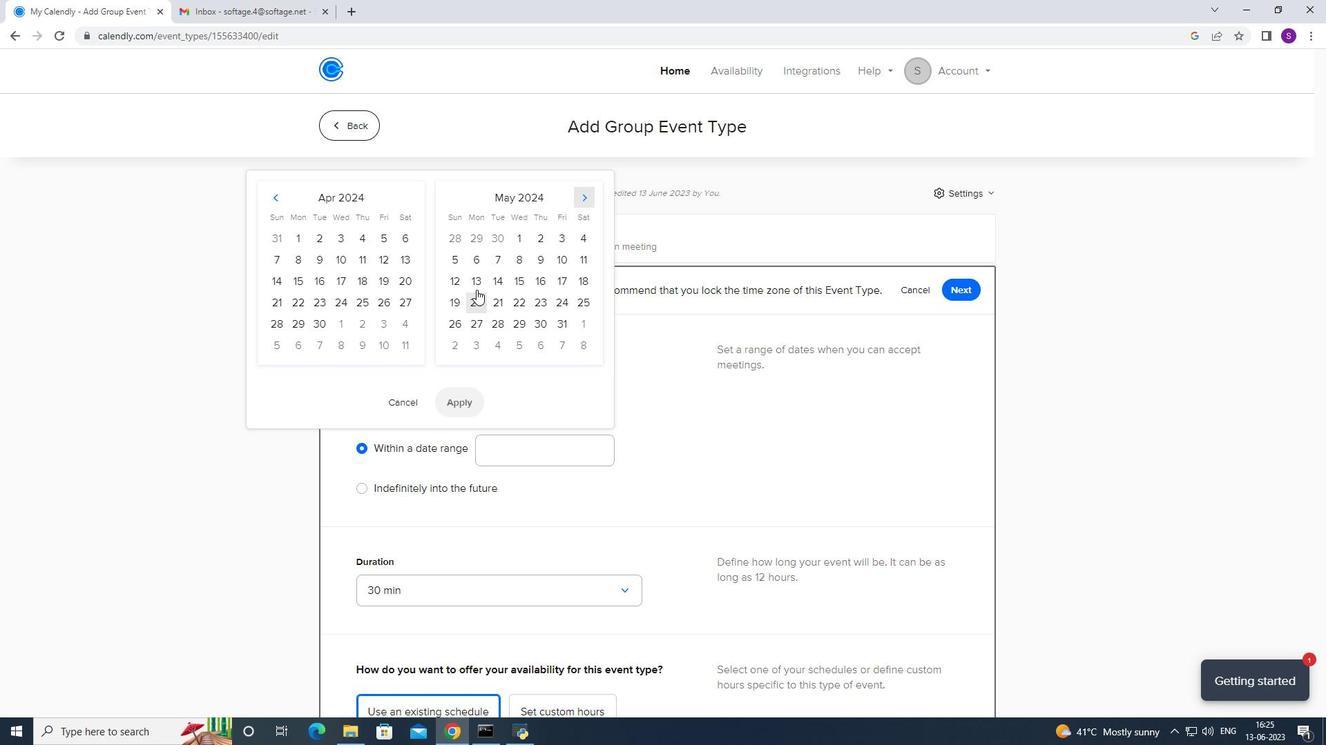 
Action: Mouse moved to (486, 286)
Screenshot: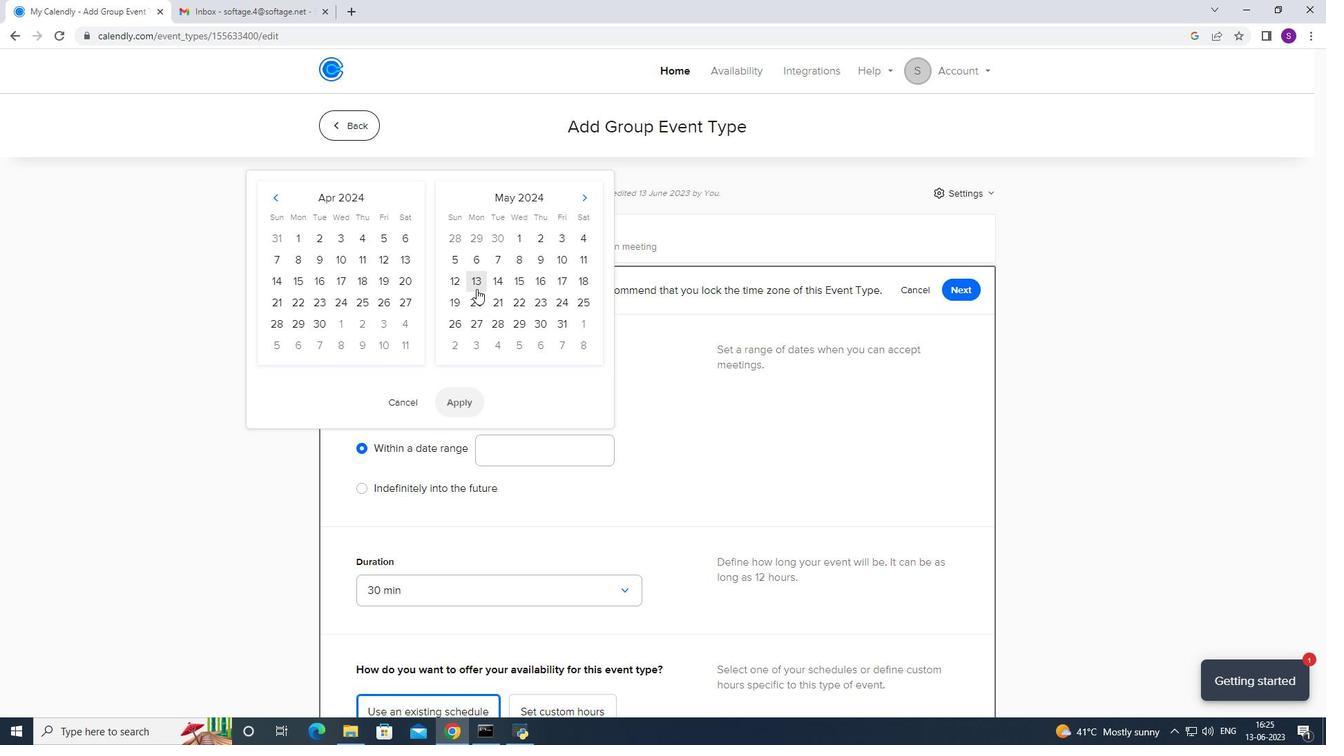 
Action: Mouse pressed left at (486, 286)
Screenshot: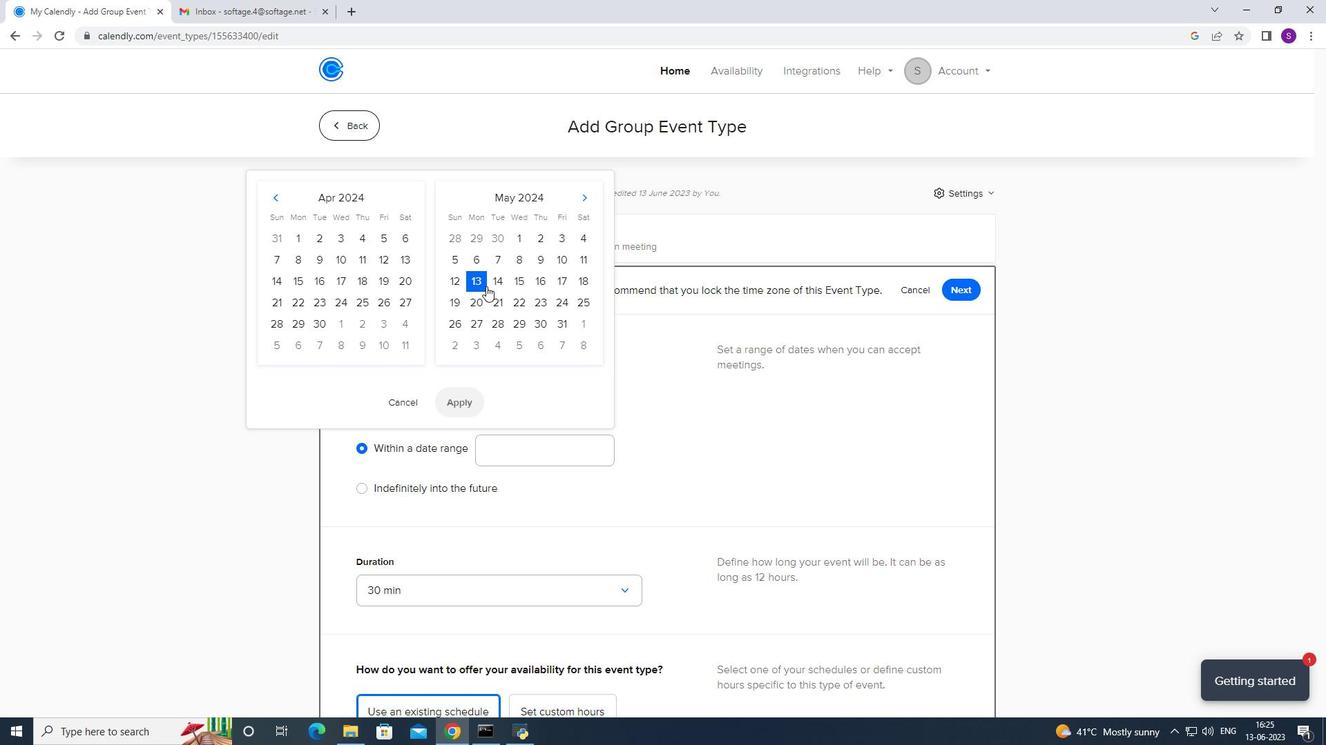 
Action: Mouse moved to (500, 286)
Screenshot: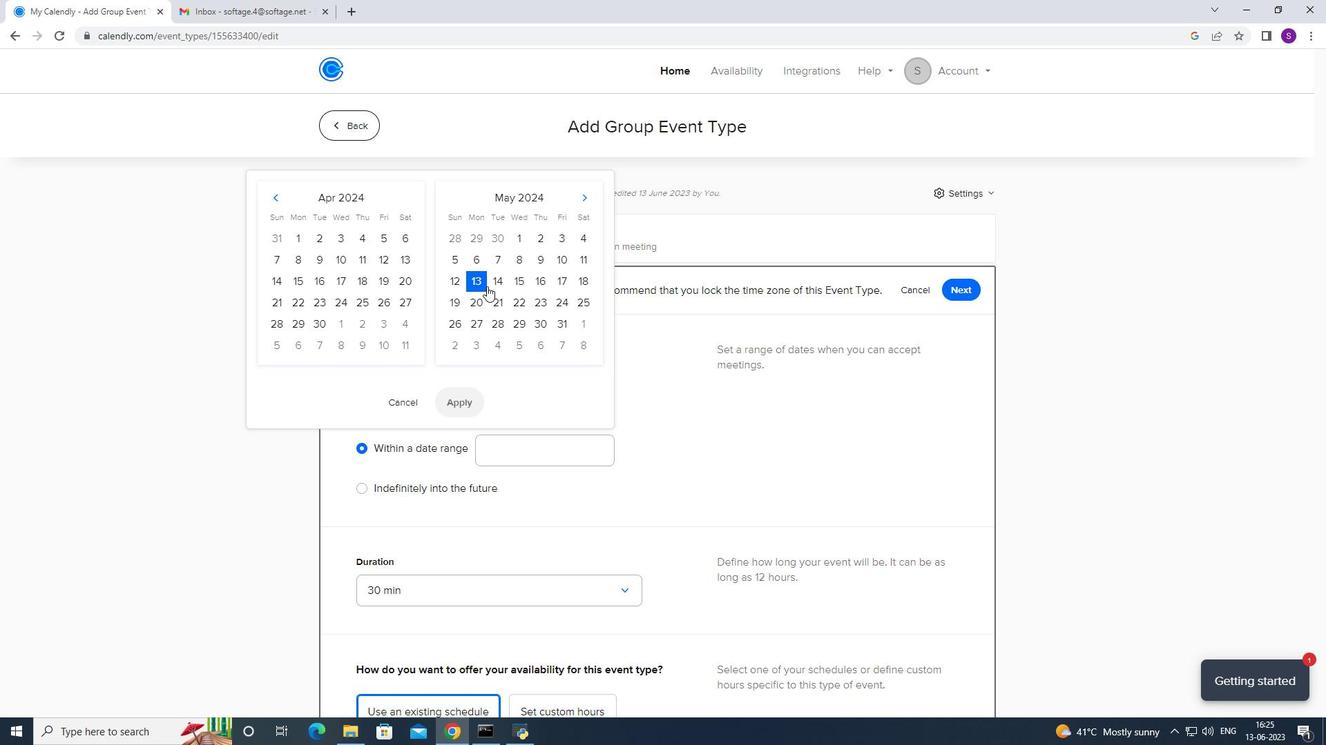 
Action: Mouse pressed left at (500, 286)
Screenshot: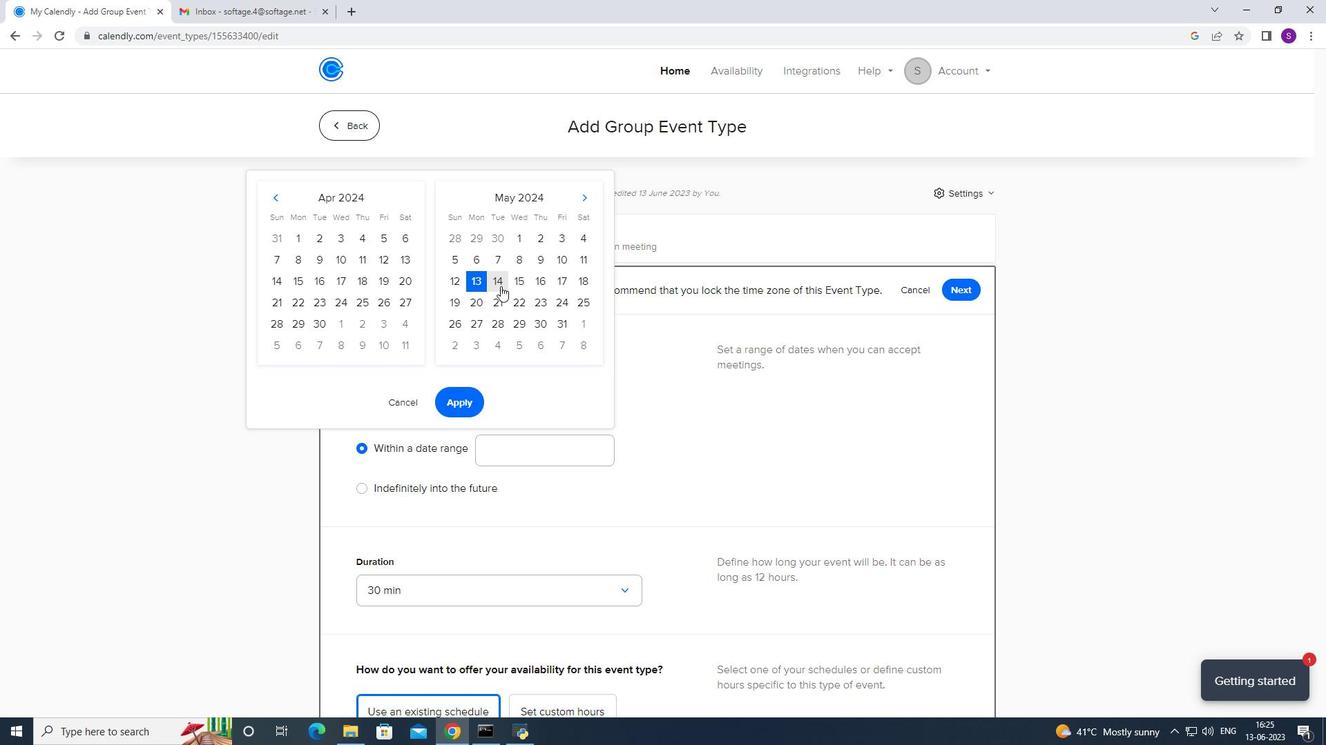 
Action: Mouse moved to (480, 276)
Screenshot: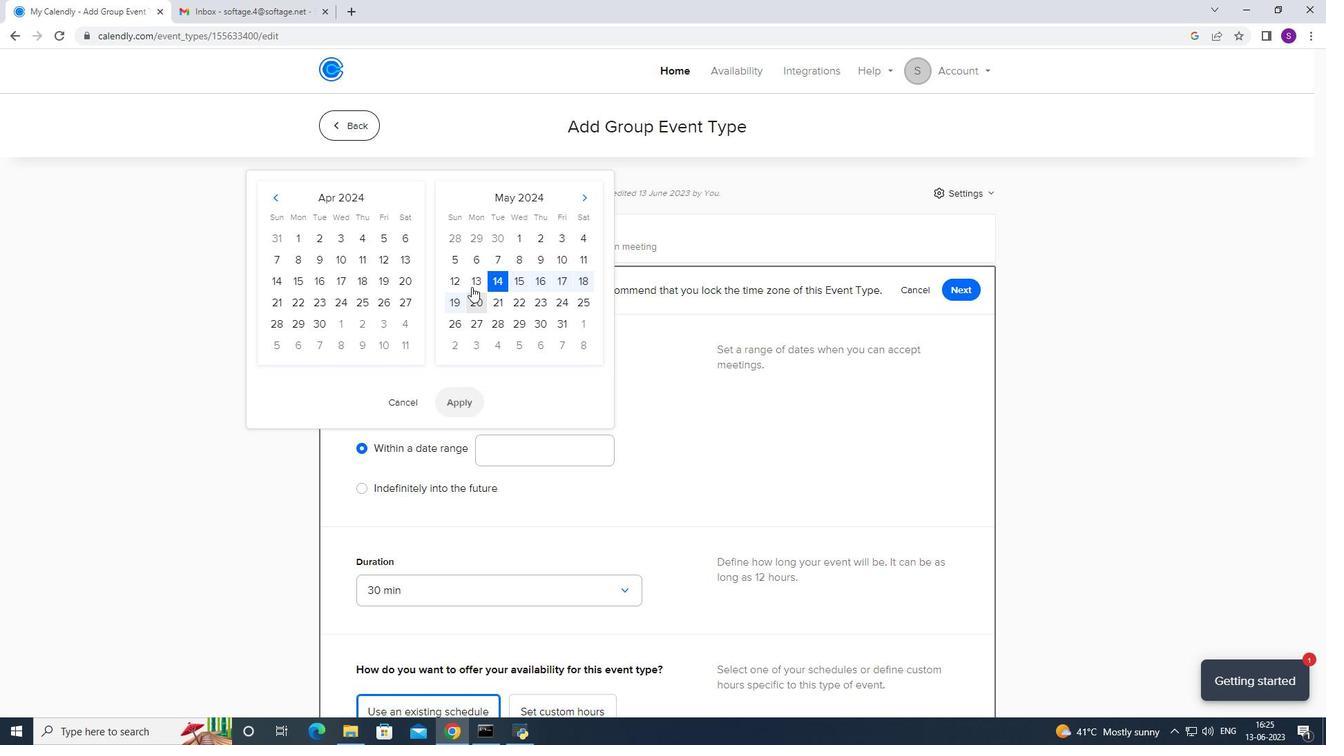 
Action: Mouse pressed left at (480, 276)
Screenshot: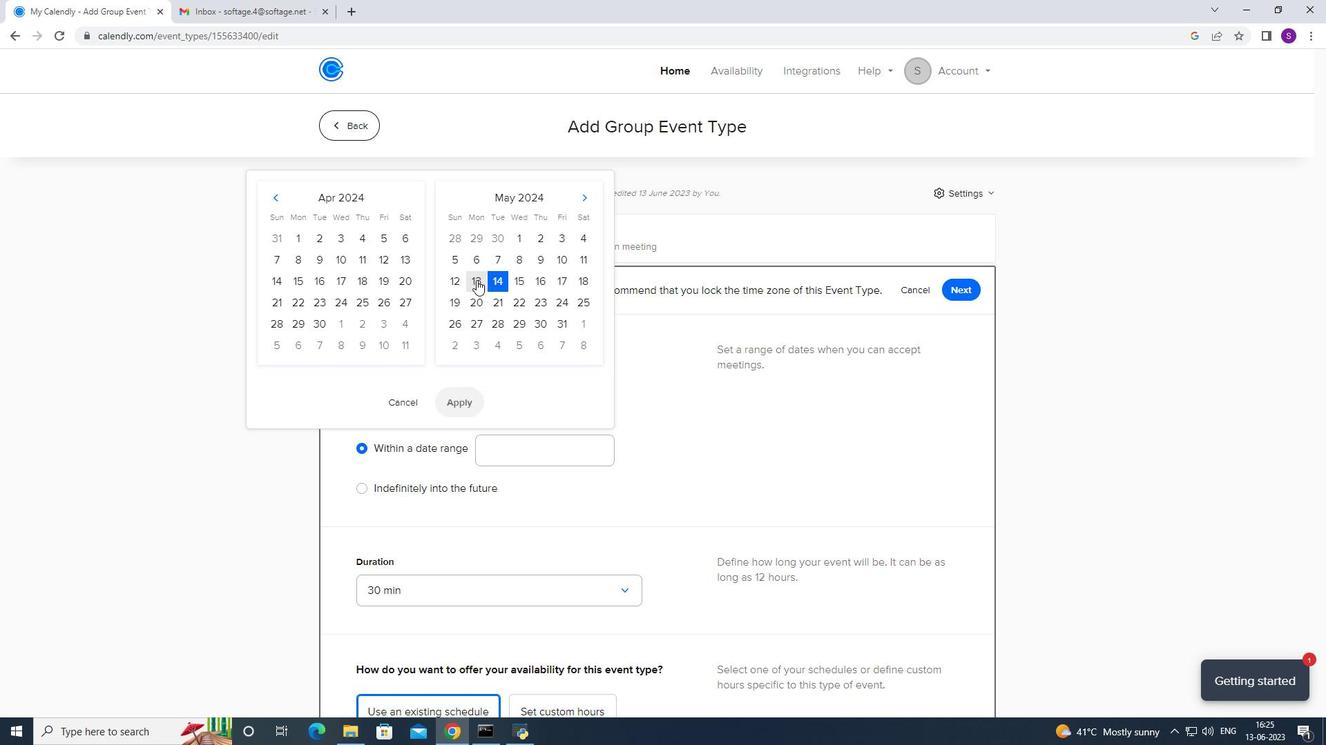 
Action: Mouse moved to (488, 276)
Screenshot: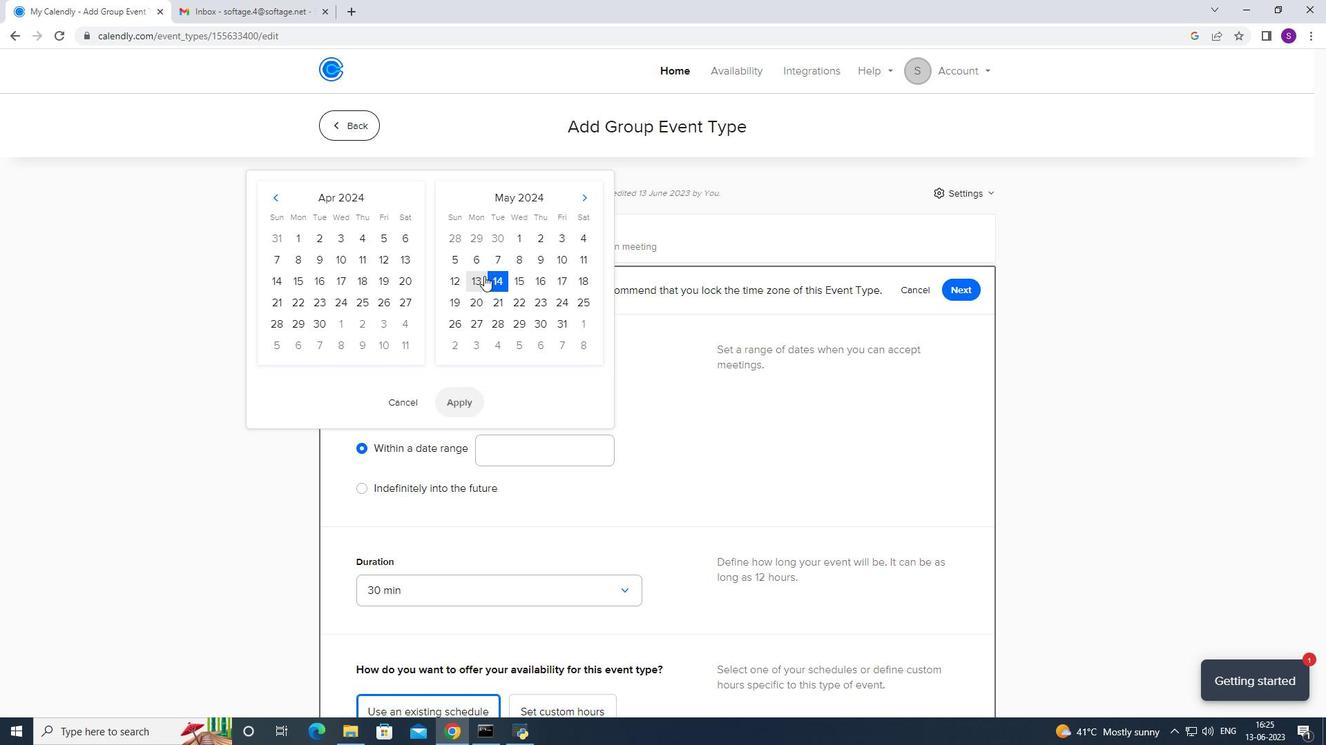 
Action: Mouse pressed left at (488, 276)
Screenshot: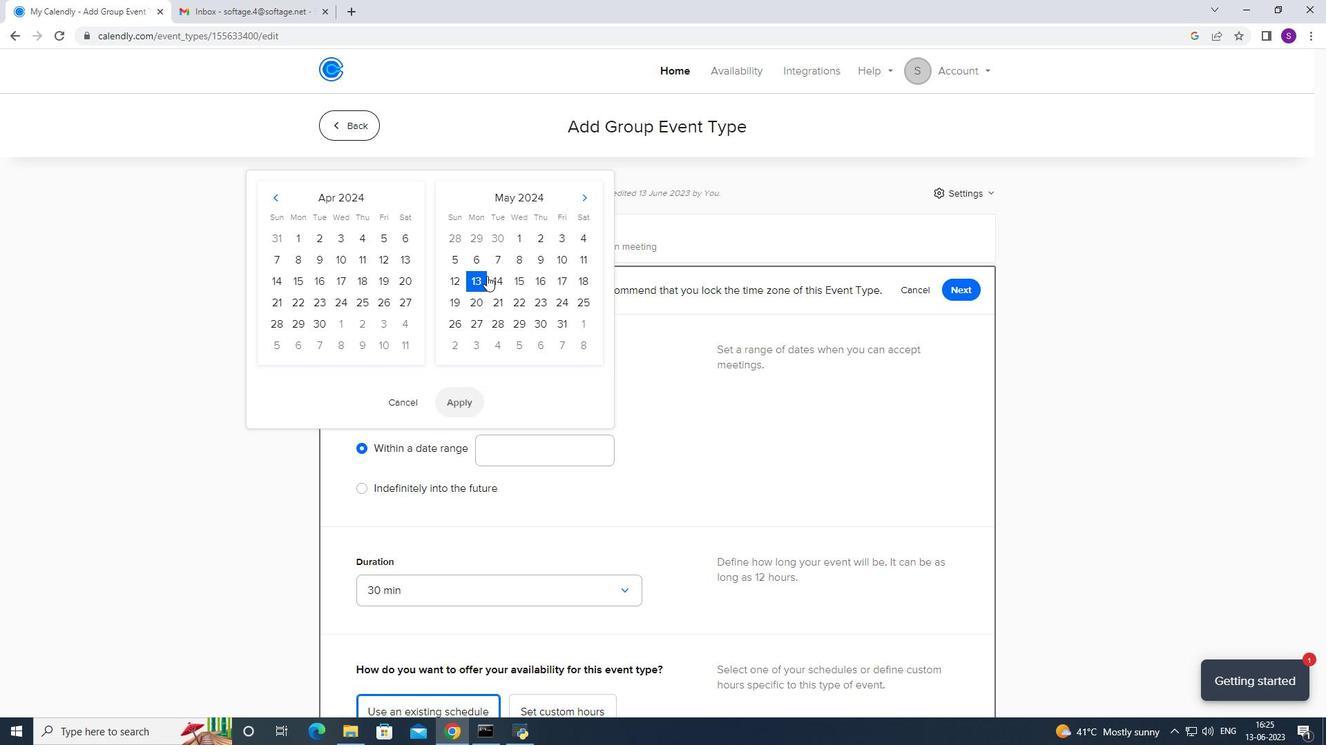 
Action: Mouse moved to (457, 406)
Screenshot: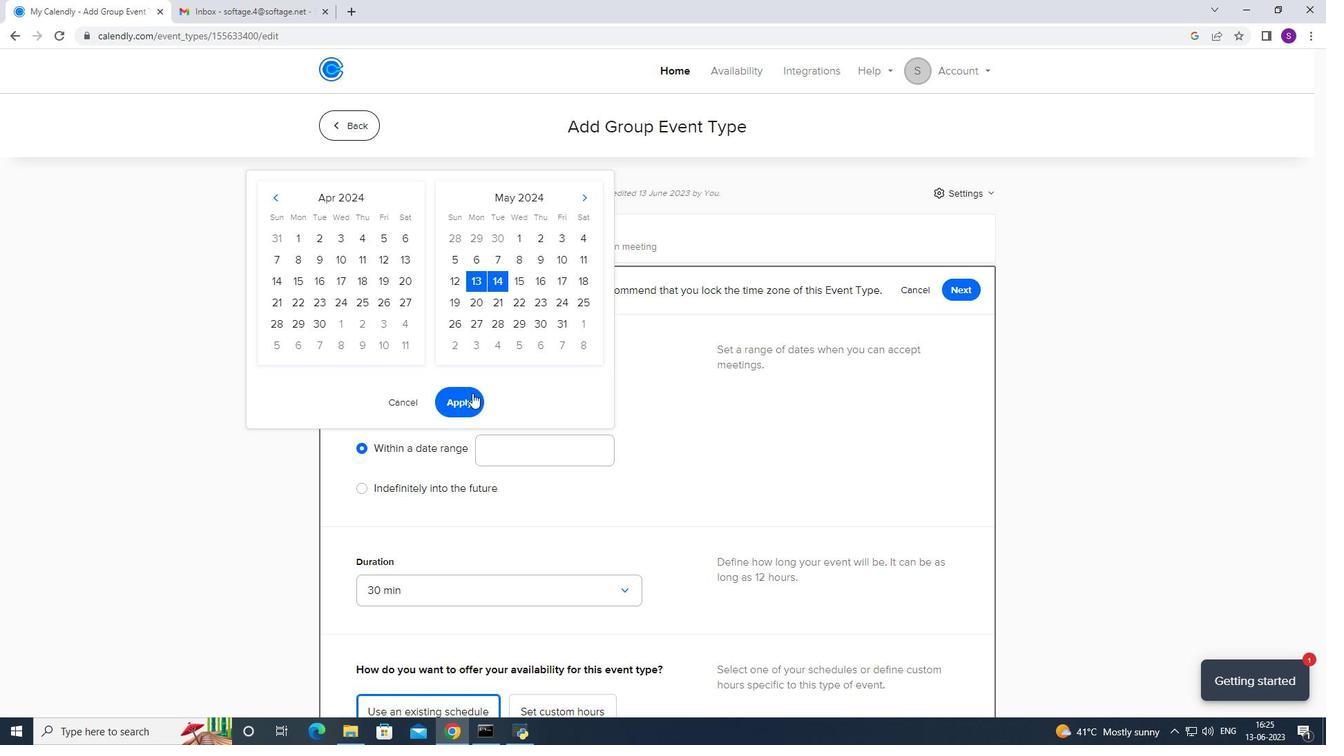 
Action: Mouse pressed left at (457, 406)
Screenshot: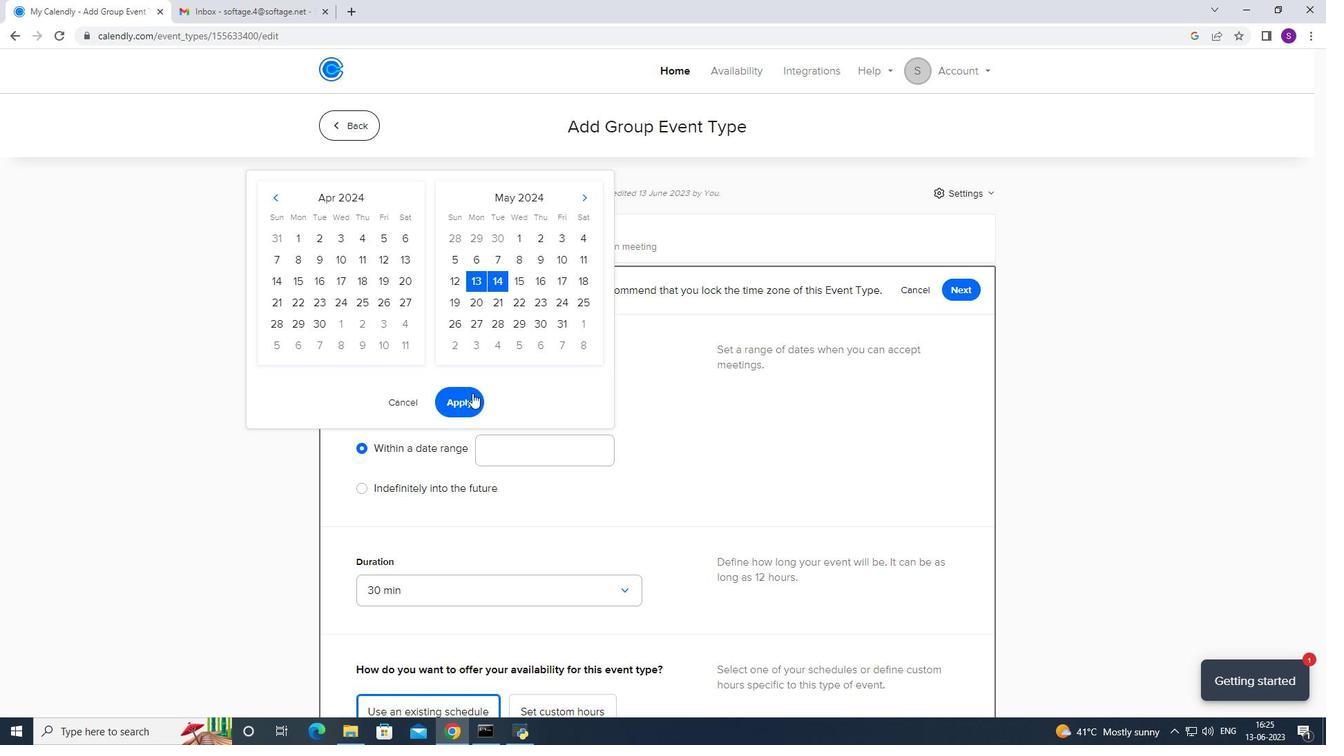 
Action: Mouse moved to (625, 366)
Screenshot: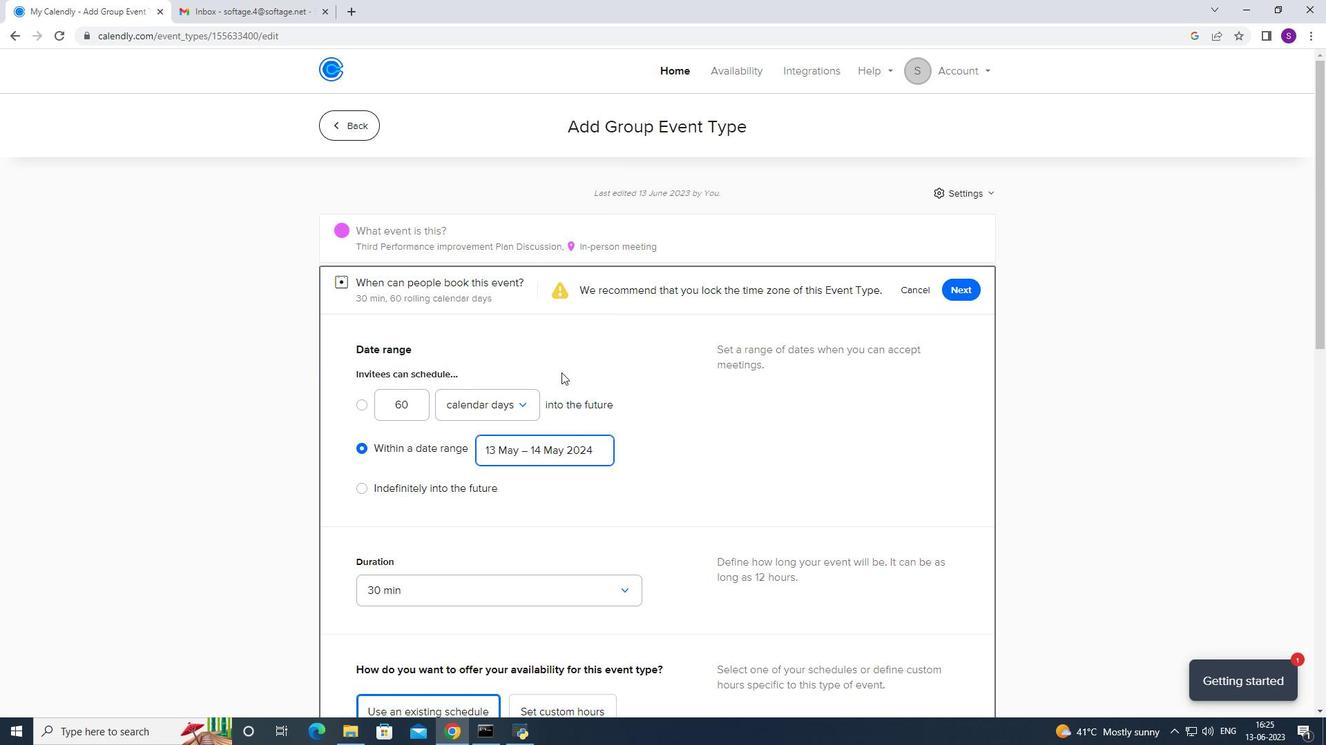 
Action: Mouse scrolled (625, 366) with delta (0, 0)
Screenshot: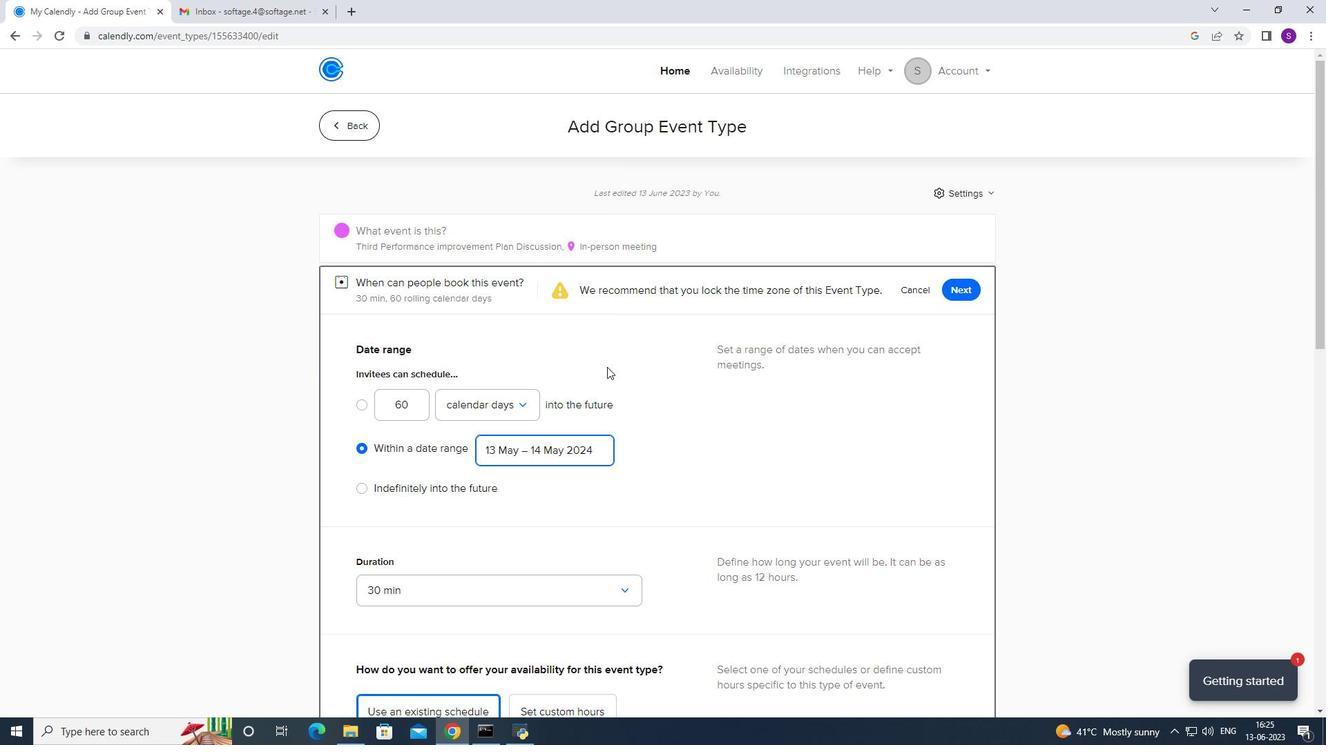 
Action: Mouse scrolled (625, 366) with delta (0, 0)
Screenshot: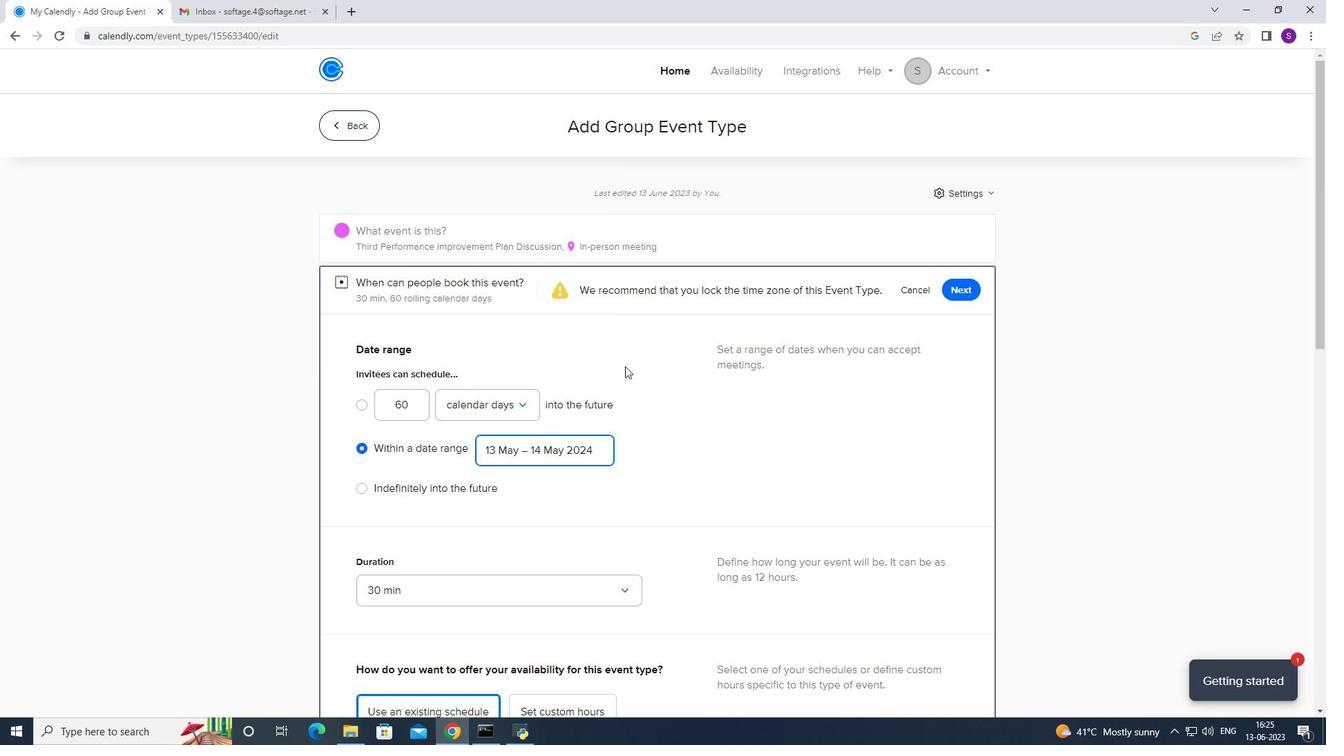 
Action: Mouse moved to (625, 366)
Screenshot: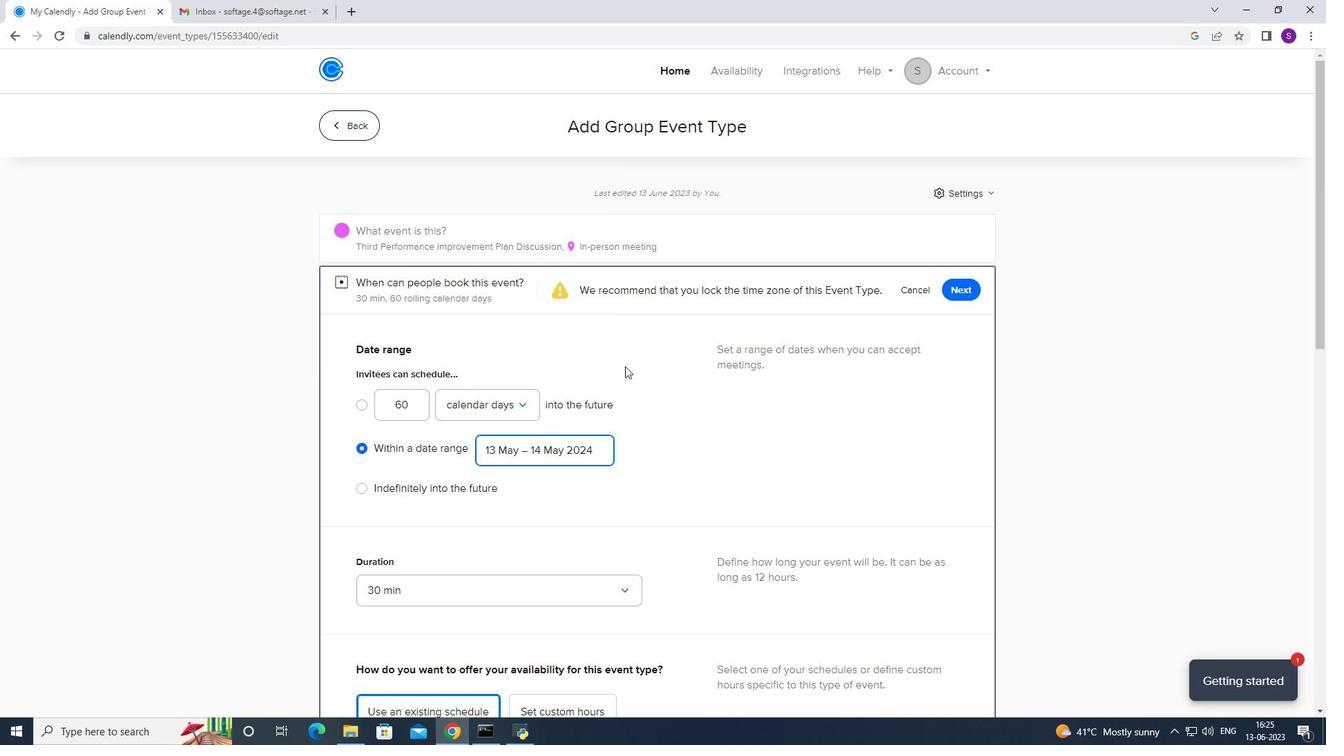 
Action: Mouse scrolled (625, 366) with delta (0, 0)
Screenshot: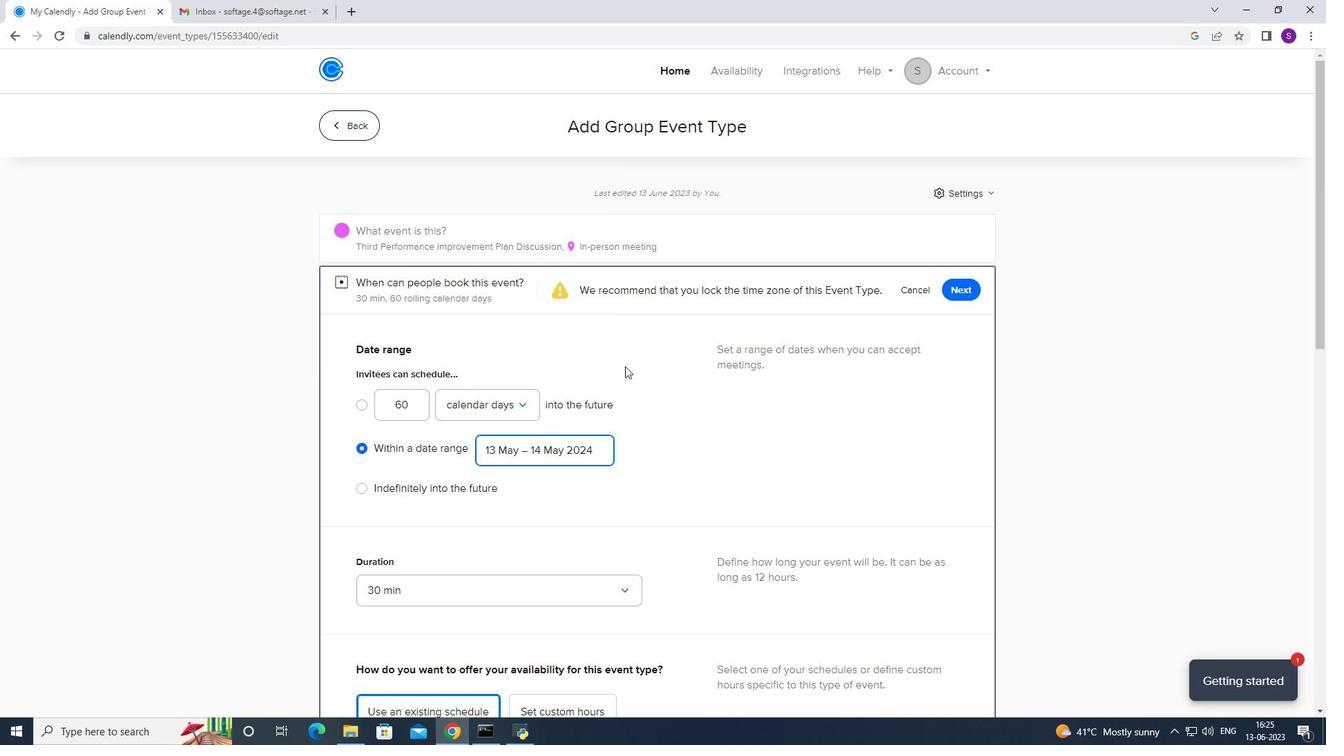 
Action: Mouse scrolled (625, 366) with delta (0, 0)
Screenshot: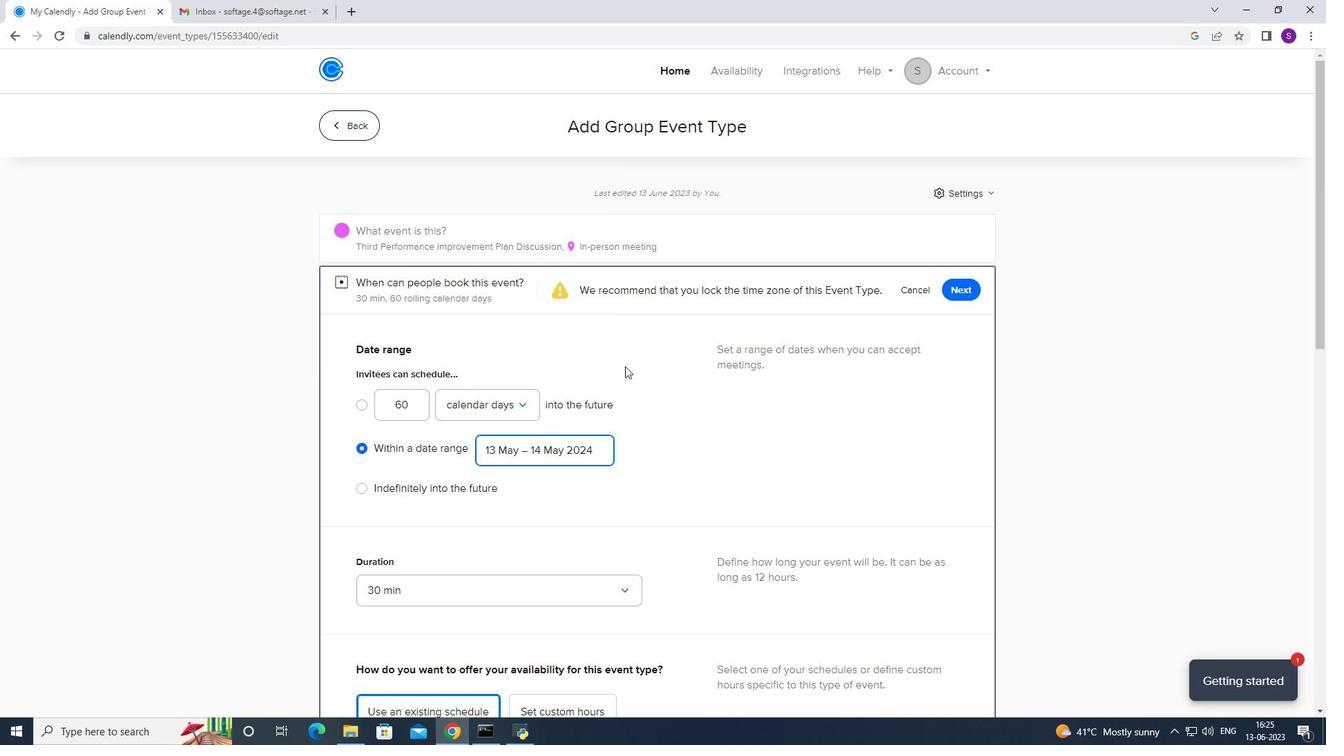 
Action: Mouse scrolled (625, 366) with delta (0, 0)
Screenshot: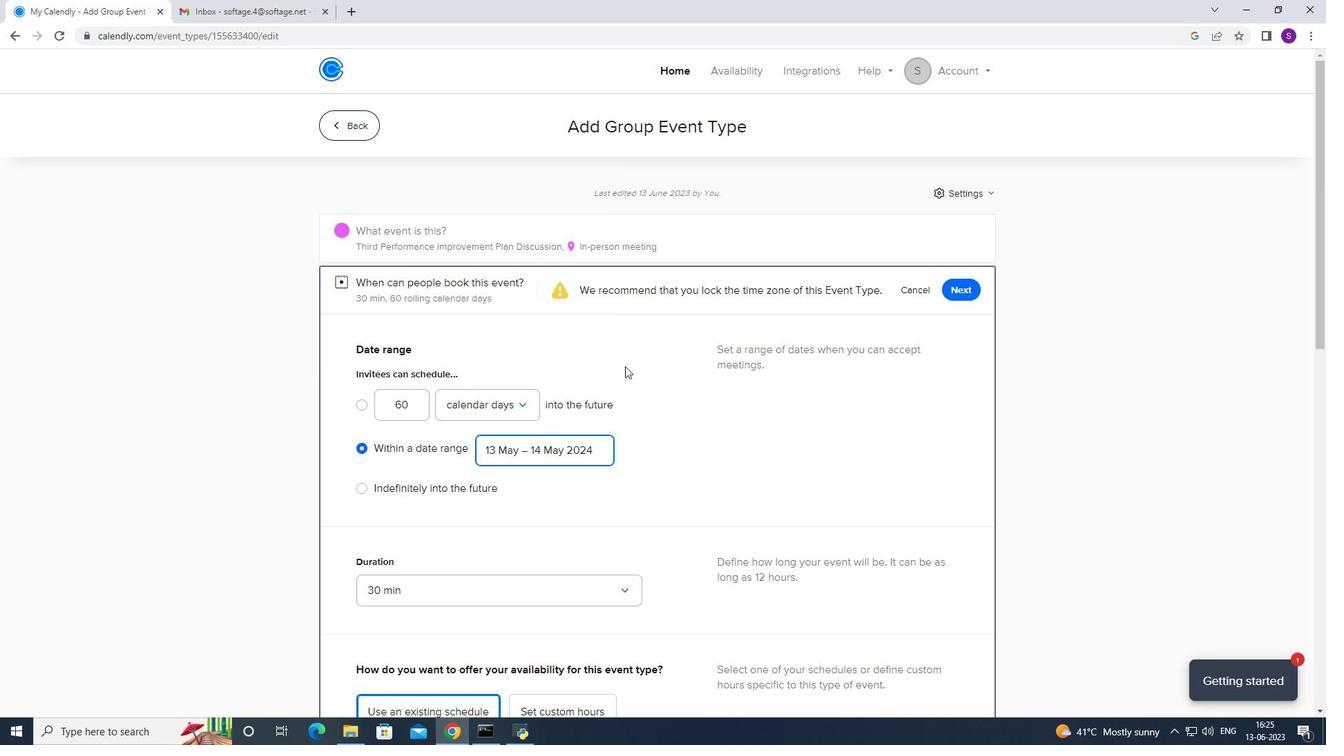 
Action: Mouse moved to (625, 366)
Screenshot: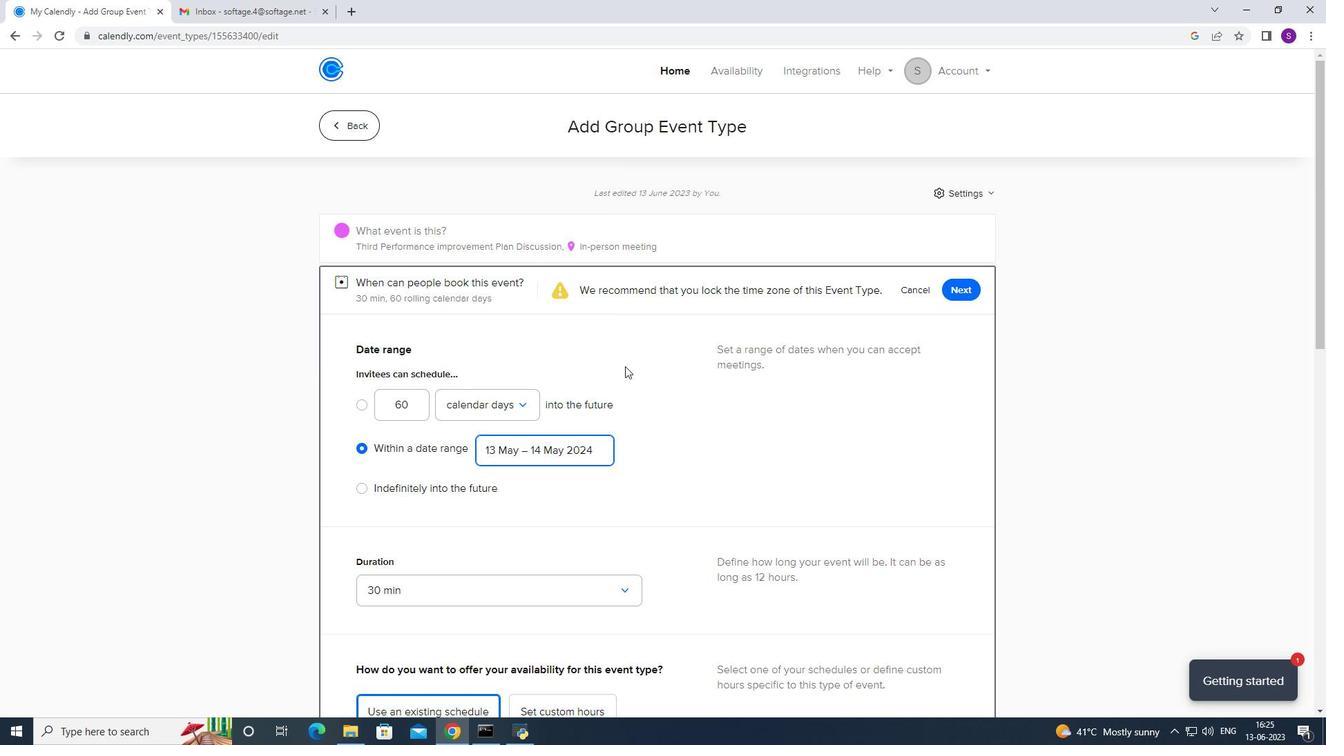 
Action: Mouse scrolled (625, 366) with delta (0, 0)
Screenshot: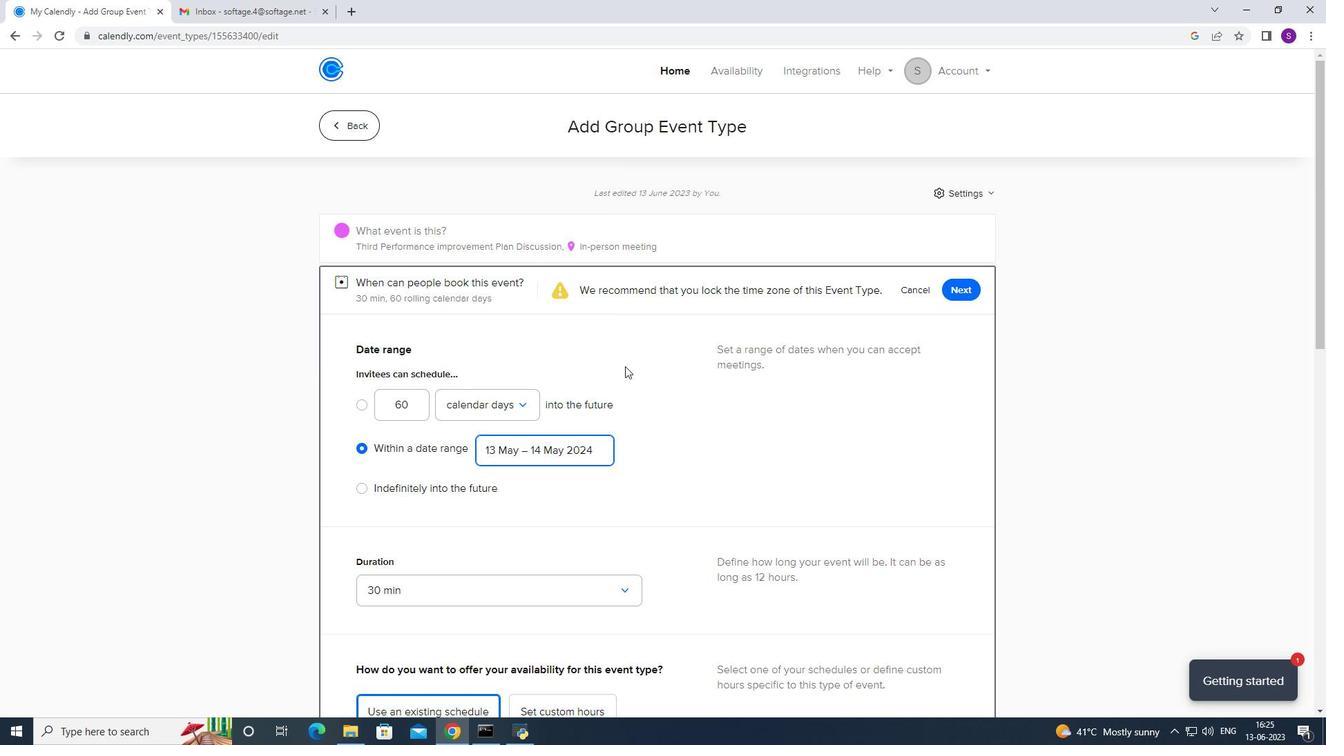 
Action: Mouse moved to (625, 367)
Screenshot: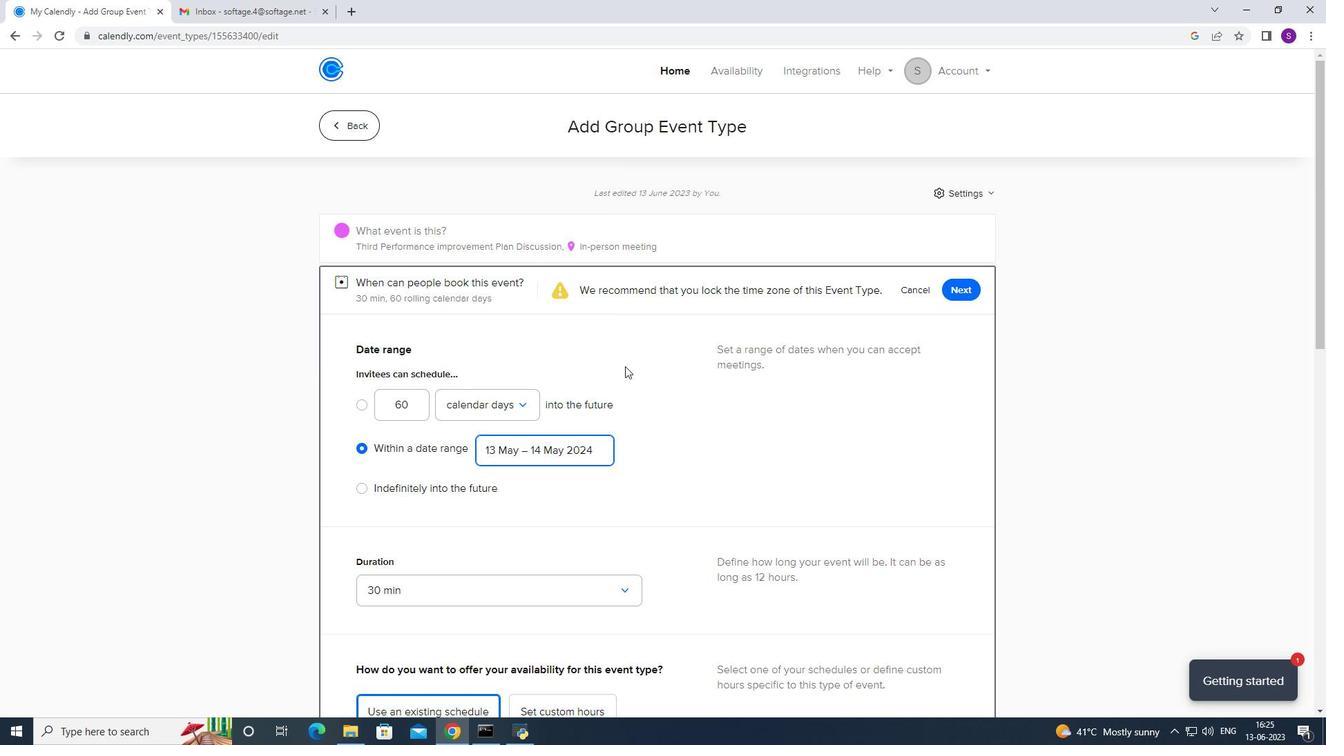 
Action: Mouse scrolled (625, 366) with delta (0, 0)
Screenshot: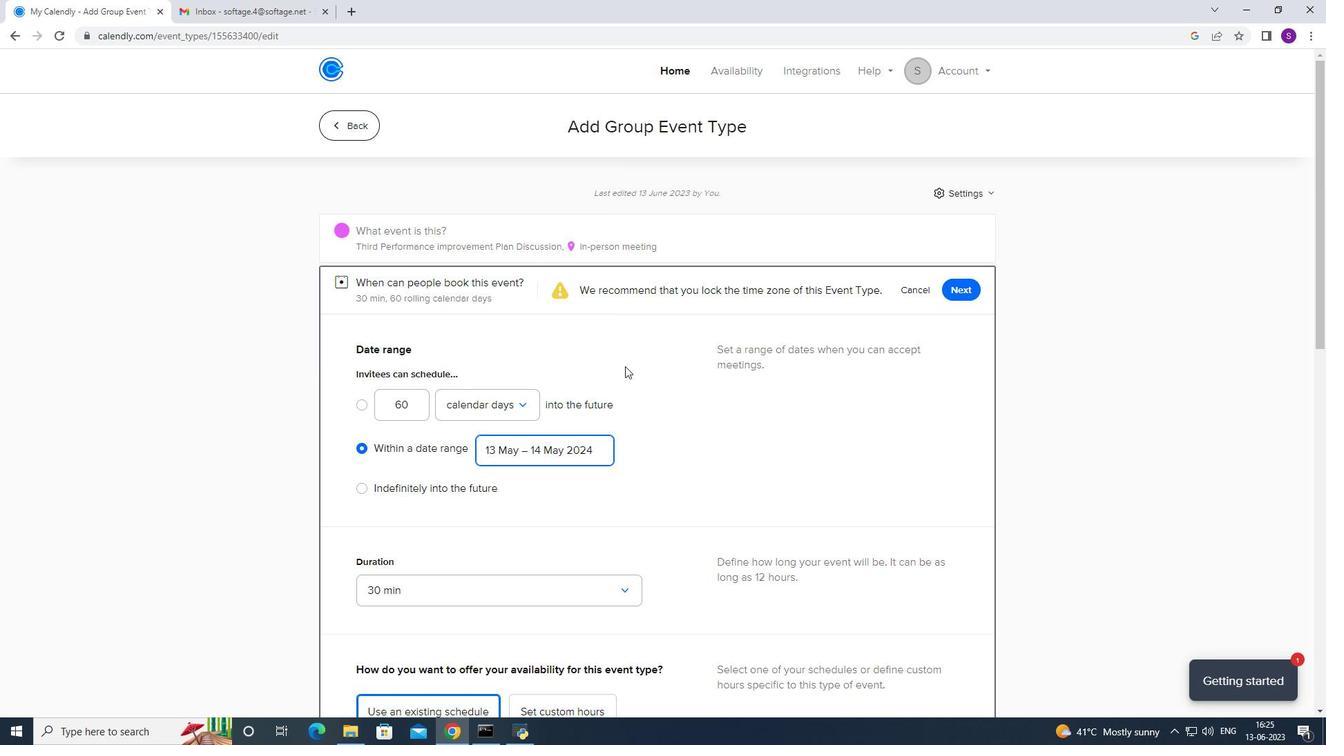 
Action: Mouse moved to (655, 369)
Screenshot: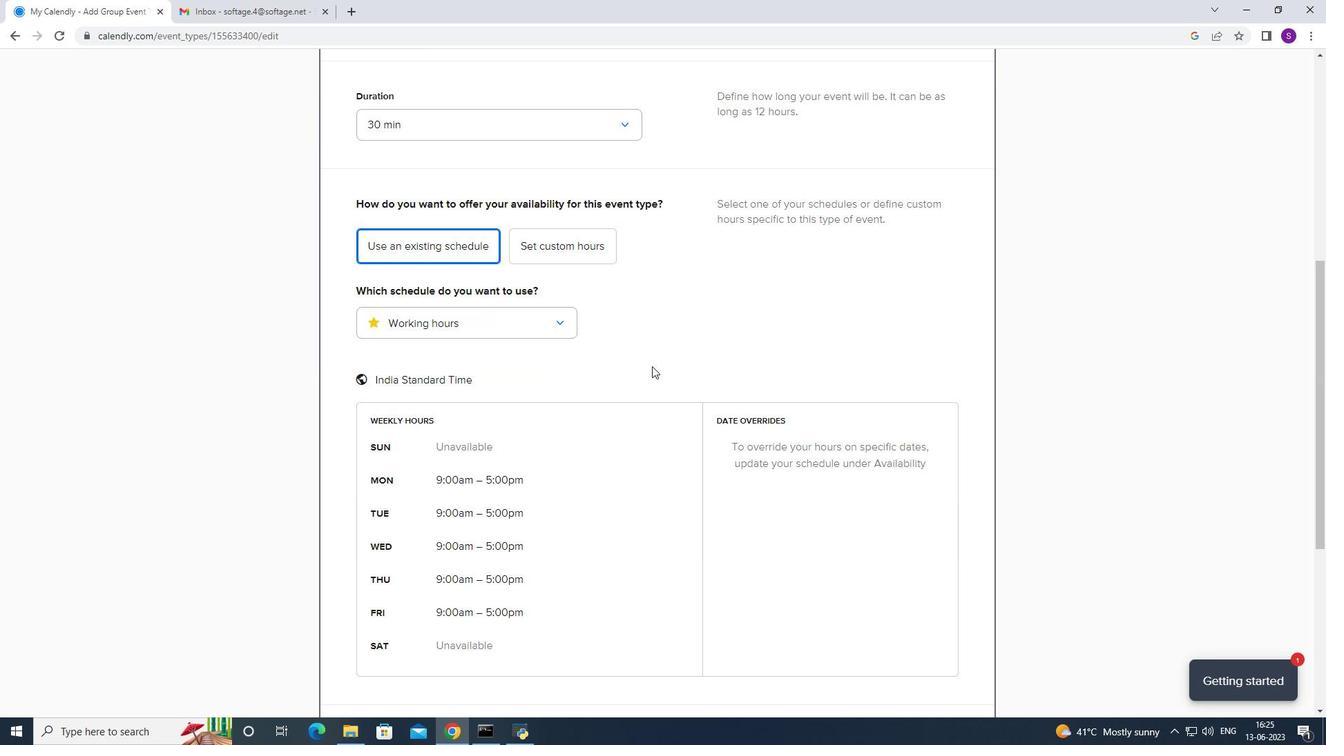 
Action: Mouse scrolled (655, 368) with delta (0, 0)
Screenshot: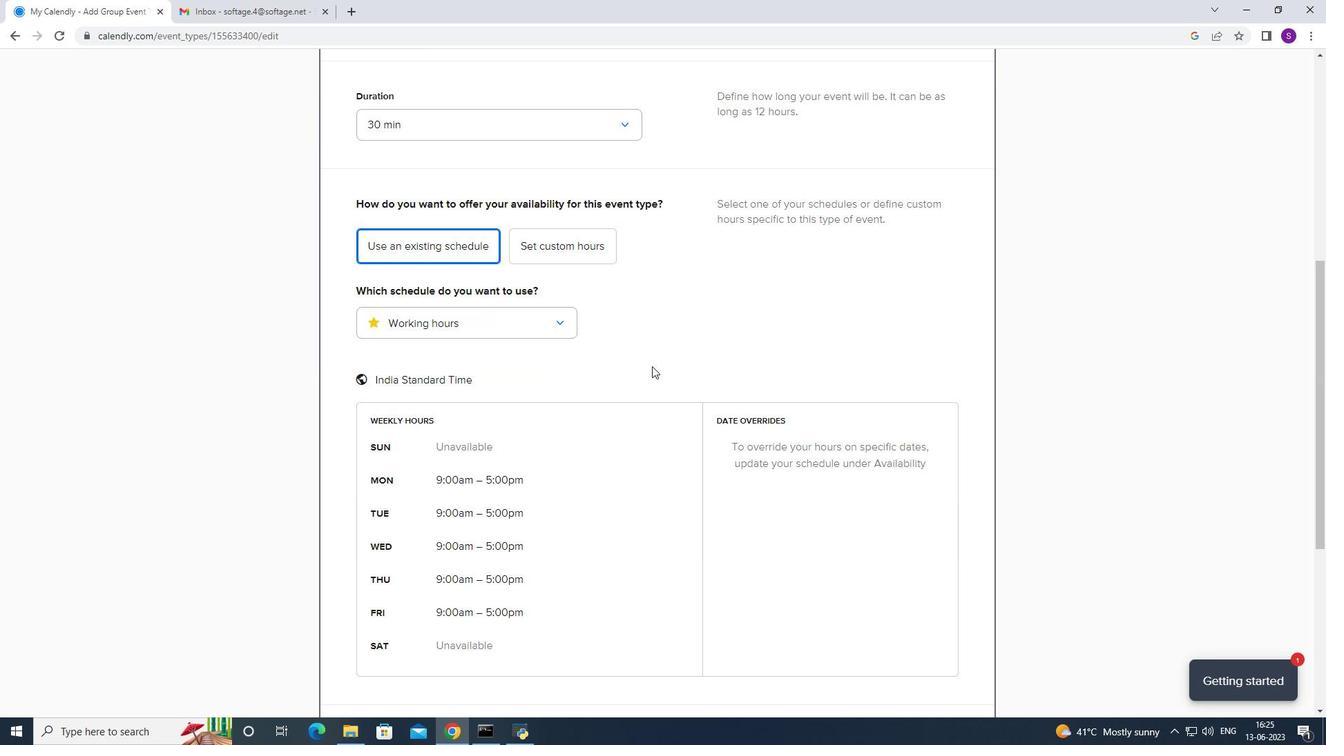 
Action: Mouse moved to (657, 373)
Screenshot: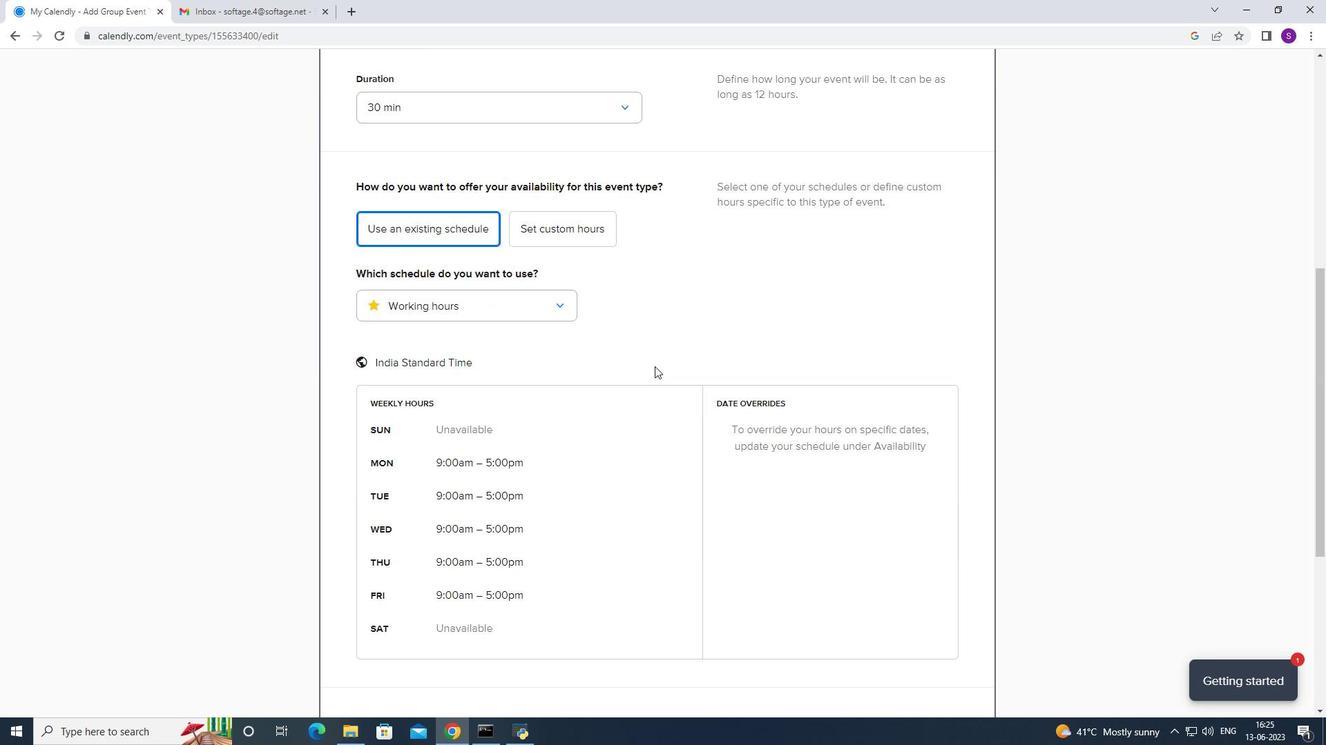 
Action: Mouse scrolled (657, 372) with delta (0, 0)
Screenshot: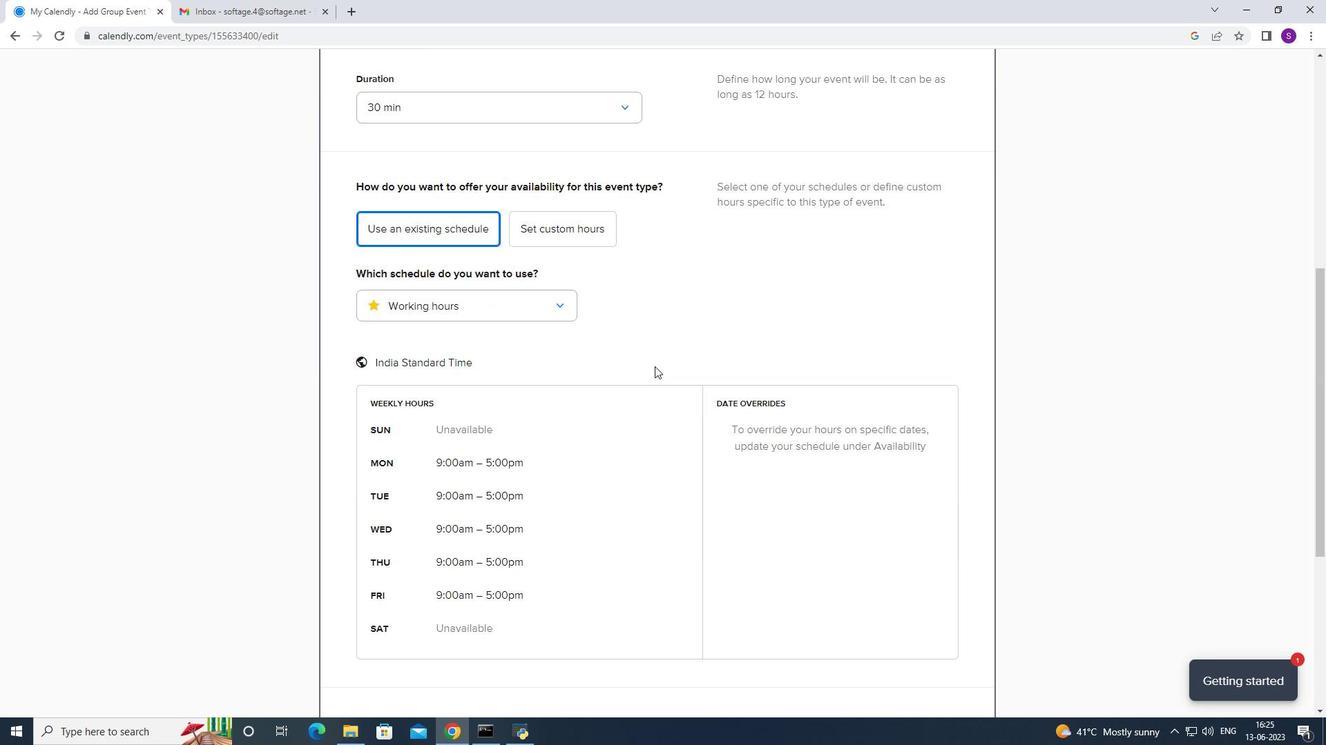 
Action: Mouse moved to (660, 377)
Screenshot: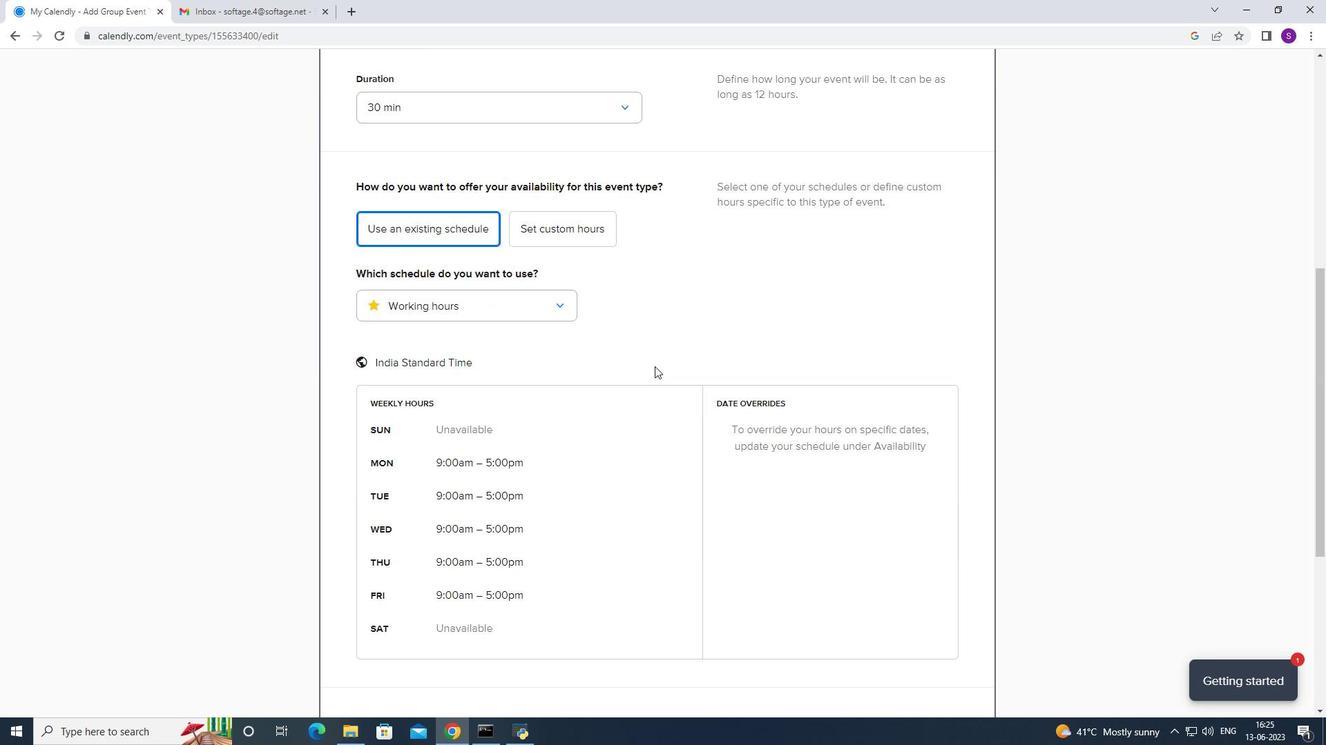 
Action: Mouse scrolled (660, 376) with delta (0, 0)
Screenshot: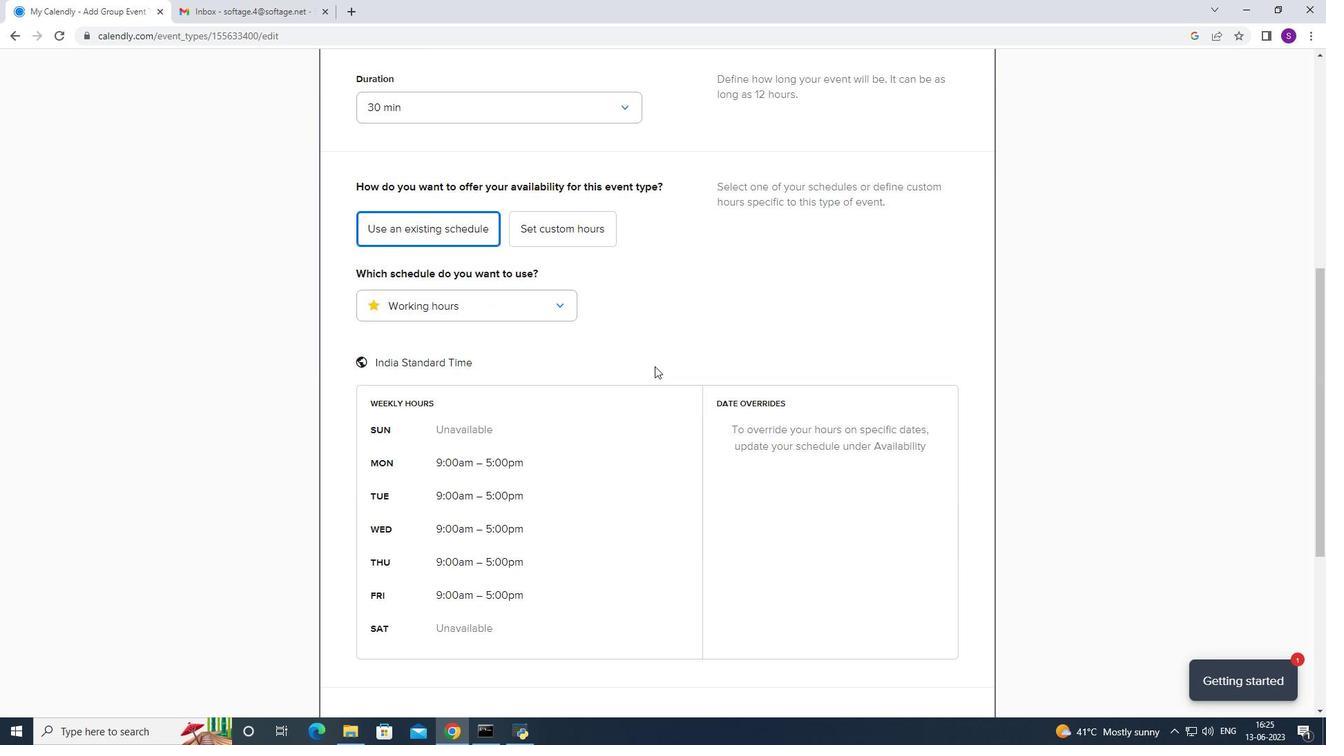 
Action: Mouse moved to (667, 381)
Screenshot: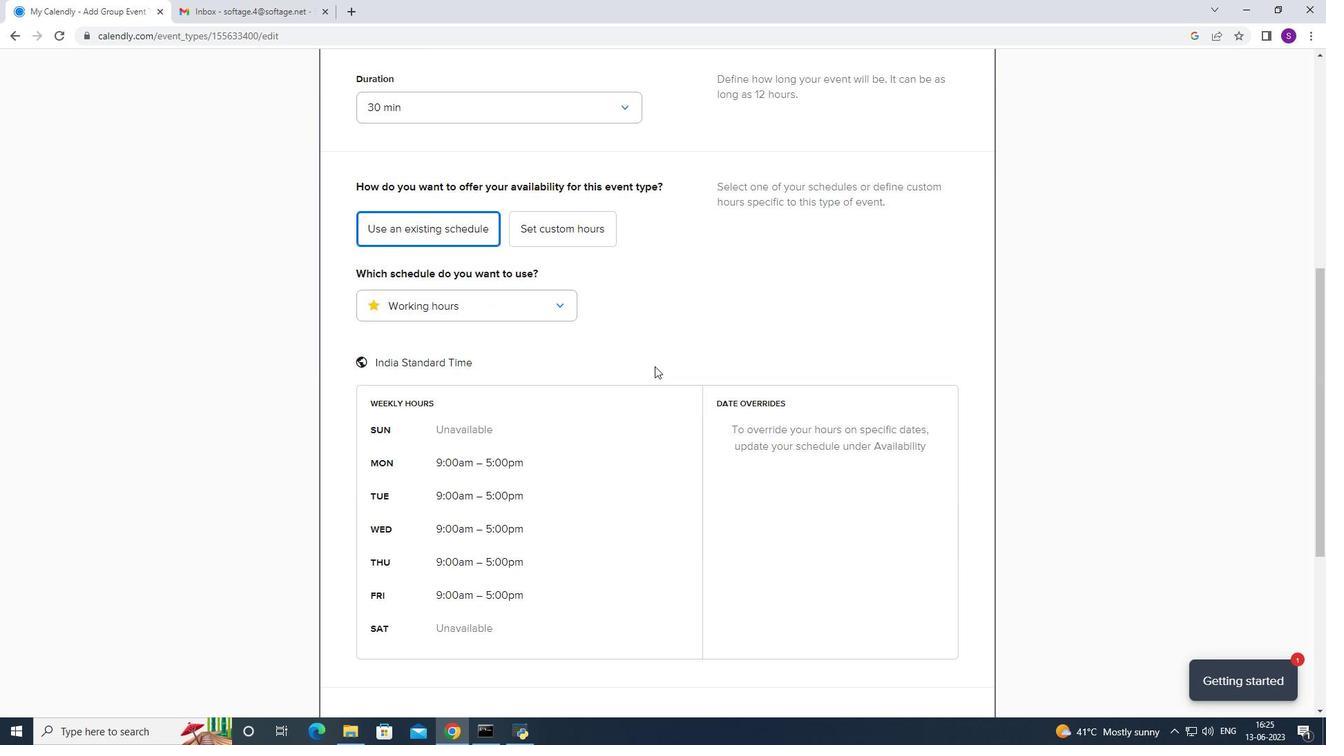 
Action: Mouse scrolled (663, 379) with delta (0, 0)
Screenshot: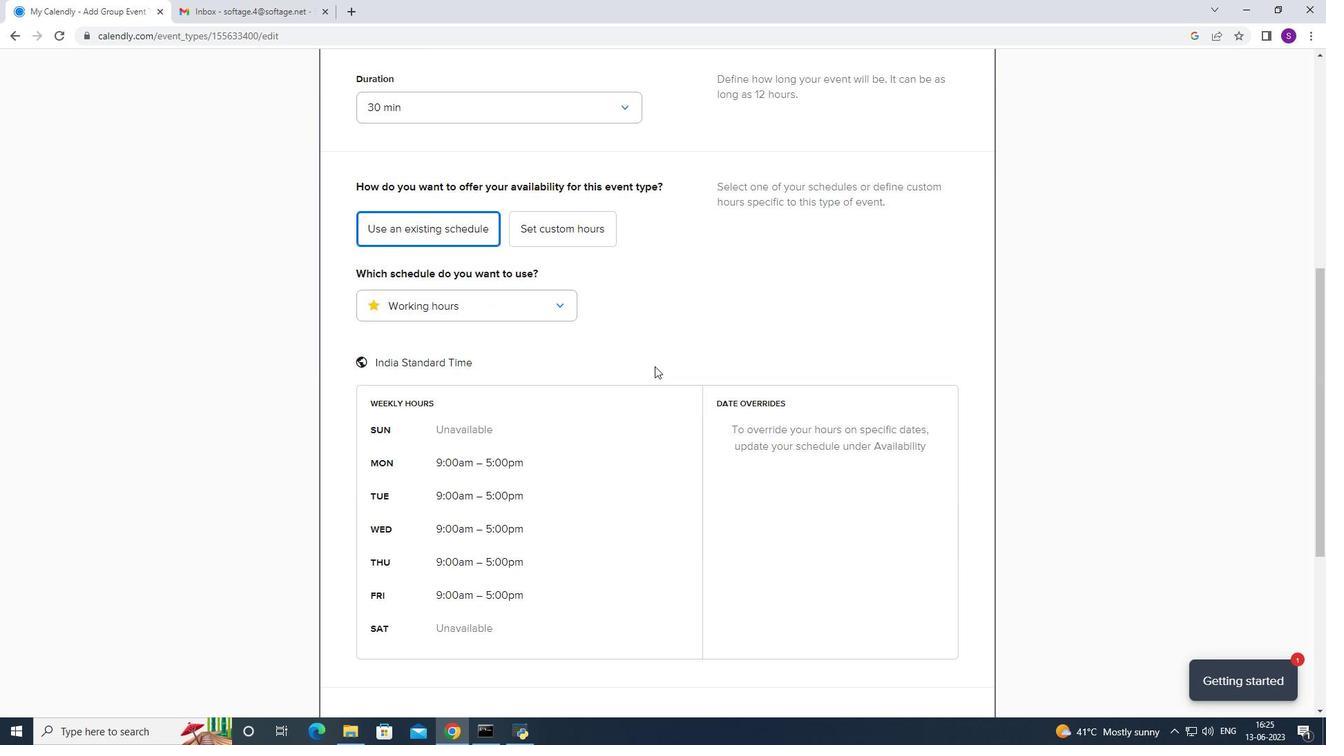 
Action: Mouse moved to (951, 703)
Screenshot: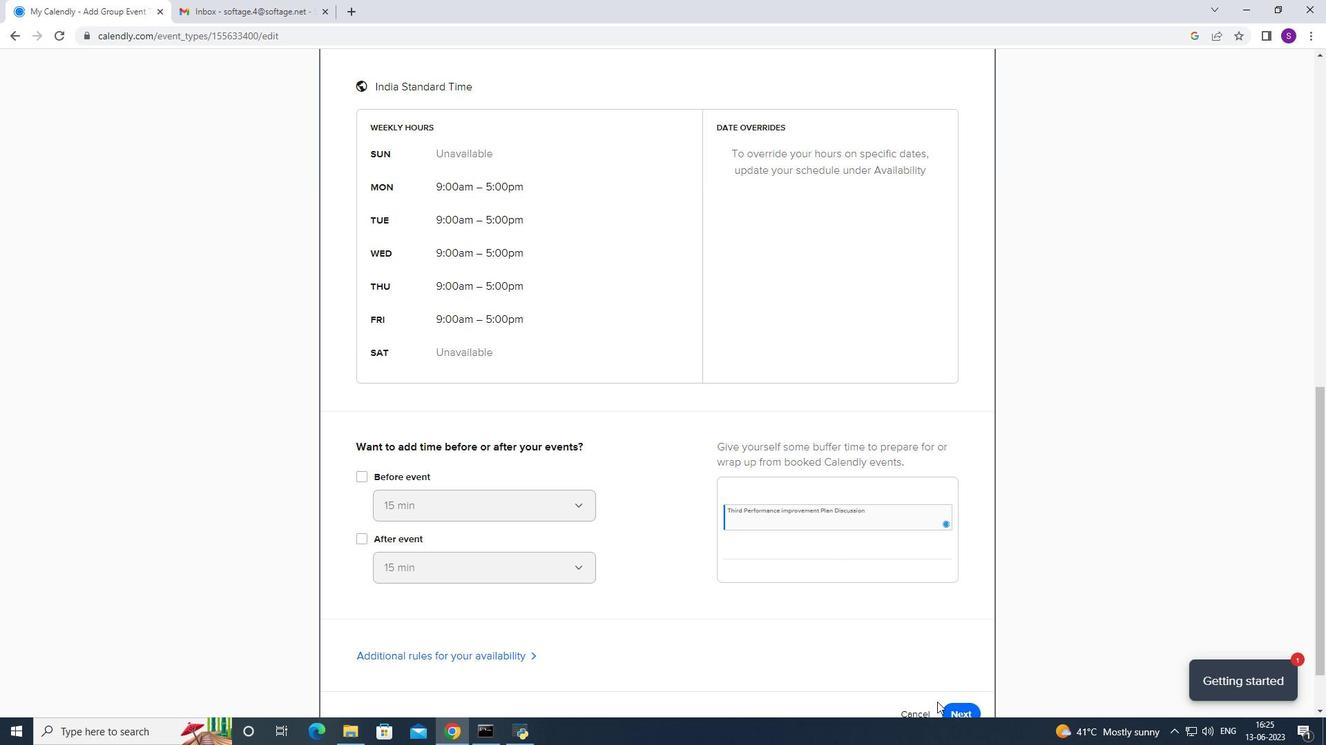 
Action: Mouse pressed left at (951, 703)
Screenshot: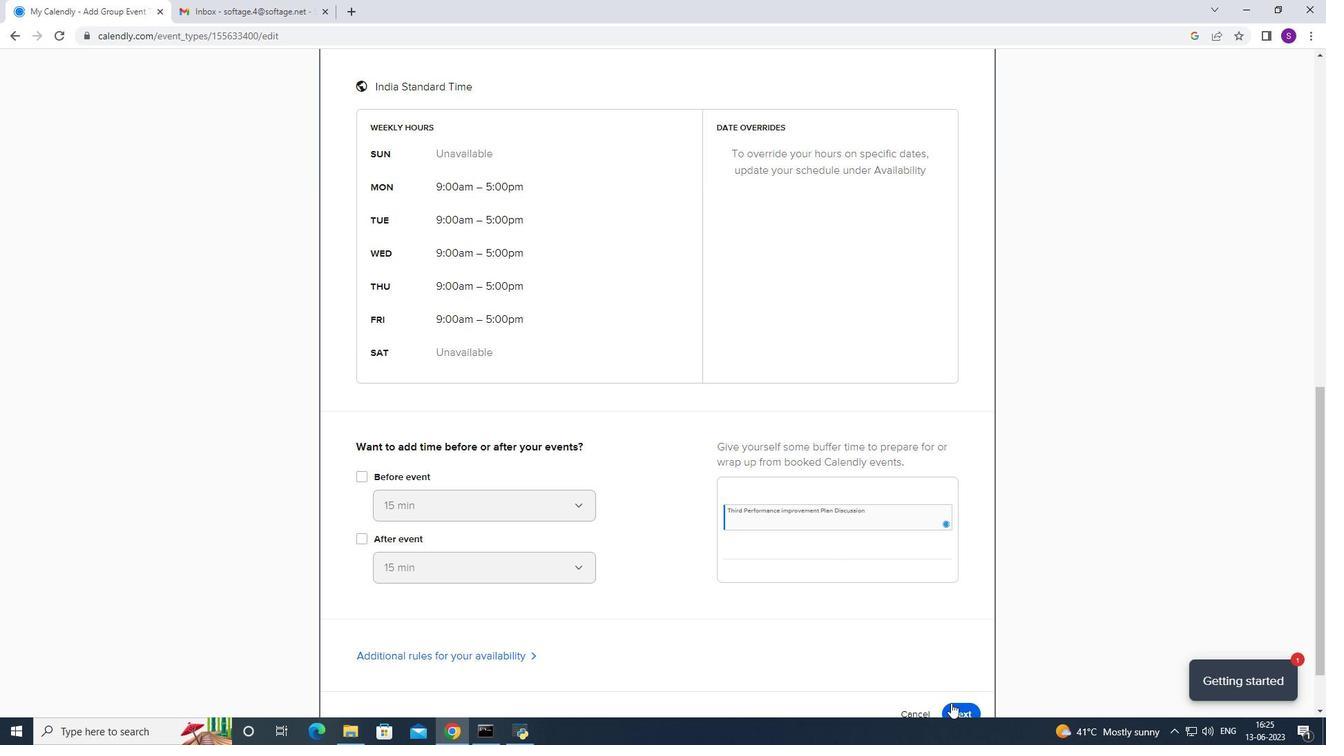 
Action: Mouse moved to (953, 123)
Screenshot: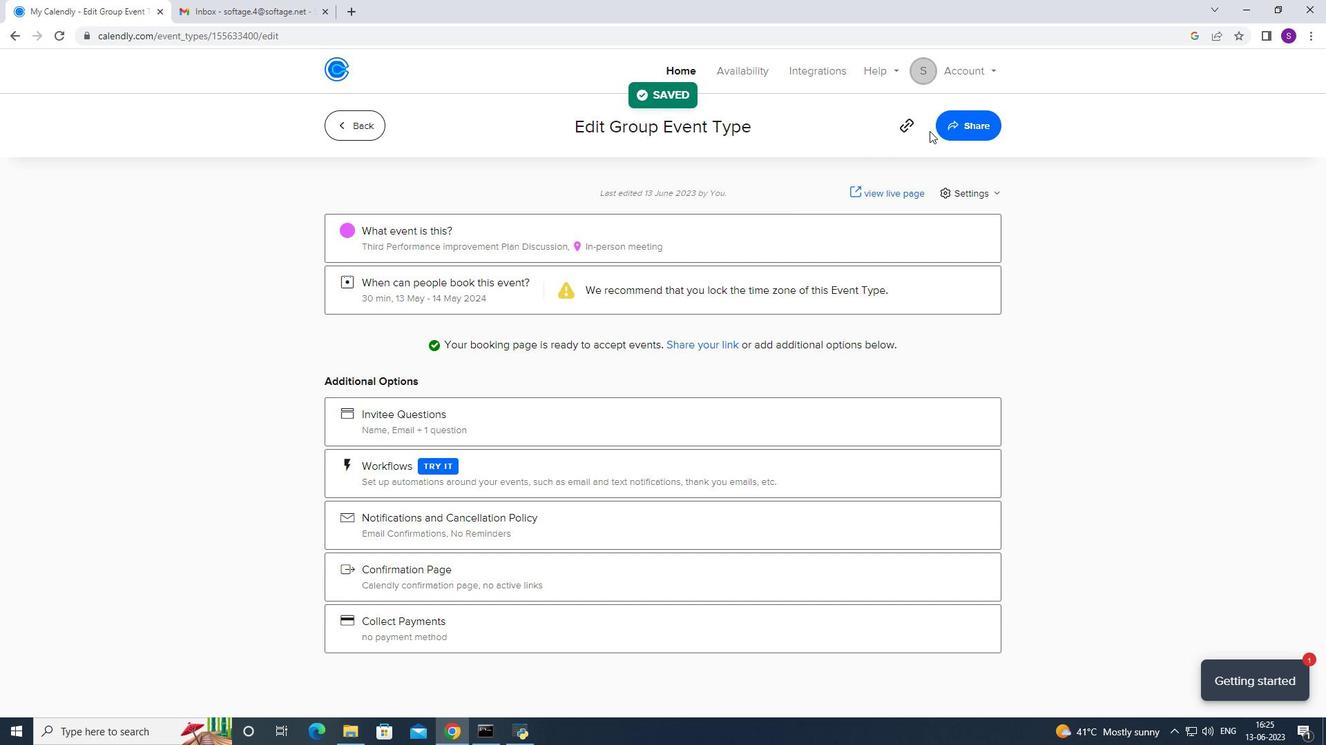 
Action: Mouse pressed left at (953, 123)
Screenshot: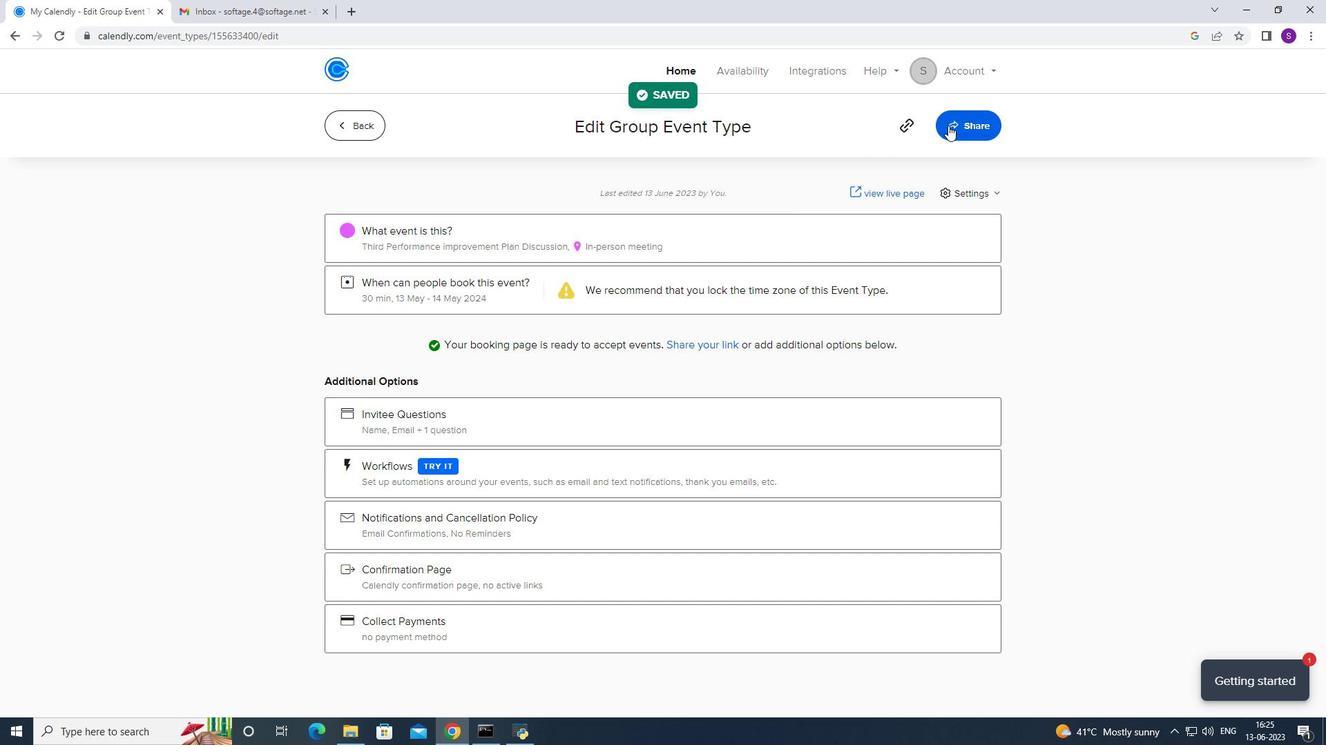 
Action: Mouse moved to (832, 250)
Screenshot: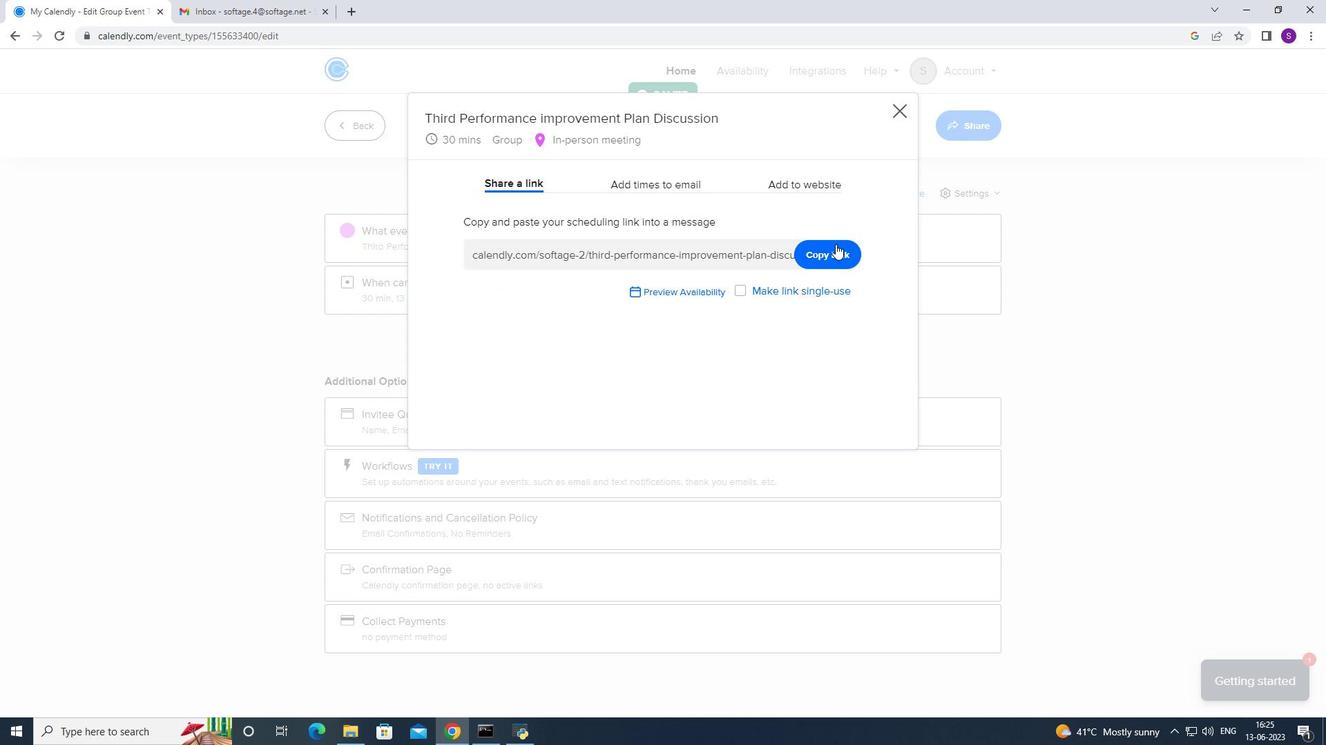 
Action: Mouse pressed left at (832, 250)
Screenshot: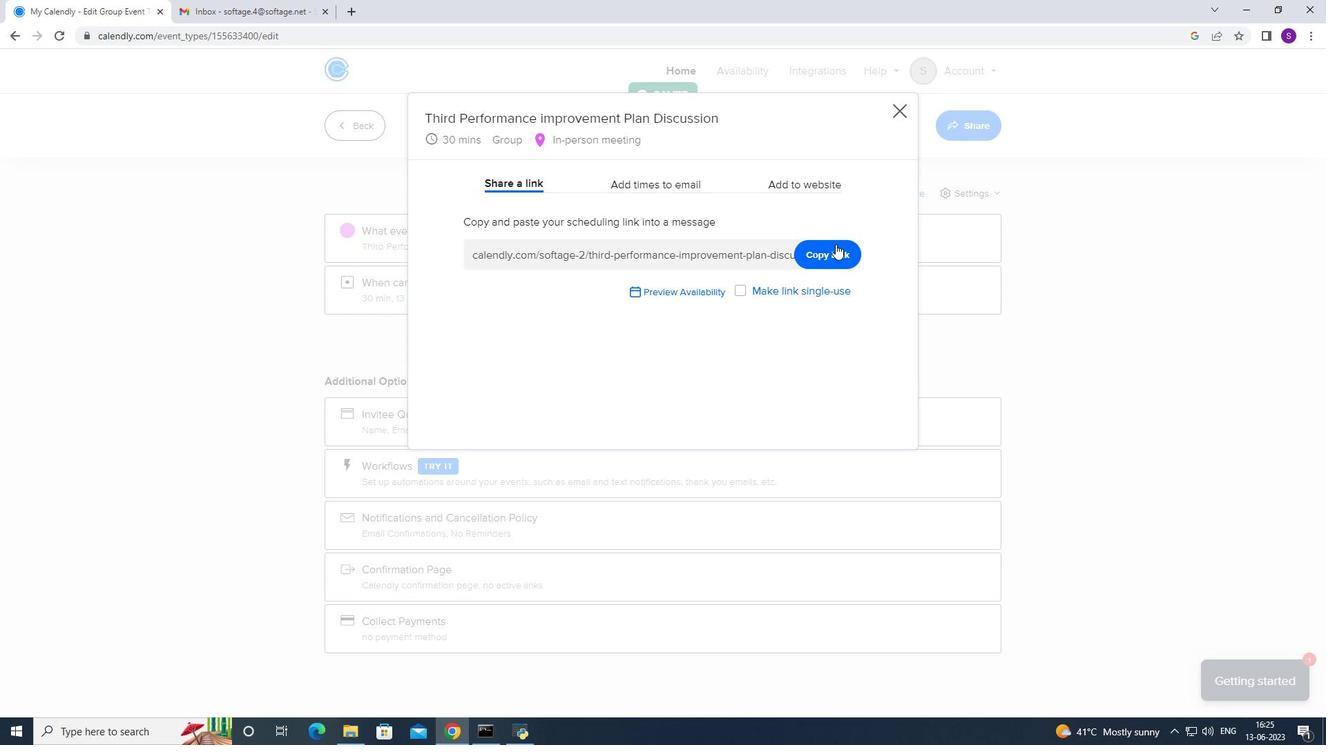 
Action: Mouse moved to (203, 0)
Screenshot: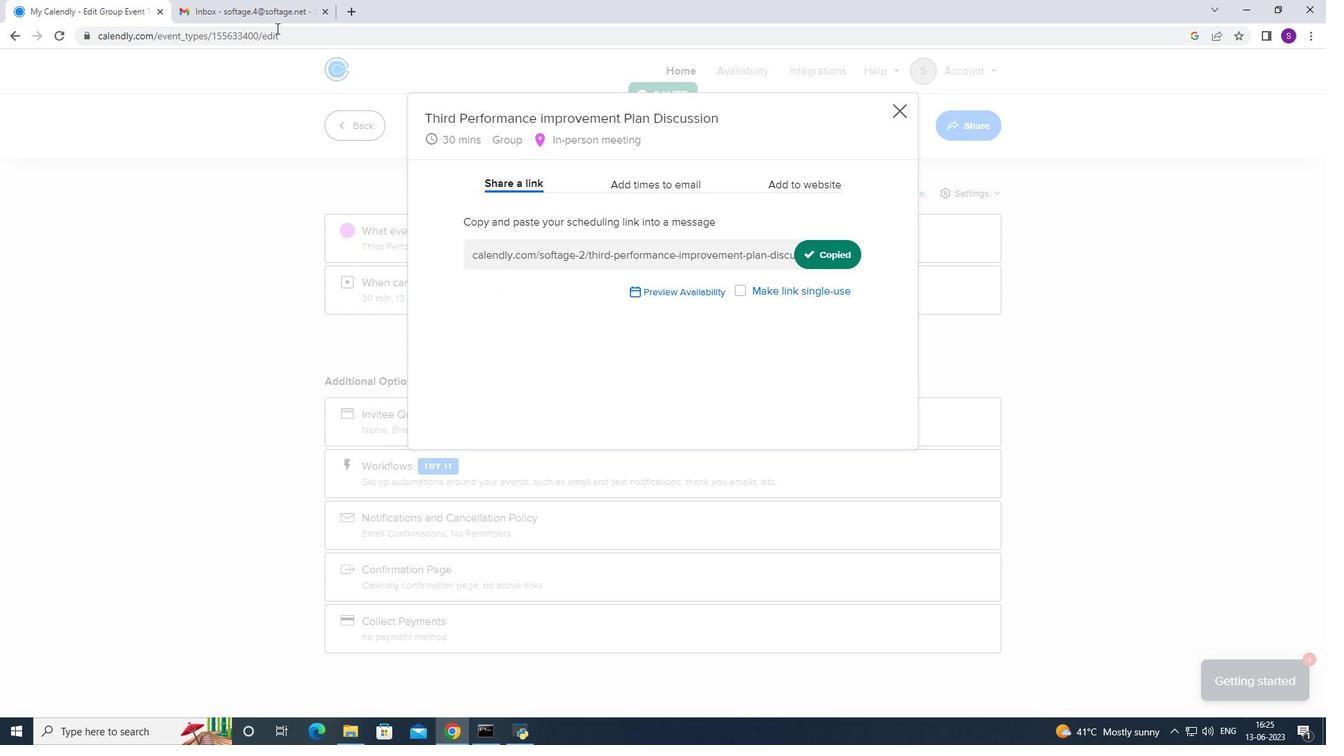 
Action: Mouse pressed left at (203, 0)
Screenshot: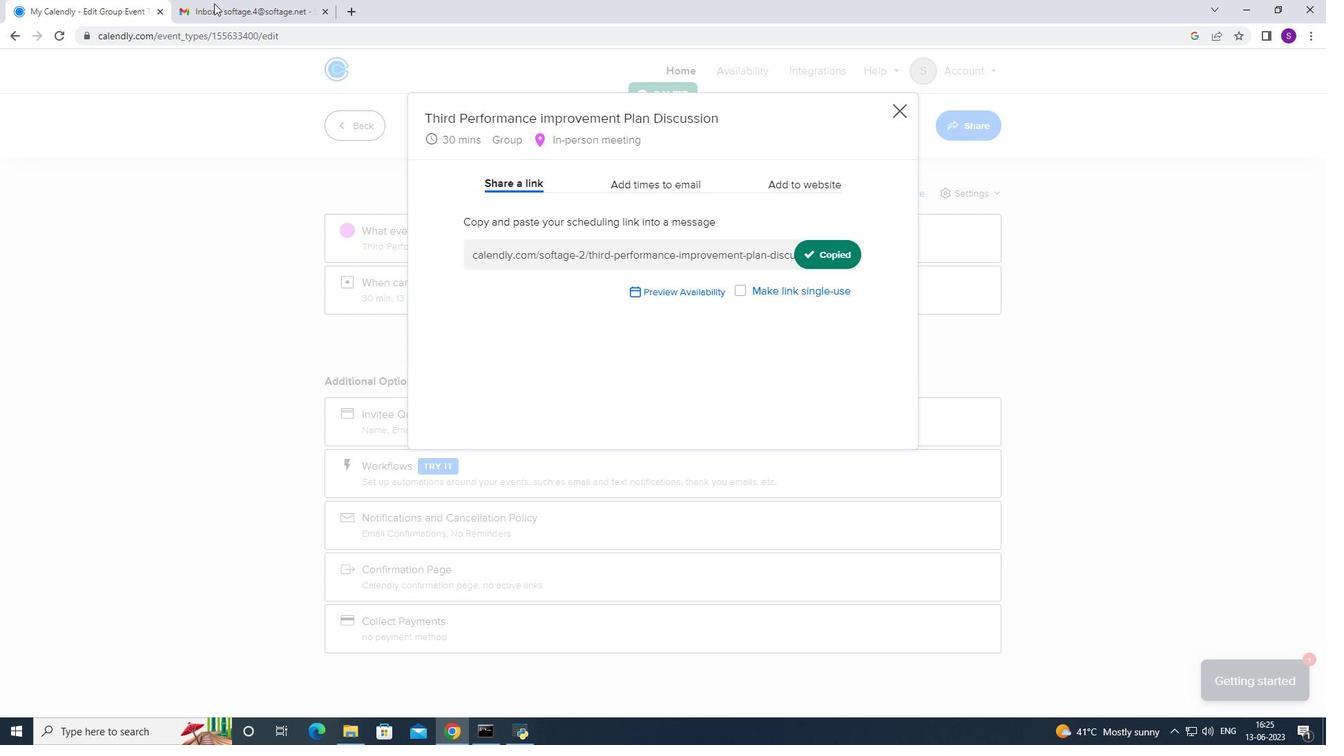 
Action: Mouse moved to (133, 120)
Screenshot: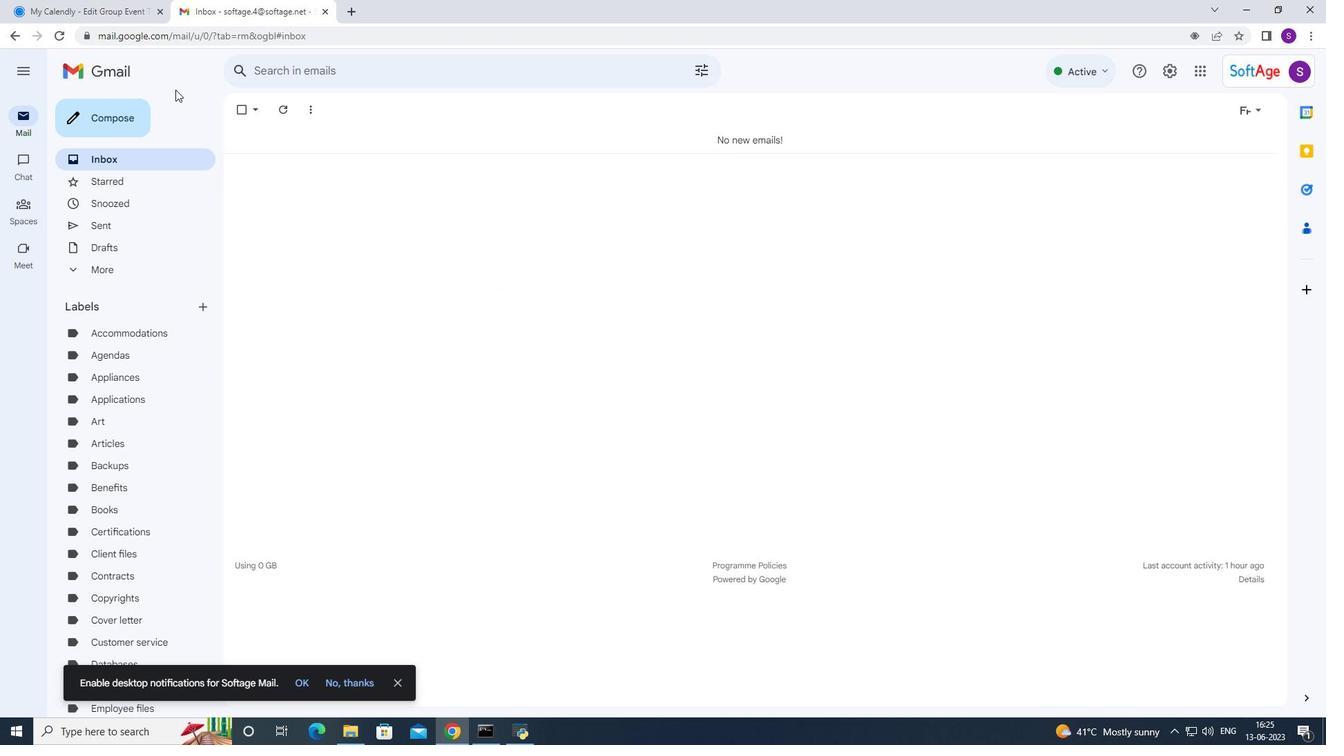 
Action: Mouse pressed left at (133, 120)
Screenshot: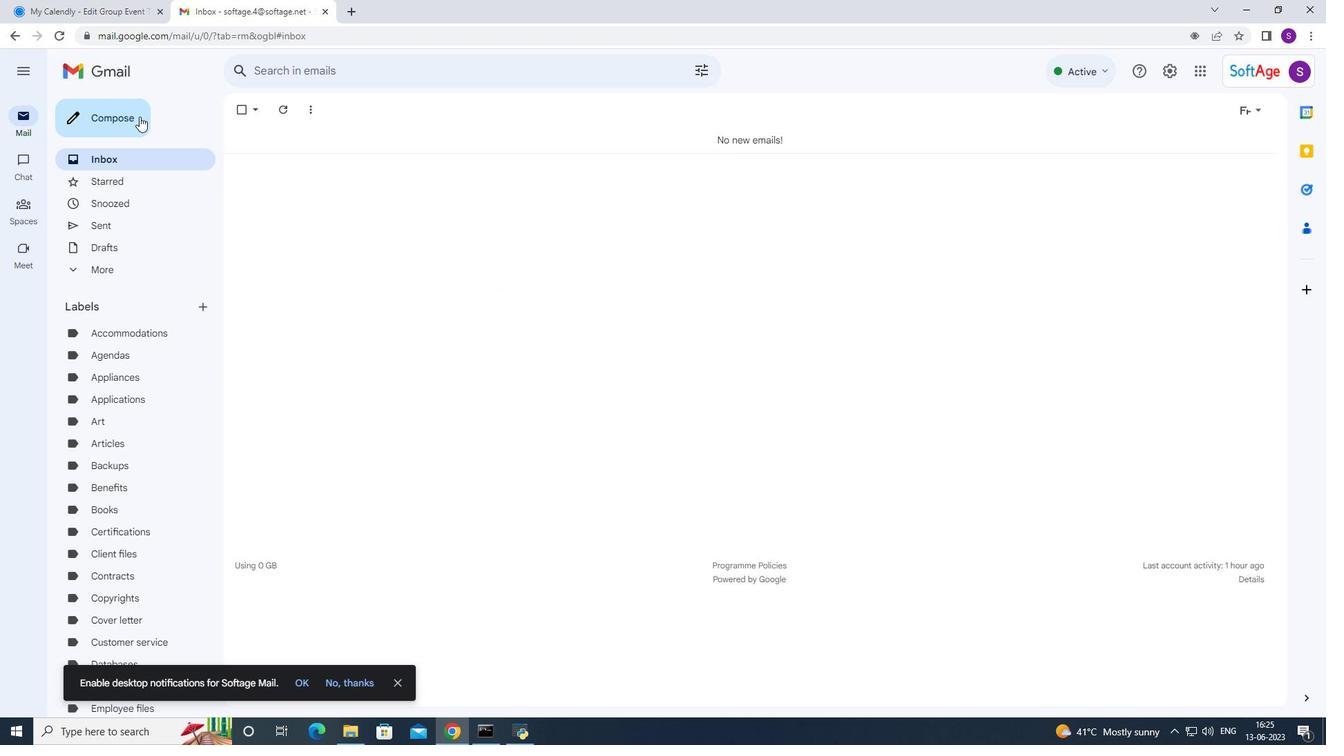 
Action: Mouse moved to (948, 386)
Screenshot: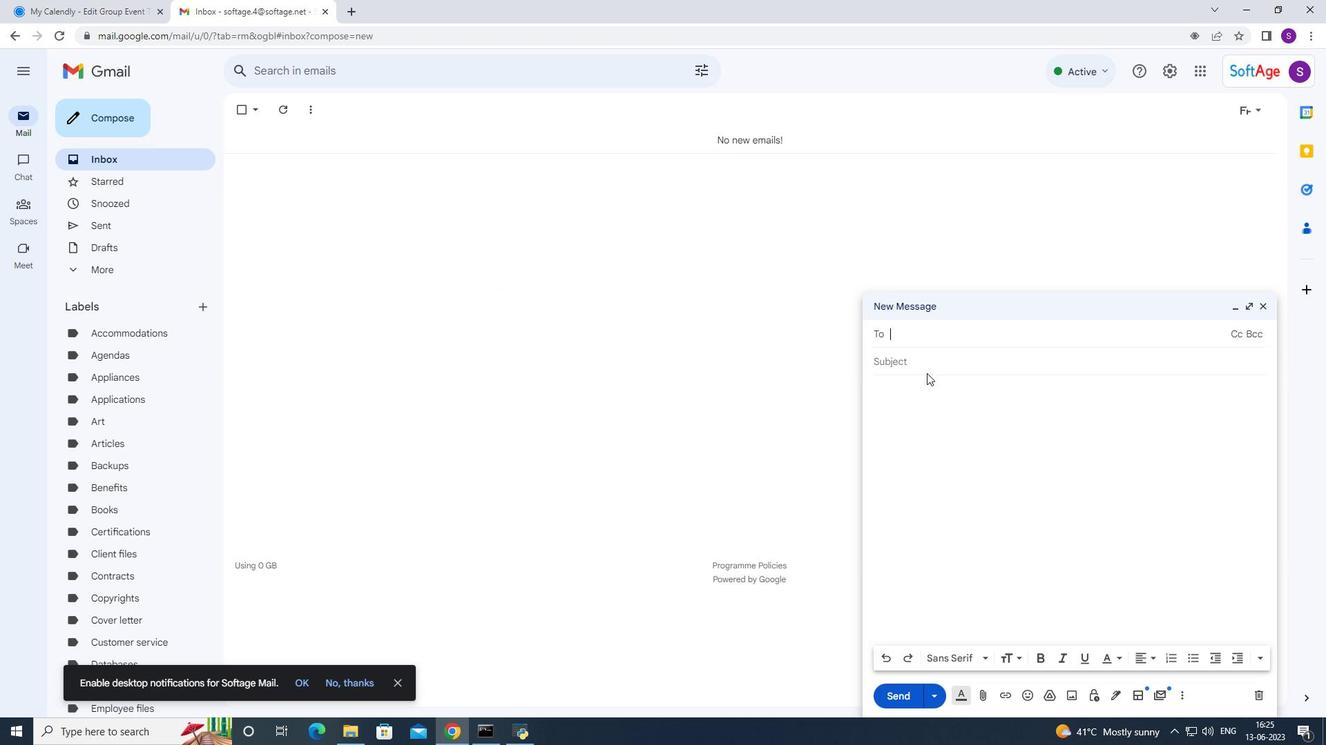 
Action: Mouse pressed left at (948, 386)
Screenshot: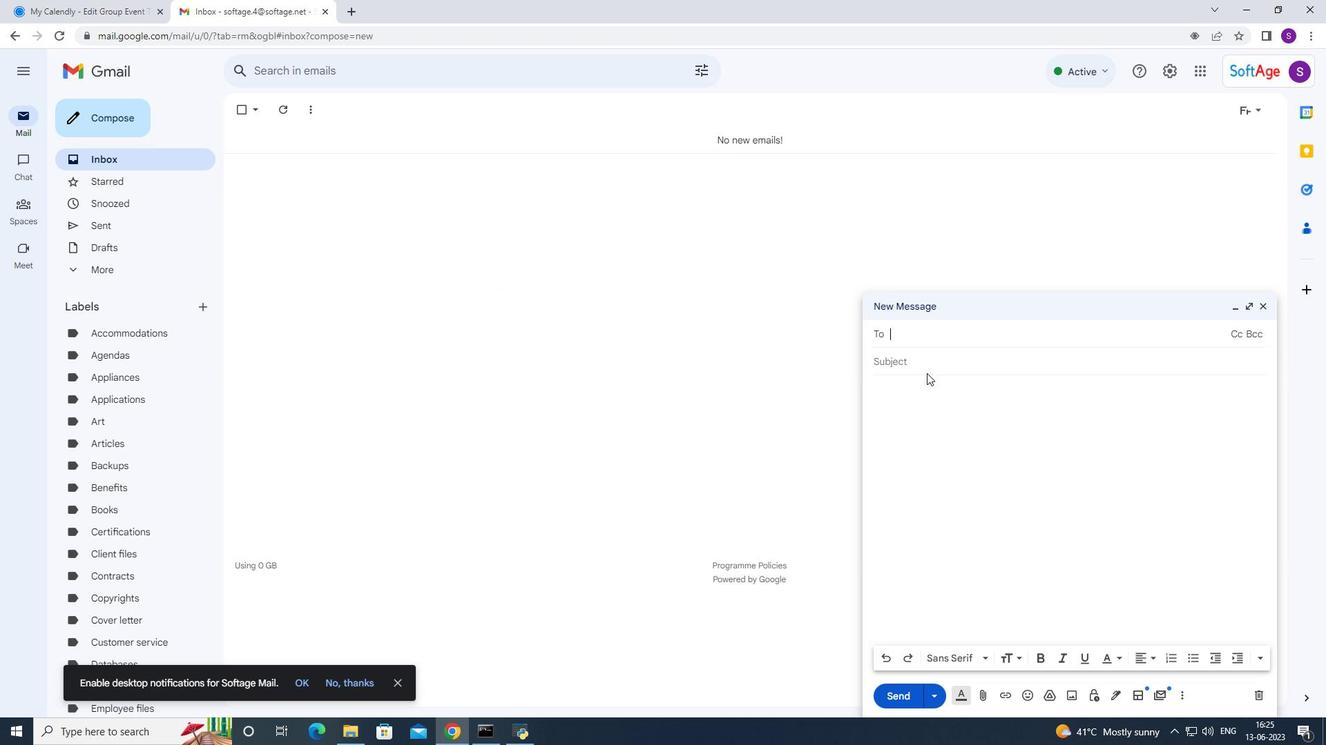 
Action: Mouse pressed right at (948, 386)
Screenshot: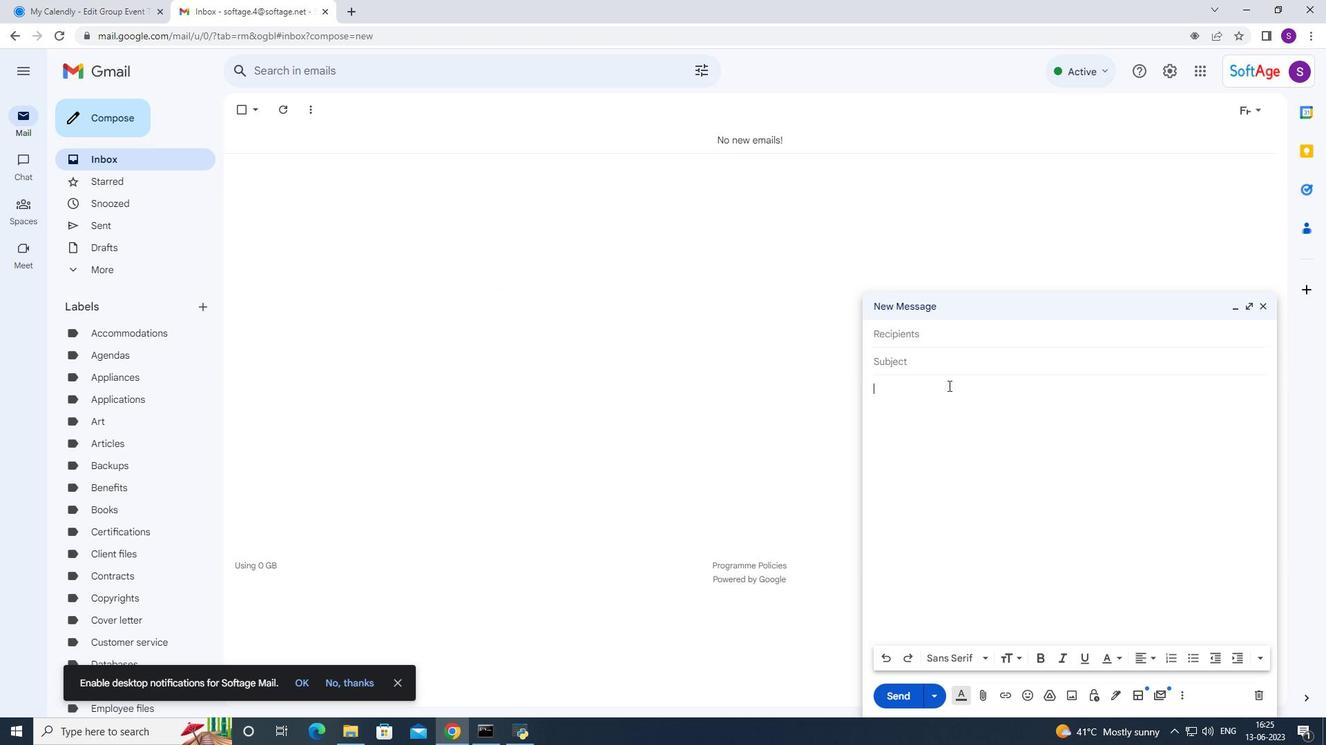 
Action: Mouse moved to (1009, 488)
Screenshot: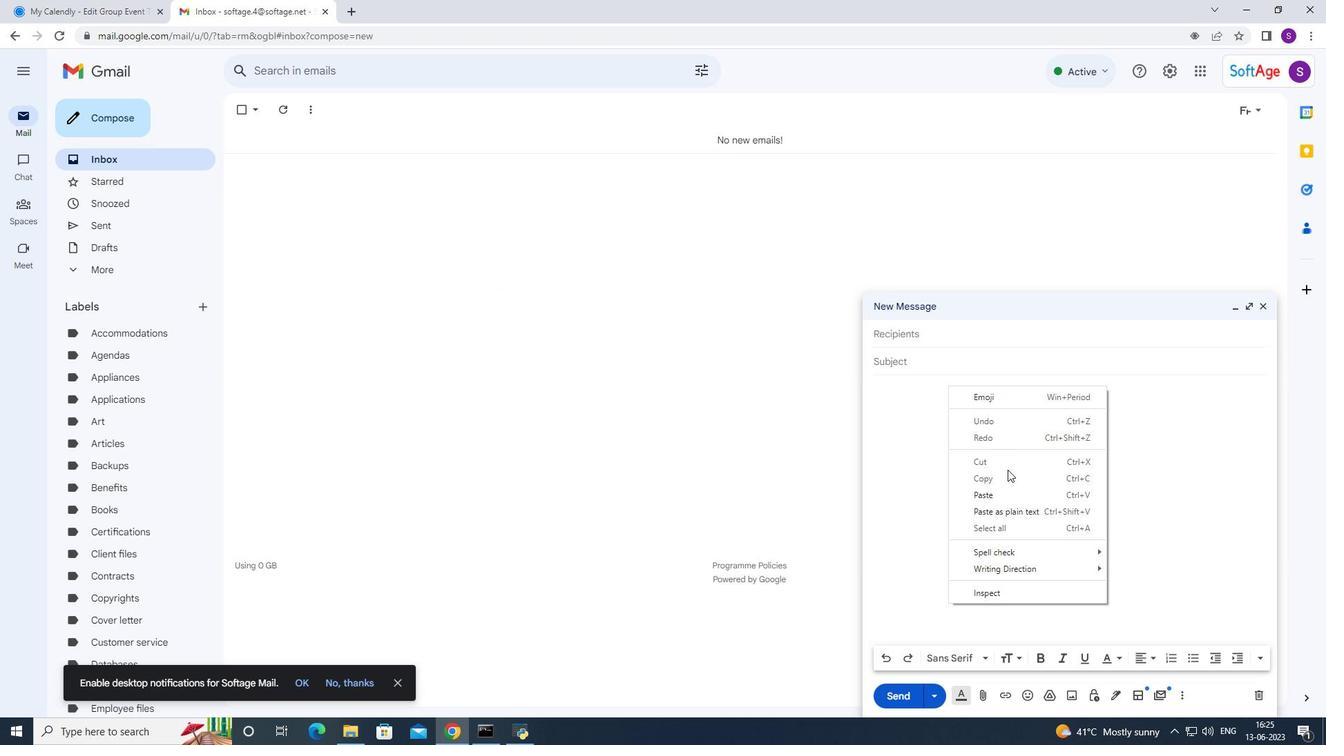 
Action: Mouse pressed left at (1009, 488)
Screenshot: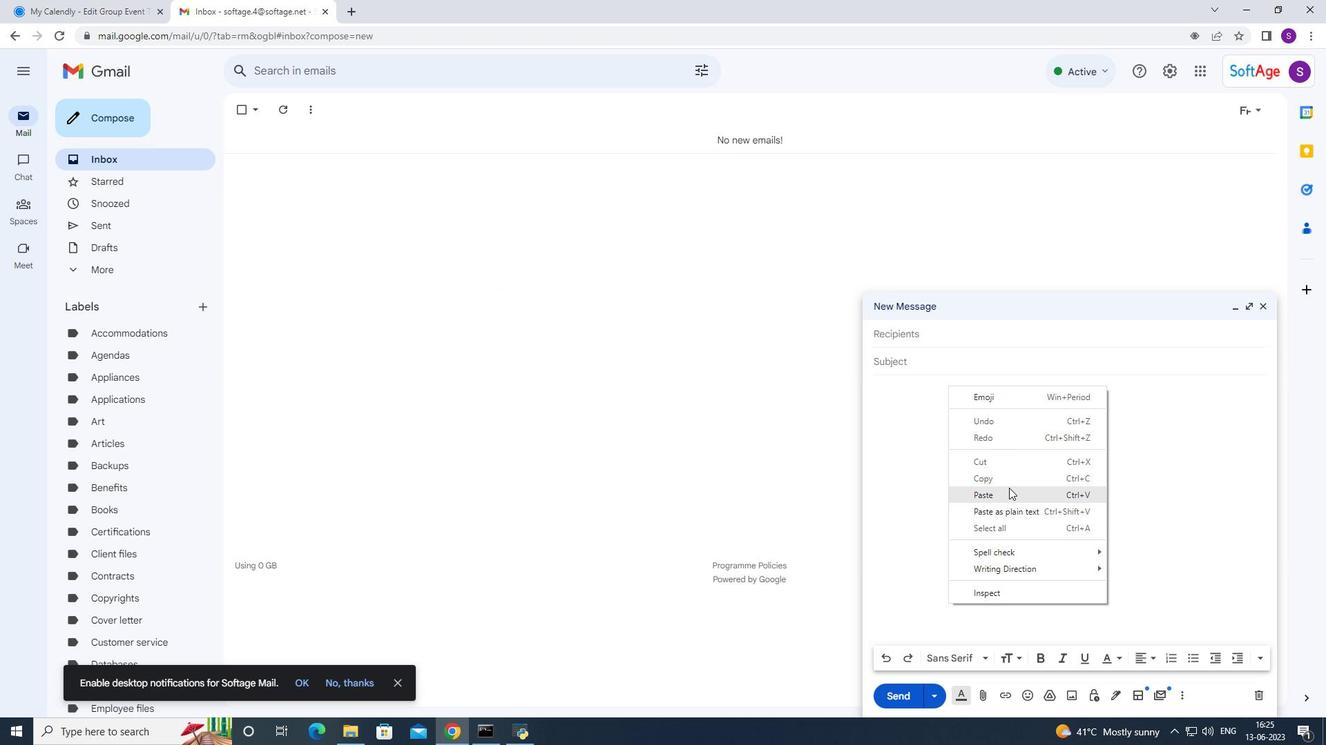 
Action: Mouse moved to (994, 498)
Screenshot: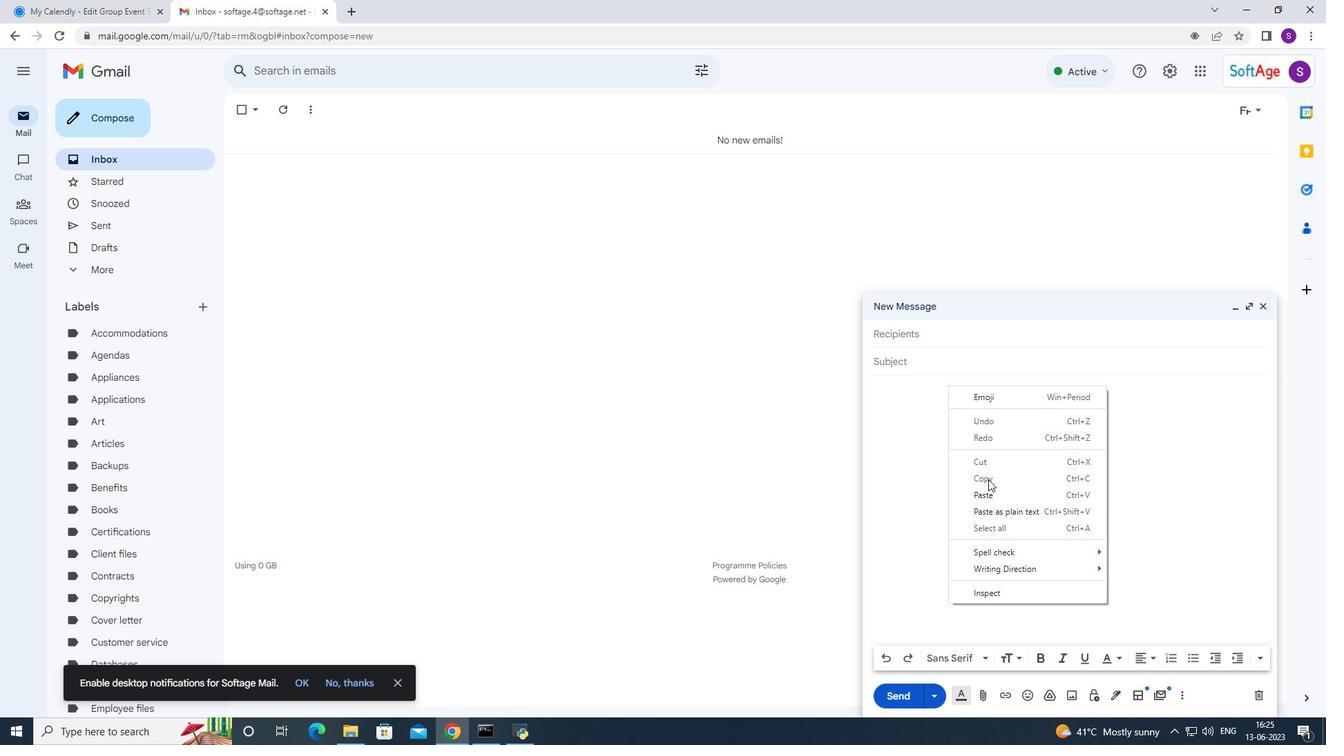 
Action: Mouse pressed left at (994, 498)
Screenshot: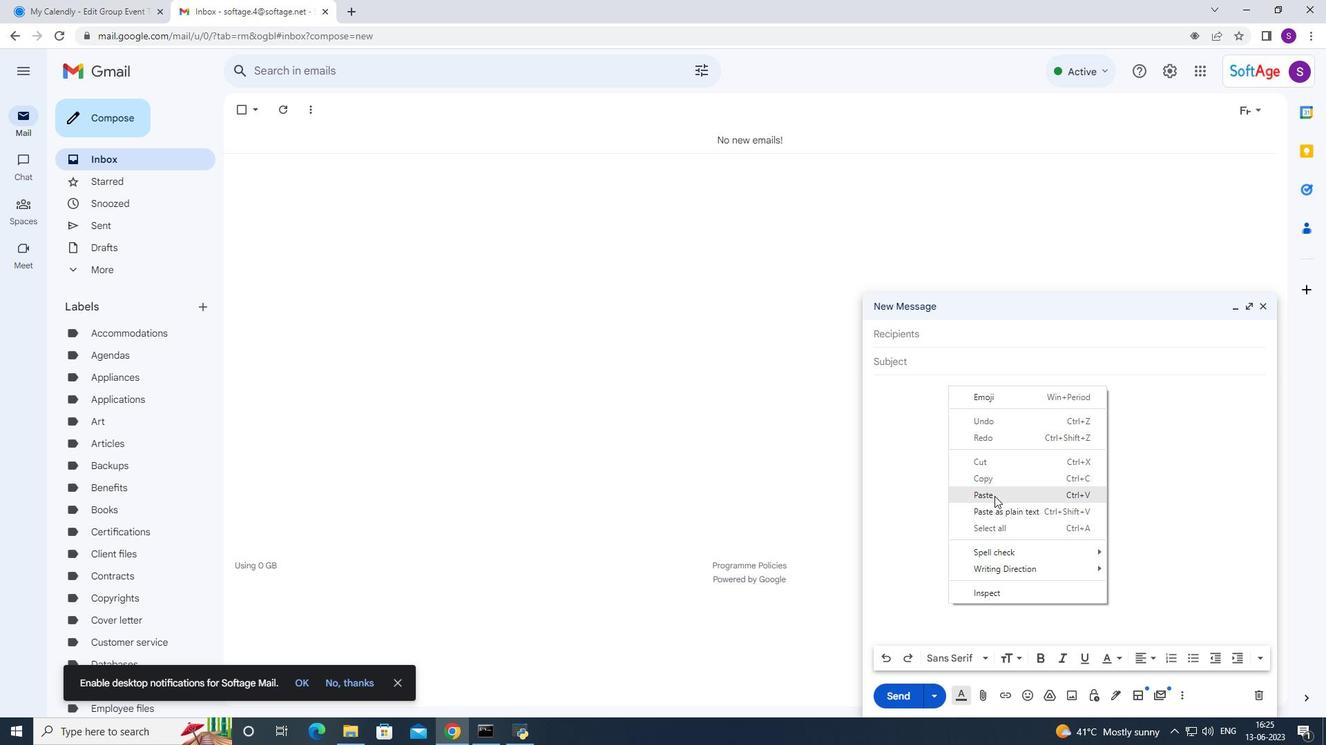 
Action: Mouse moved to (959, 356)
Screenshot: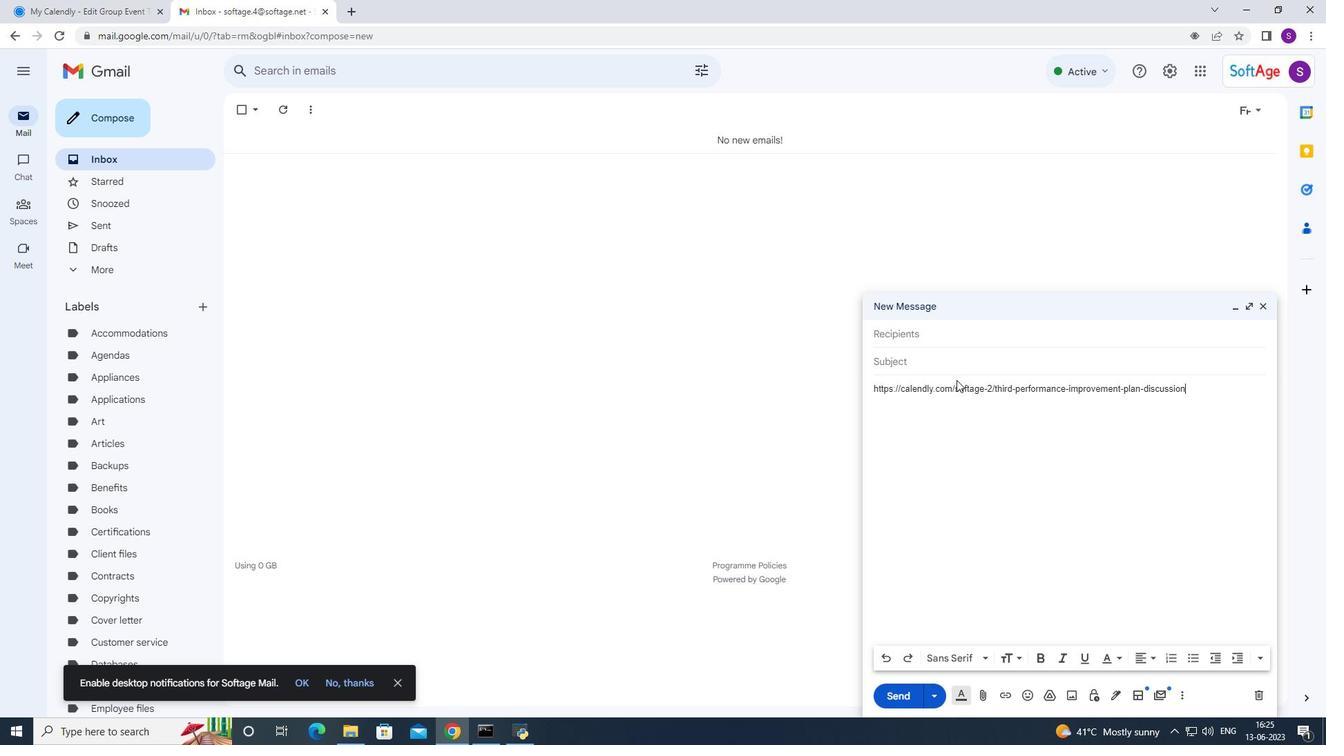 
Action: Mouse pressed left at (959, 356)
Screenshot: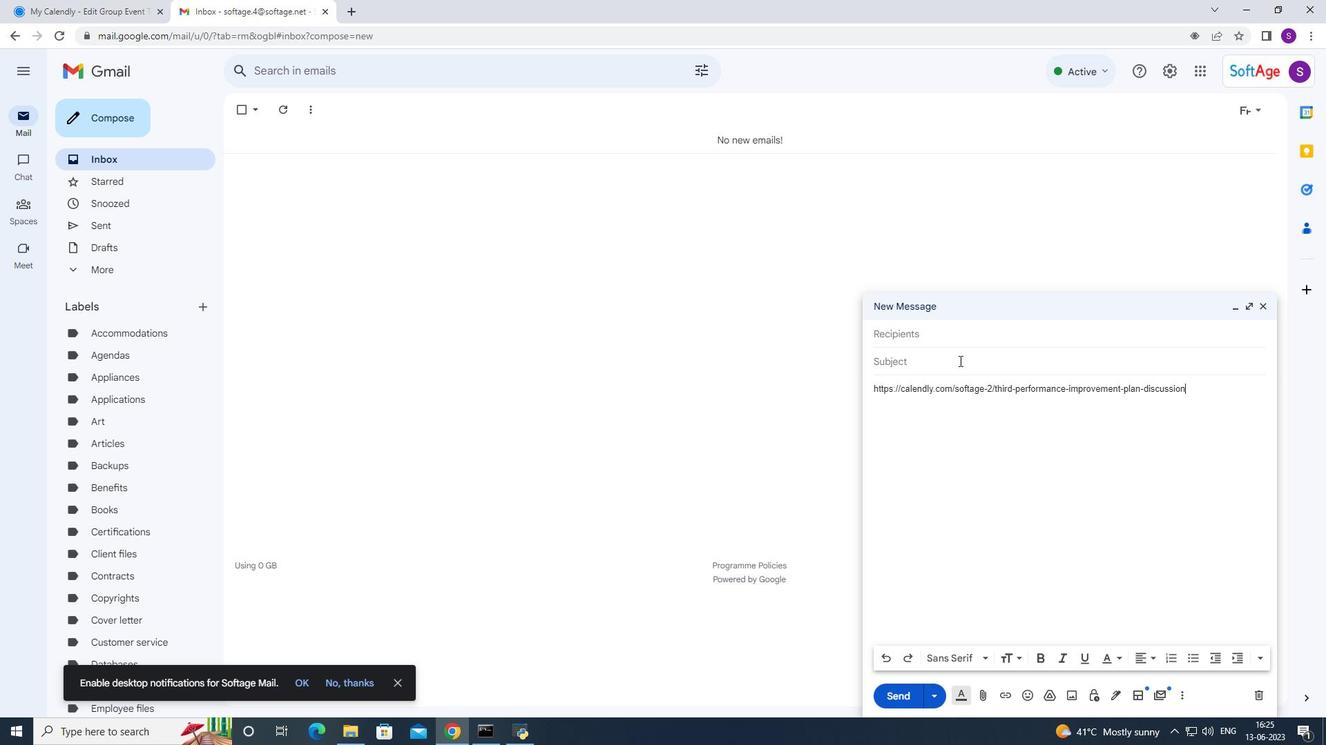 
Action: Mouse moved to (964, 349)
Screenshot: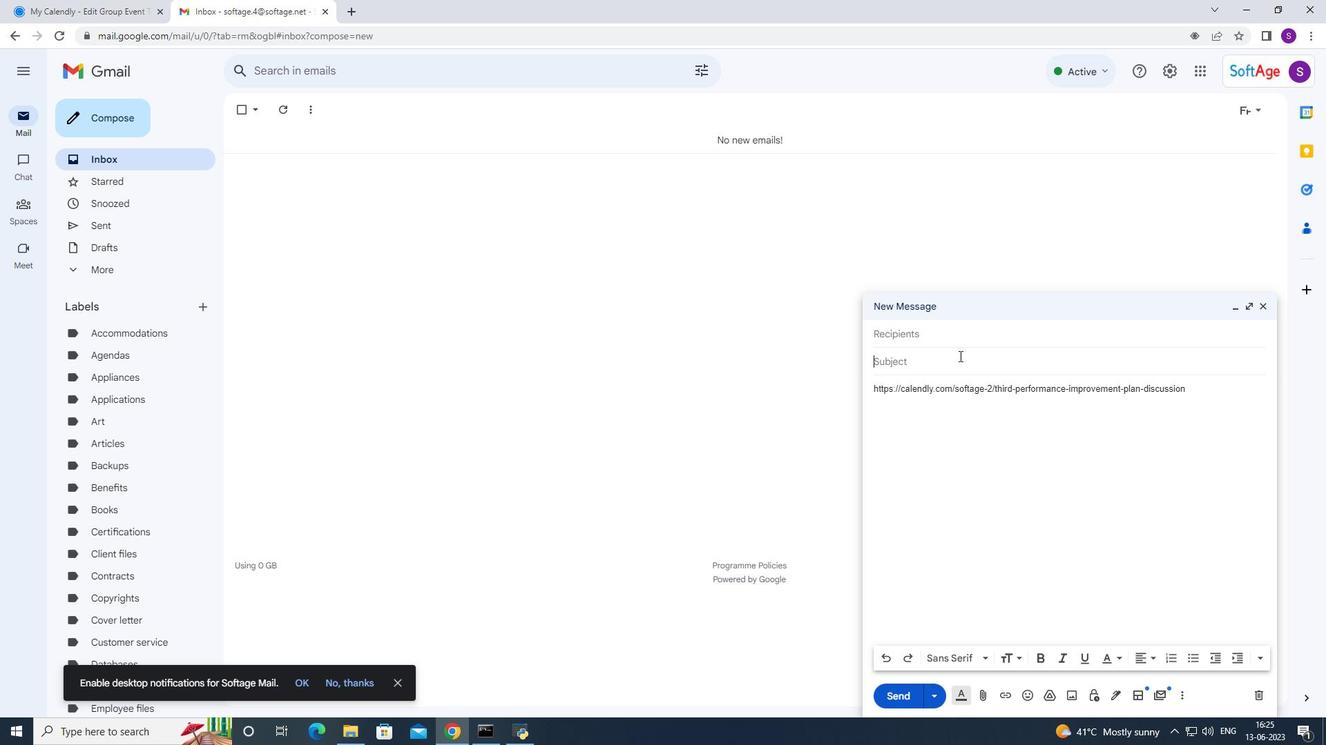 
Action: Mouse pressed left at (964, 349)
Screenshot: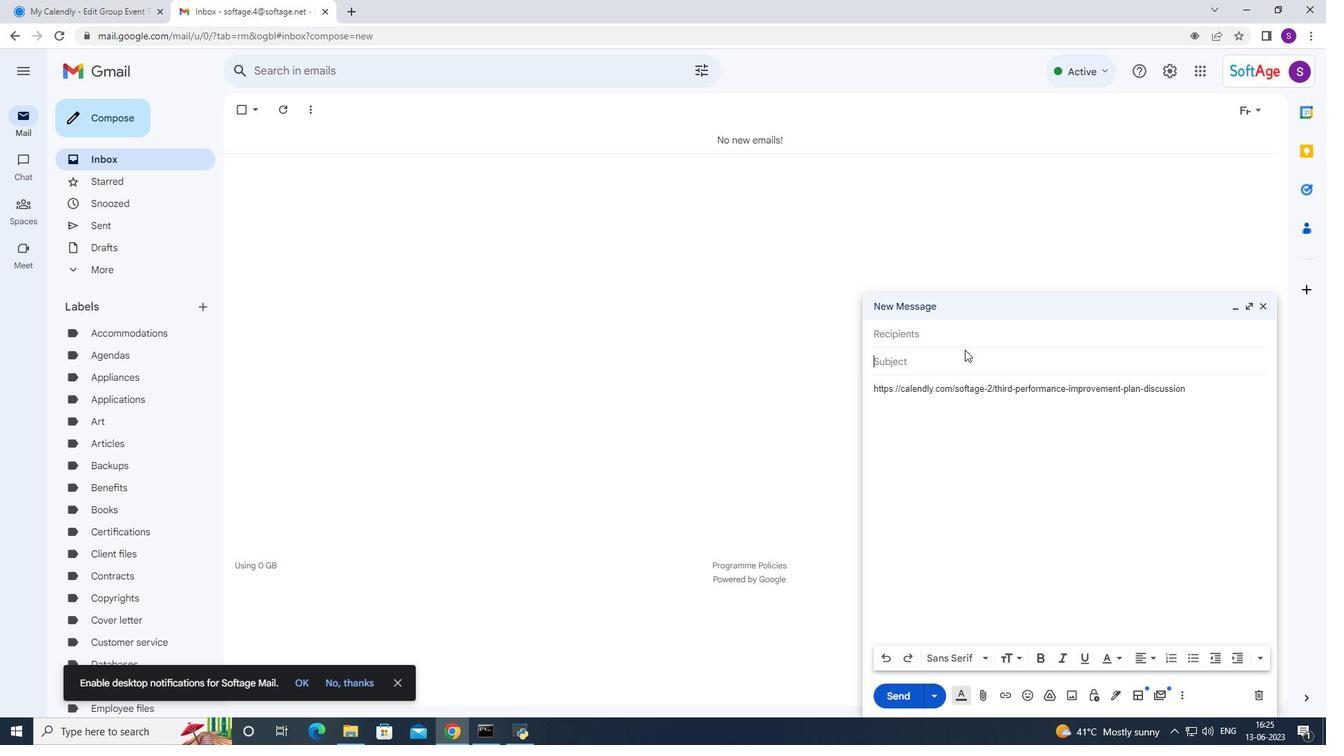 
Action: Mouse moved to (966, 339)
Screenshot: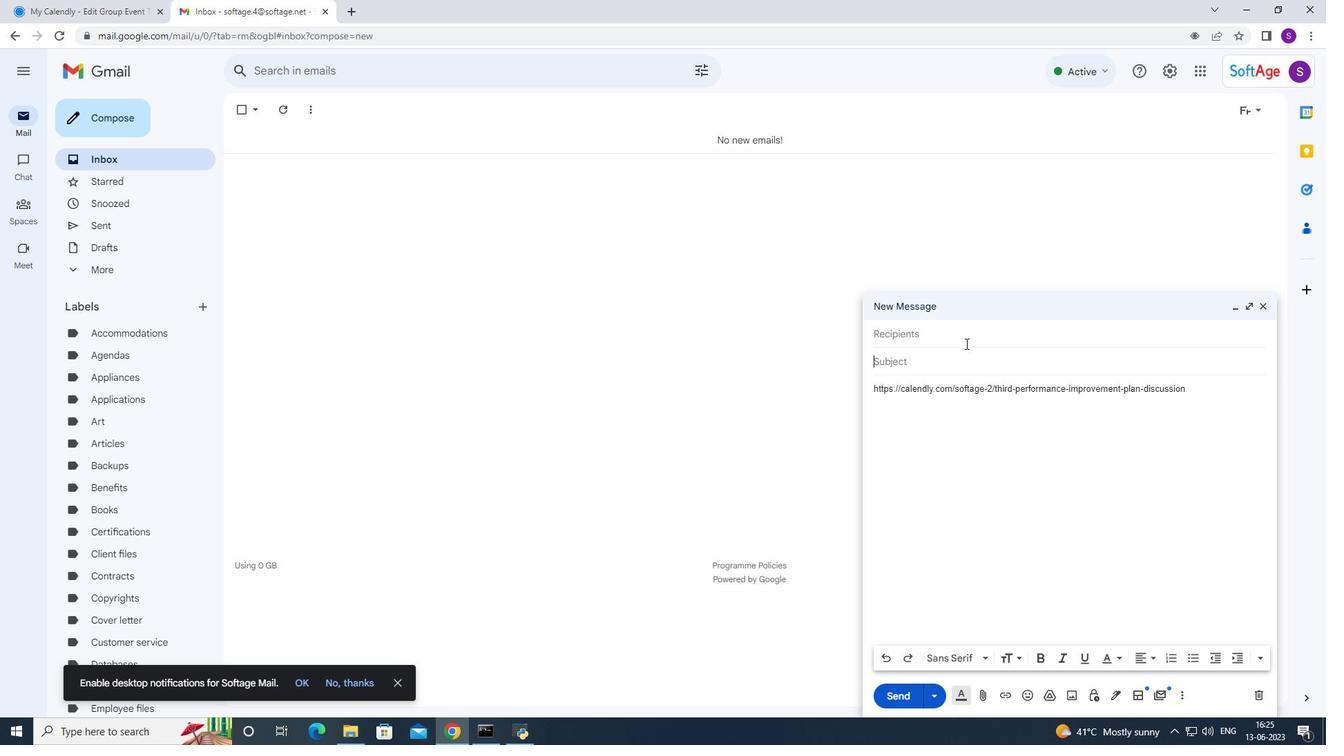 
Action: Mouse pressed left at (966, 339)
Screenshot: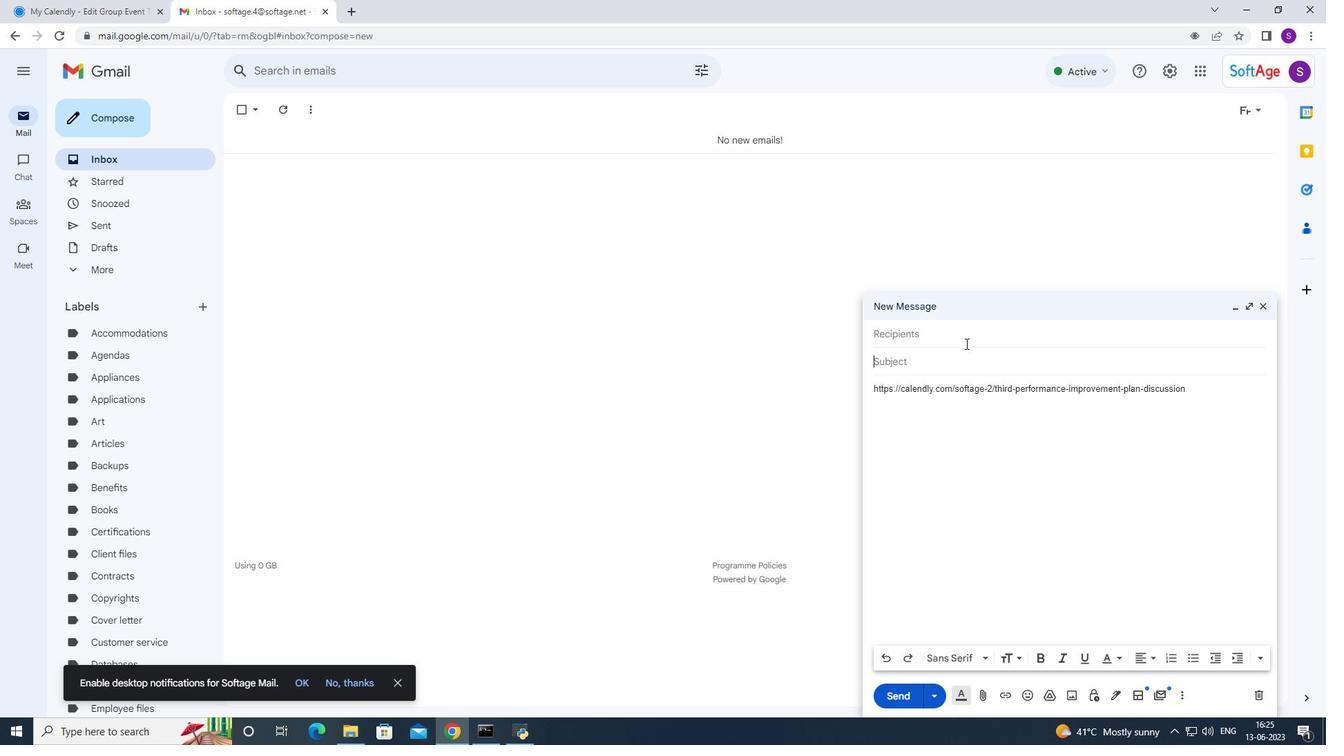 
Action: Mouse moved to (968, 328)
Screenshot: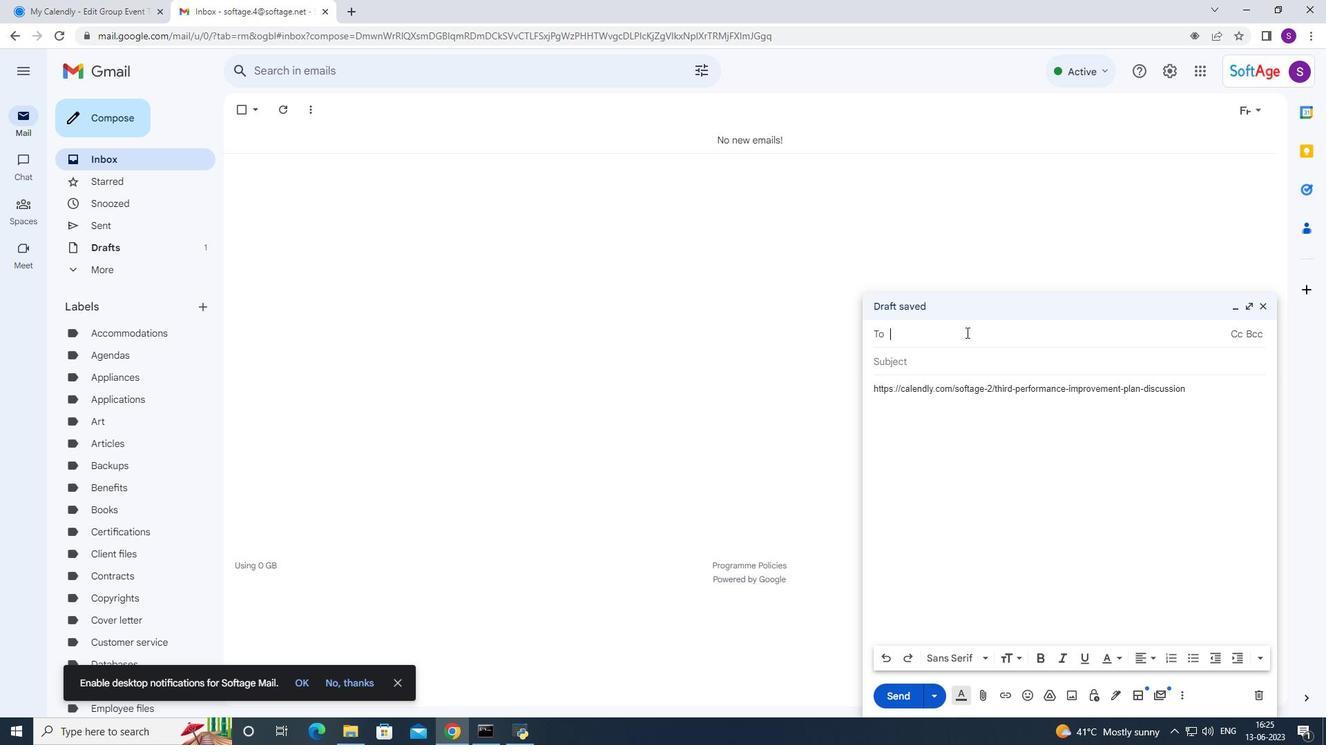 
Action: Key pressed 6
Screenshot: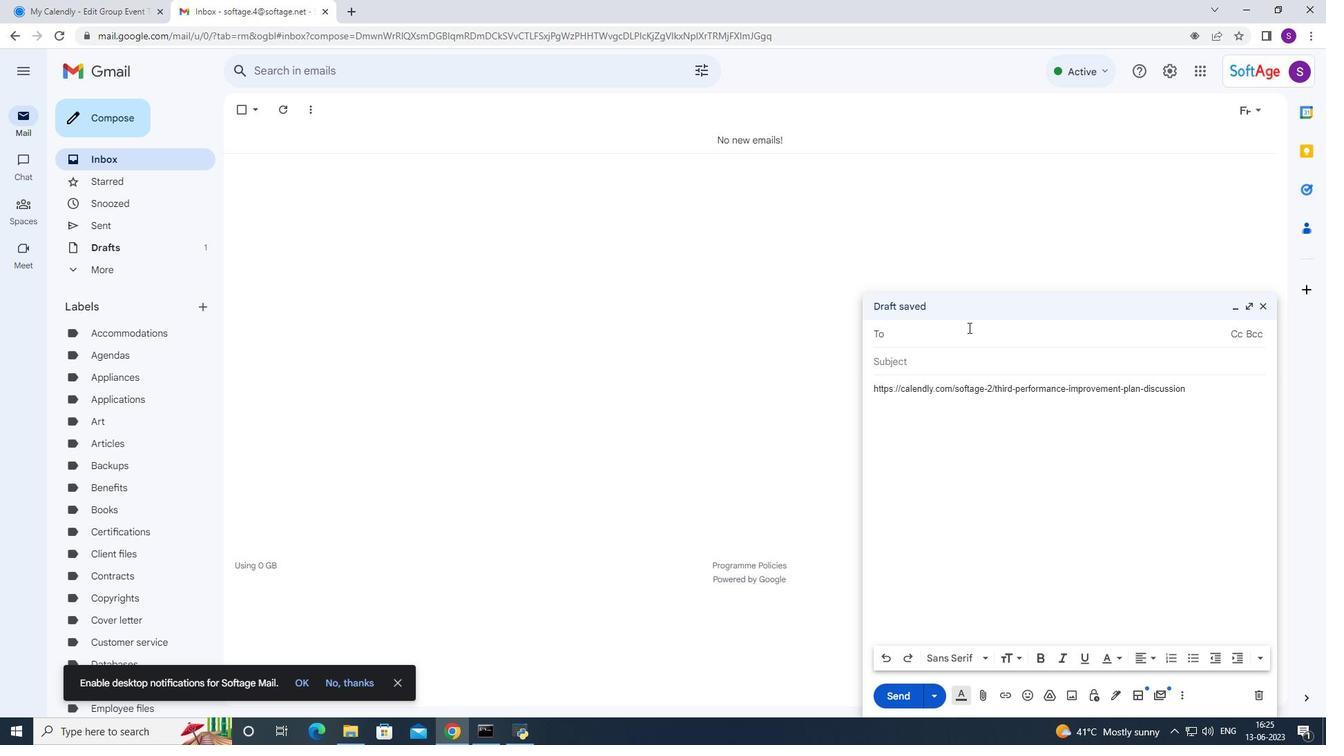 
Action: Mouse moved to (962, 359)
Screenshot: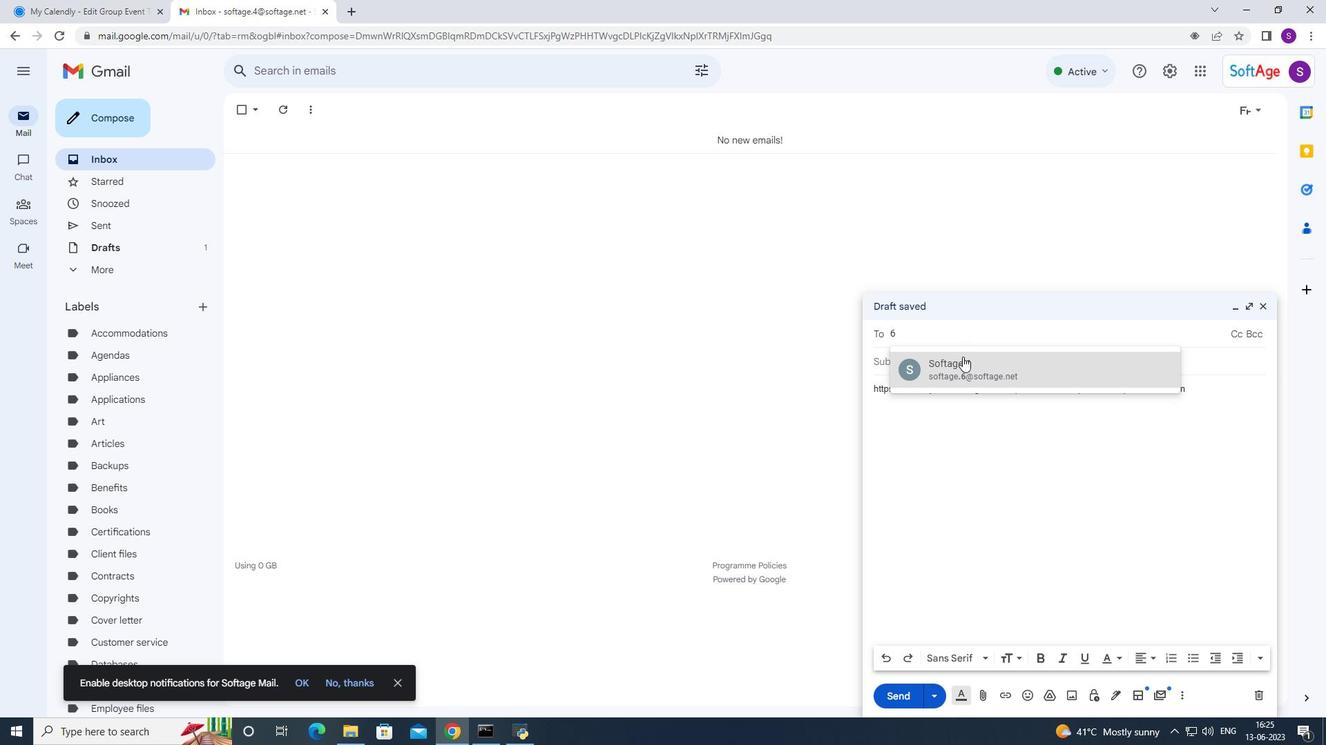 
Action: Mouse pressed left at (962, 359)
Screenshot: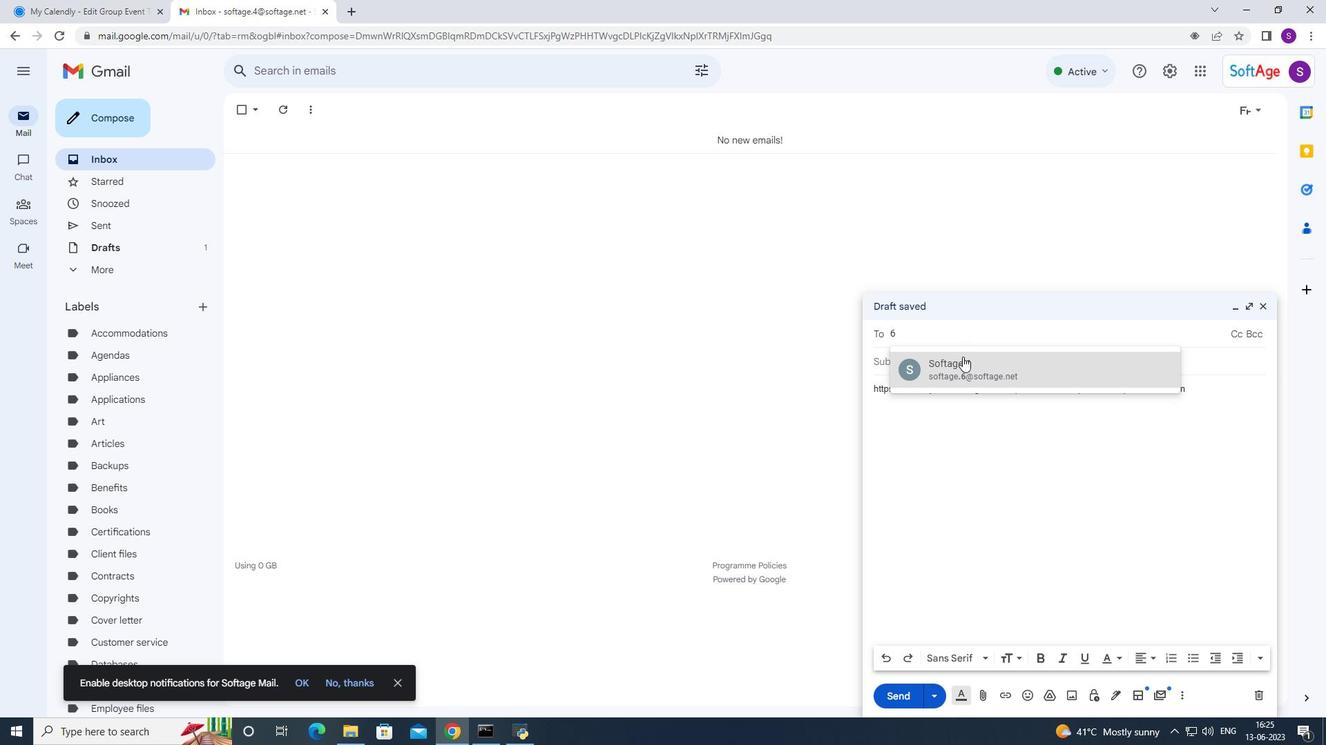 
Action: Key pressed 7
Screenshot: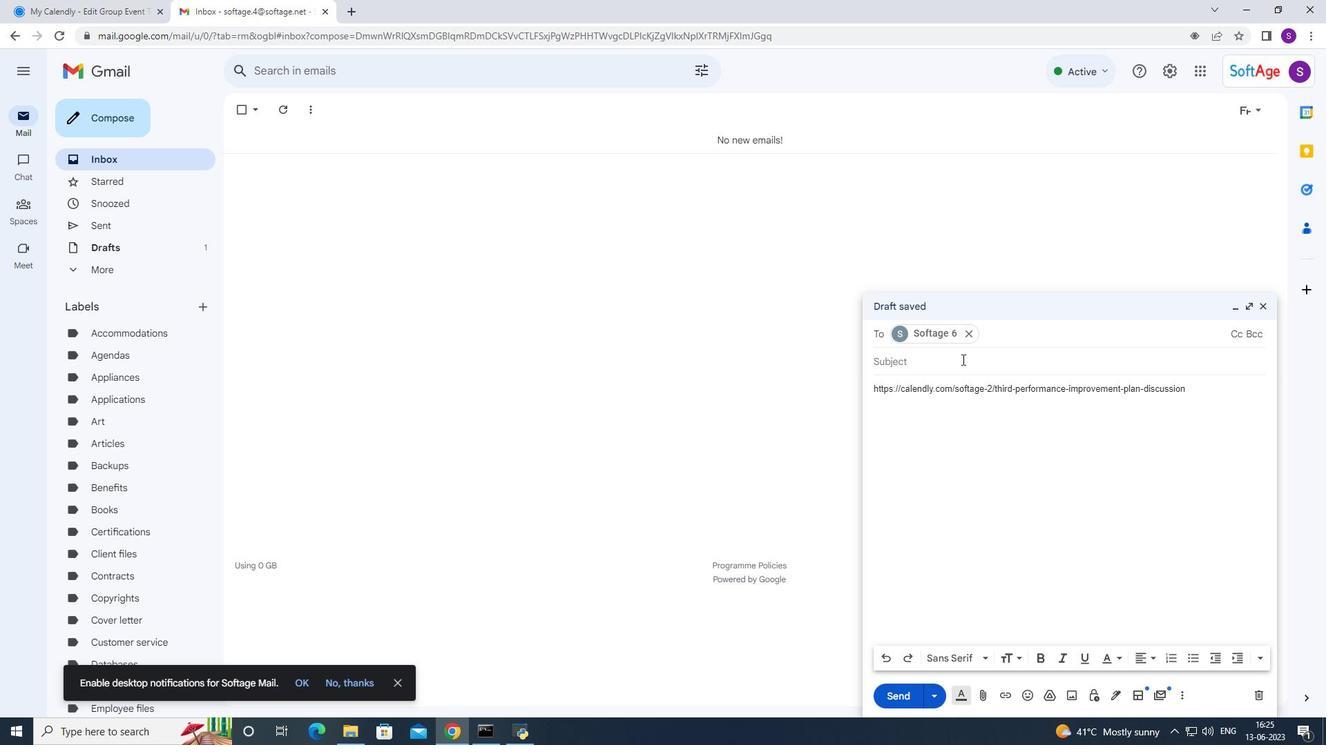 
Action: Mouse moved to (987, 369)
Screenshot: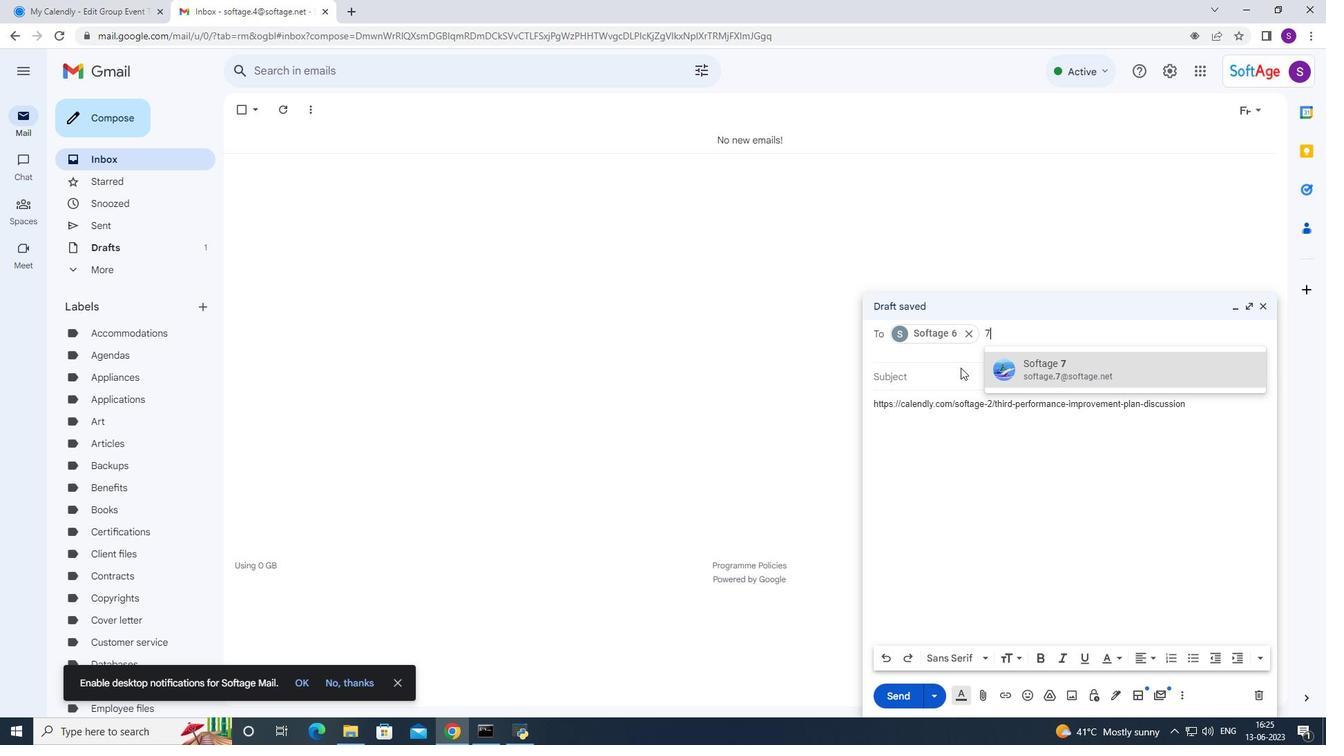 
Action: Mouse pressed left at (987, 369)
Screenshot: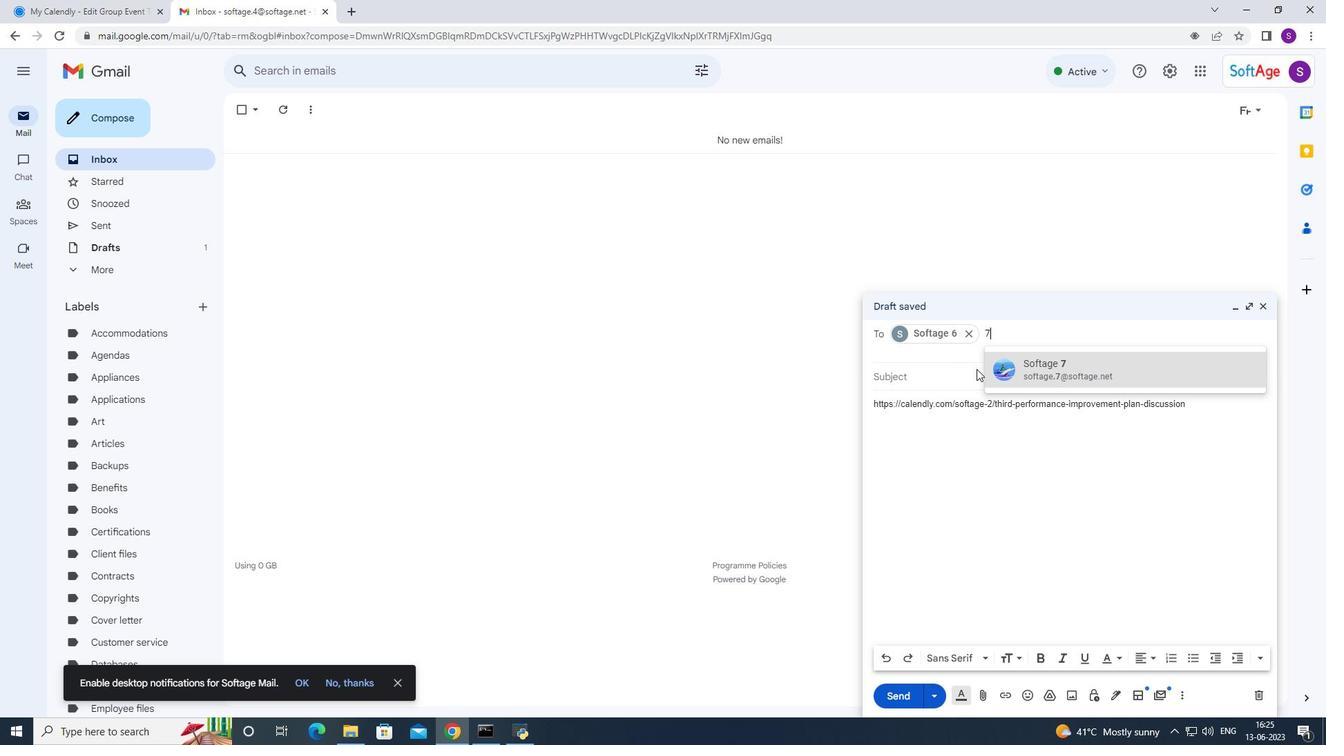 
Action: Mouse moved to (914, 471)
Screenshot: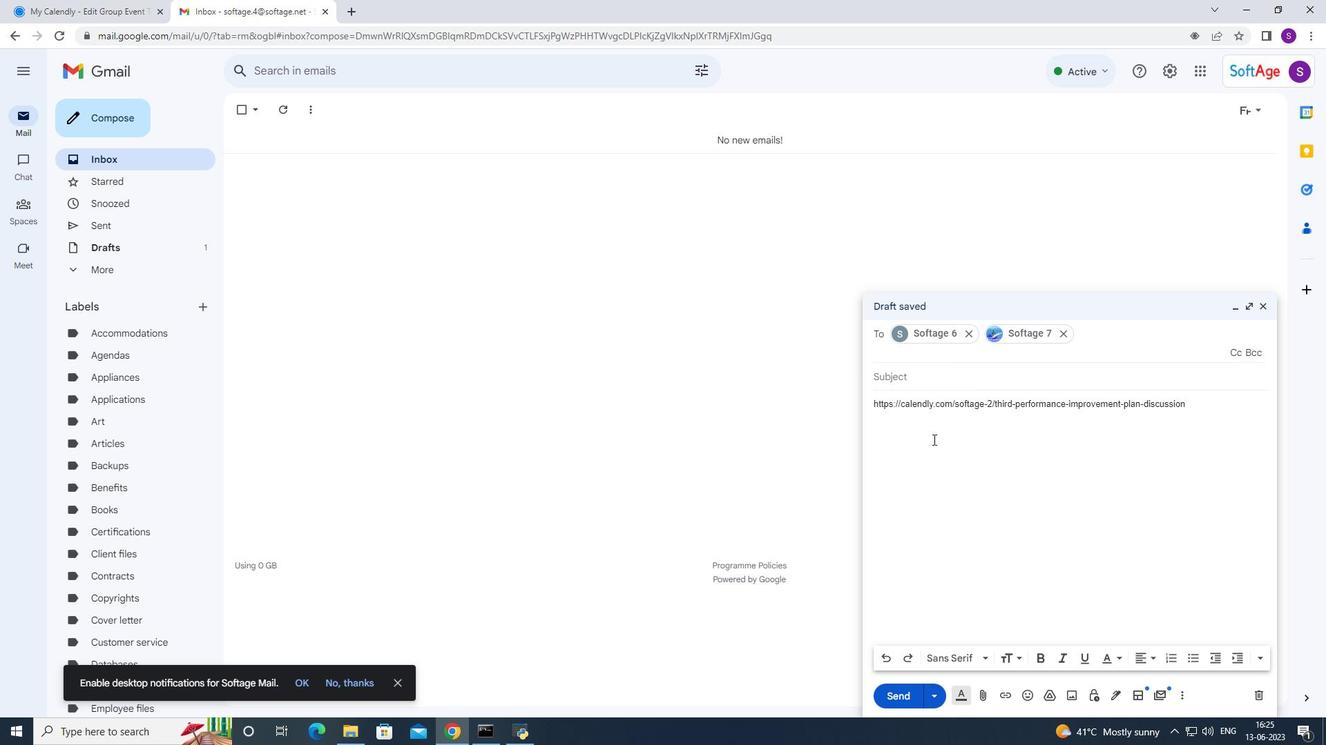 
Action: Mouse pressed left at (914, 471)
Screenshot: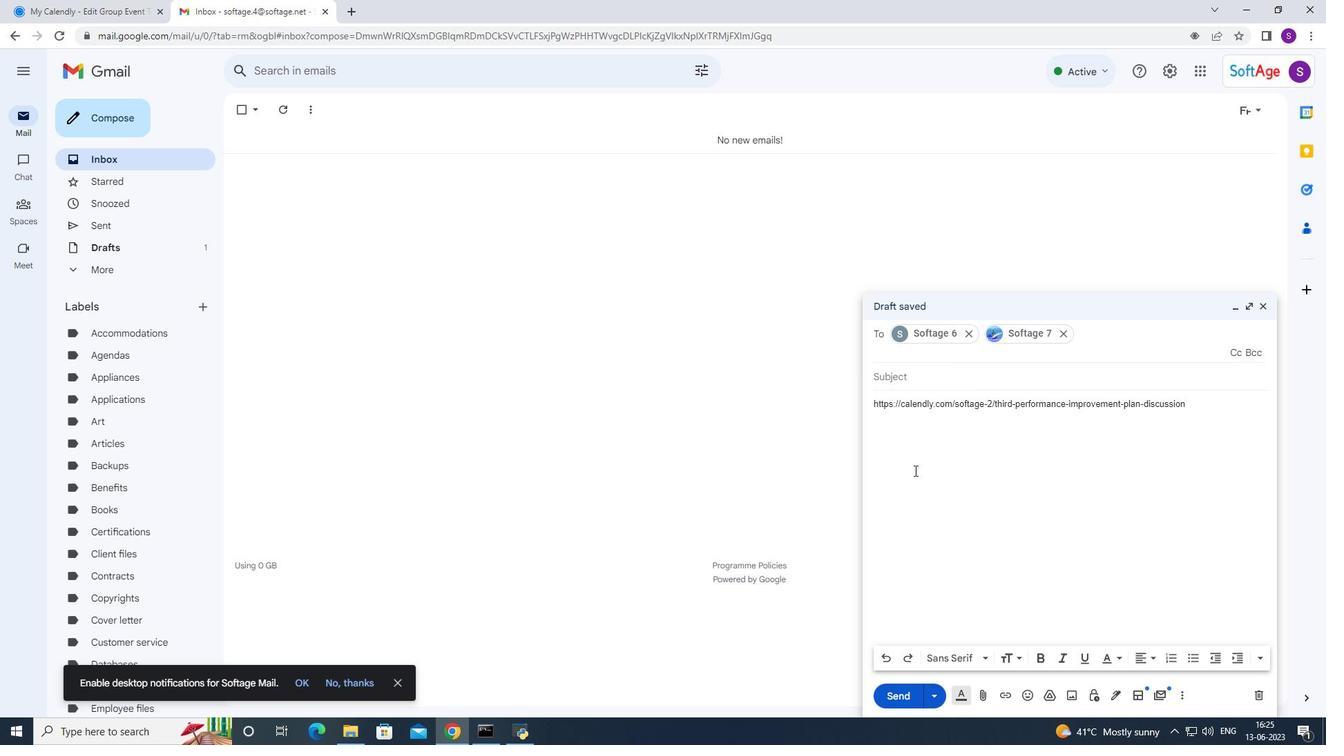 
Action: Mouse moved to (911, 701)
Screenshot: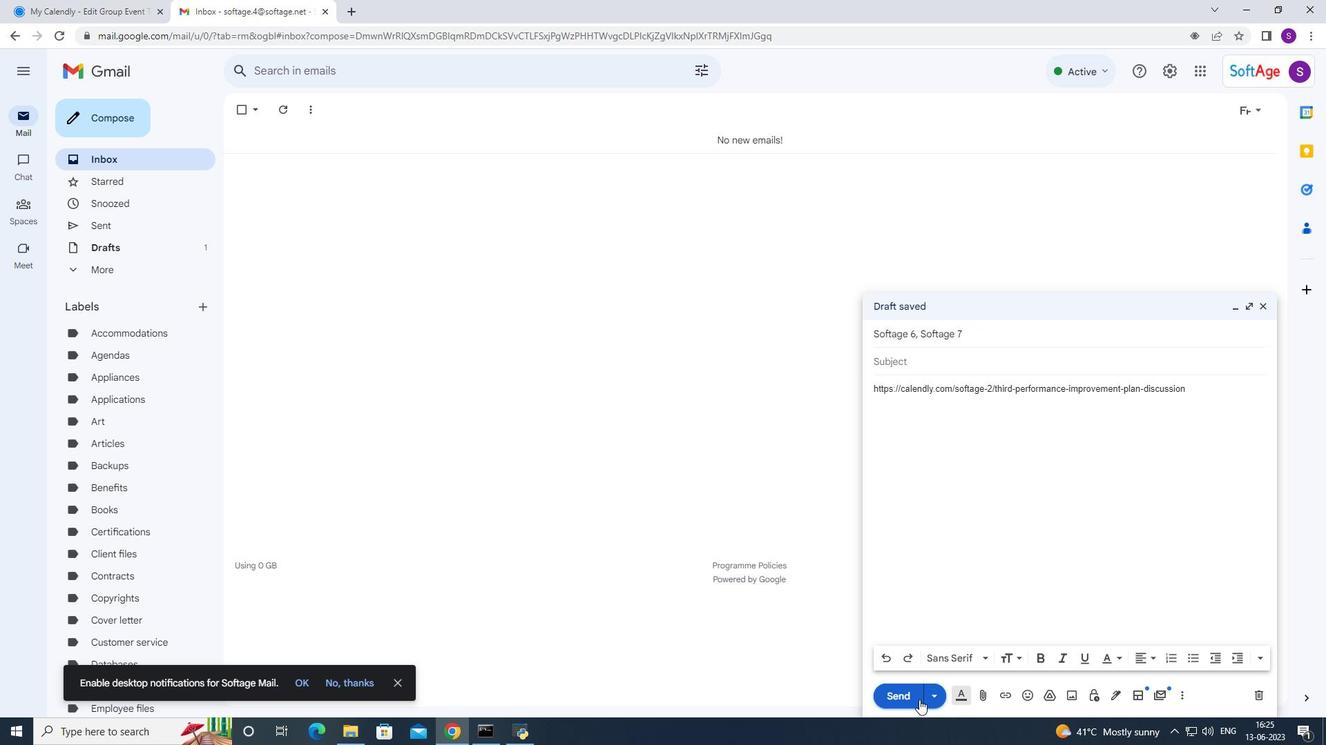 
Action: Mouse pressed left at (911, 701)
Screenshot: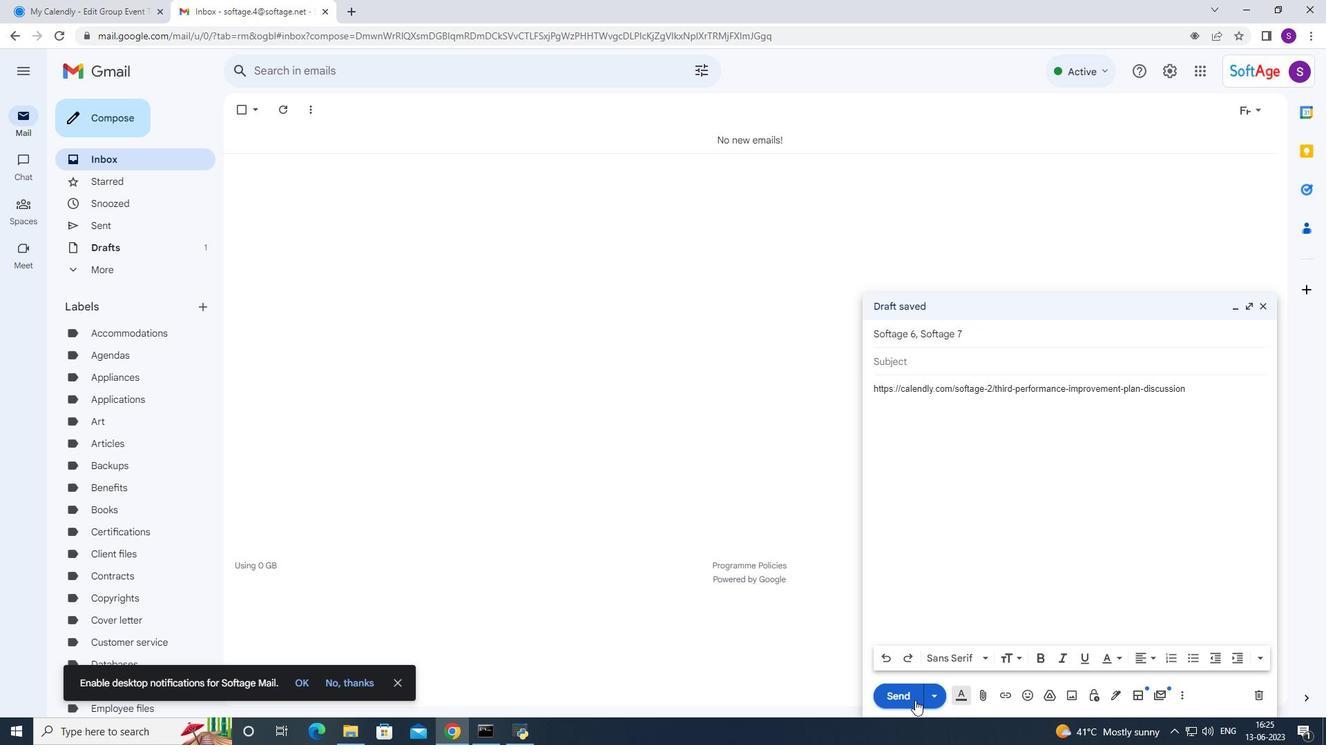 
Action: Mouse moved to (904, 669)
Screenshot: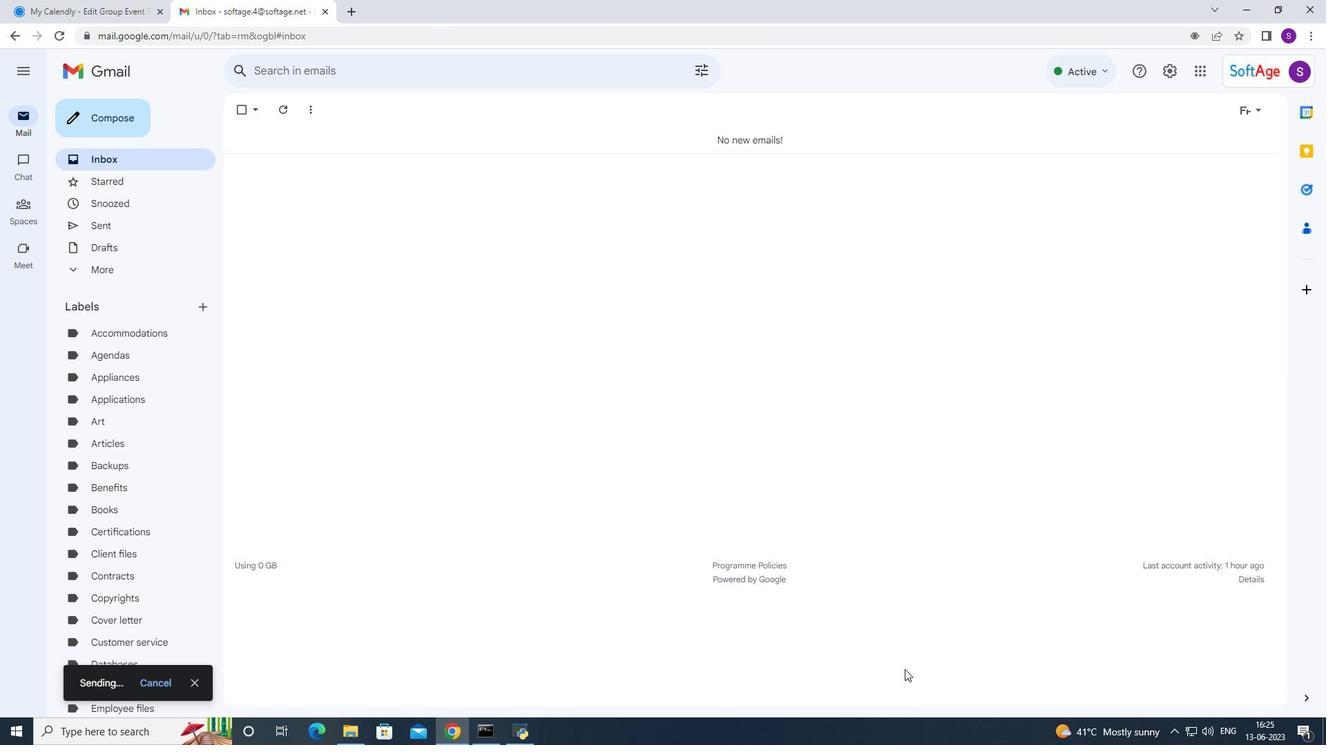 
